 Task: Engineering: Sprint Retrospective Template | Trello.
Action: Mouse moved to (78, 236)
Screenshot: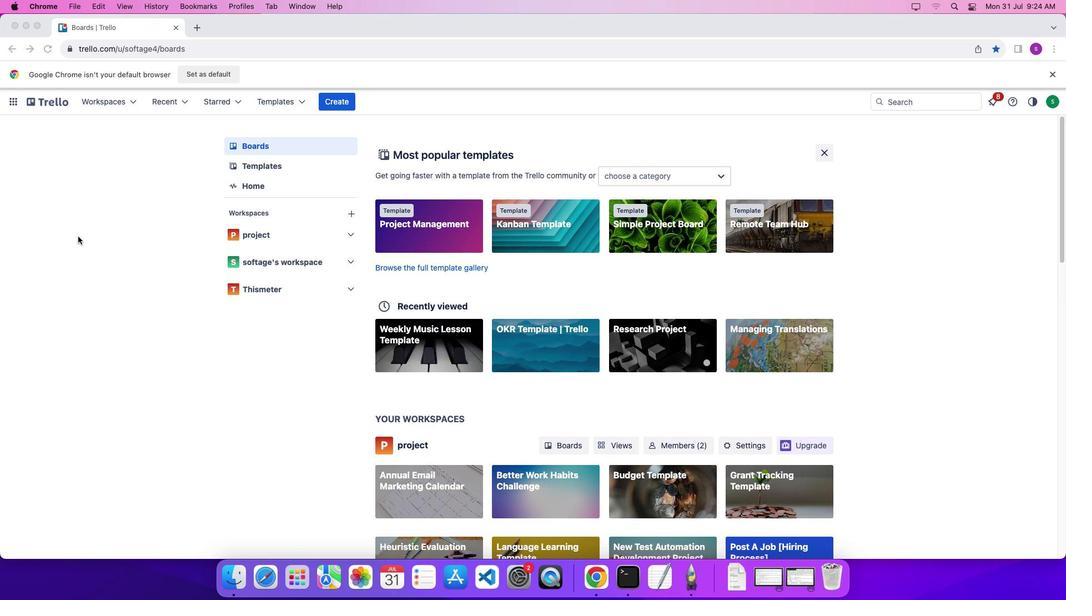 
Action: Mouse pressed left at (78, 236)
Screenshot: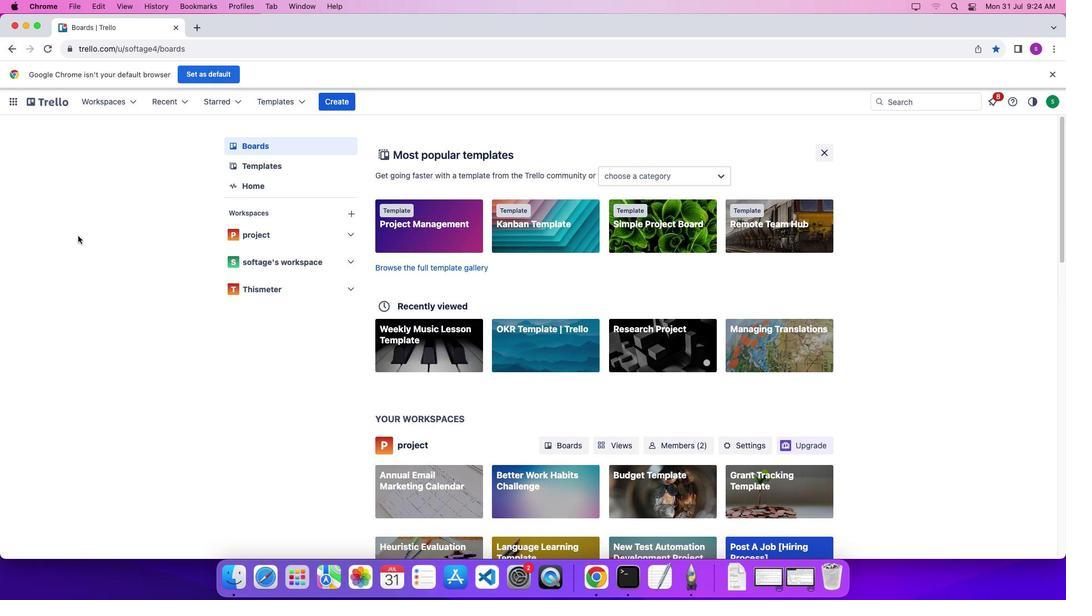 
Action: Mouse moved to (62, 97)
Screenshot: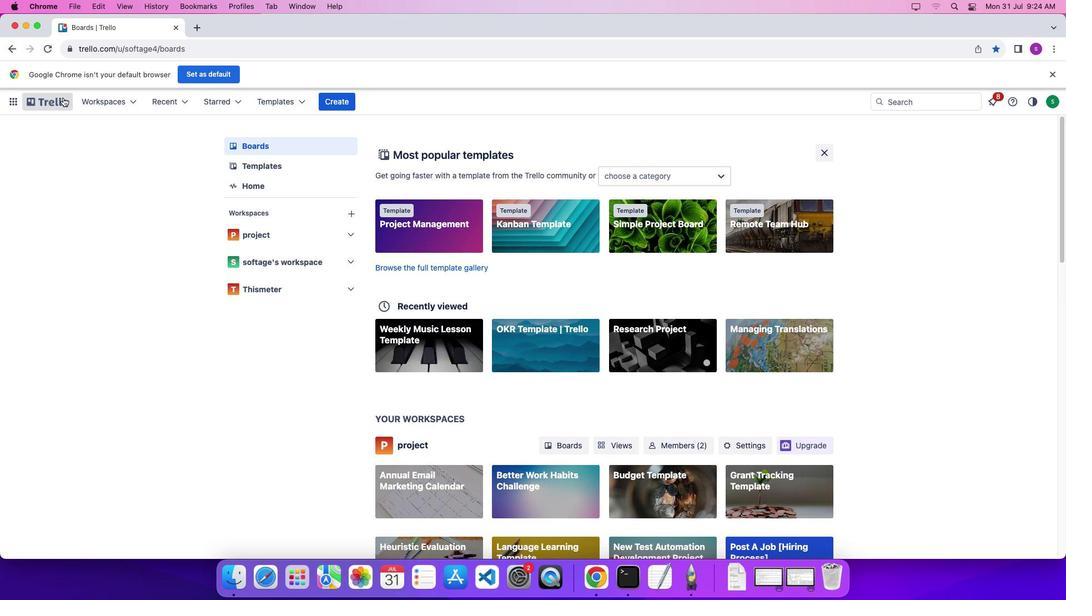 
Action: Mouse pressed left at (62, 97)
Screenshot: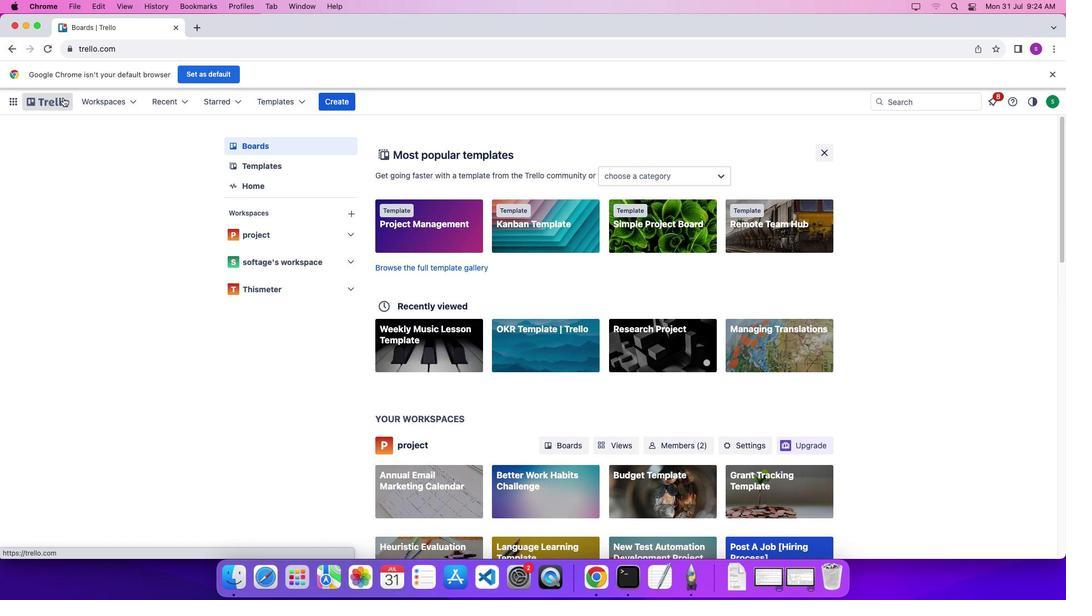 
Action: Mouse moved to (276, 98)
Screenshot: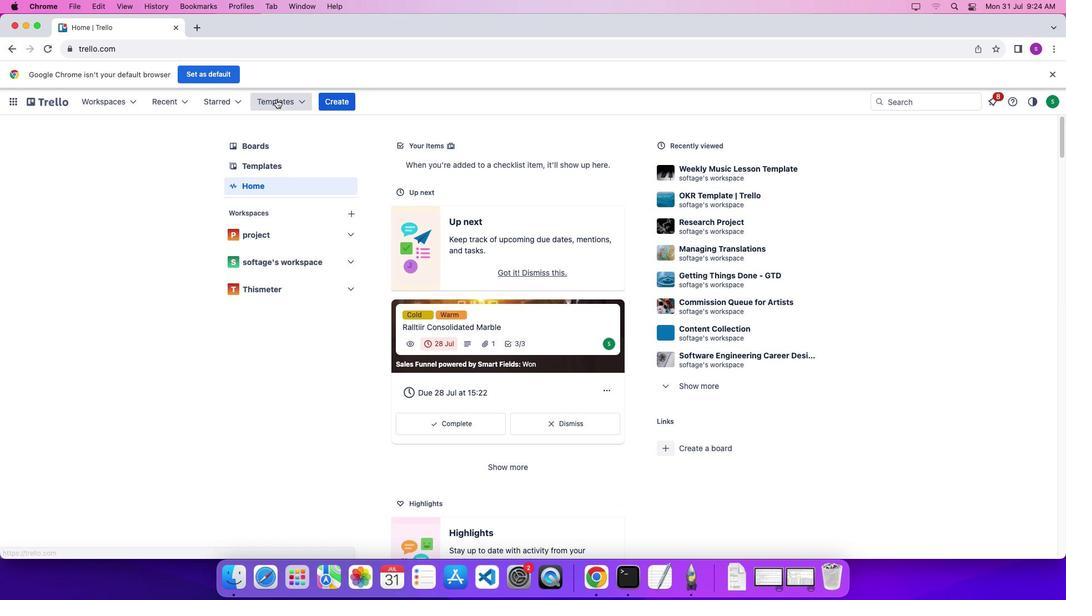 
Action: Mouse pressed left at (276, 98)
Screenshot: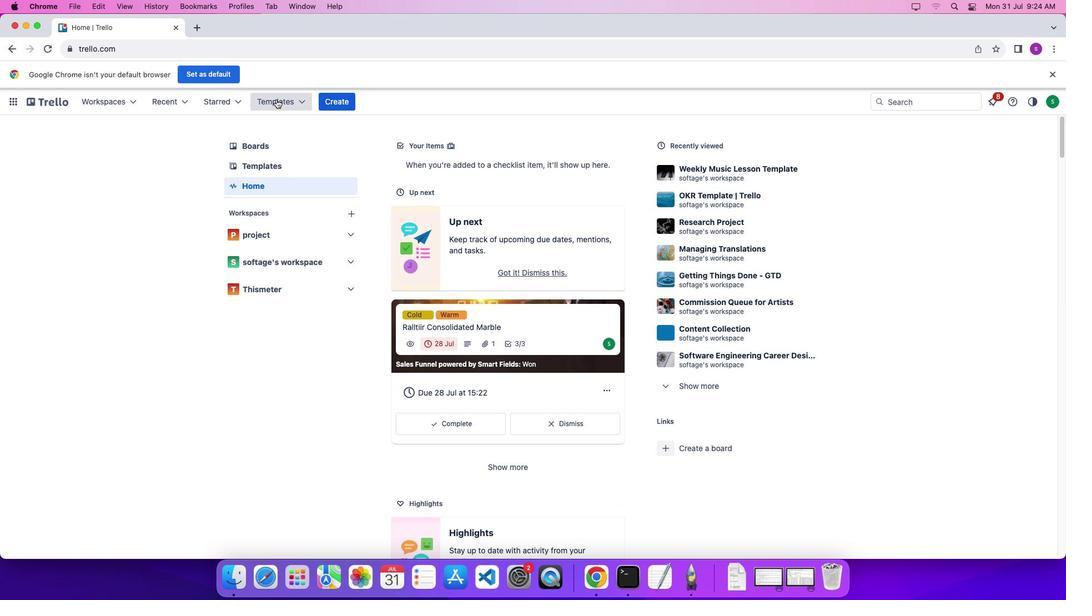 
Action: Mouse moved to (313, 449)
Screenshot: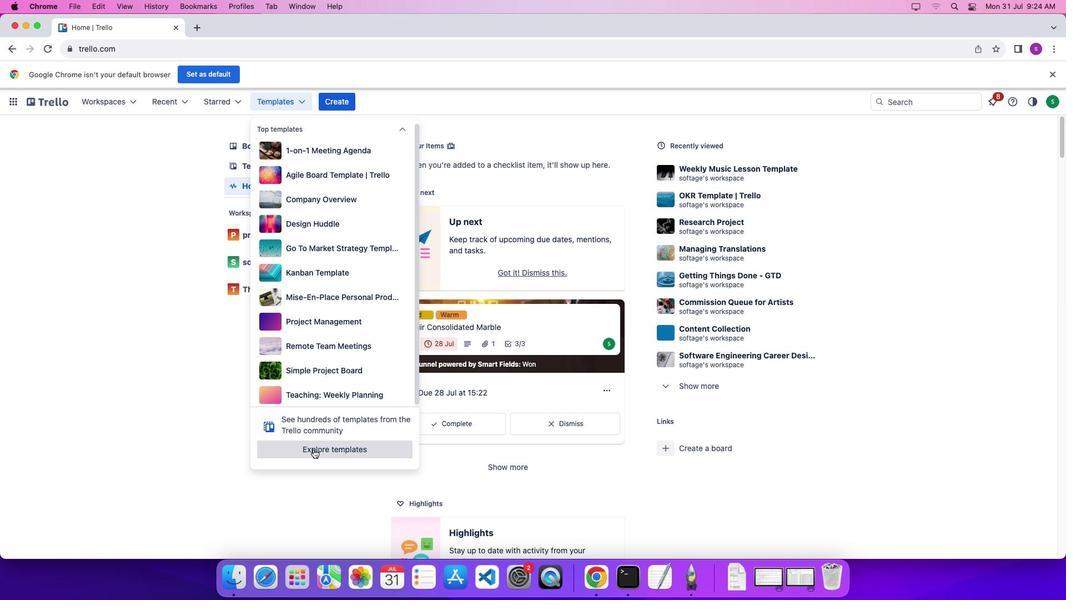 
Action: Mouse pressed left at (313, 449)
Screenshot: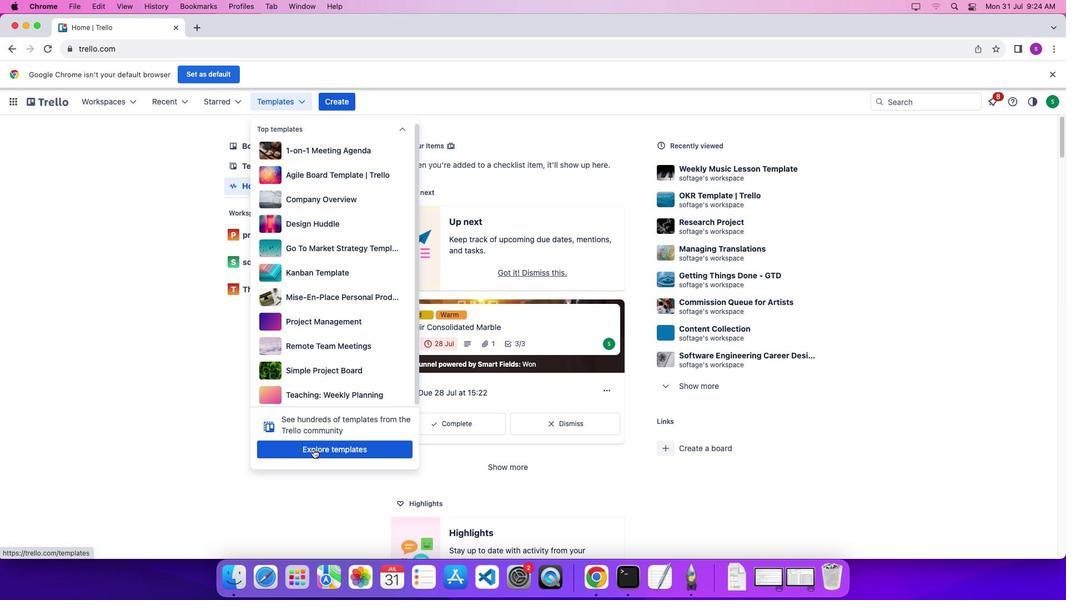 
Action: Mouse moved to (1053, 73)
Screenshot: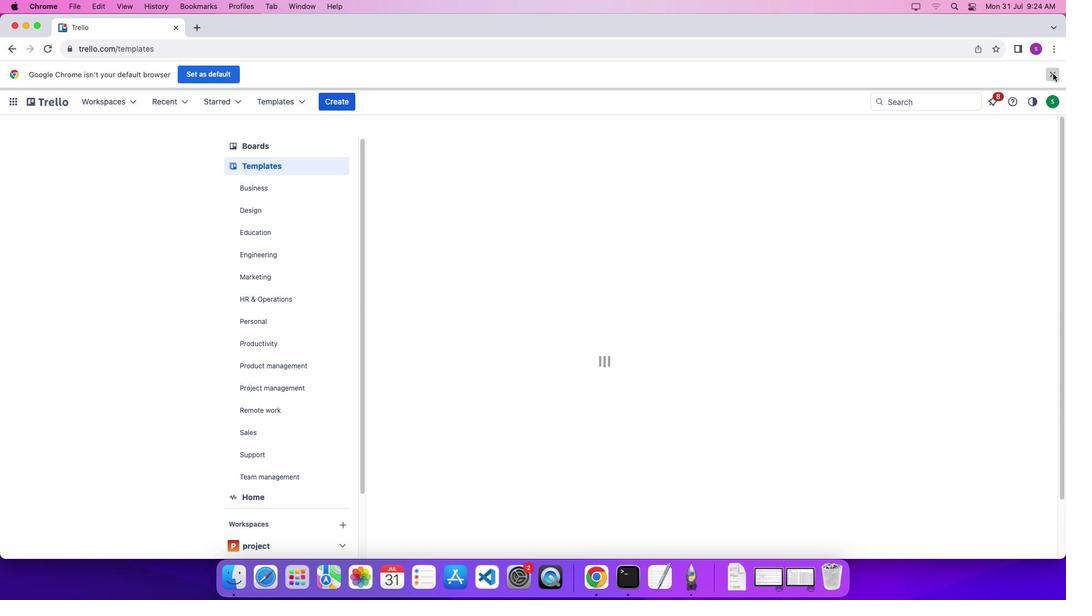 
Action: Mouse pressed left at (1053, 73)
Screenshot: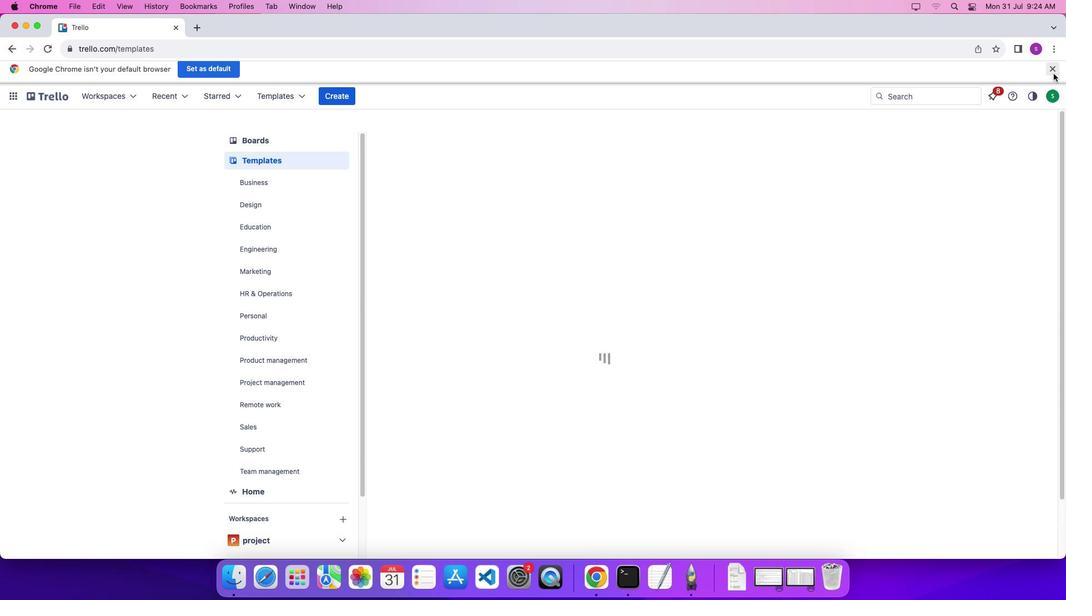 
Action: Mouse moved to (793, 124)
Screenshot: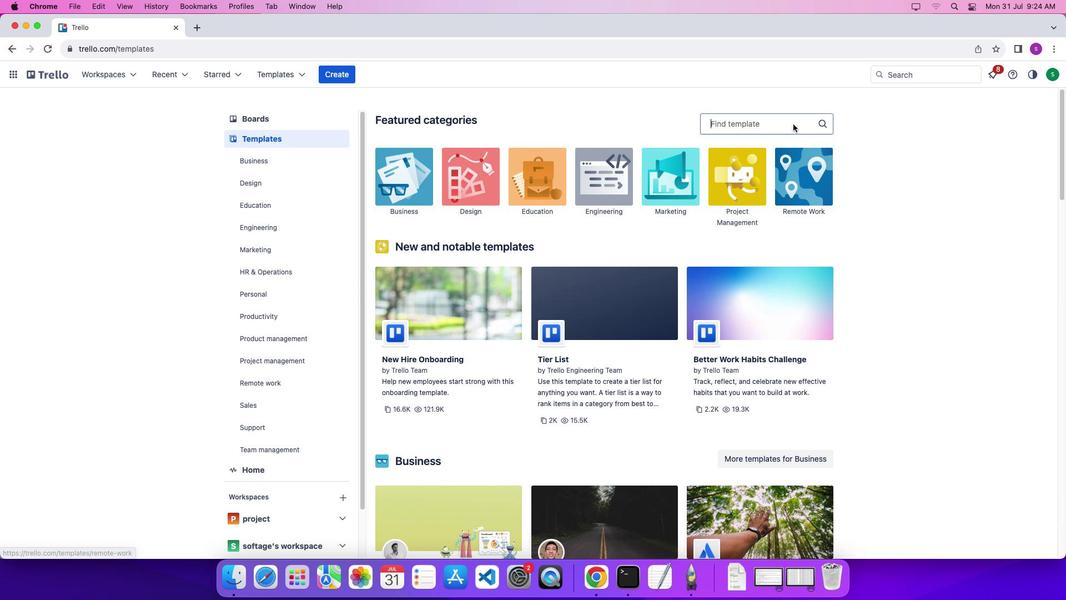 
Action: Mouse pressed left at (793, 124)
Screenshot: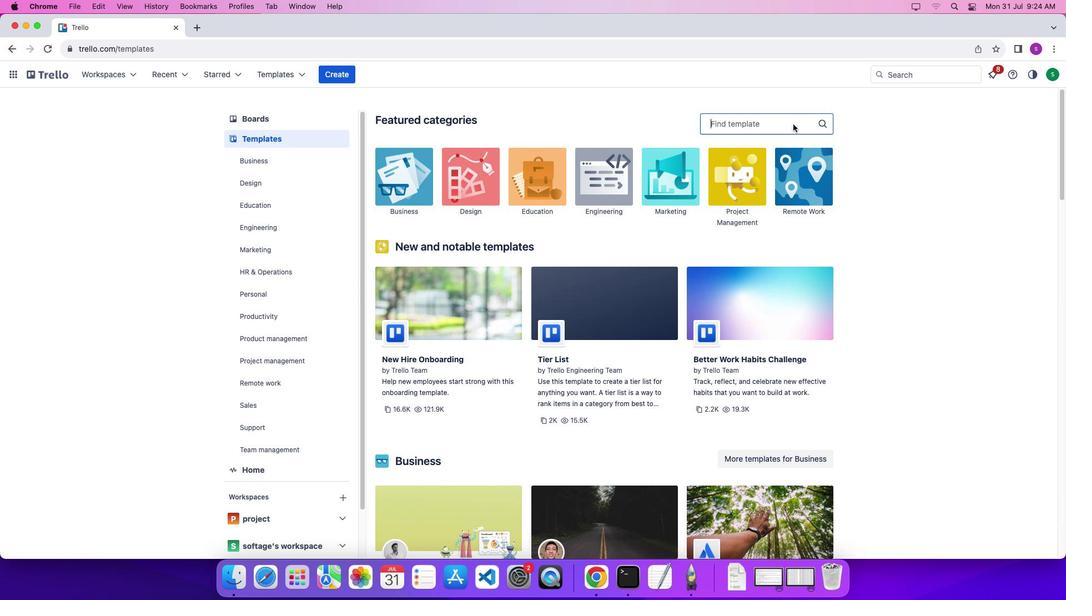 
Action: Mouse moved to (787, 122)
Screenshot: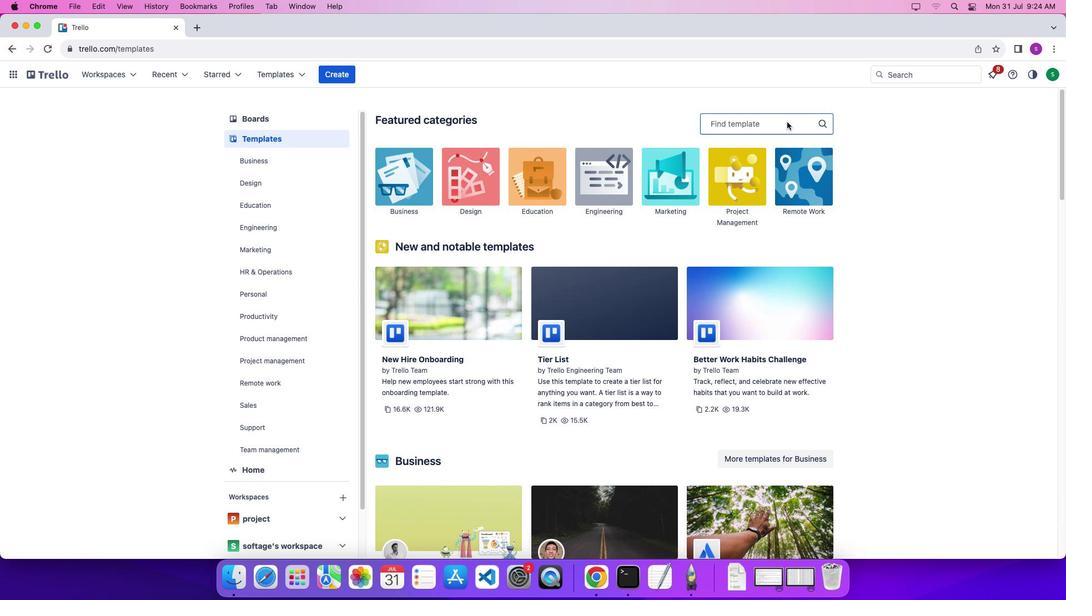 
Action: Mouse pressed left at (787, 122)
Screenshot: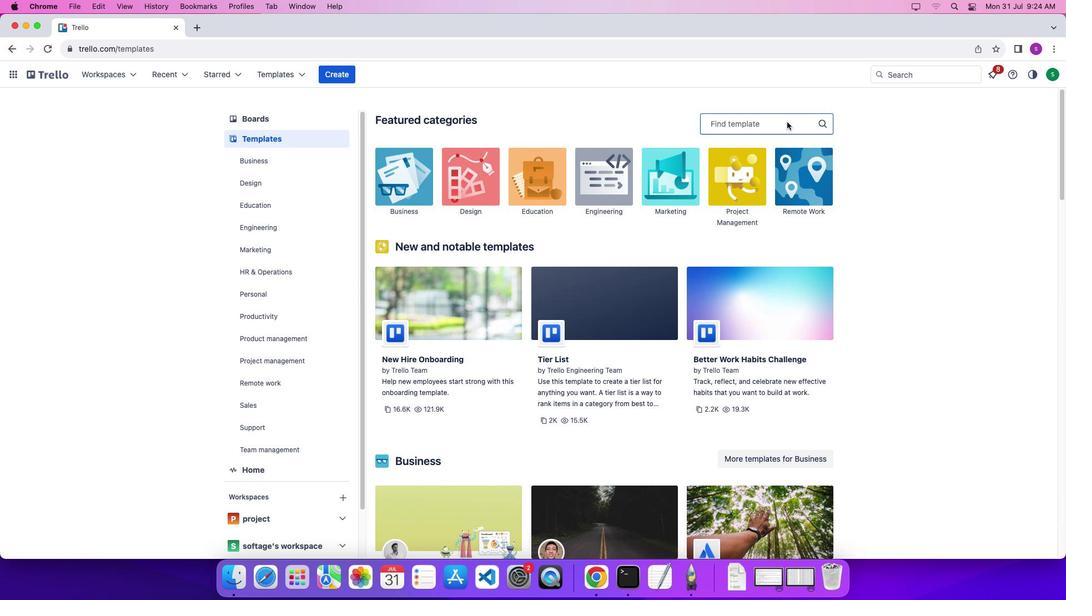 
Action: Key pressed Key.shift'S''p''r''i''n''t'Key.spaceKey.shift'T''e''s''t''r''o'
Screenshot: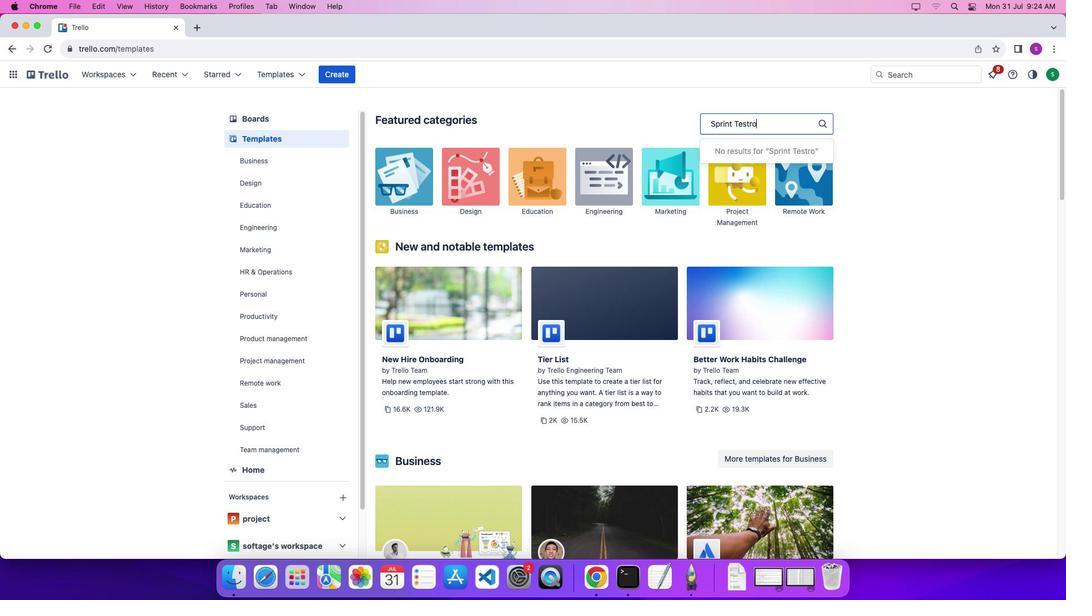 
Action: Mouse moved to (773, 122)
Screenshot: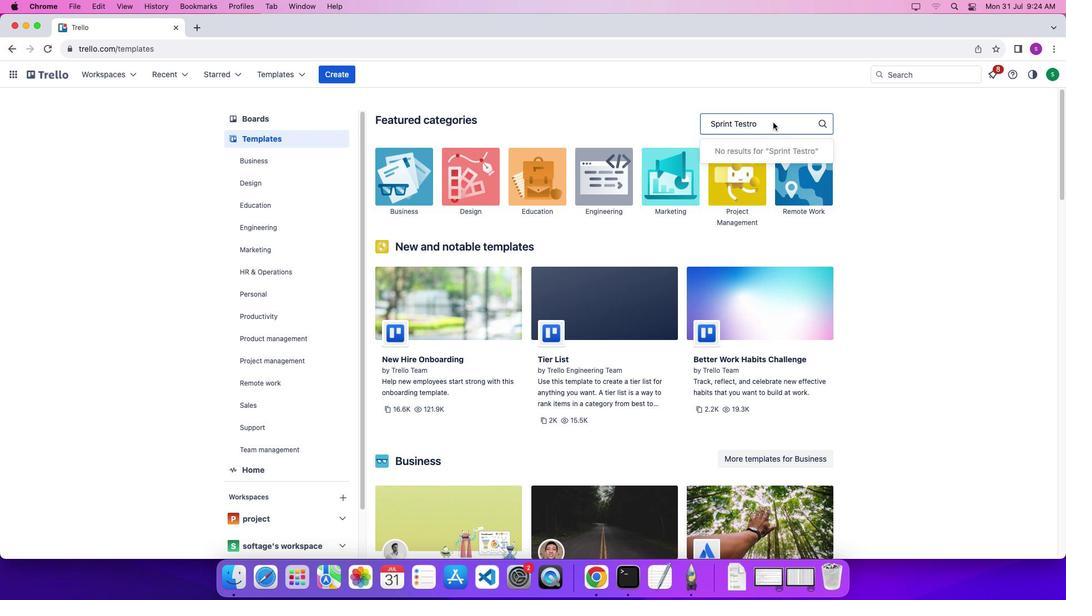 
Action: Key pressed Key.backspaceKey.backspaceKey.backspaceKey.backspaceKey.backspaceKey.backspaceKey.shift'R''e''s'Key.backspace
Screenshot: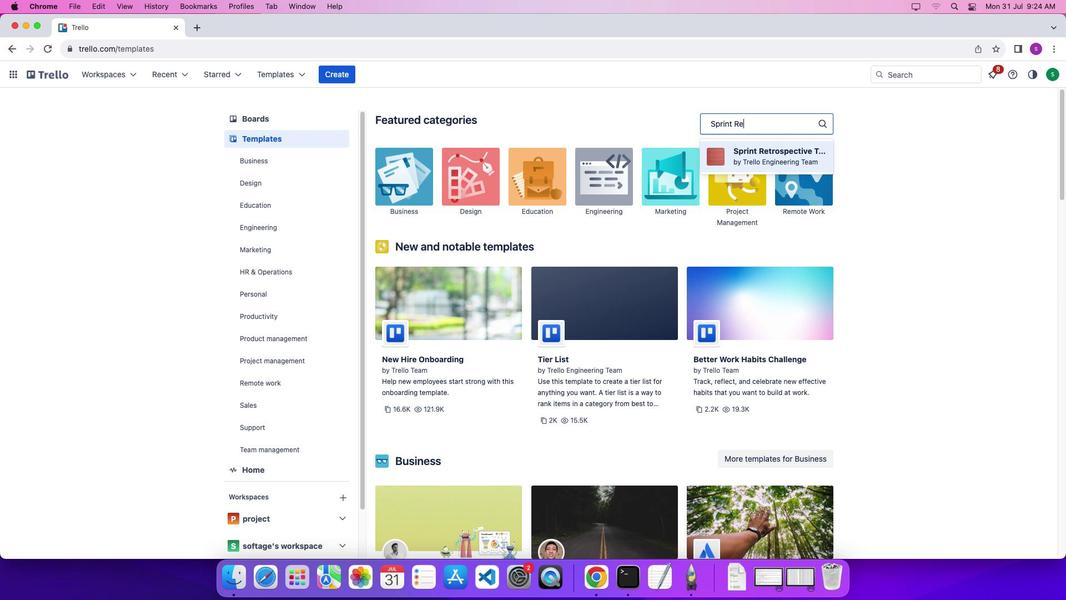 
Action: Mouse moved to (778, 150)
Screenshot: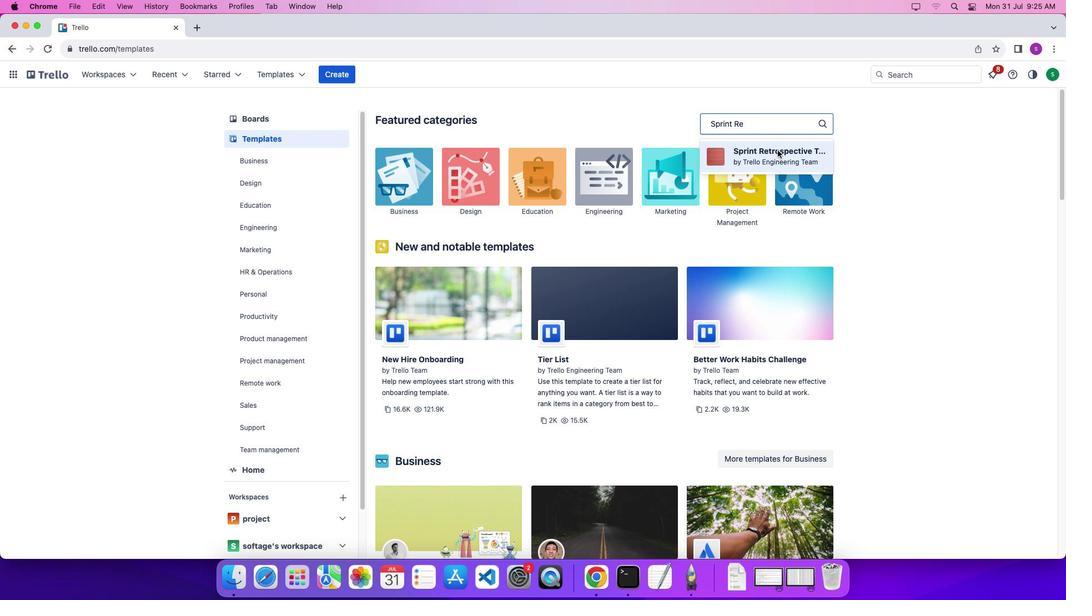 
Action: Mouse pressed left at (778, 150)
Screenshot: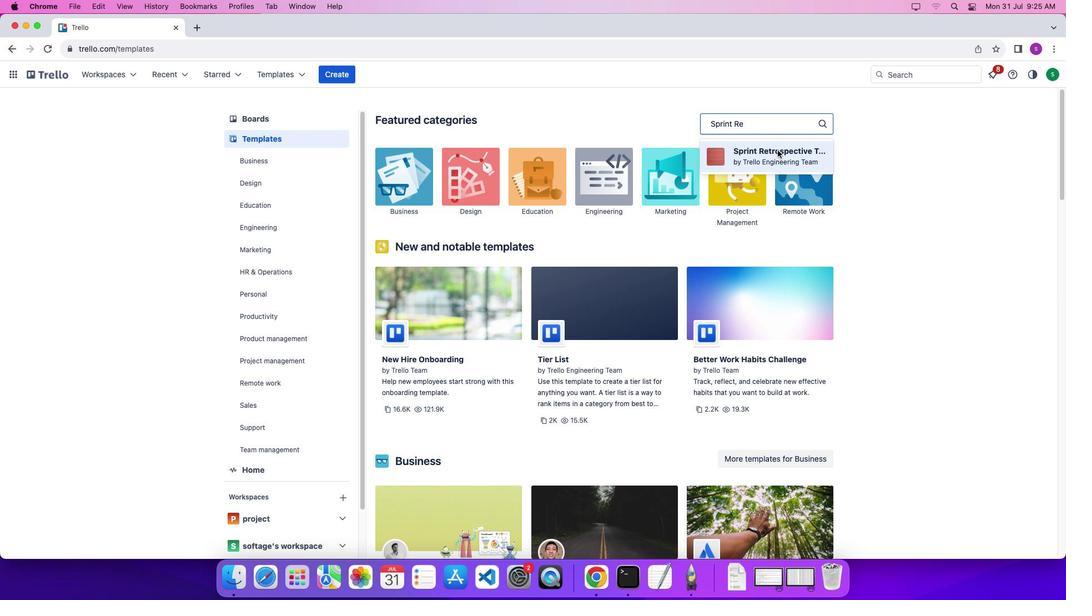 
Action: Mouse moved to (808, 280)
Screenshot: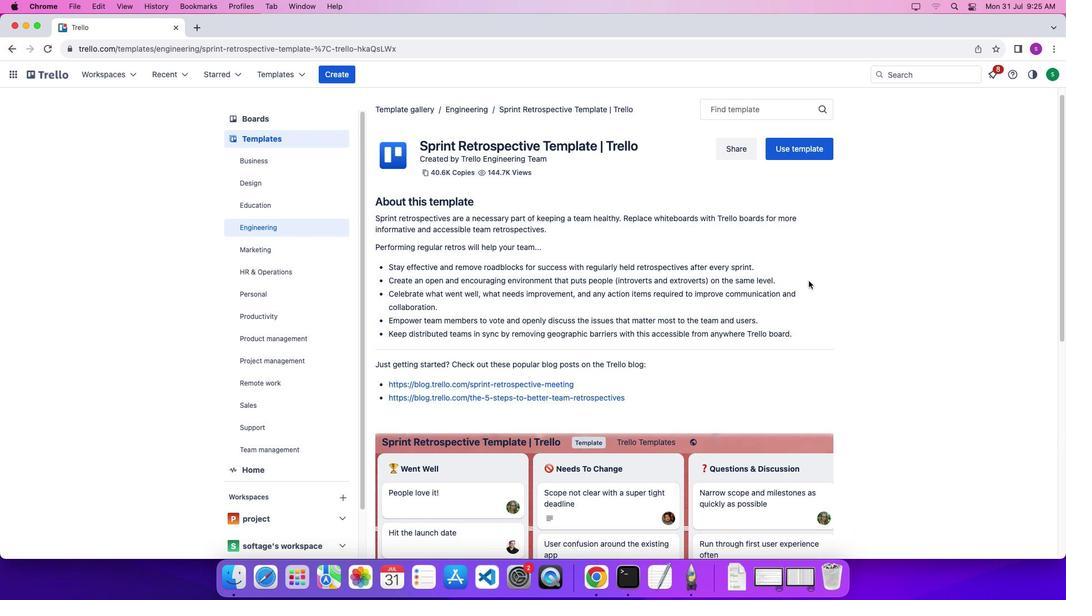 
Action: Mouse scrolled (808, 280) with delta (0, 0)
Screenshot: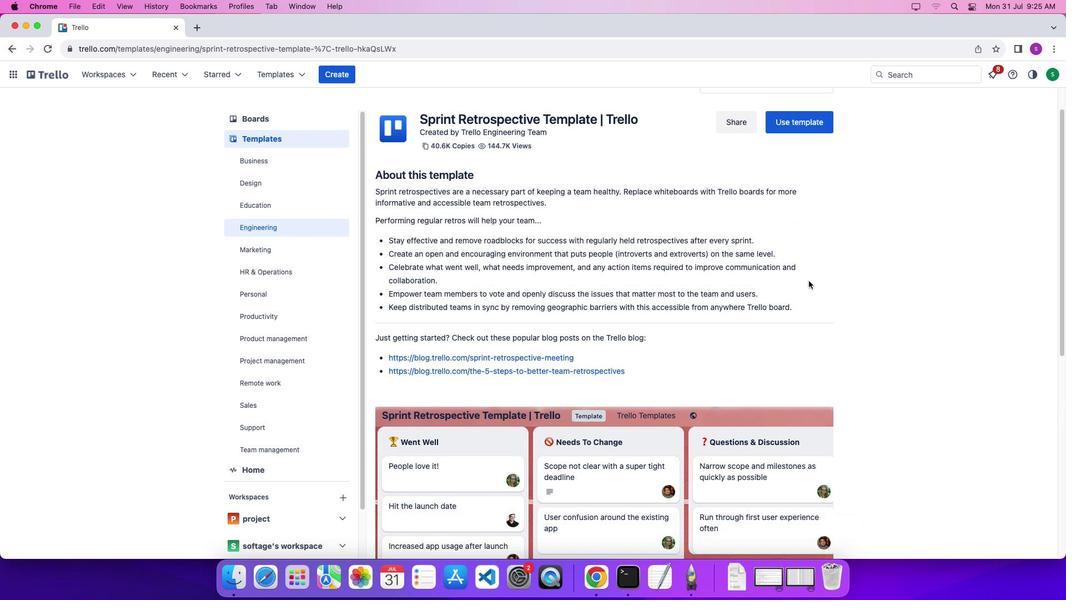 
Action: Mouse scrolled (808, 280) with delta (0, 0)
Screenshot: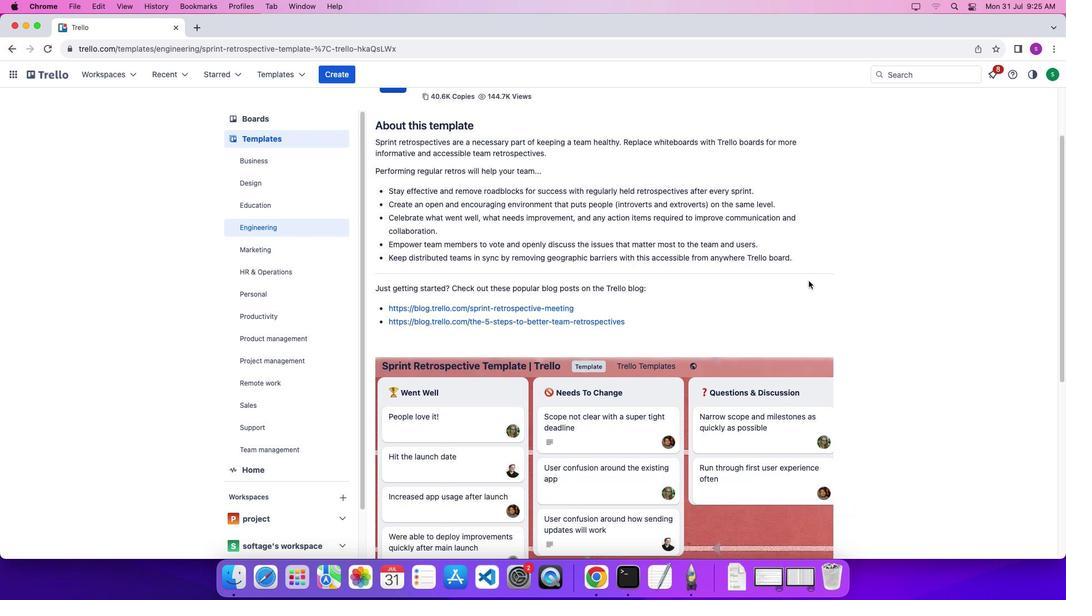 
Action: Mouse moved to (808, 280)
Screenshot: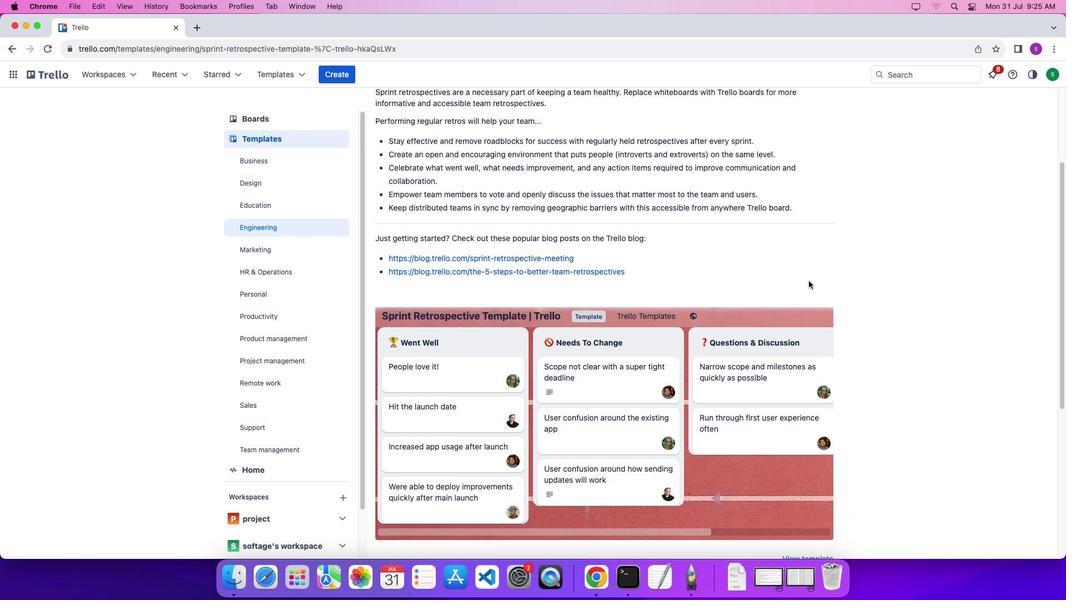 
Action: Mouse scrolled (808, 280) with delta (0, -2)
Screenshot: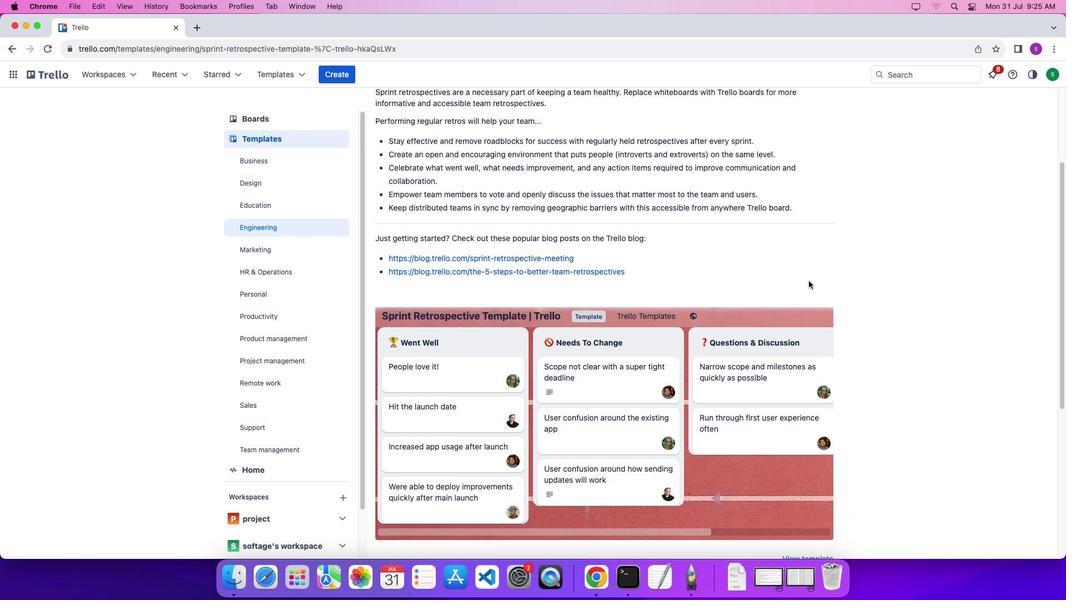 
Action: Mouse scrolled (808, 280) with delta (0, 0)
Screenshot: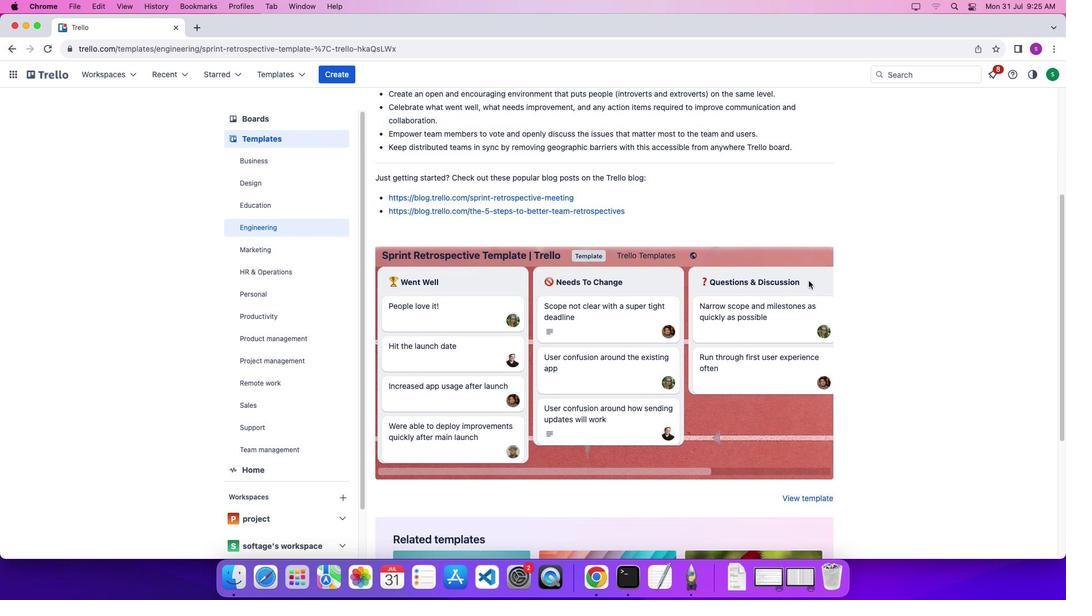 
Action: Mouse scrolled (808, 280) with delta (0, 0)
Screenshot: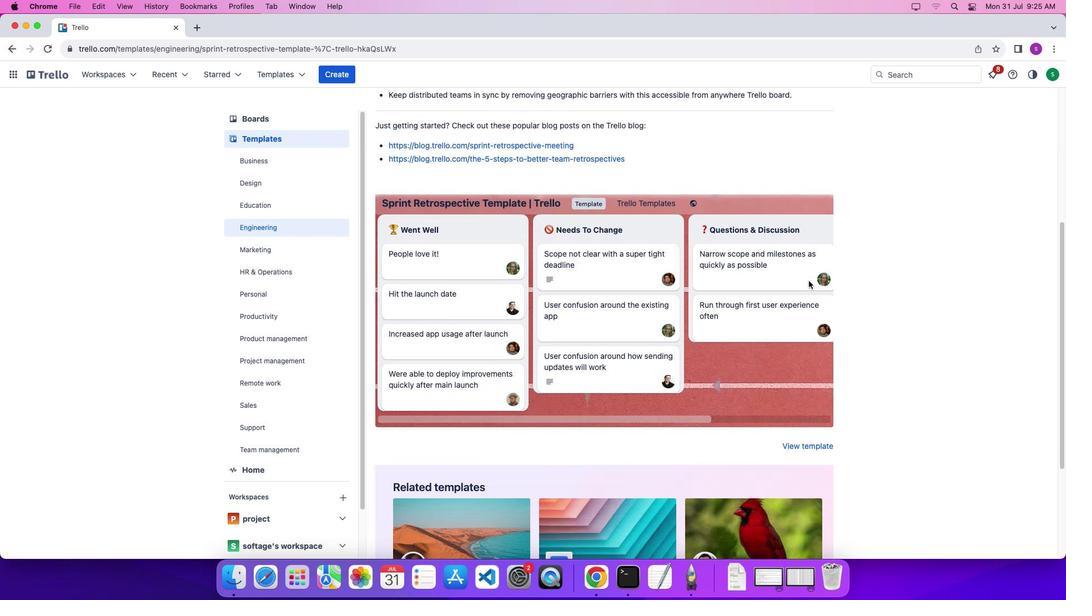 
Action: Mouse scrolled (808, 280) with delta (0, -3)
Screenshot: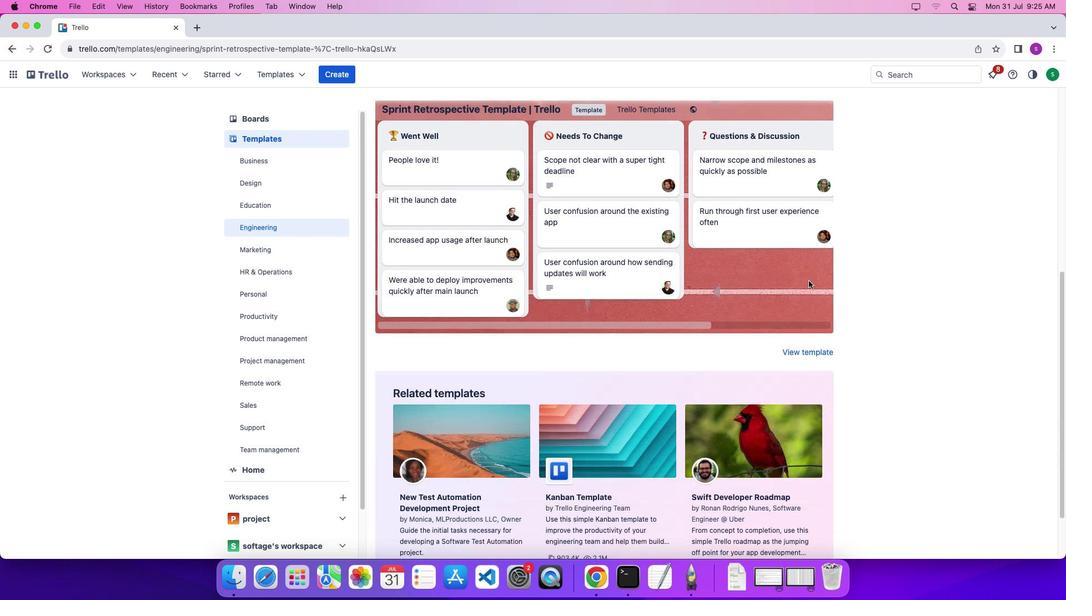 
Action: Mouse moved to (815, 280)
Screenshot: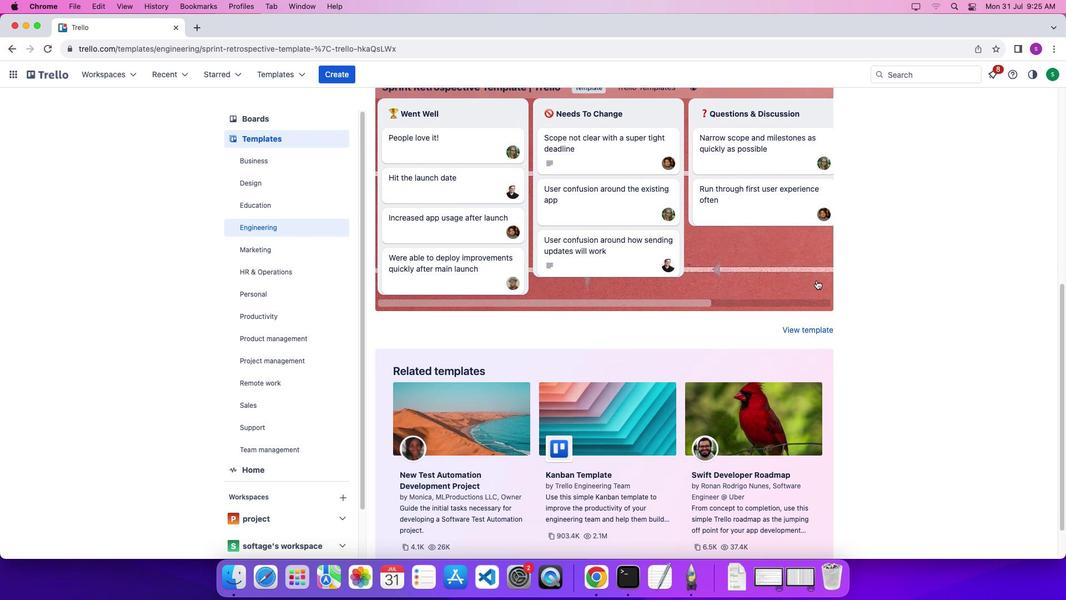 
Action: Mouse scrolled (815, 280) with delta (0, 0)
Screenshot: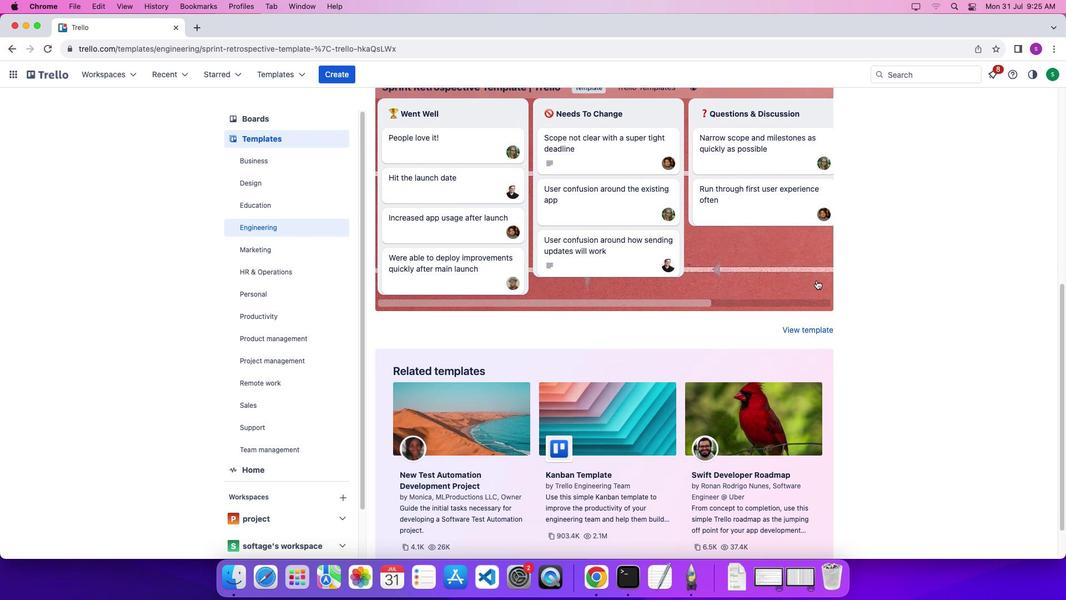 
Action: Mouse moved to (815, 280)
Screenshot: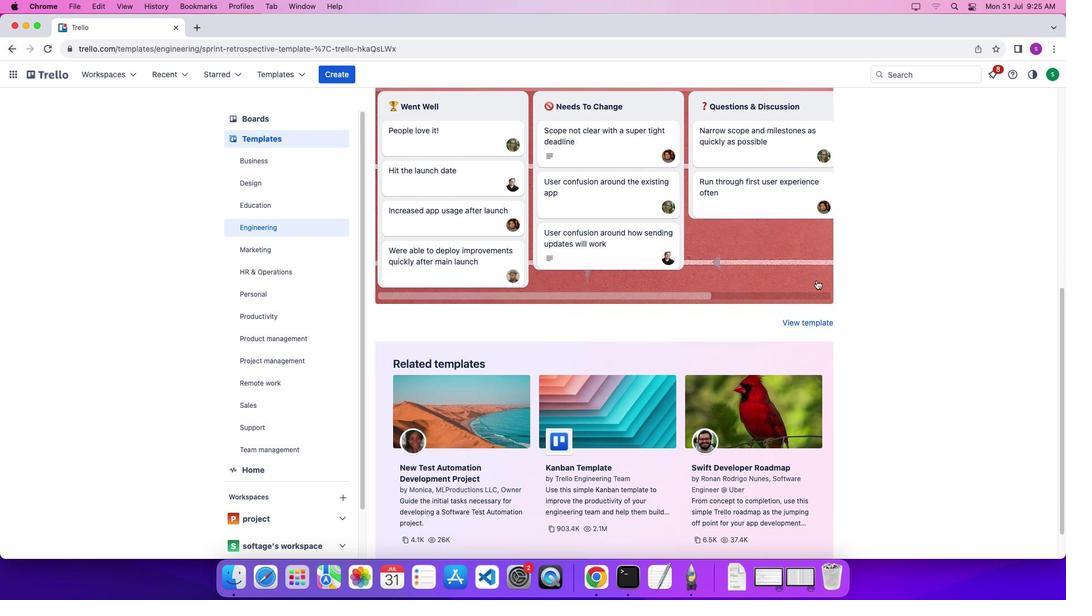 
Action: Mouse scrolled (815, 280) with delta (0, 0)
Screenshot: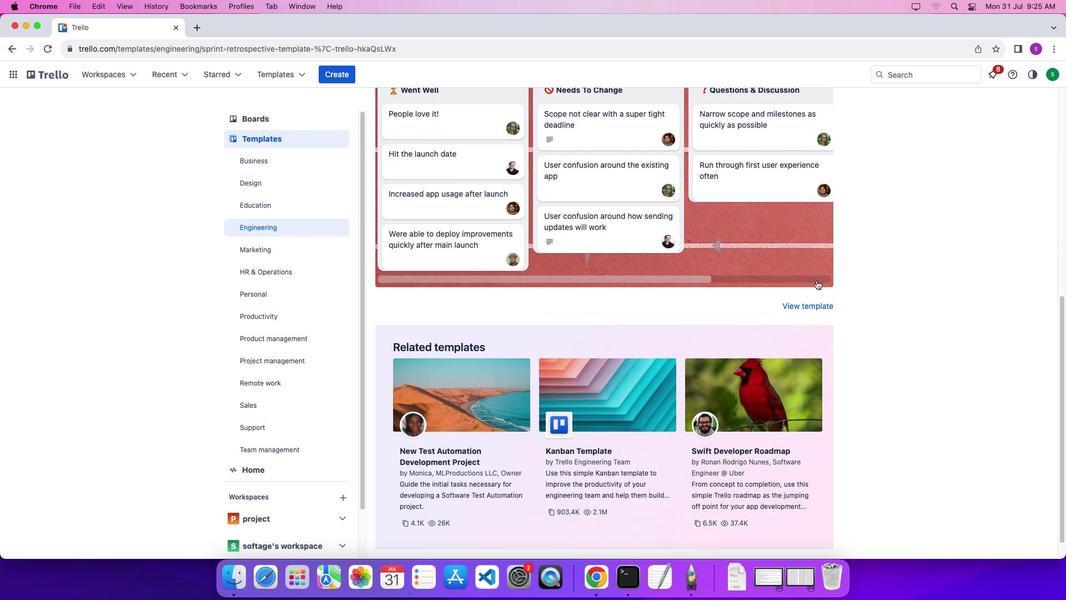 
Action: Mouse moved to (816, 280)
Screenshot: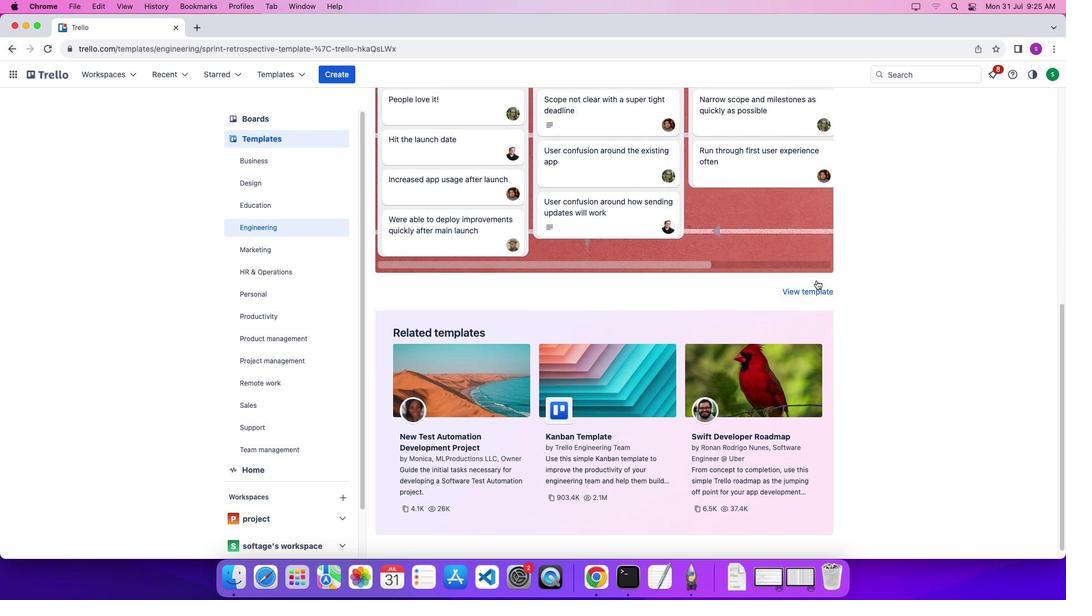 
Action: Mouse scrolled (816, 280) with delta (0, -3)
Screenshot: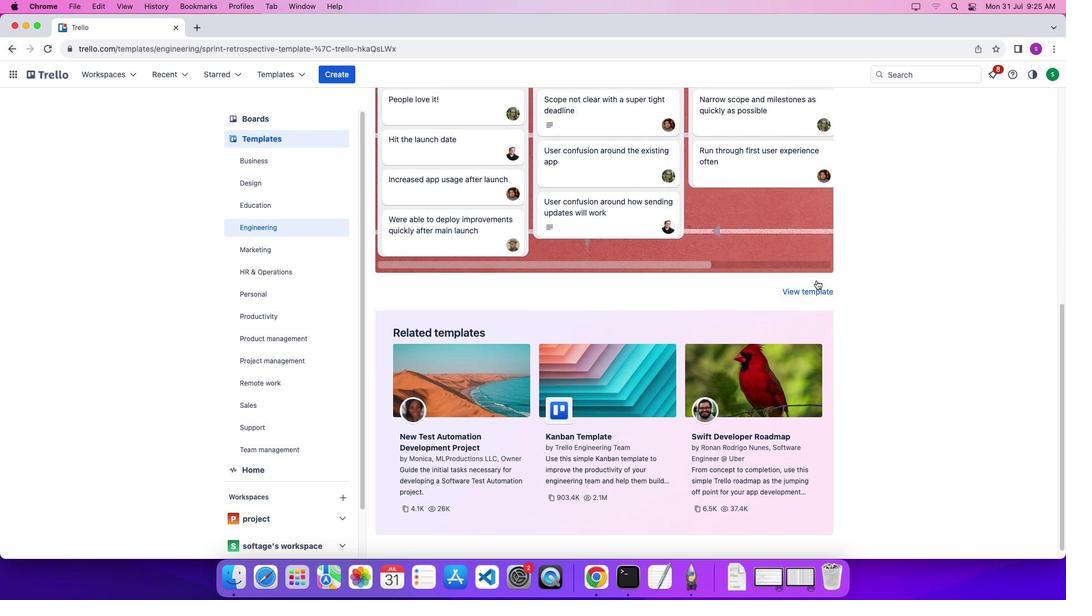 
Action: Mouse scrolled (816, 280) with delta (0, 0)
Screenshot: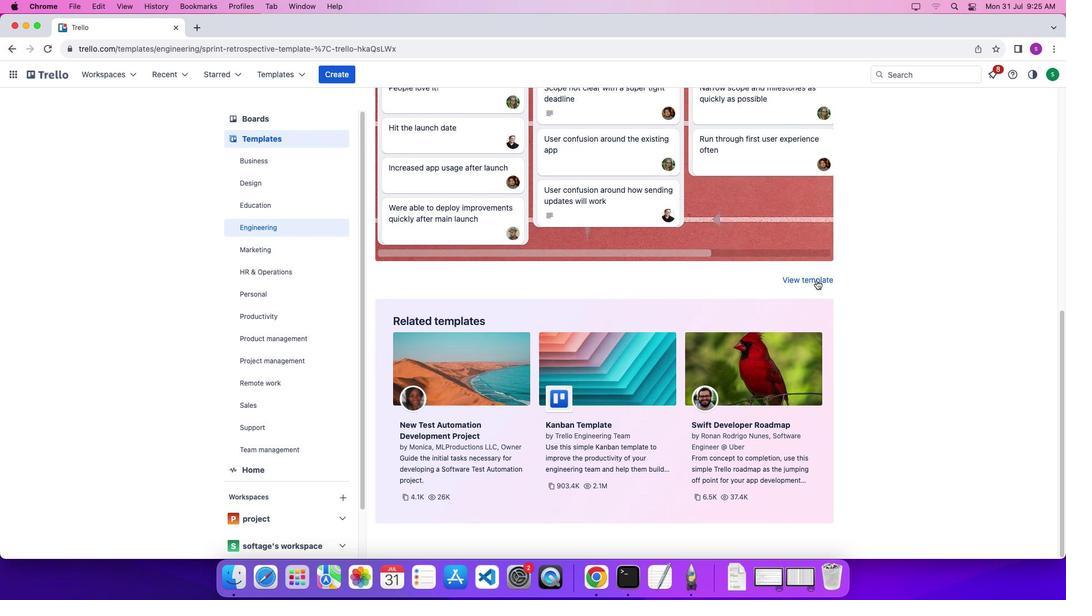 
Action: Mouse scrolled (816, 280) with delta (0, 0)
Screenshot: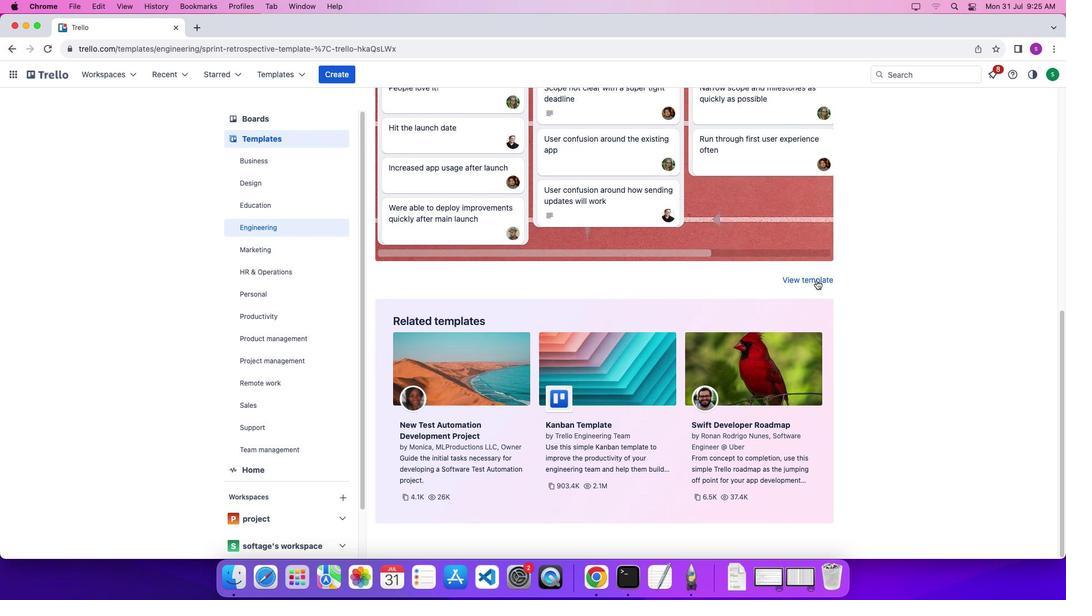 
Action: Mouse scrolled (816, 280) with delta (0, -2)
Screenshot: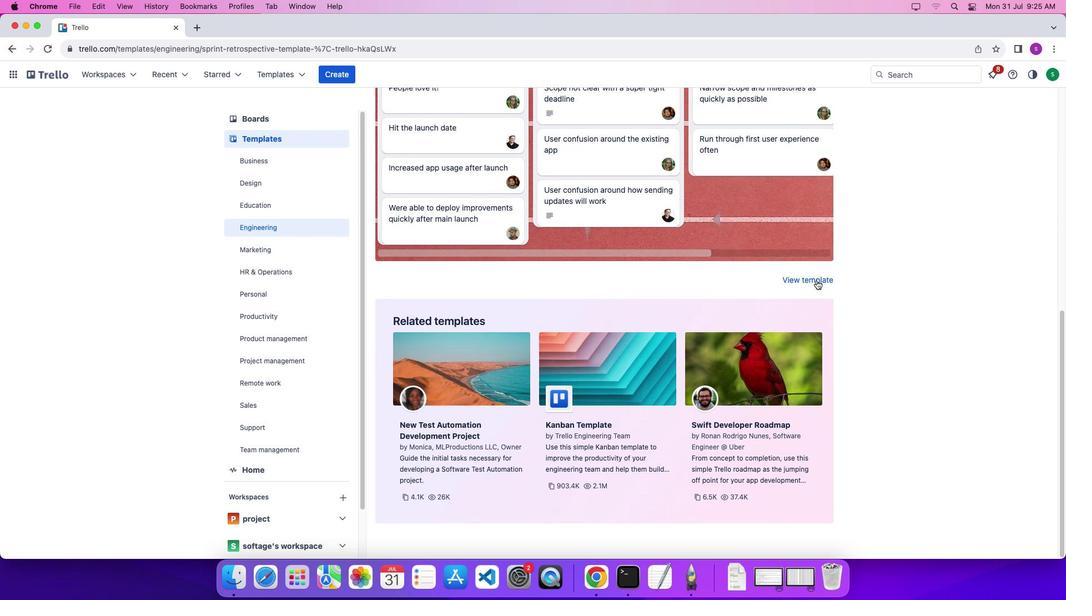 
Action: Mouse scrolled (816, 280) with delta (0, 0)
Screenshot: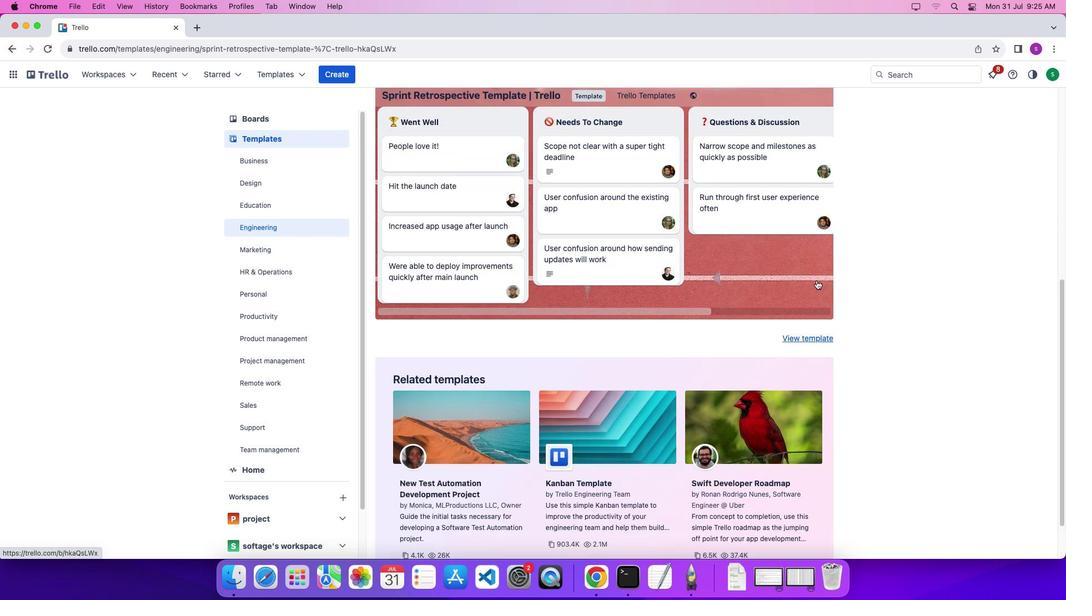 
Action: Mouse scrolled (816, 280) with delta (0, 0)
Screenshot: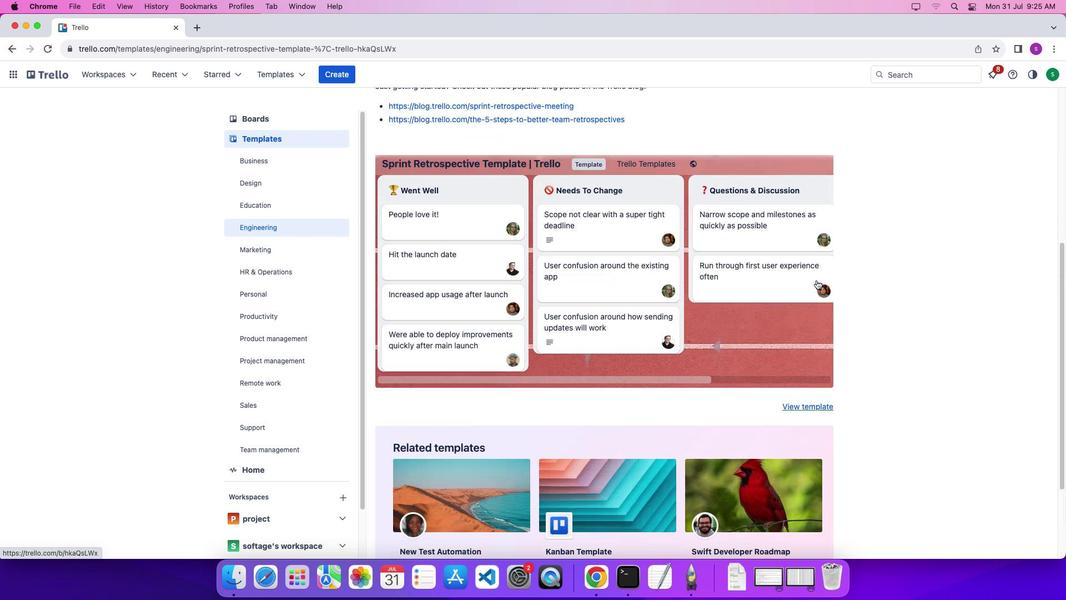 
Action: Mouse scrolled (816, 280) with delta (0, 3)
Screenshot: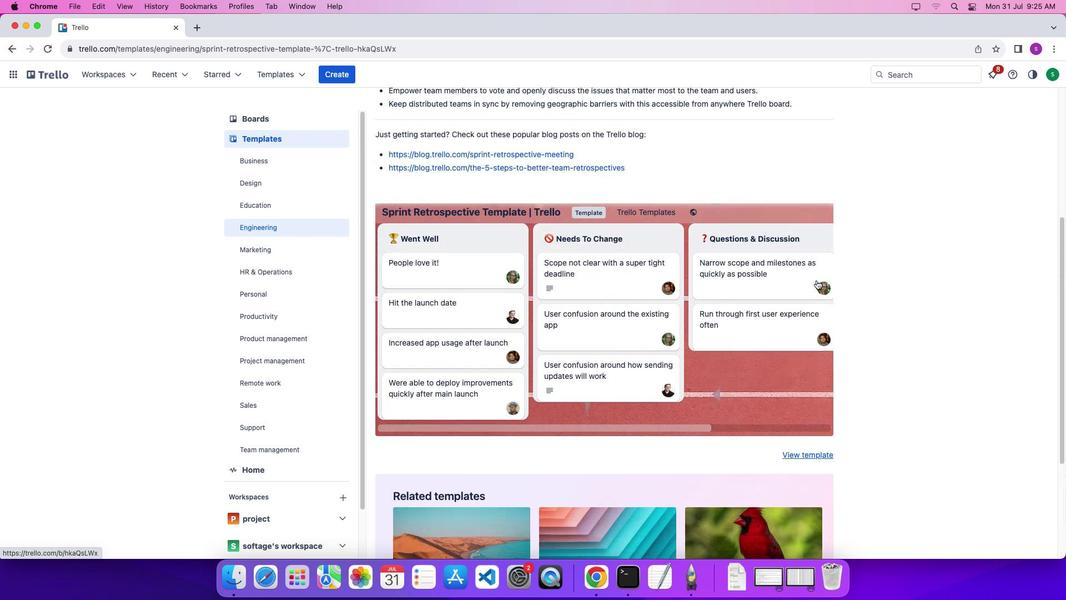 
Action: Mouse scrolled (816, 280) with delta (0, 0)
Screenshot: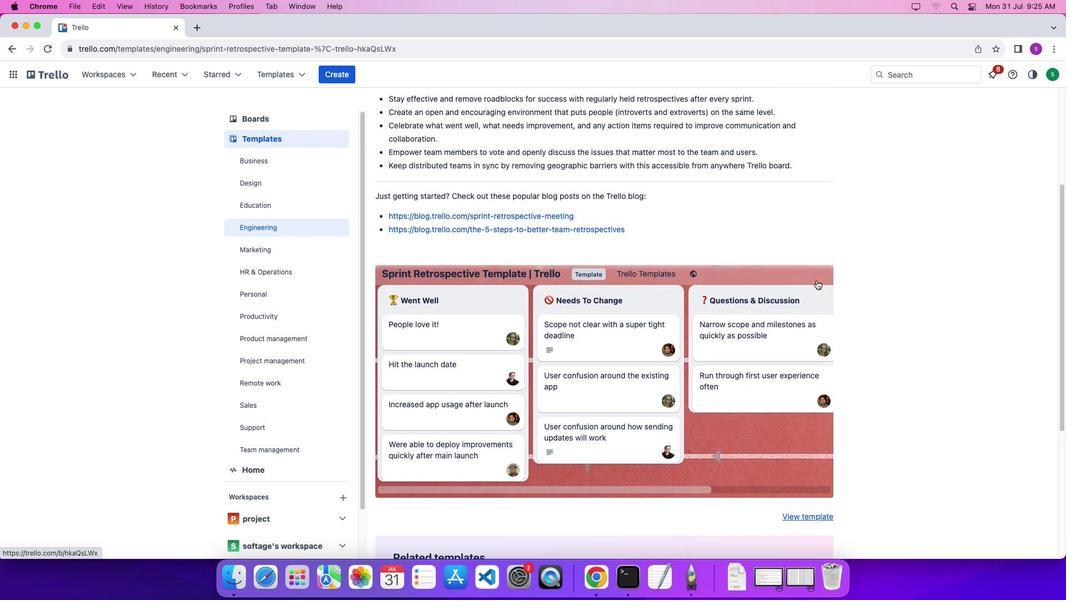 
Action: Mouse scrolled (816, 280) with delta (0, 0)
Screenshot: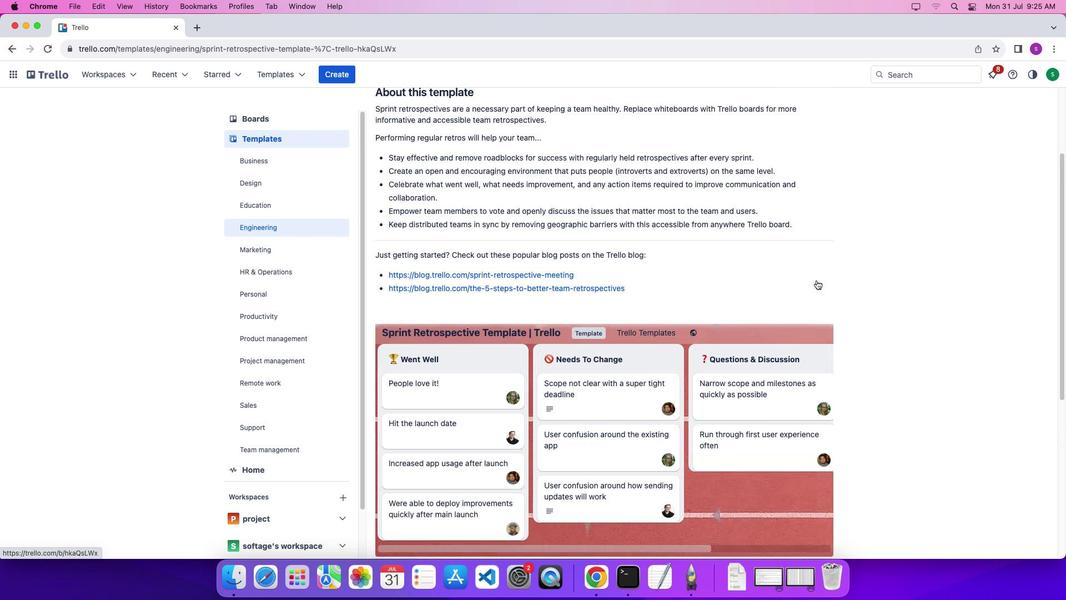 
Action: Mouse scrolled (816, 280) with delta (0, 3)
Screenshot: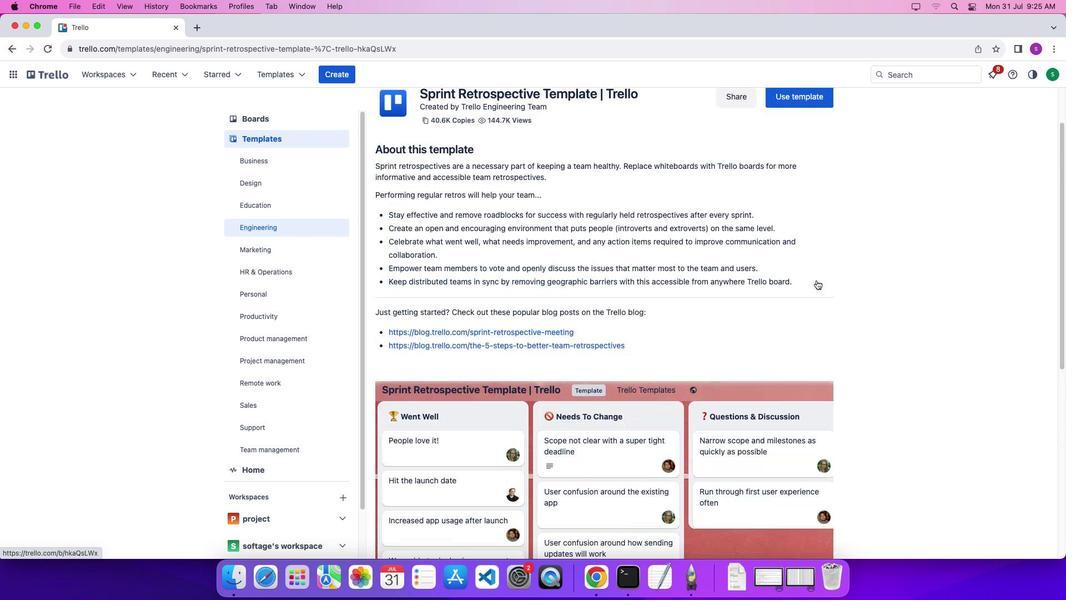 
Action: Mouse scrolled (816, 280) with delta (0, 5)
Screenshot: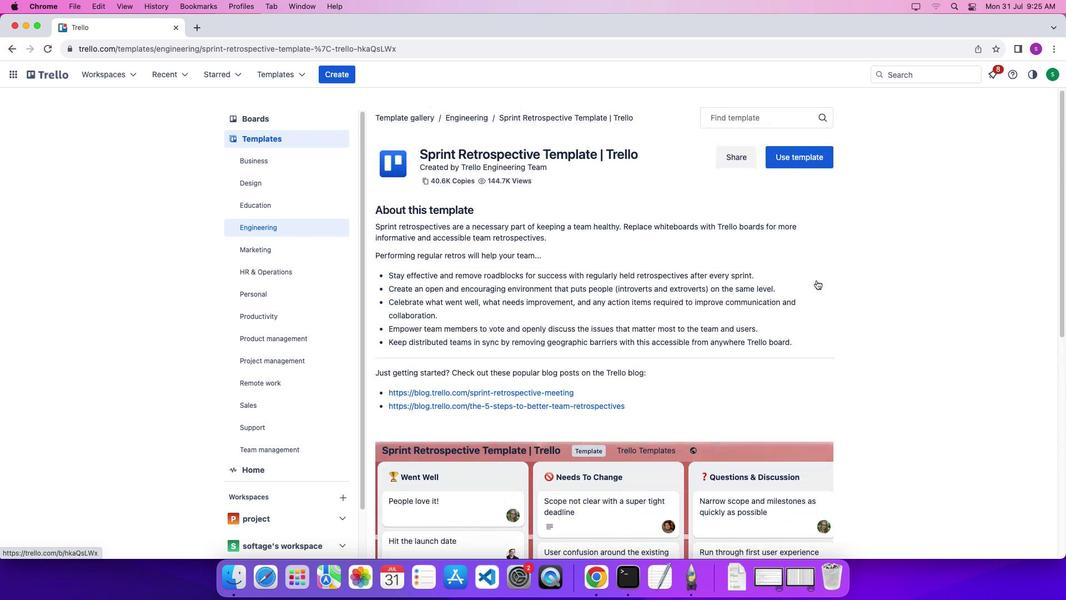 
Action: Mouse scrolled (816, 280) with delta (0, 0)
Screenshot: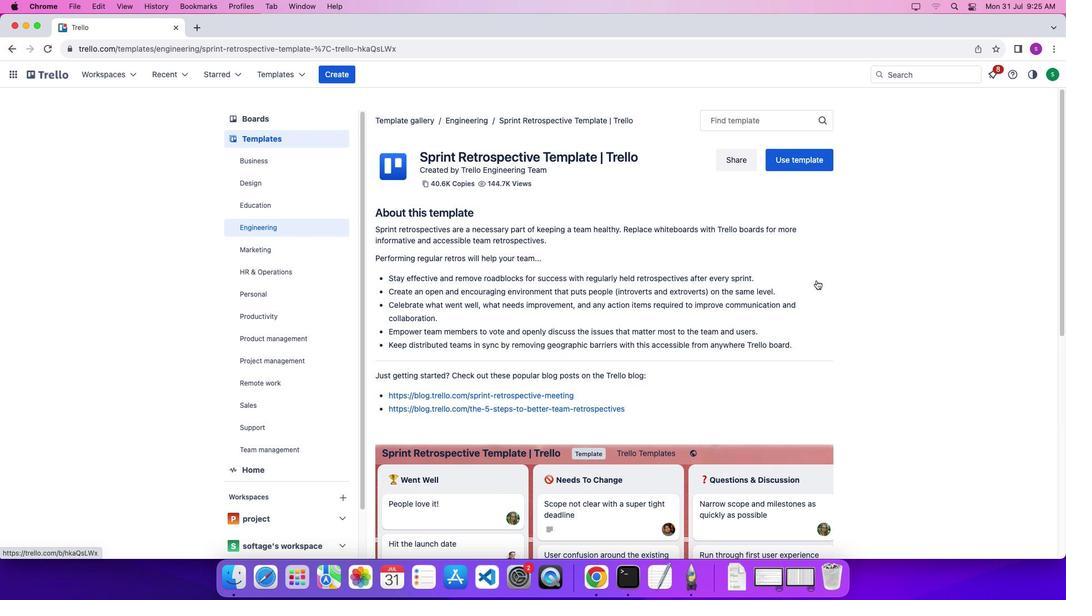 
Action: Mouse scrolled (816, 280) with delta (0, 0)
Screenshot: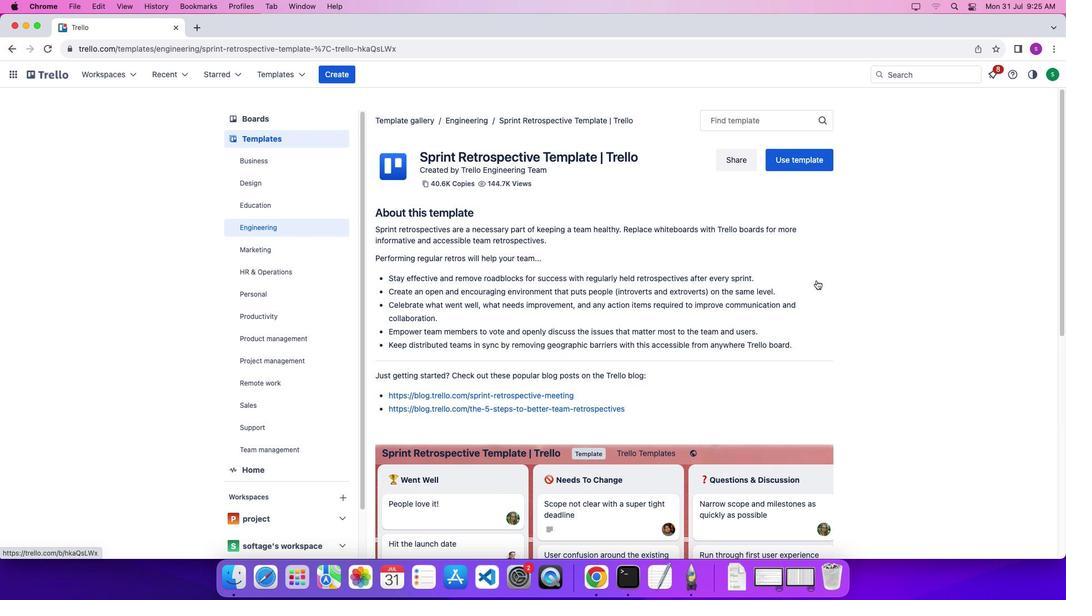
Action: Mouse scrolled (816, 280) with delta (0, 3)
Screenshot: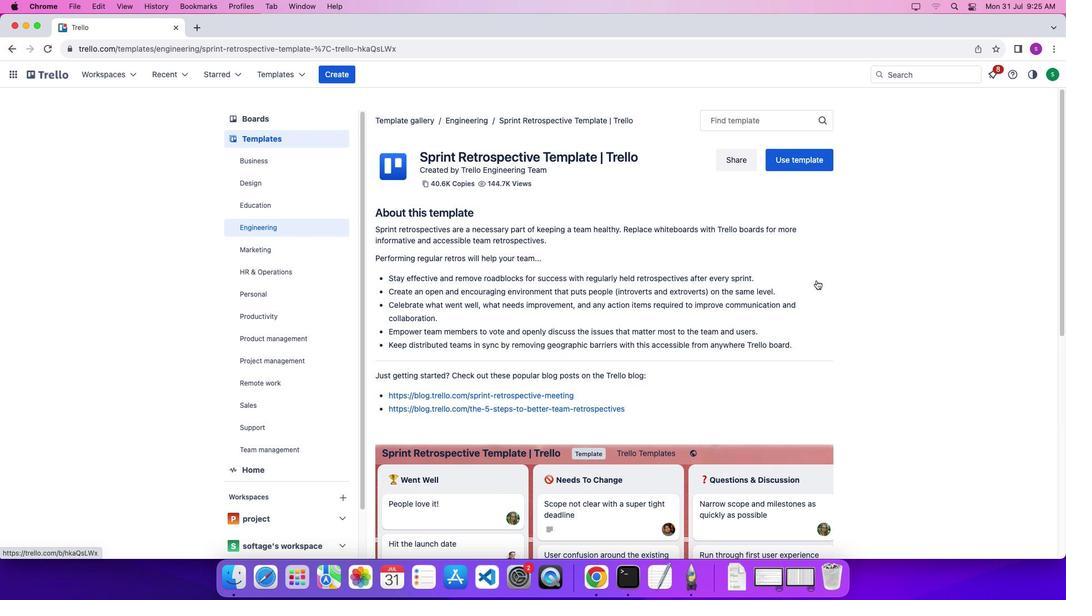 
Action: Mouse moved to (801, 162)
Screenshot: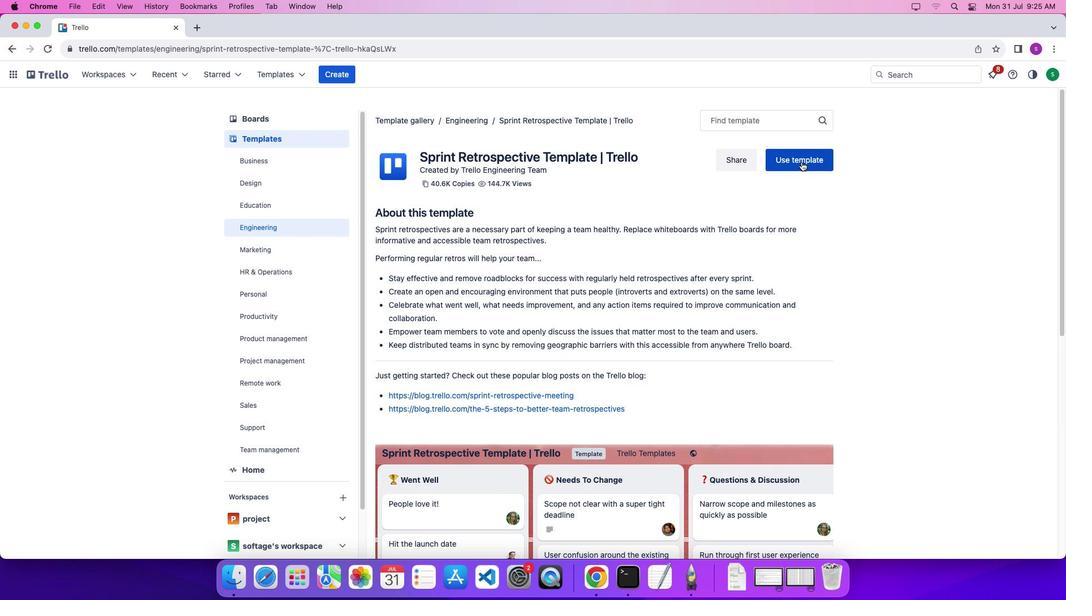 
Action: Mouse pressed left at (801, 162)
Screenshot: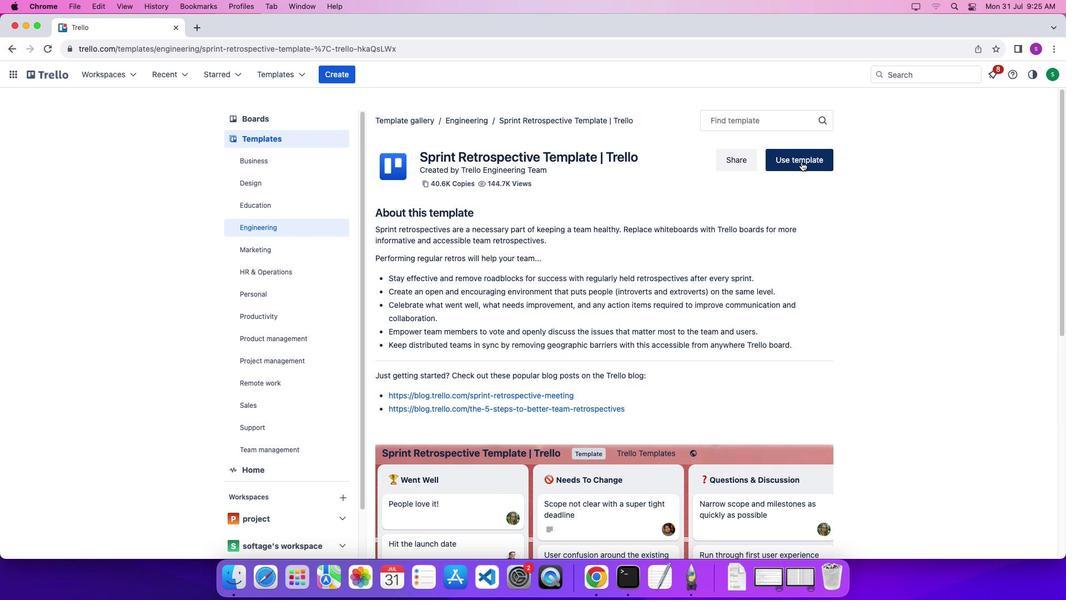 
Action: Mouse moved to (805, 257)
Screenshot: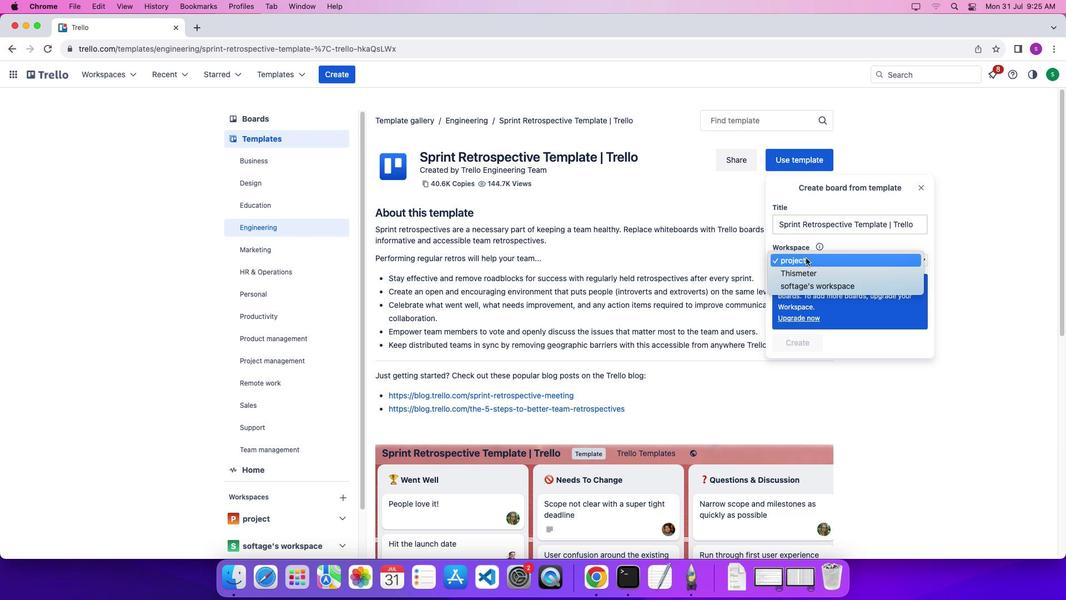 
Action: Mouse pressed left at (805, 257)
Screenshot: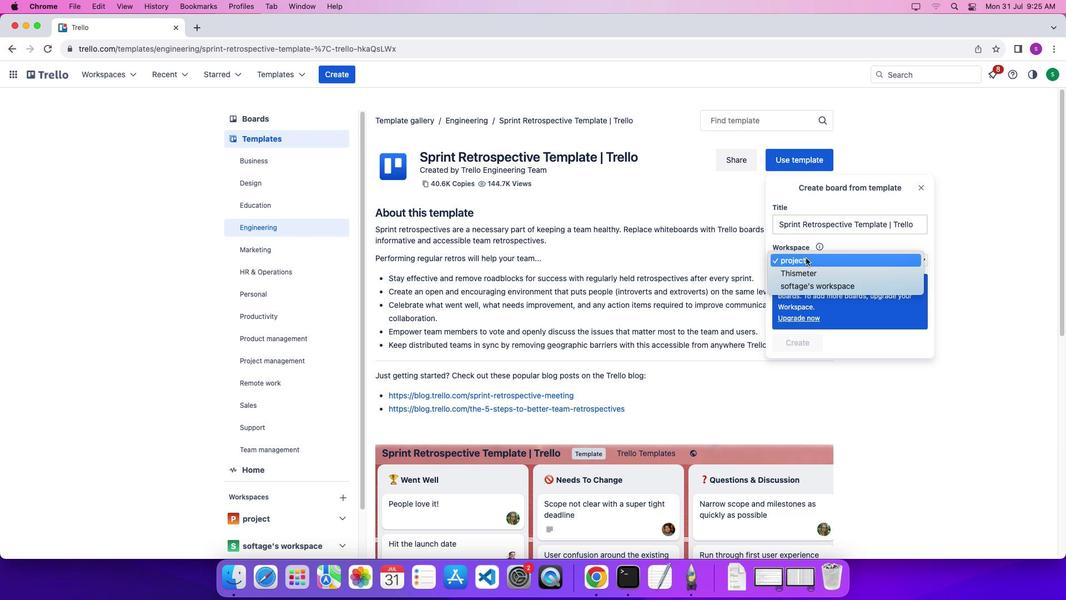 
Action: Mouse moved to (813, 269)
Screenshot: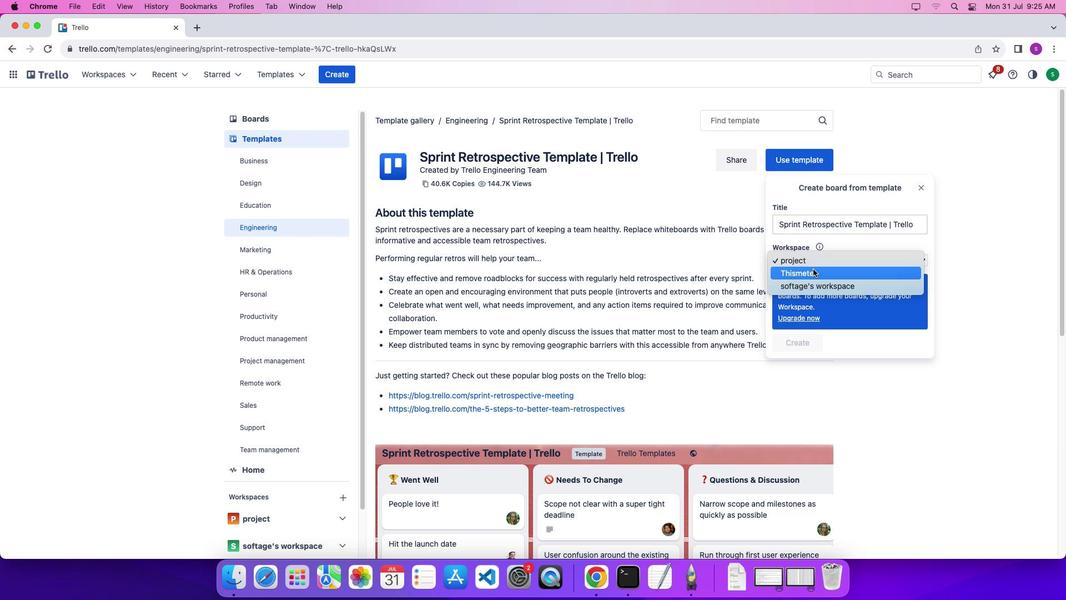 
Action: Mouse pressed left at (813, 269)
Screenshot: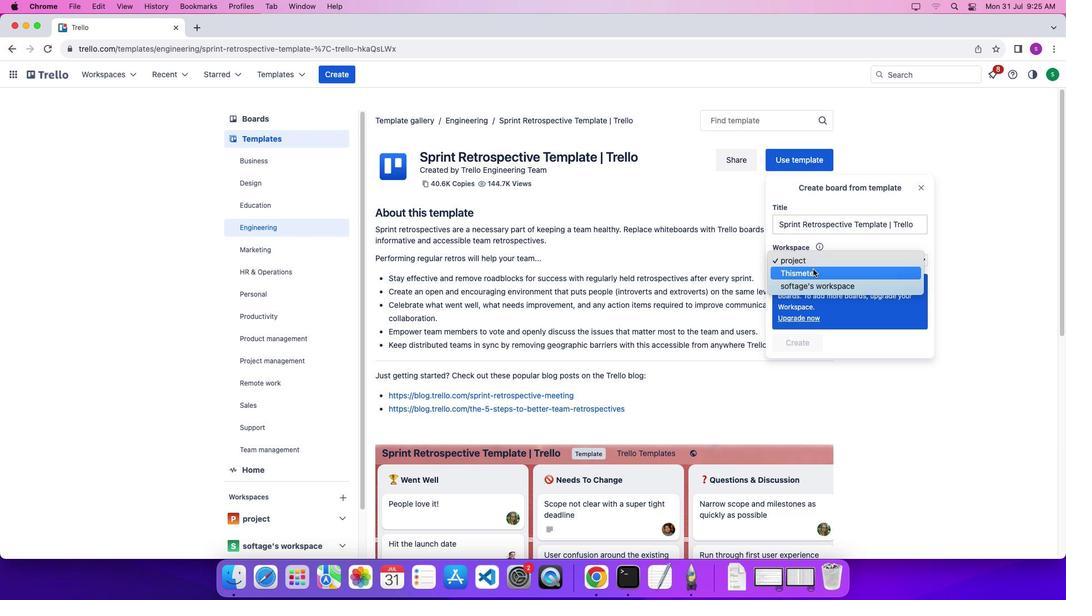 
Action: Mouse moved to (808, 391)
Screenshot: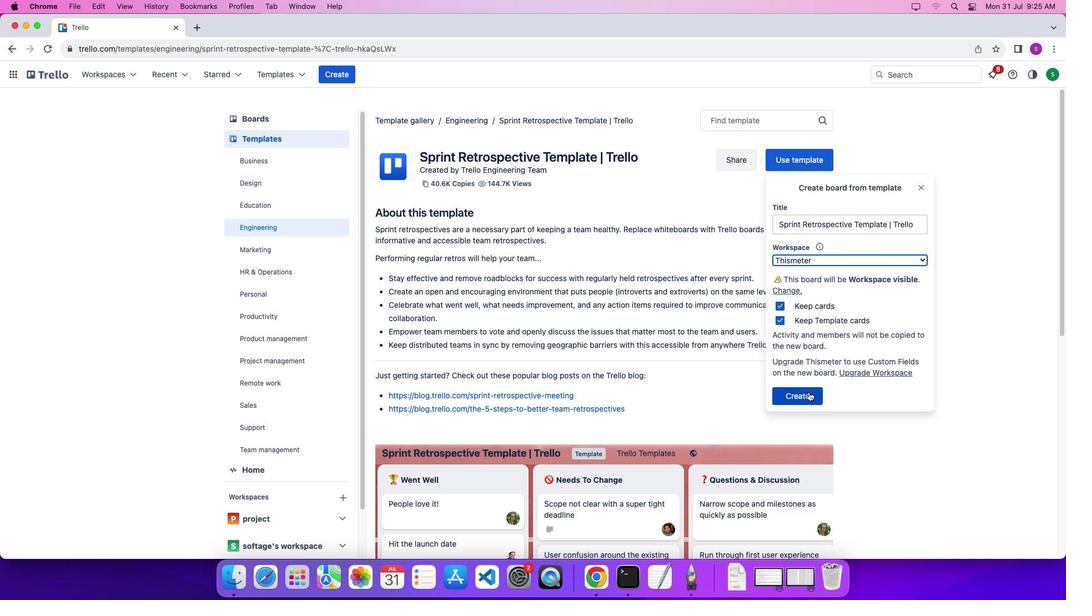 
Action: Mouse pressed left at (808, 391)
Screenshot: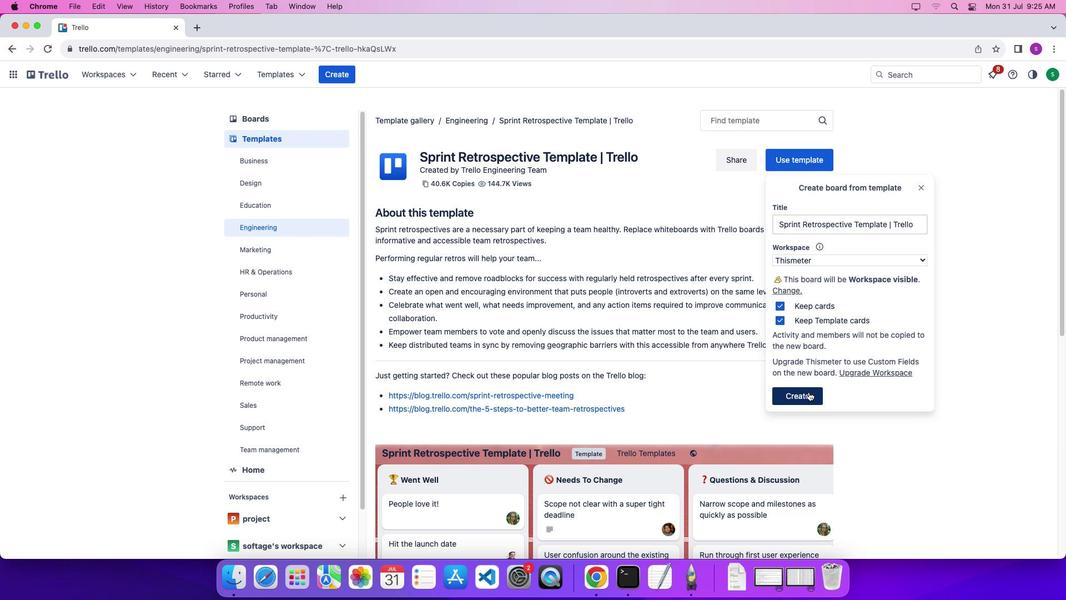 
Action: Mouse moved to (465, 441)
Screenshot: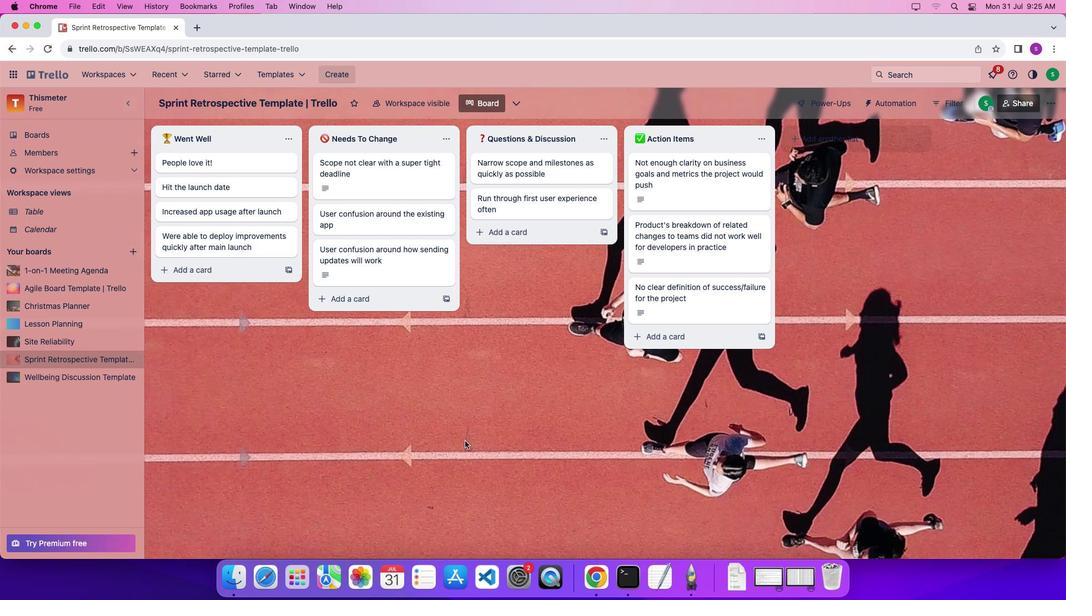 
Action: Mouse pressed left at (465, 441)
Screenshot: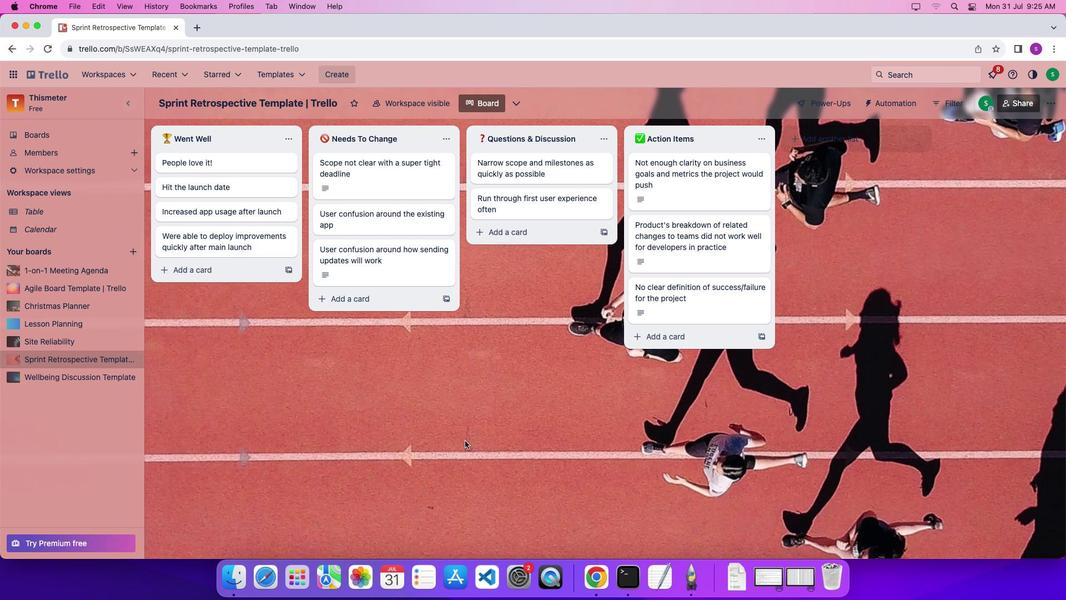 
Action: Mouse moved to (887, 512)
Screenshot: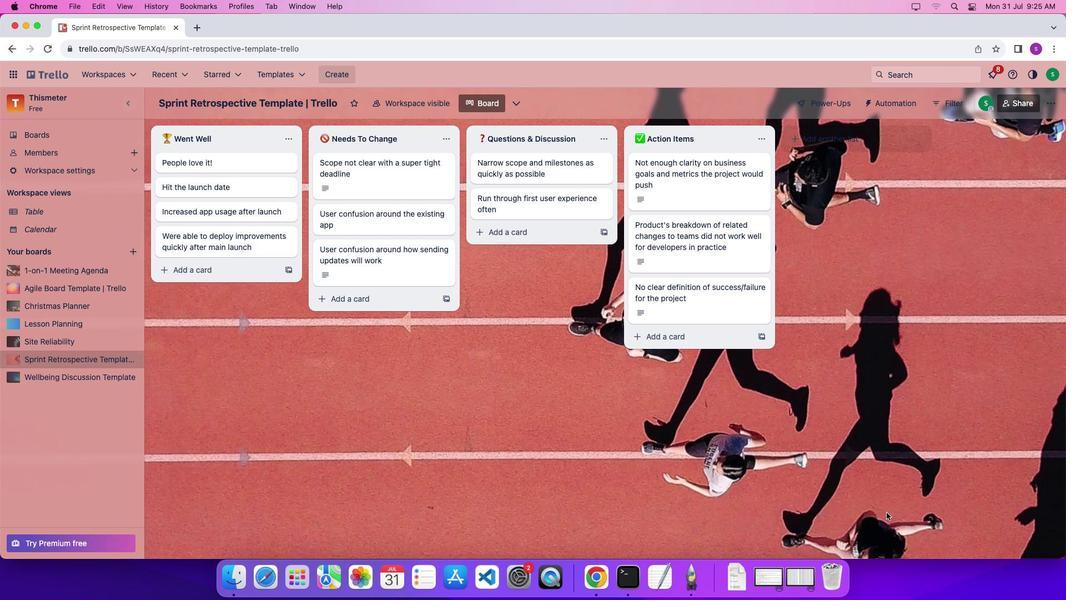 
Action: Mouse pressed left at (887, 512)
Screenshot: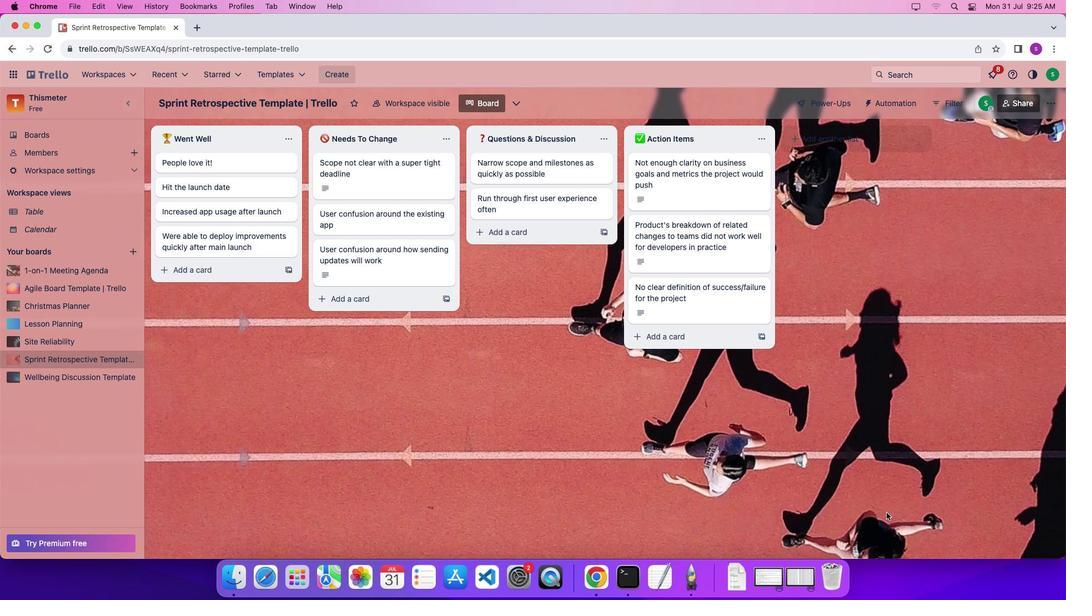
Action: Mouse moved to (751, 182)
Screenshot: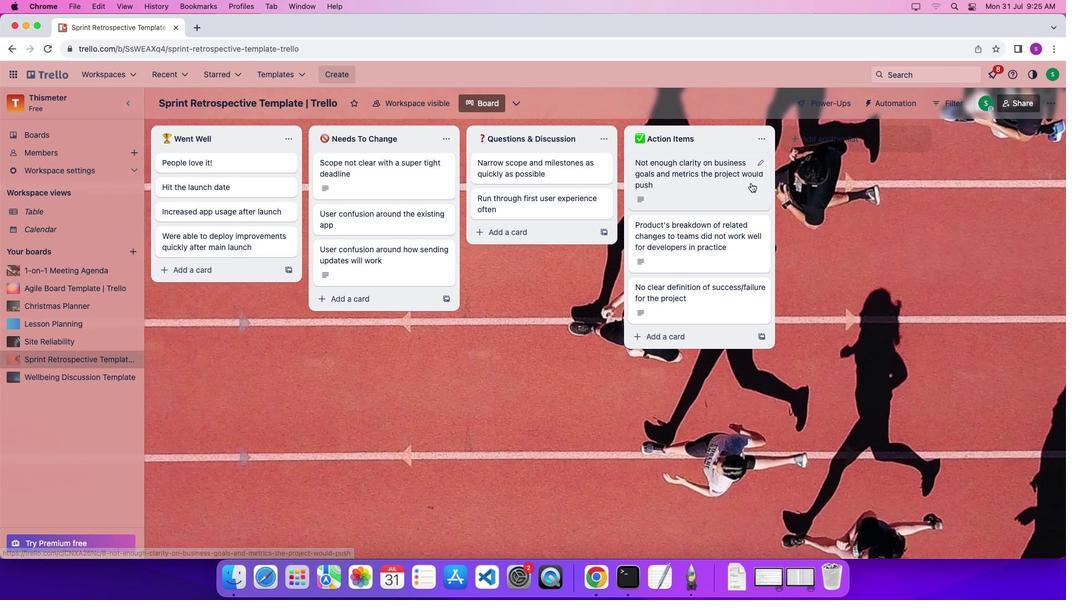
Action: Mouse pressed left at (751, 182)
Screenshot: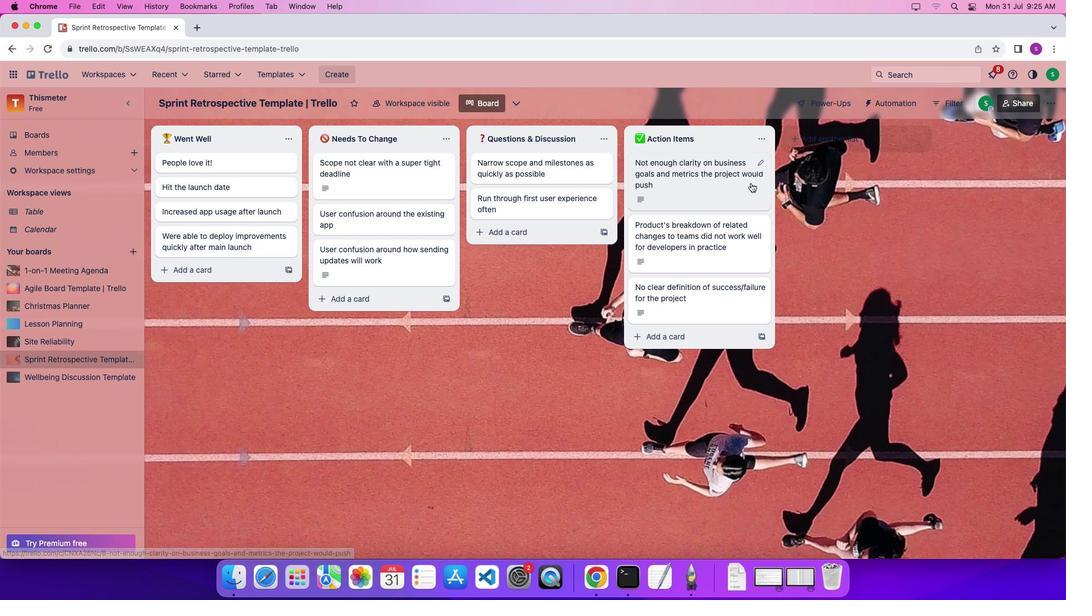 
Action: Mouse moved to (683, 297)
Screenshot: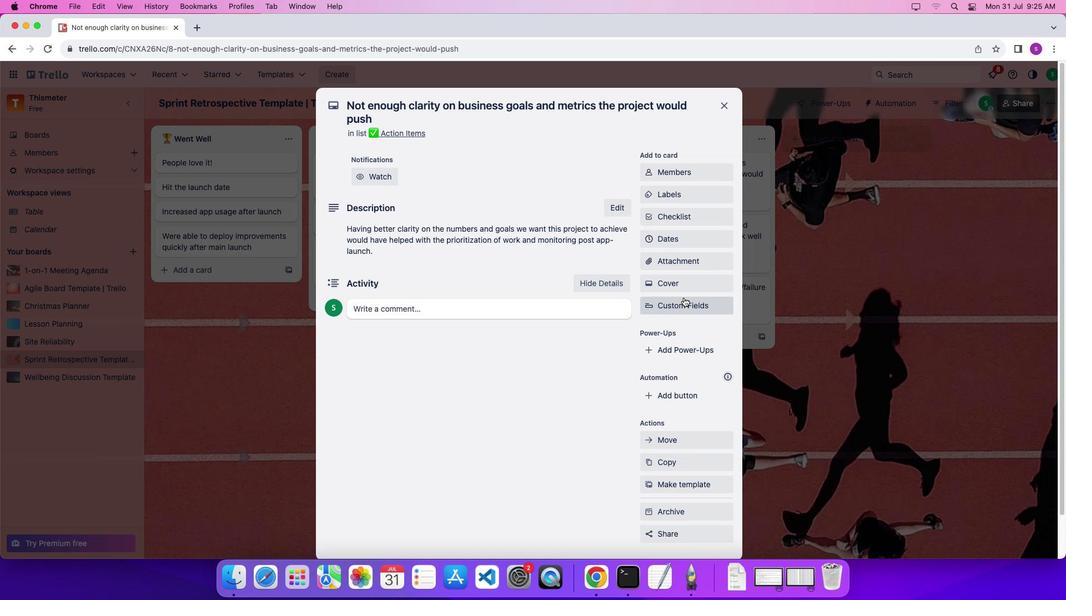 
Action: Mouse scrolled (683, 297) with delta (0, 0)
Screenshot: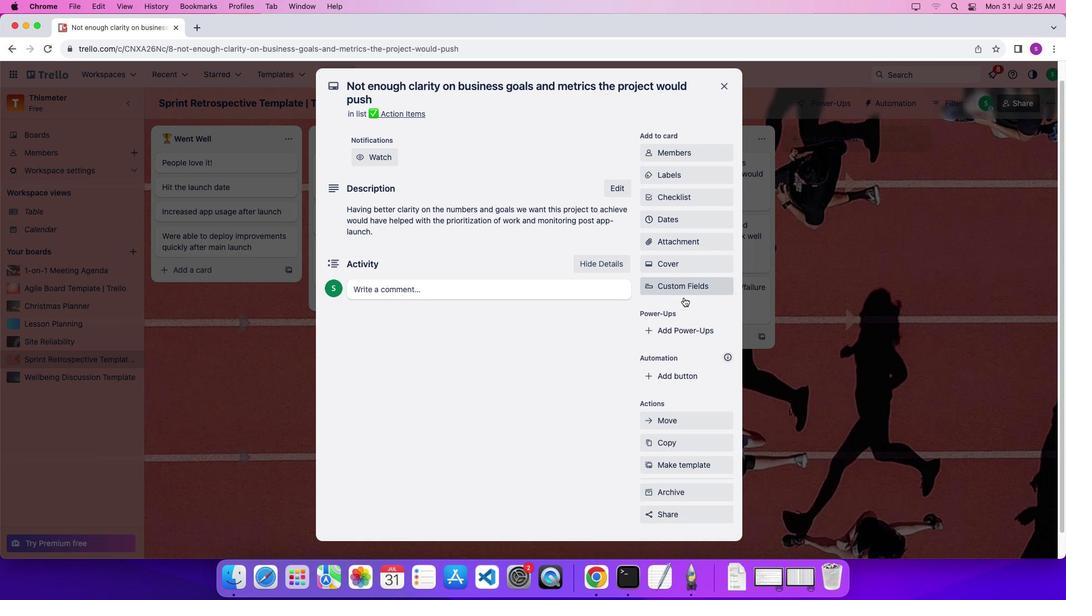 
Action: Mouse scrolled (683, 297) with delta (0, 0)
Screenshot: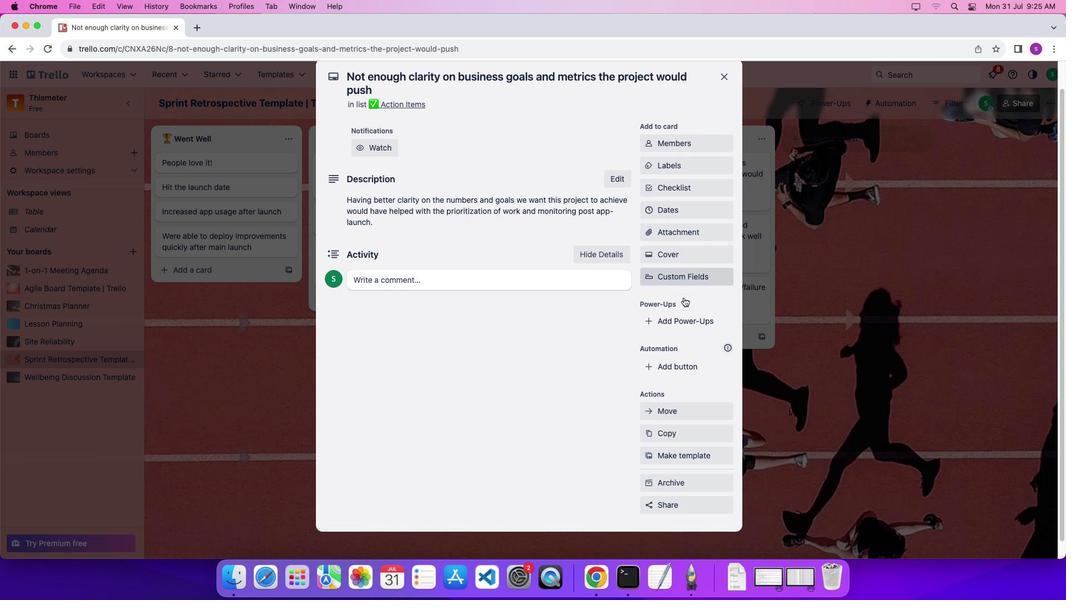 
Action: Mouse scrolled (683, 297) with delta (0, -2)
Screenshot: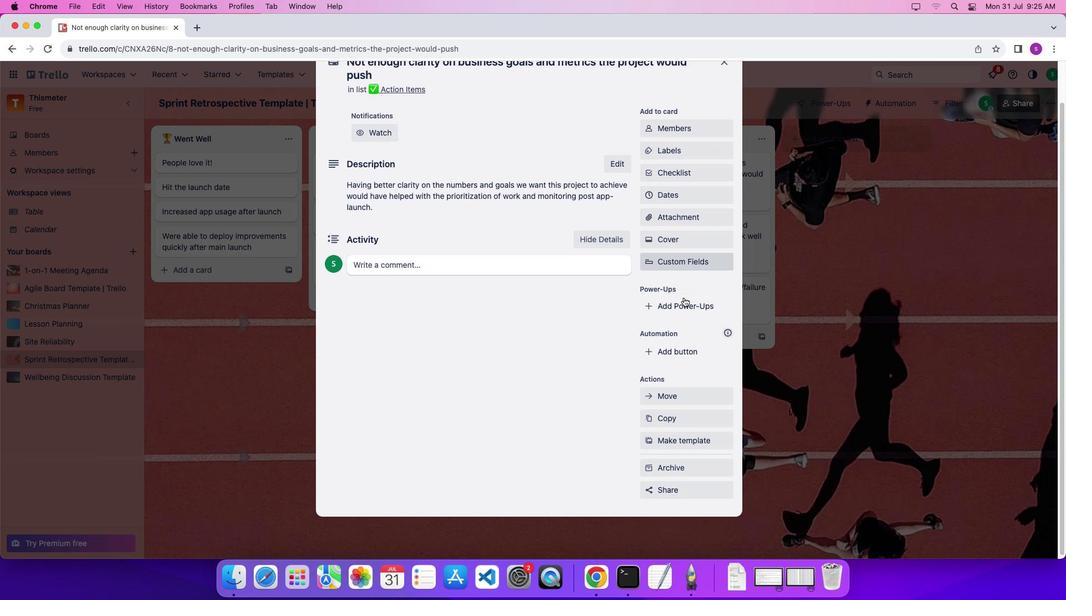
Action: Mouse scrolled (683, 297) with delta (0, 0)
Screenshot: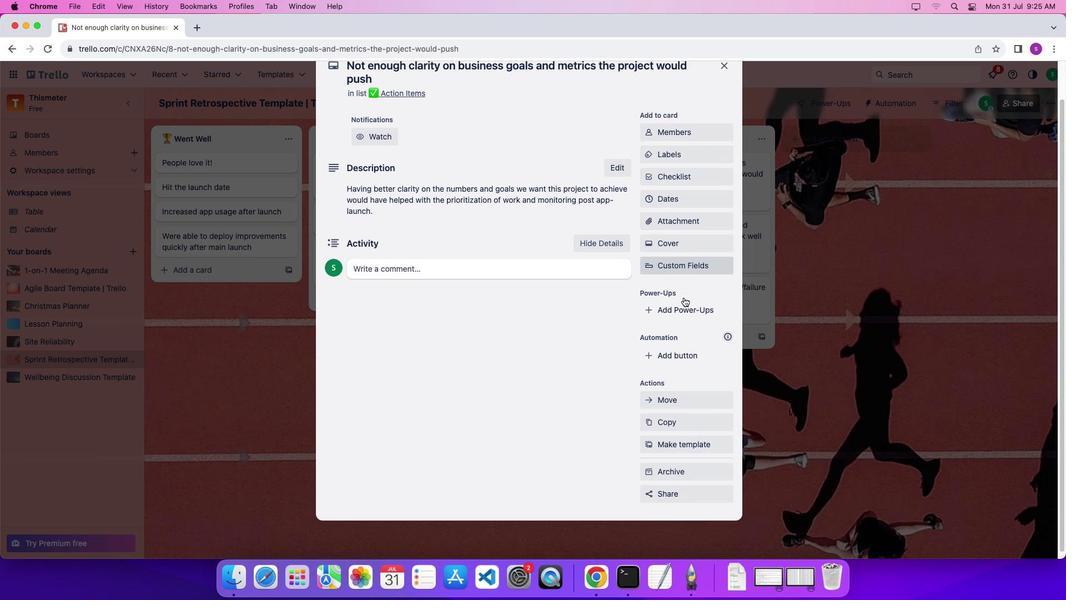 
Action: Mouse scrolled (683, 297) with delta (0, 0)
Screenshot: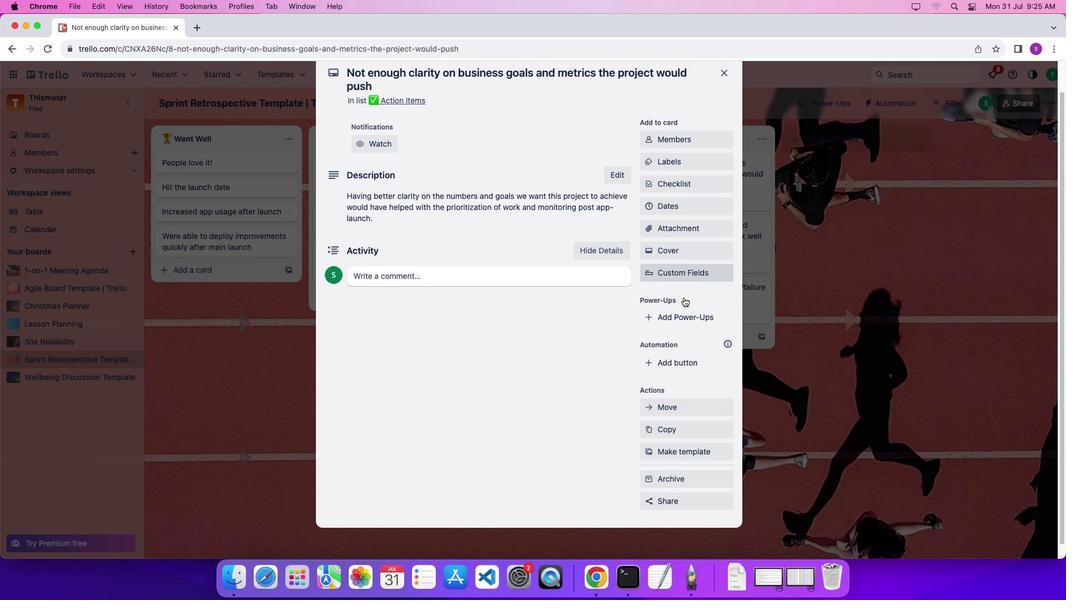 
Action: Mouse scrolled (683, 297) with delta (0, 3)
Screenshot: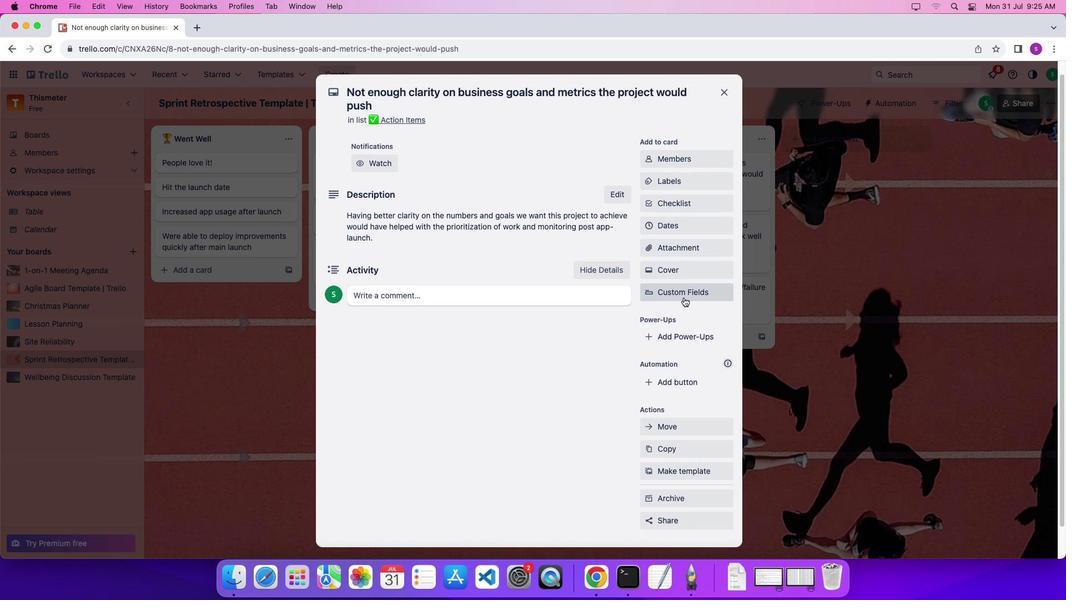 
Action: Mouse moved to (725, 102)
Screenshot: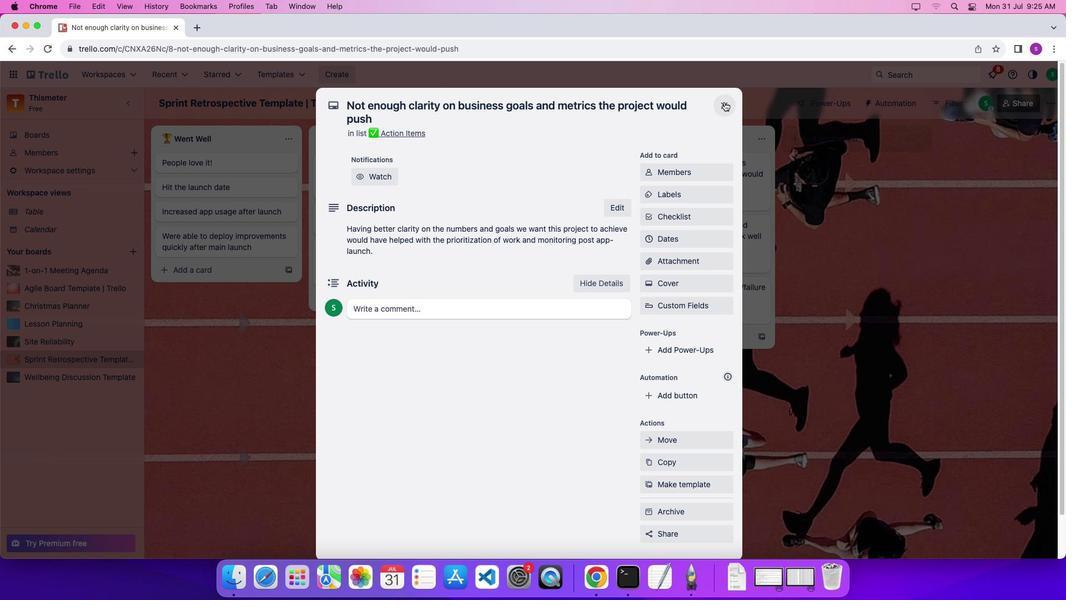 
Action: Mouse pressed left at (725, 102)
Screenshot: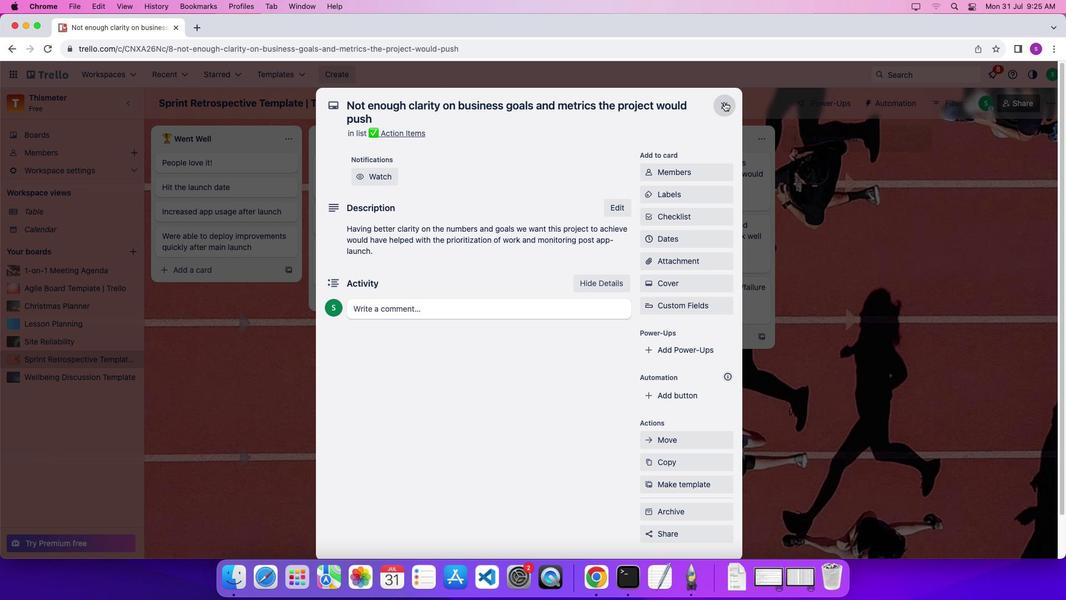 
Action: Mouse moved to (733, 239)
Screenshot: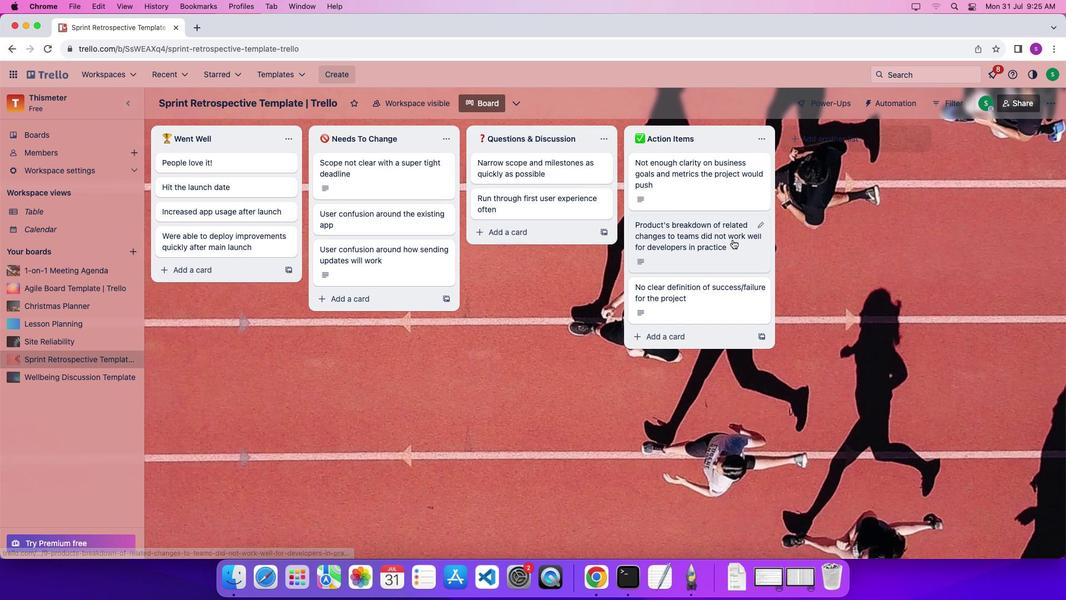 
Action: Mouse pressed left at (733, 239)
Screenshot: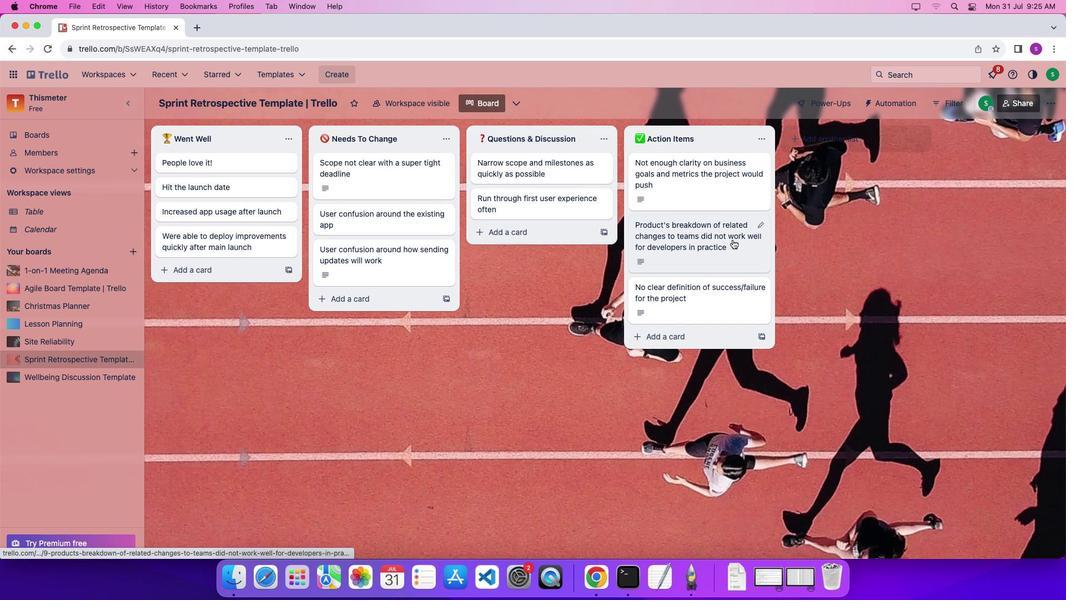 
Action: Mouse moved to (705, 278)
Screenshot: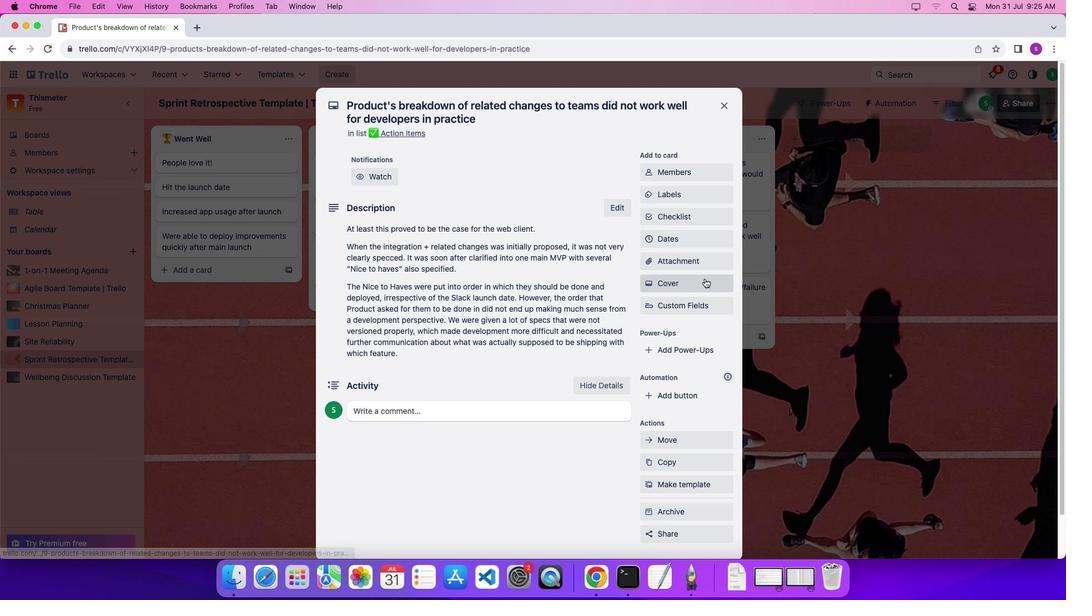 
Action: Mouse scrolled (705, 278) with delta (0, 0)
Screenshot: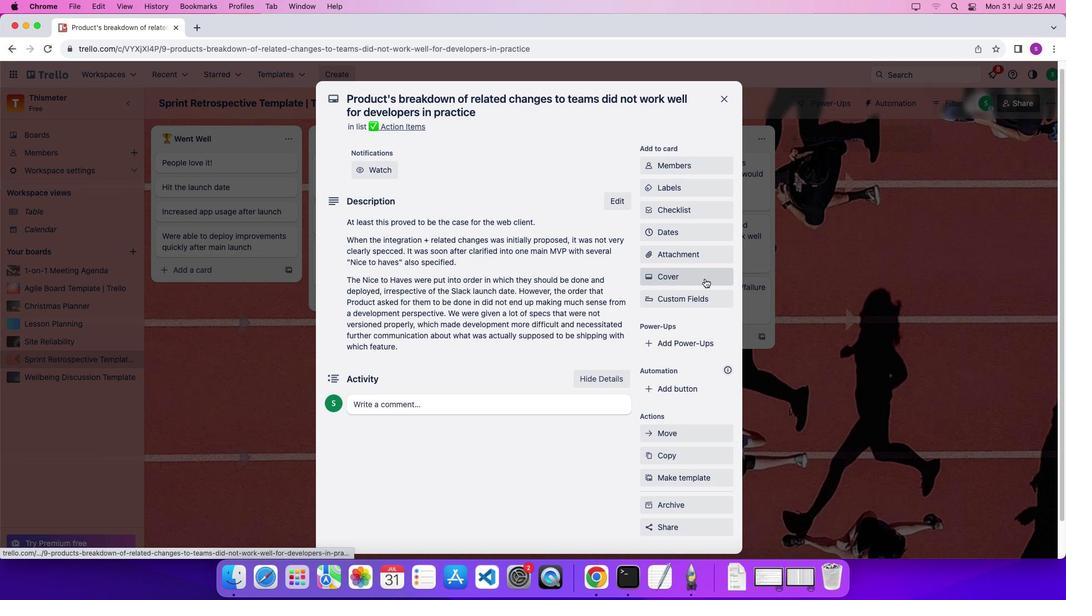 
Action: Mouse scrolled (705, 278) with delta (0, 0)
Screenshot: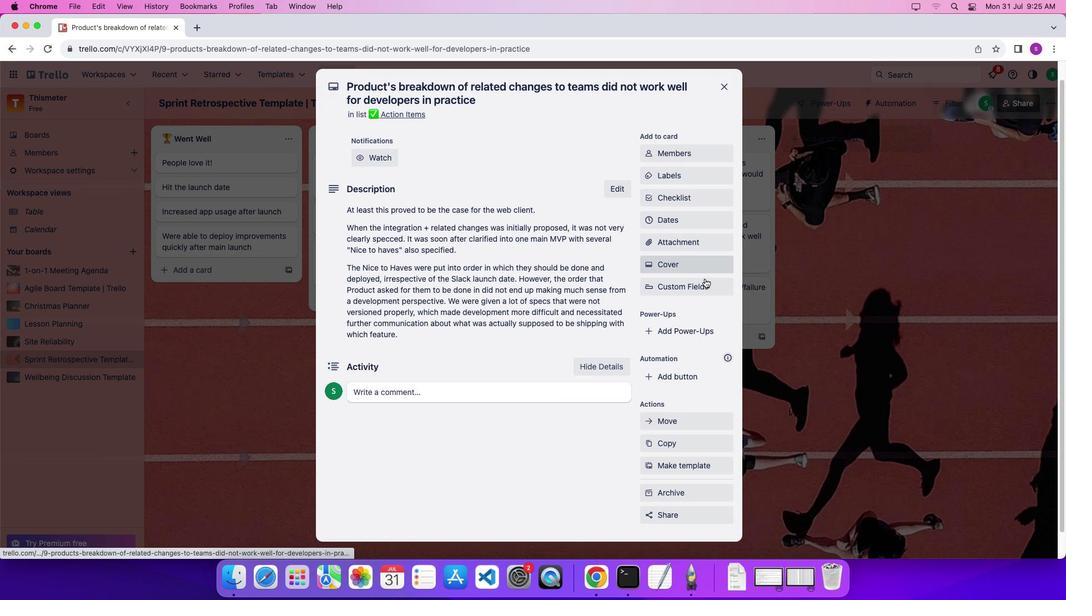 
Action: Mouse scrolled (705, 278) with delta (0, -2)
Screenshot: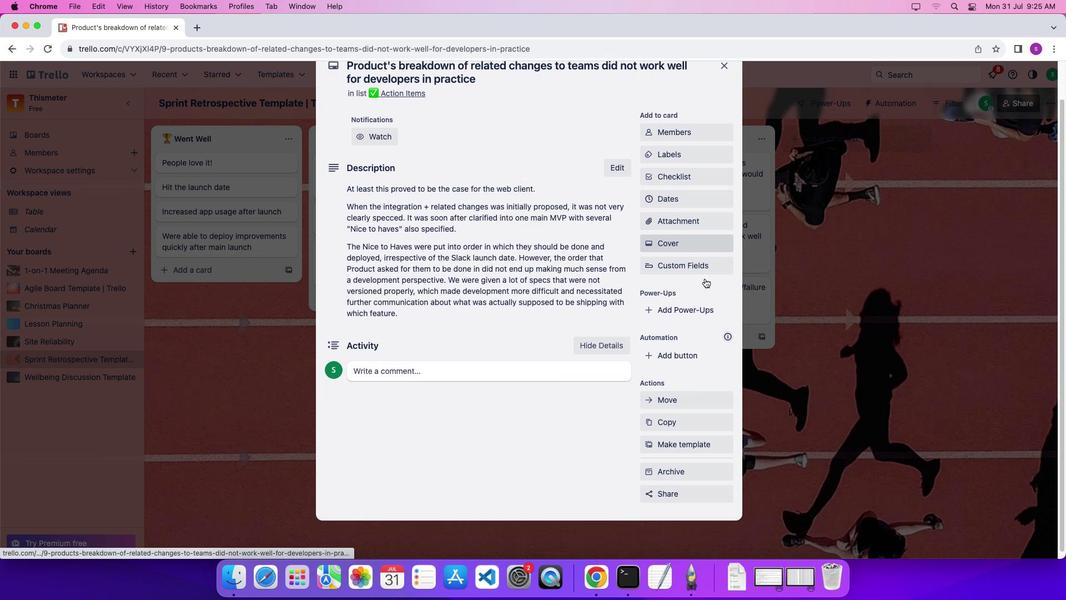 
Action: Mouse moved to (703, 276)
Screenshot: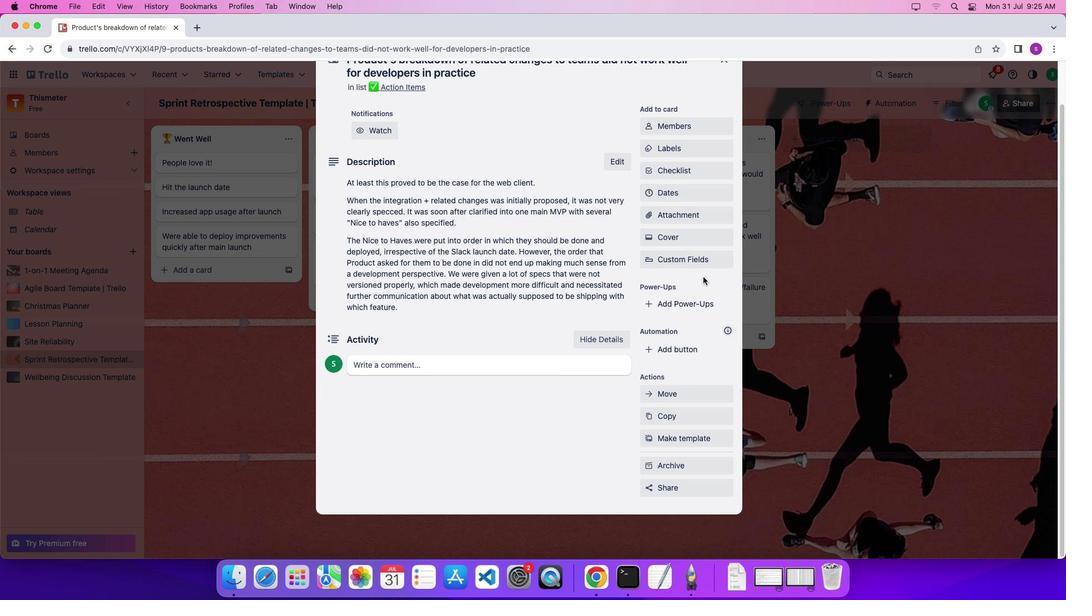
Action: Mouse scrolled (703, 276) with delta (0, 0)
Screenshot: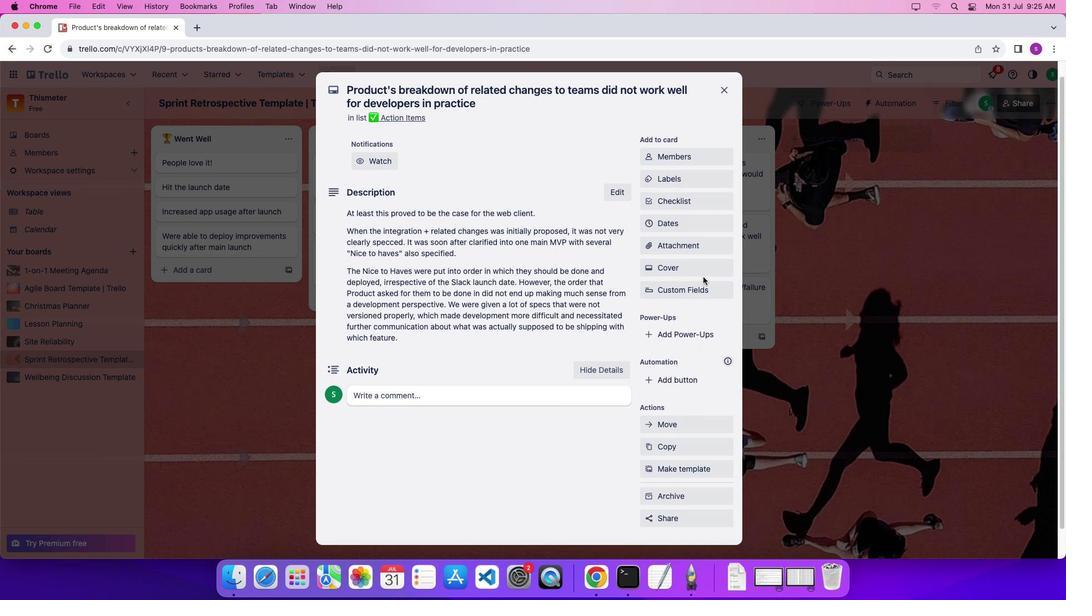 
Action: Mouse scrolled (703, 276) with delta (0, 1)
Screenshot: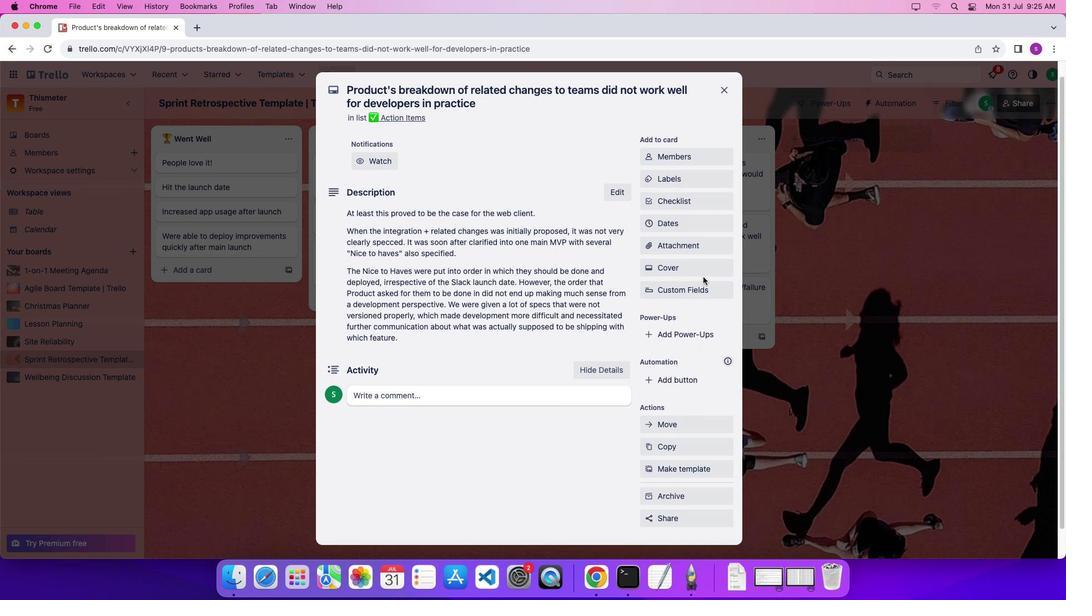 
Action: Mouse scrolled (703, 276) with delta (0, 5)
Screenshot: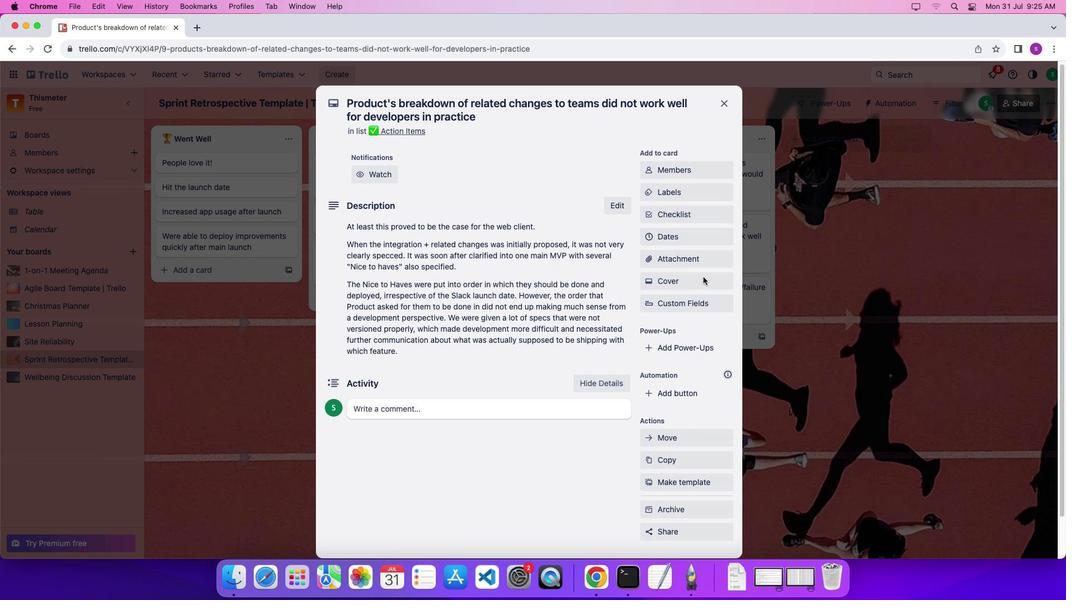 
Action: Mouse moved to (726, 109)
Screenshot: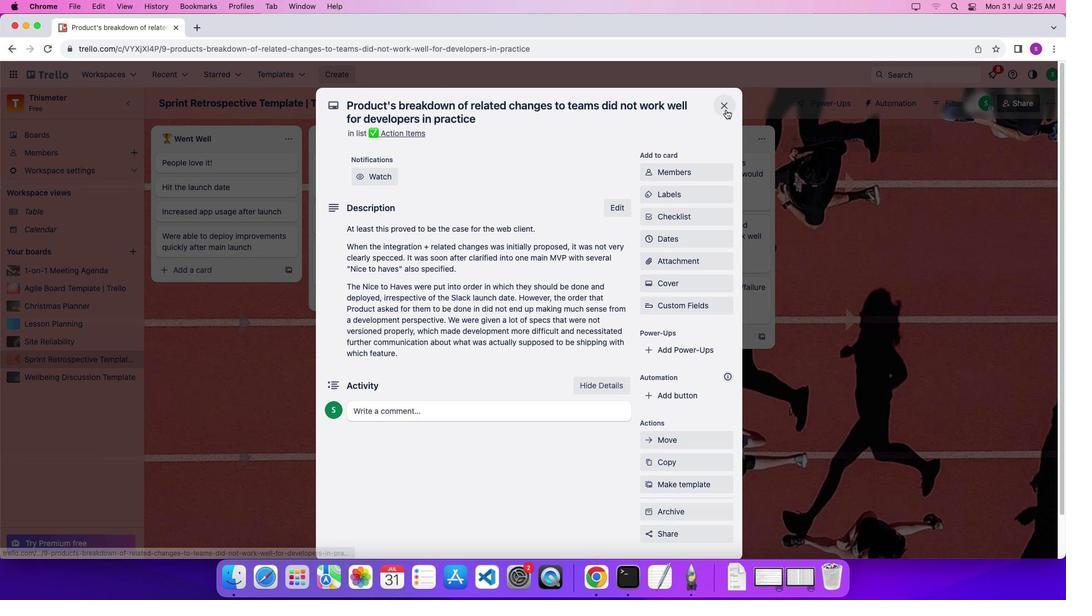 
Action: Mouse pressed left at (726, 109)
Screenshot: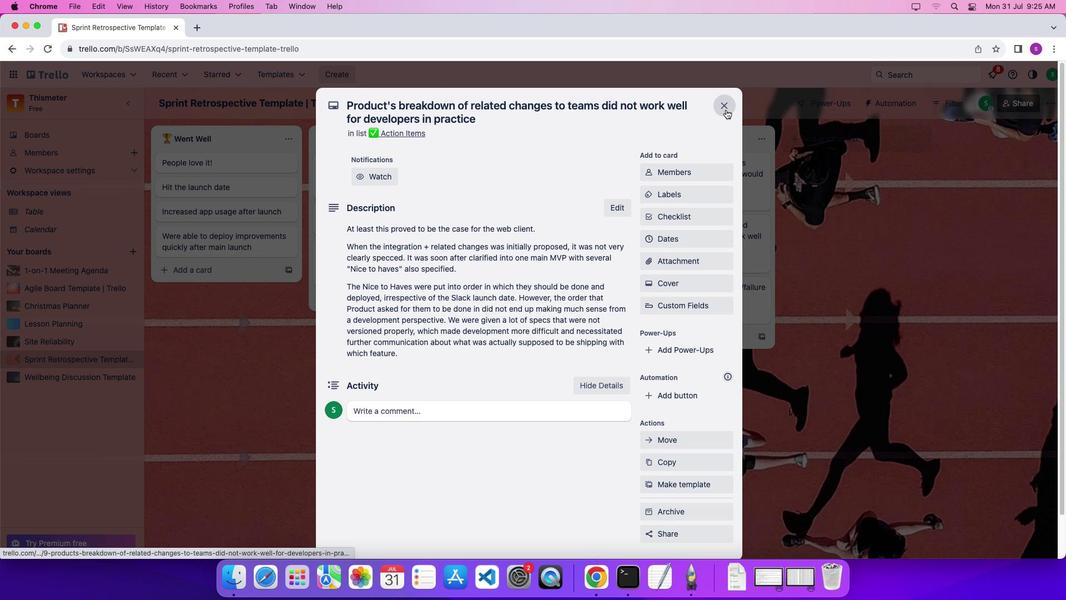 
Action: Mouse moved to (571, 176)
Screenshot: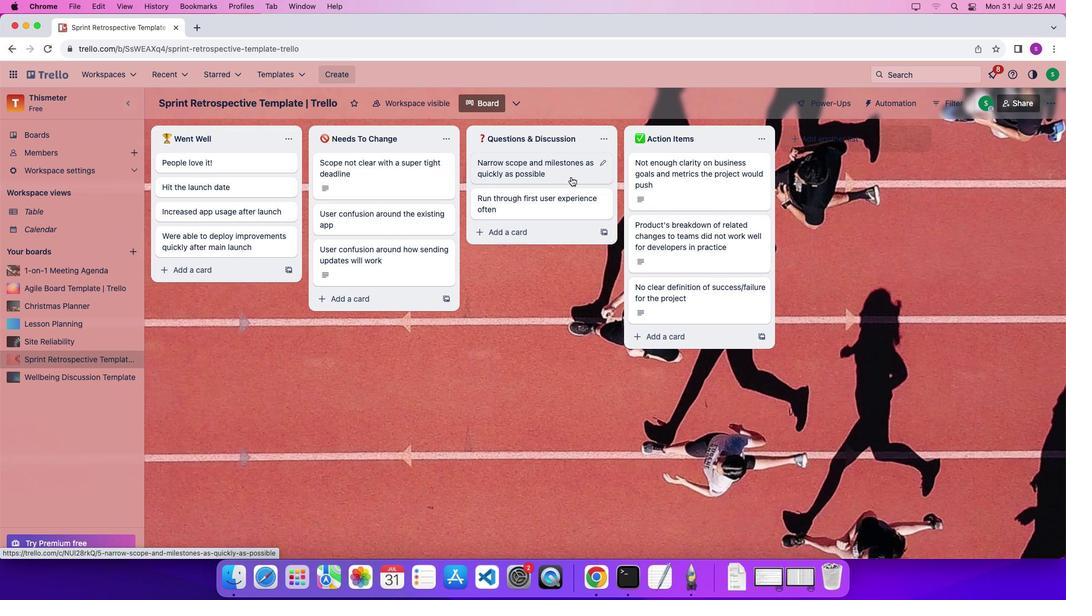 
Action: Mouse pressed left at (571, 176)
Screenshot: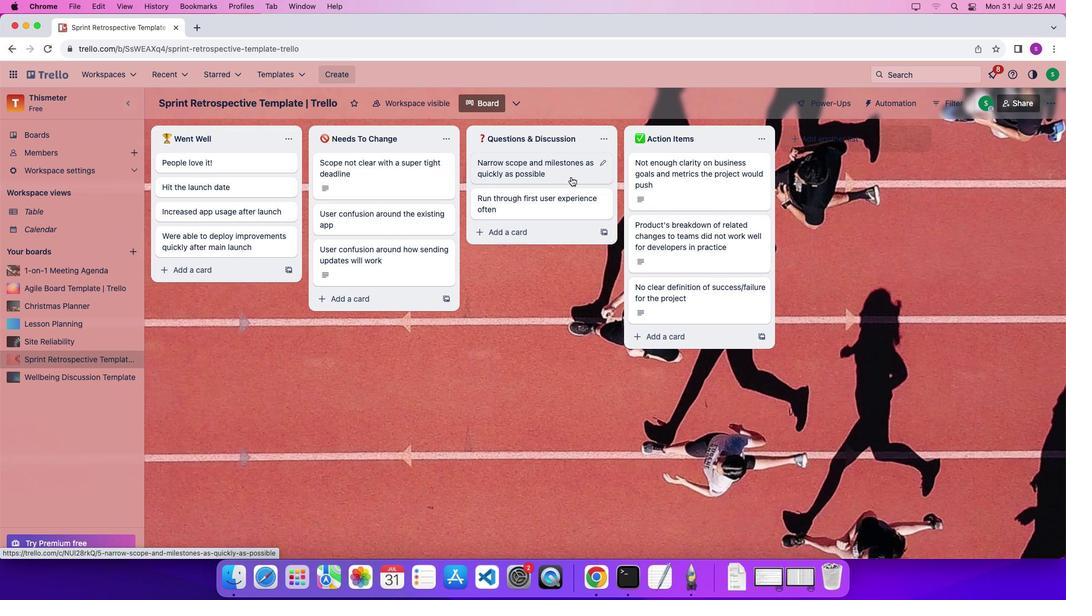 
Action: Mouse moved to (725, 108)
Screenshot: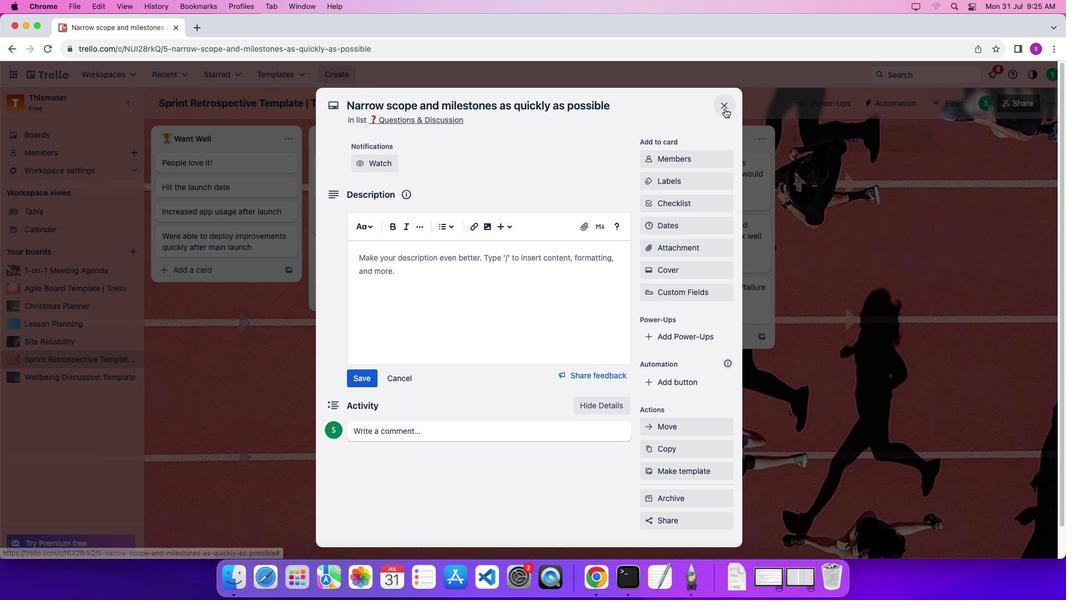 
Action: Mouse pressed left at (725, 108)
Screenshot: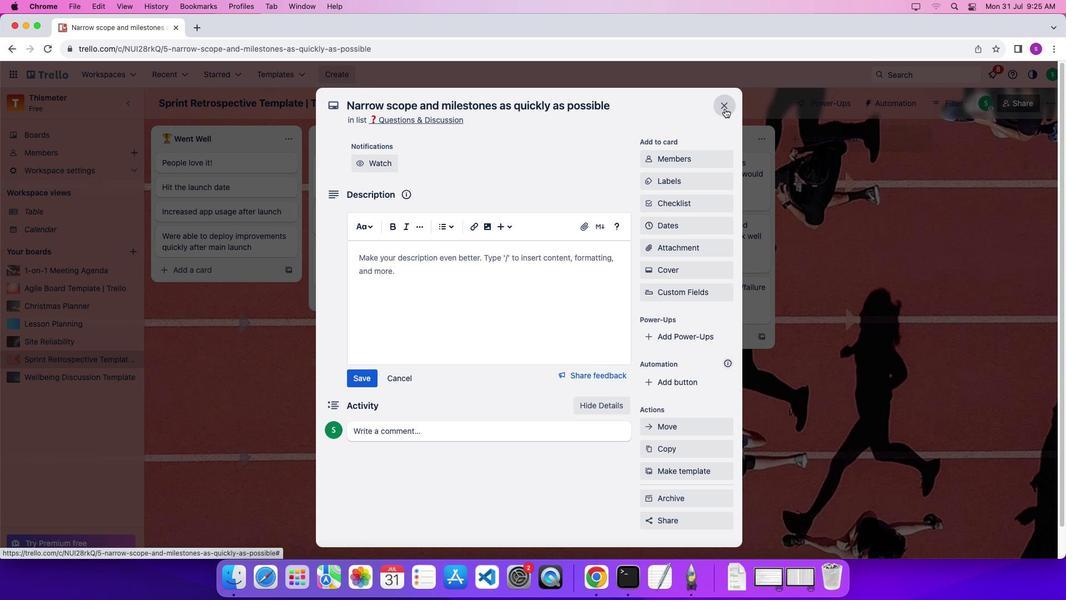 
Action: Mouse moved to (602, 135)
Screenshot: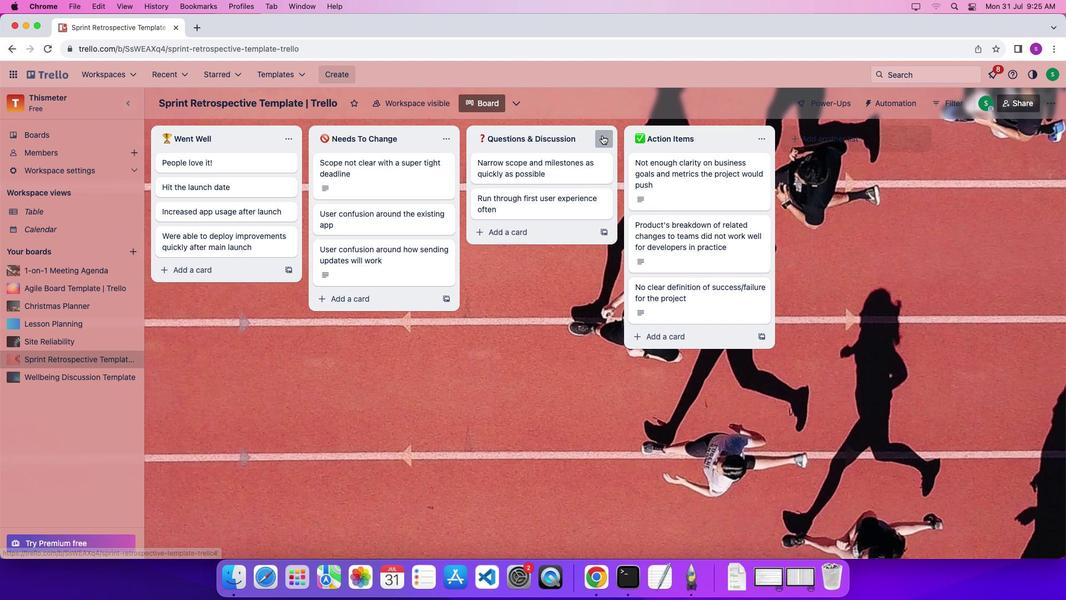 
Action: Mouse pressed left at (602, 135)
Screenshot: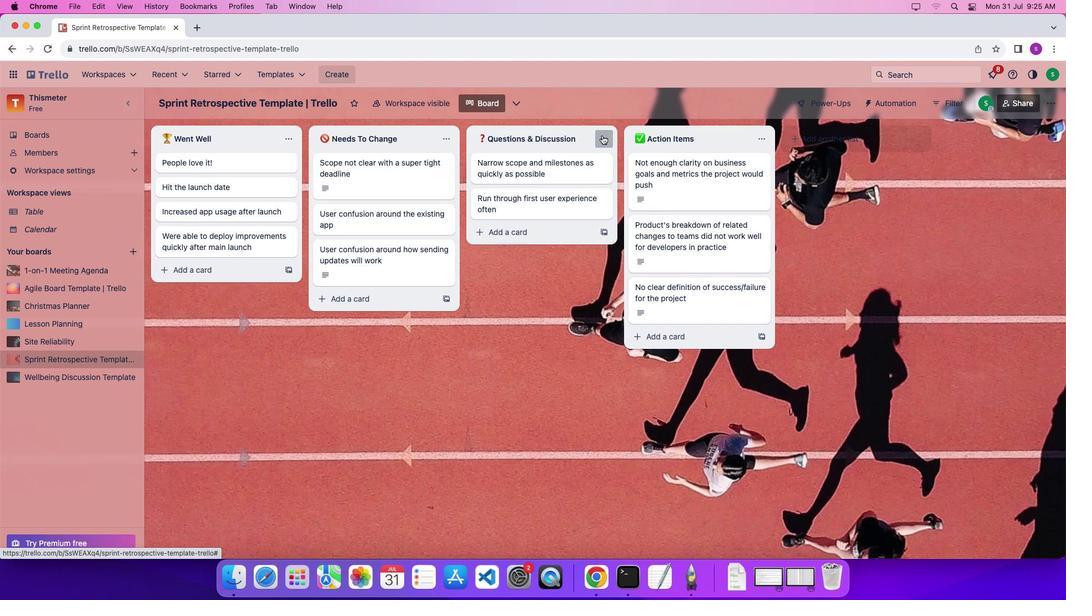 
Action: Mouse moved to (623, 441)
Screenshot: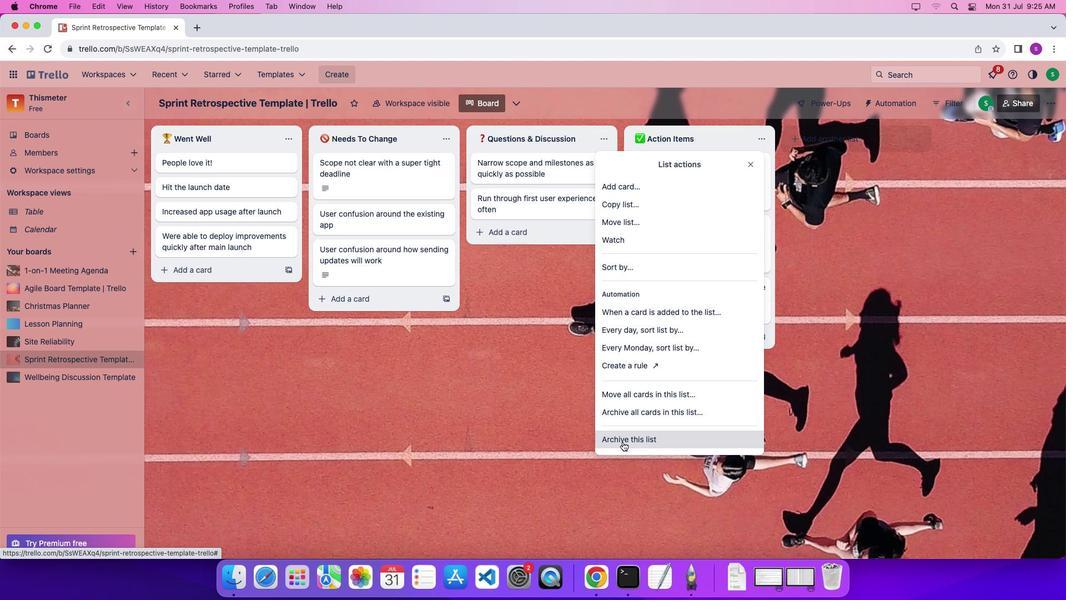 
Action: Mouse pressed left at (623, 441)
Screenshot: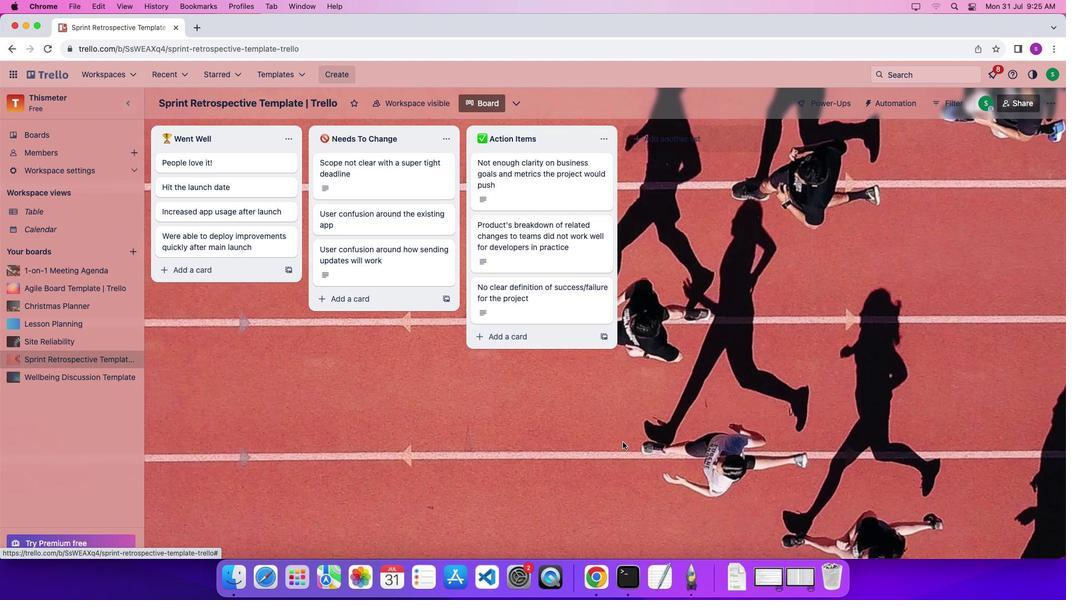 
Action: Mouse moved to (645, 142)
Screenshot: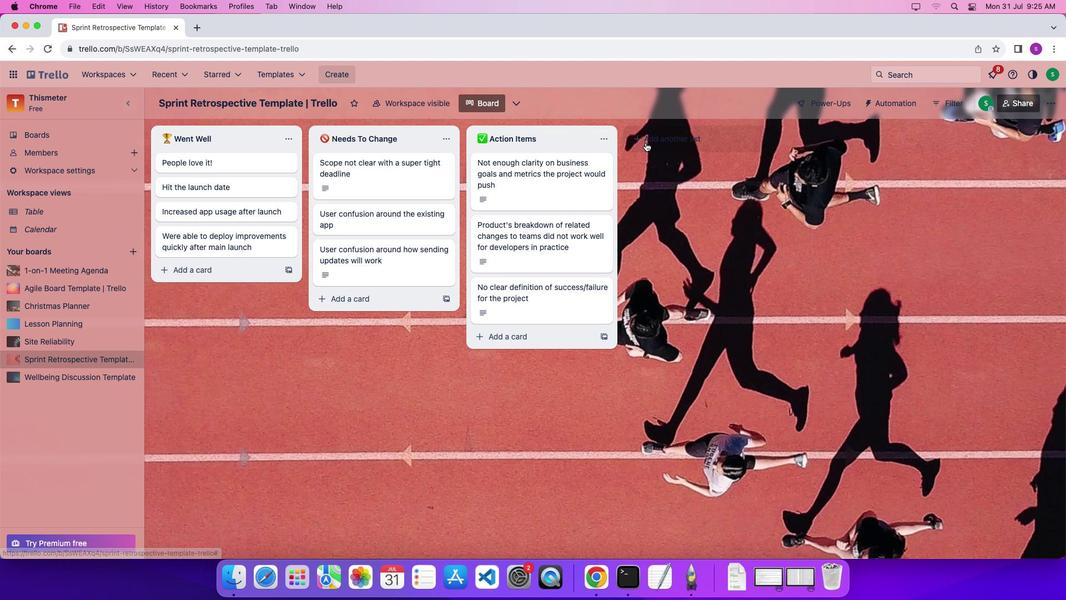 
Action: Mouse pressed left at (645, 142)
Screenshot: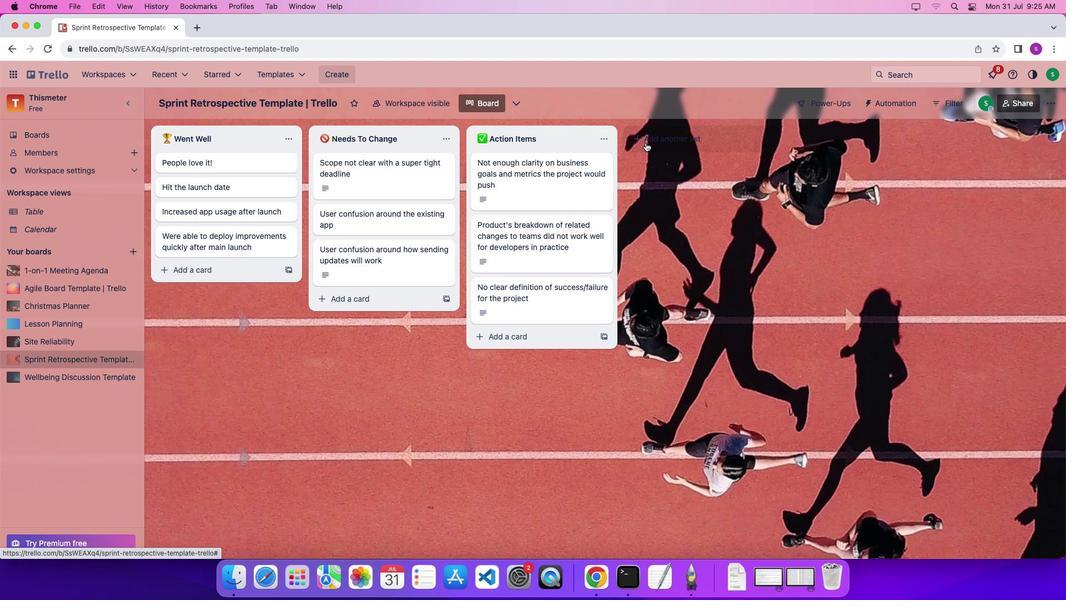 
Action: Mouse moved to (650, 136)
Screenshot: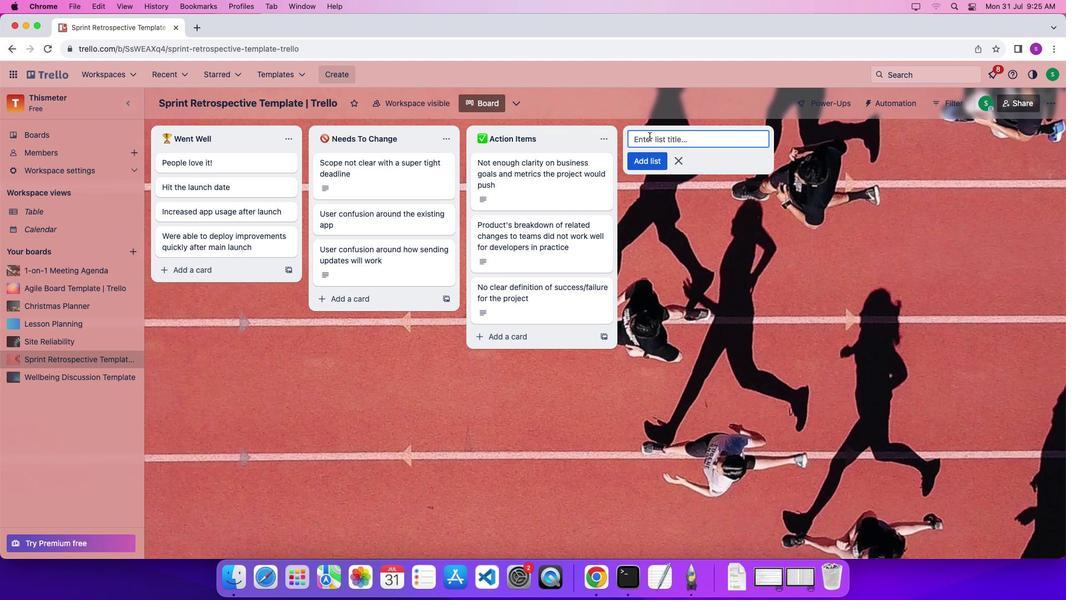 
Action: Mouse pressed left at (650, 136)
Screenshot: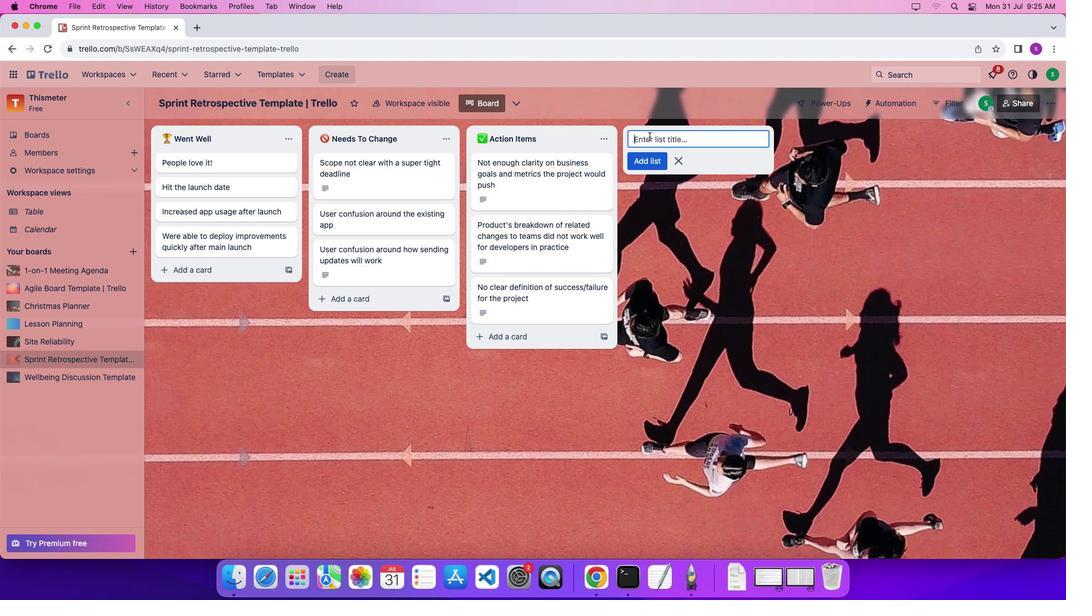 
Action: Key pressed Key.shift'N''e''w'Key.spaceKey.shift'T''e''s''t'Key.spaceKey.shift'A''u''t''o''m''a''t''i''o''n'Key.enterKey.shift'K''a''n''b''a''n'Key.spaceKey.shift'T''e''m''p''l''a''t''e'Key.enterKey.shift'S''w''i''f''t'Key.spaceKey.shift'D''e''v''e''l''o''p''e''r'Key.spaceKey.shift'R''o''a''d''m''a''p'Key.enter
Screenshot: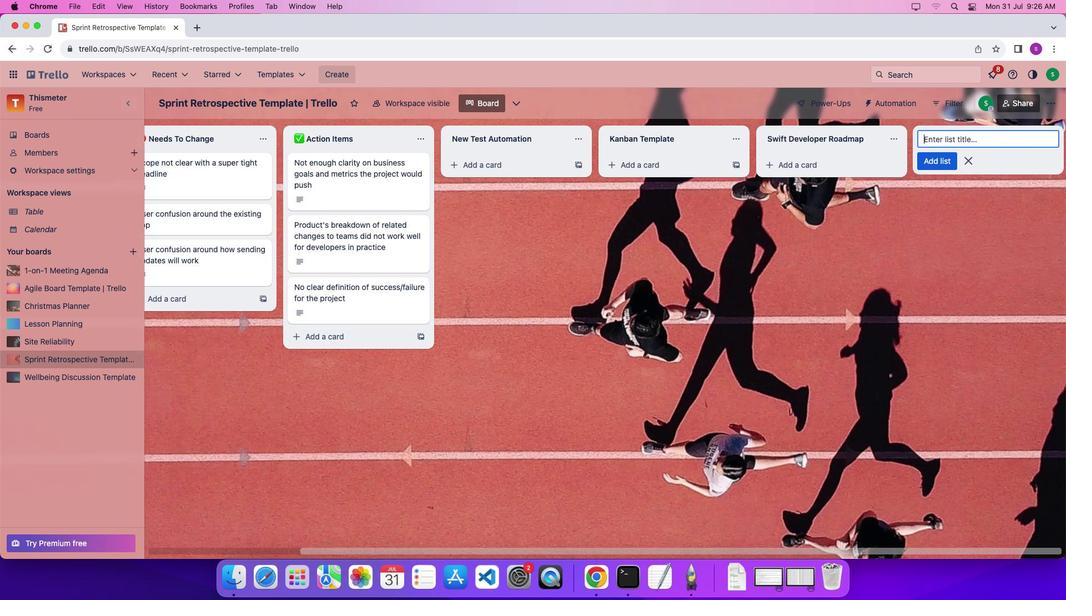 
Action: Mouse moved to (969, 158)
Screenshot: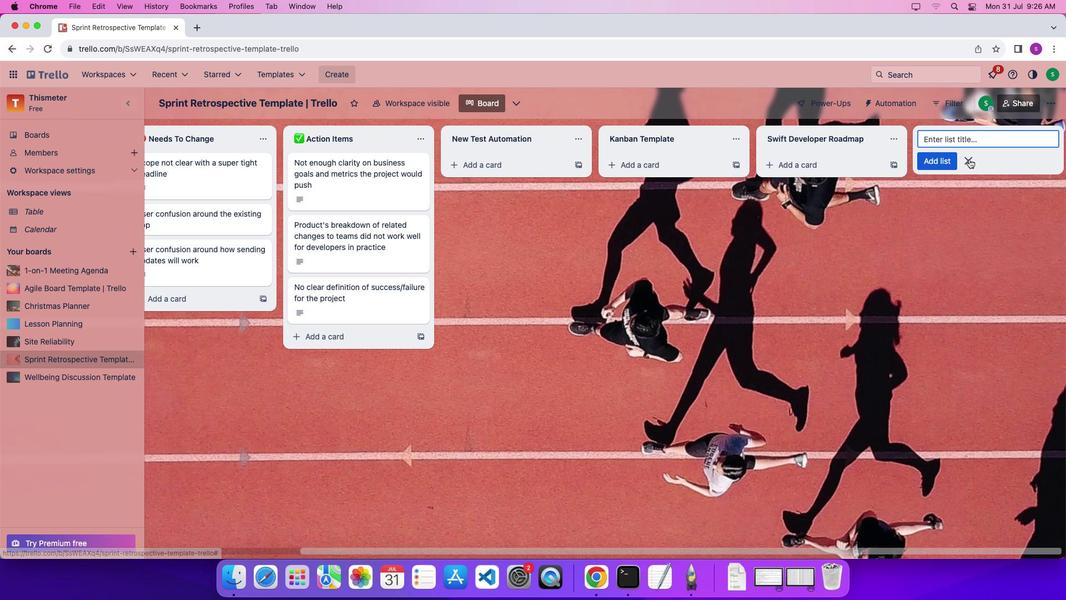 
Action: Mouse pressed left at (969, 158)
Screenshot: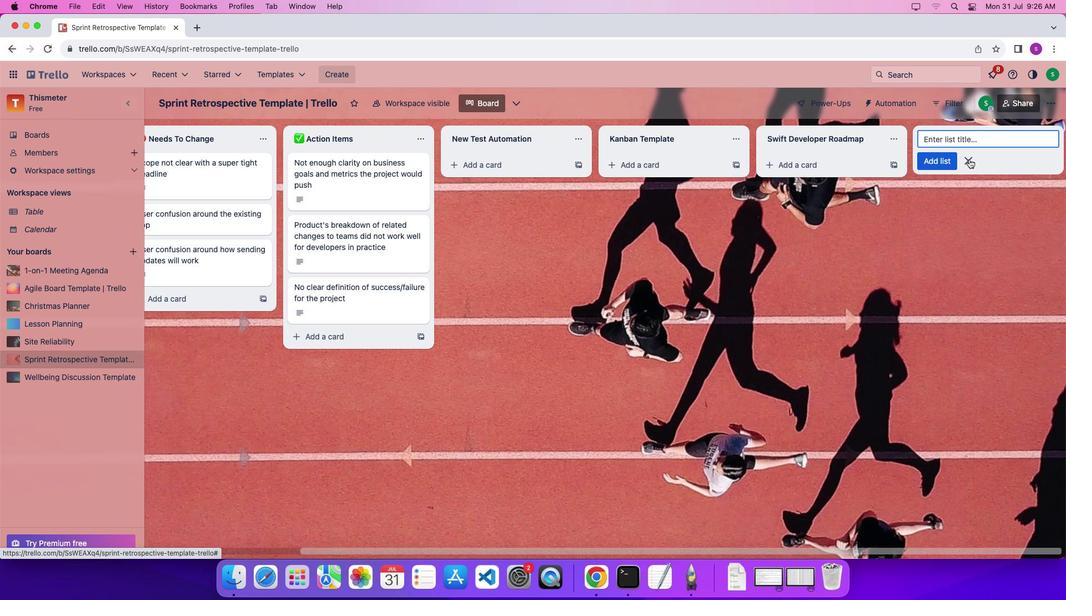 
Action: Mouse moved to (934, 291)
Screenshot: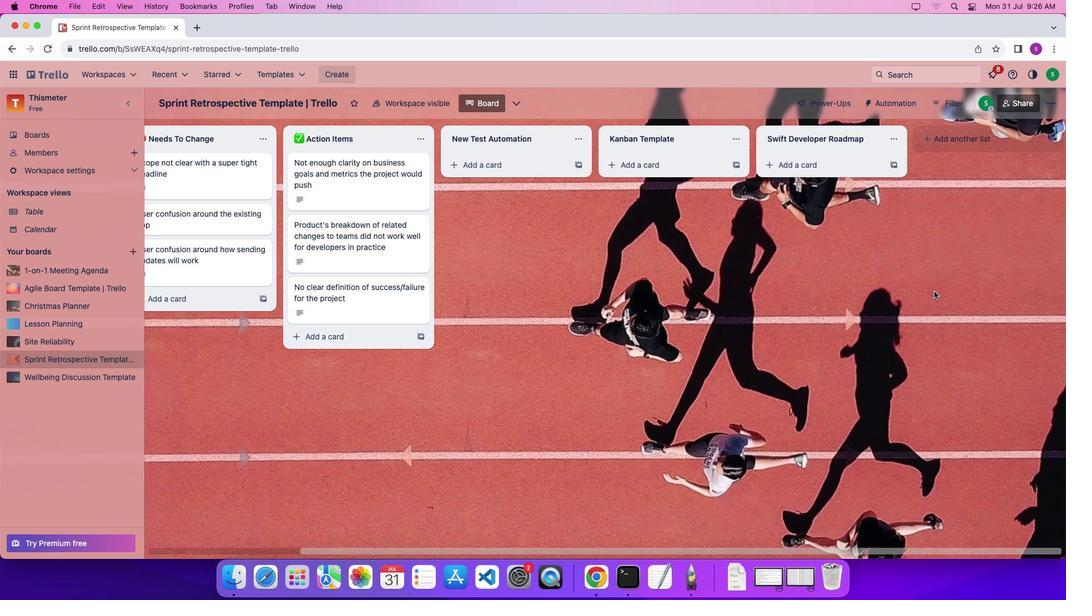 
Action: Mouse pressed left at (934, 291)
Screenshot: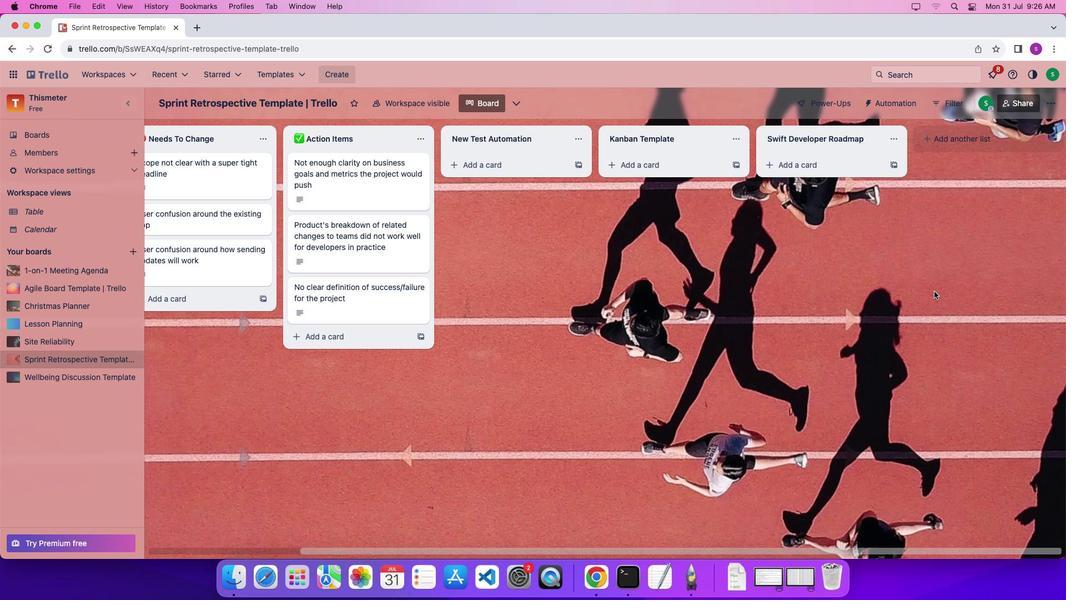 
Action: Mouse moved to (516, 159)
Screenshot: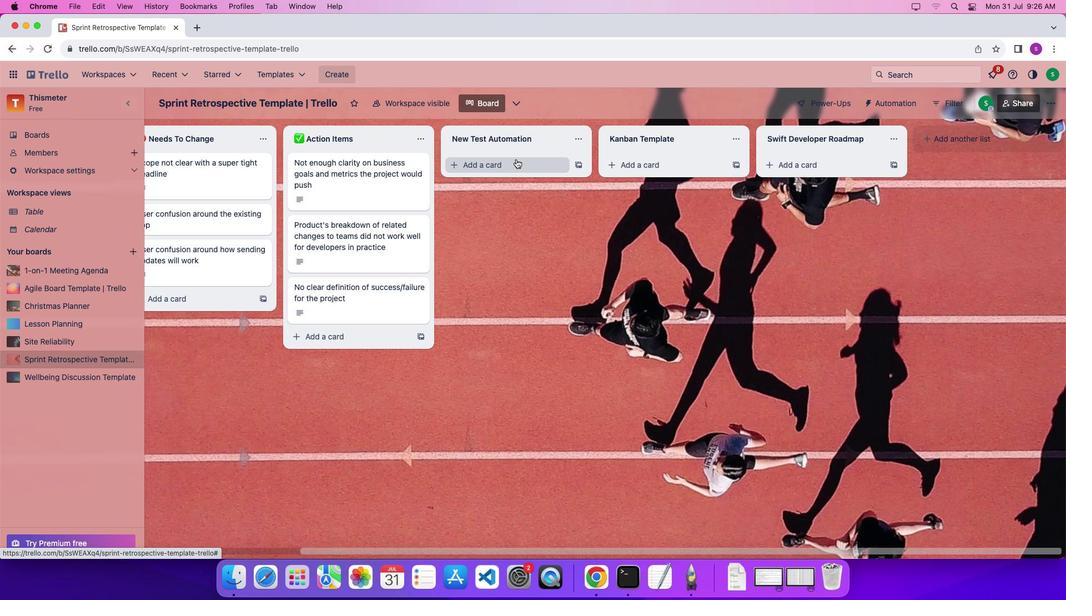 
Action: Mouse pressed left at (516, 159)
Screenshot: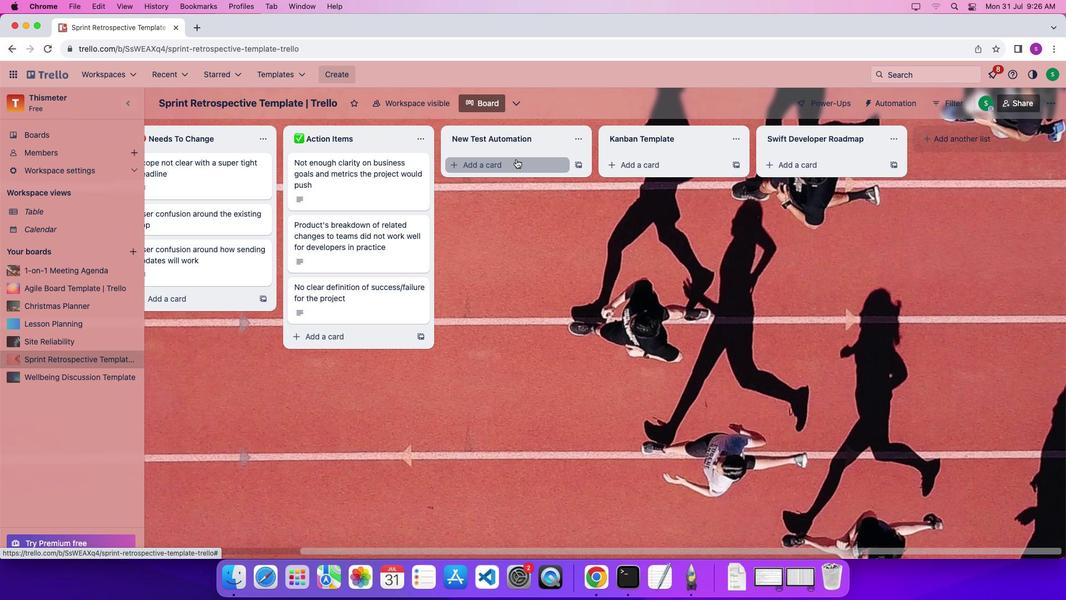 
Action: Mouse moved to (520, 173)
Screenshot: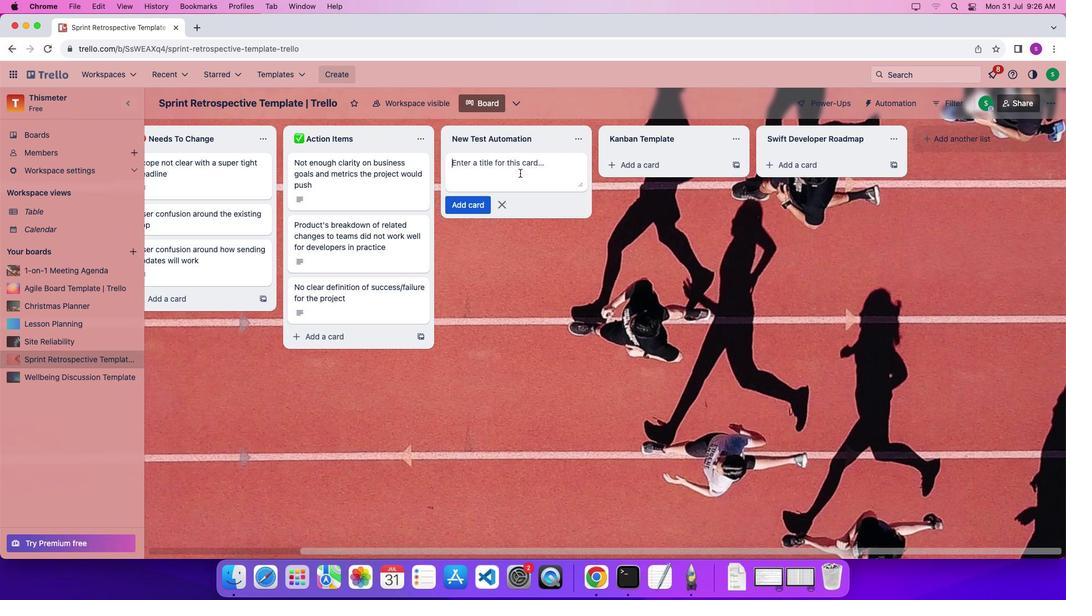 
Action: Mouse pressed left at (520, 173)
Screenshot: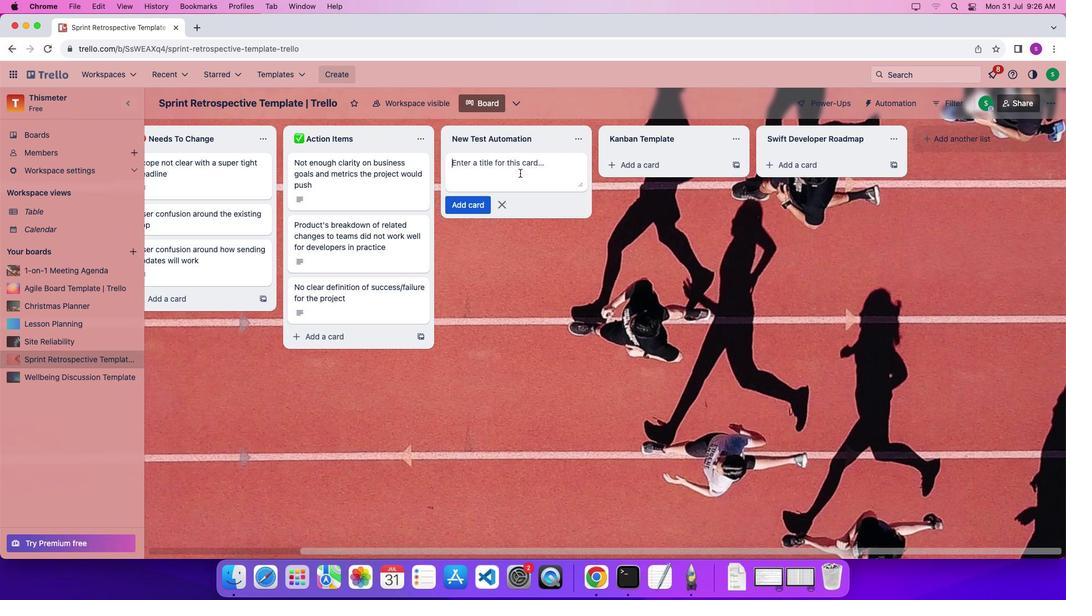 
Action: Mouse moved to (525, 175)
Screenshot: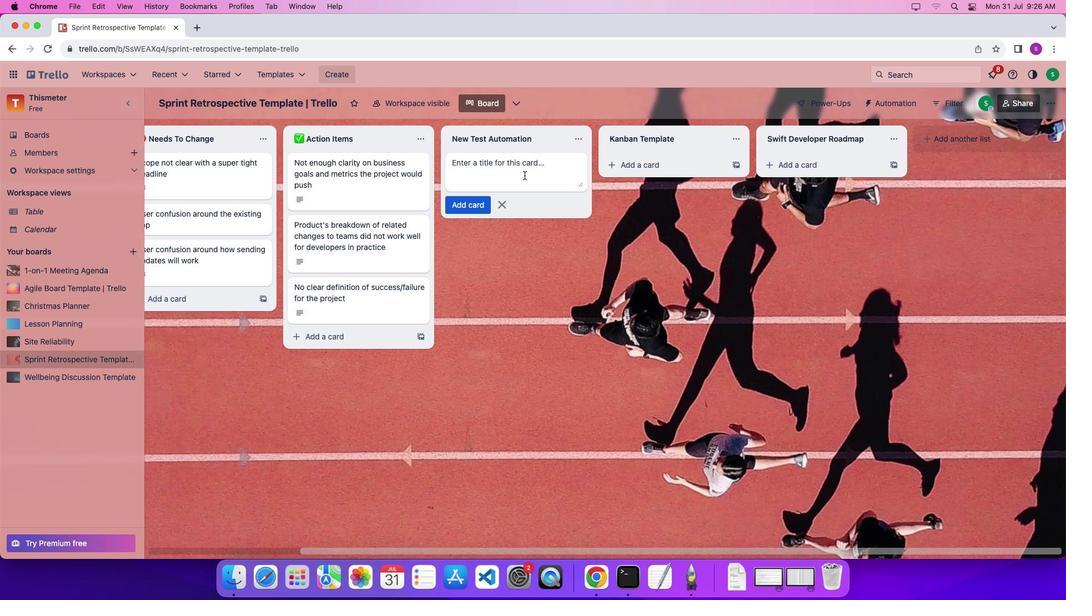 
Action: Key pressed Key.shift'P''r''o''j''e''c''t'Key.spaceKey.shift'D''e''v''e''l''o''p''m''e''n''t'Key.enter
Screenshot: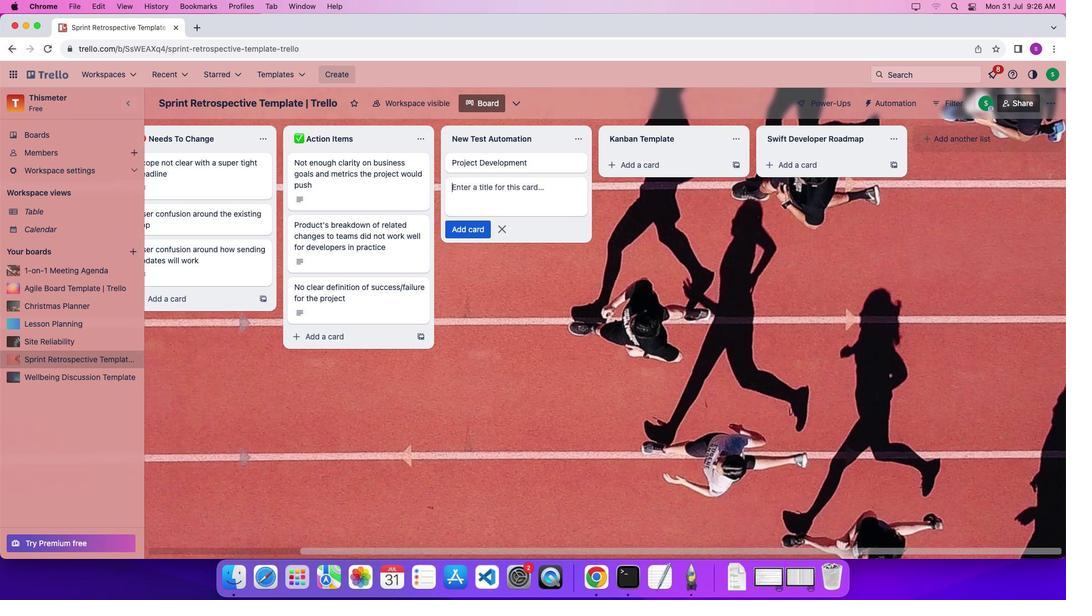 
Action: Mouse moved to (622, 163)
Screenshot: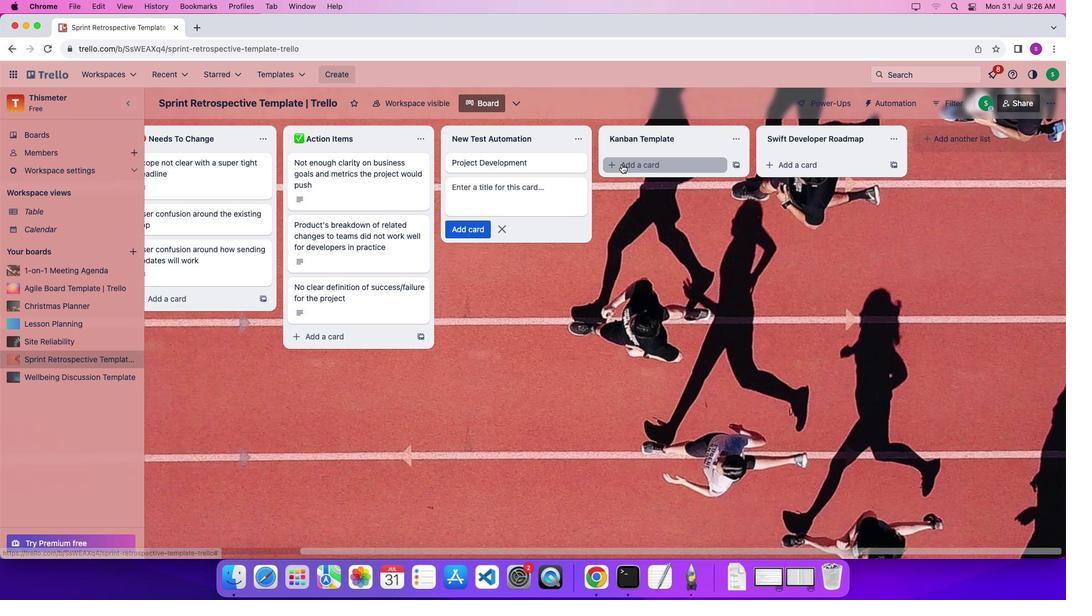 
Action: Mouse pressed left at (622, 163)
Screenshot: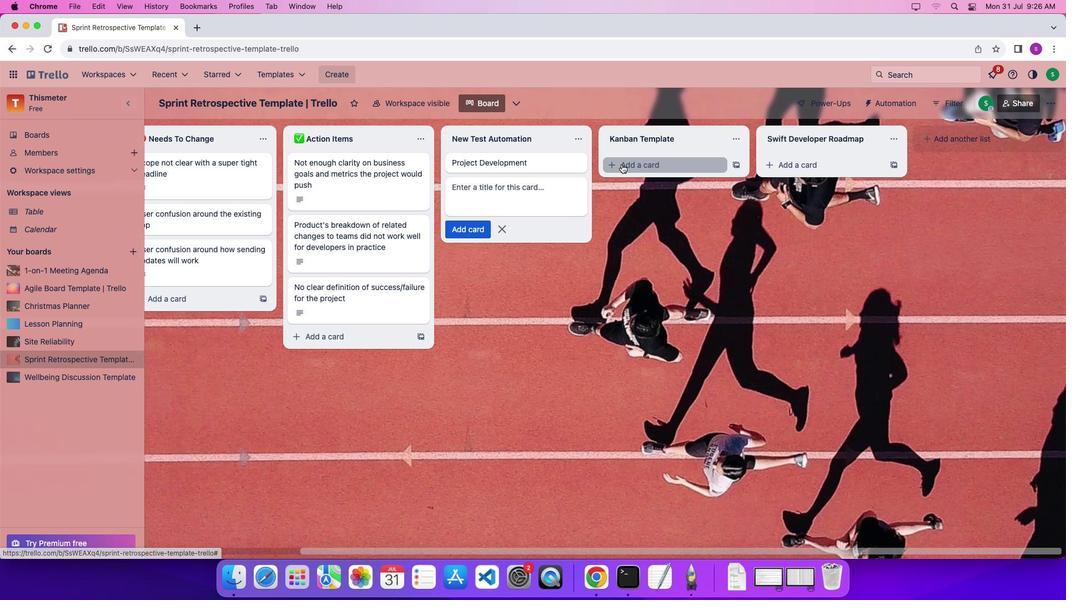 
Action: Mouse moved to (622, 166)
Screenshot: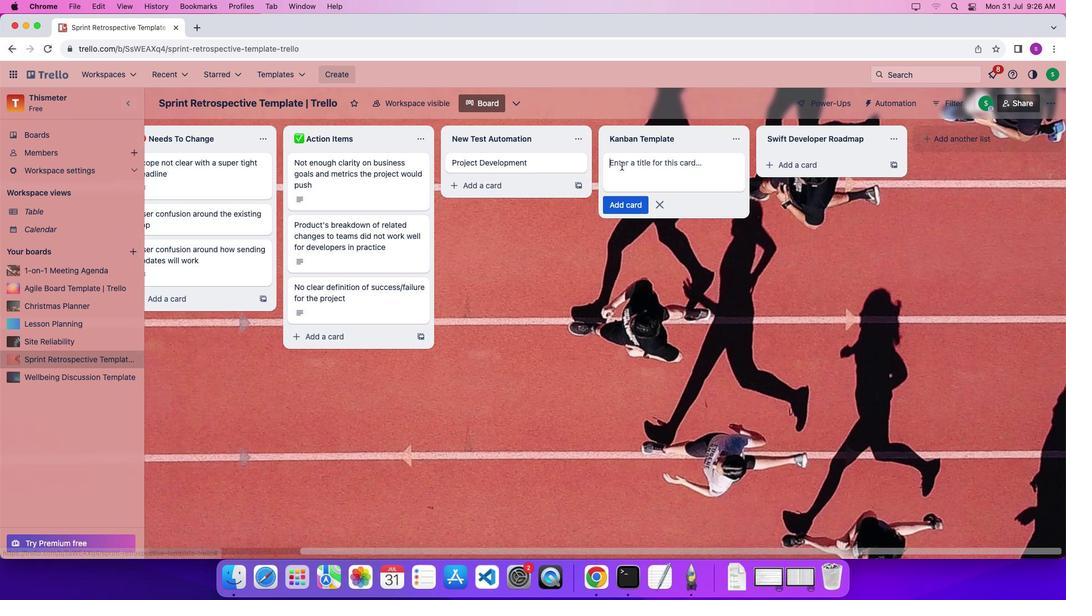 
Action: Mouse pressed left at (622, 166)
Screenshot: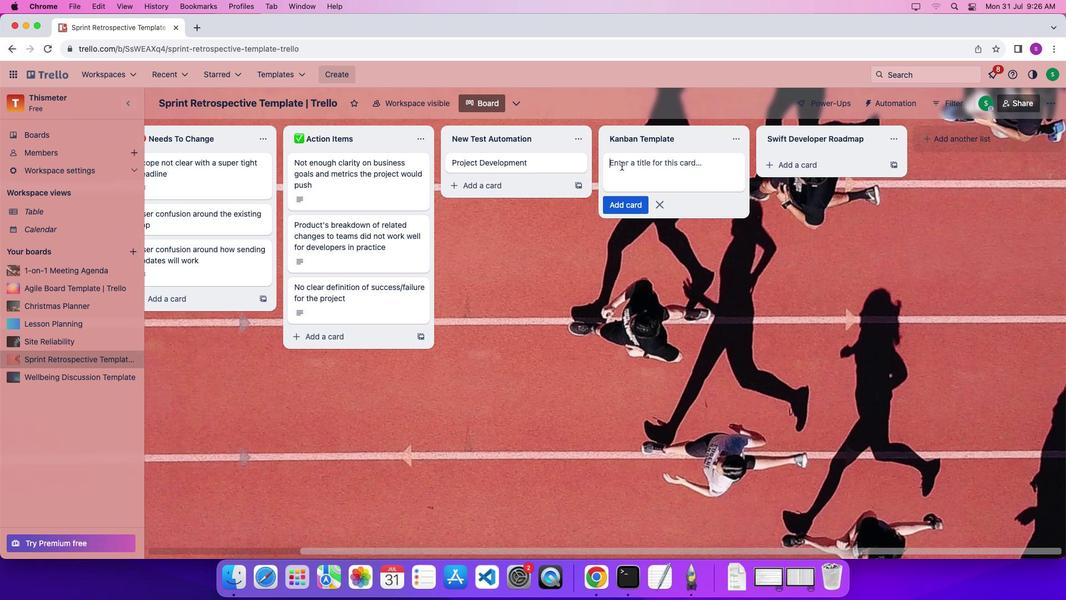
Action: Mouse moved to (685, 193)
Screenshot: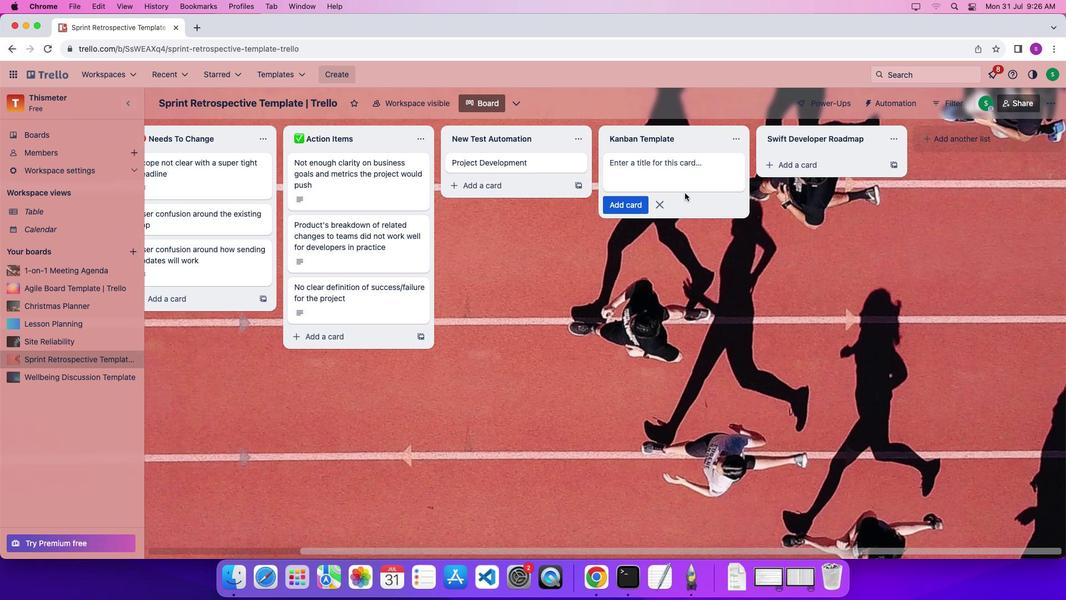 
Action: Key pressed Key.shift'K''a''n''b''a''n'Key.enter
Screenshot: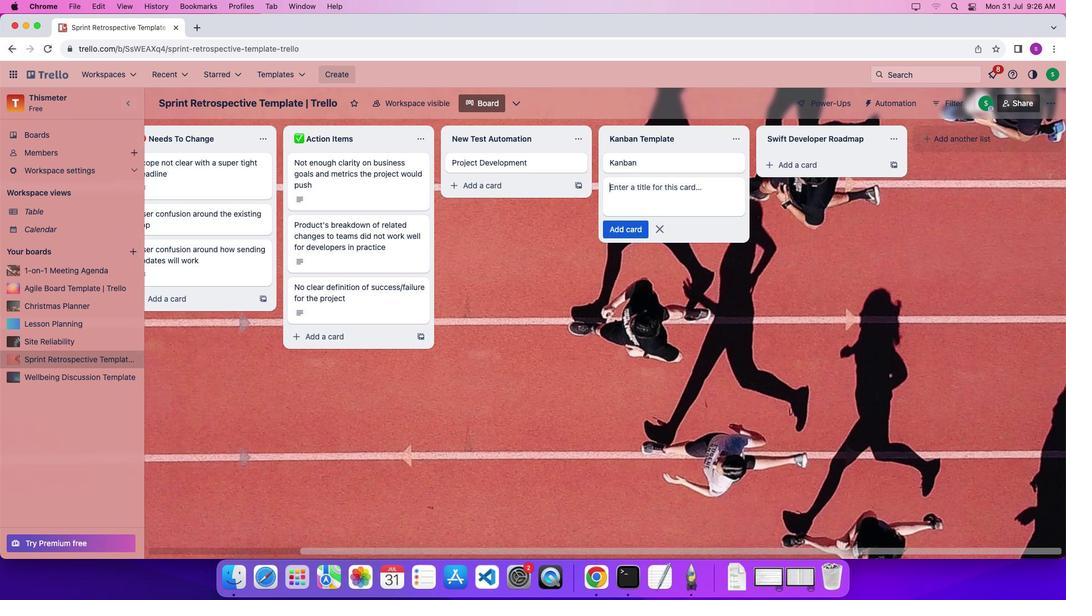 
Action: Mouse moved to (784, 165)
Screenshot: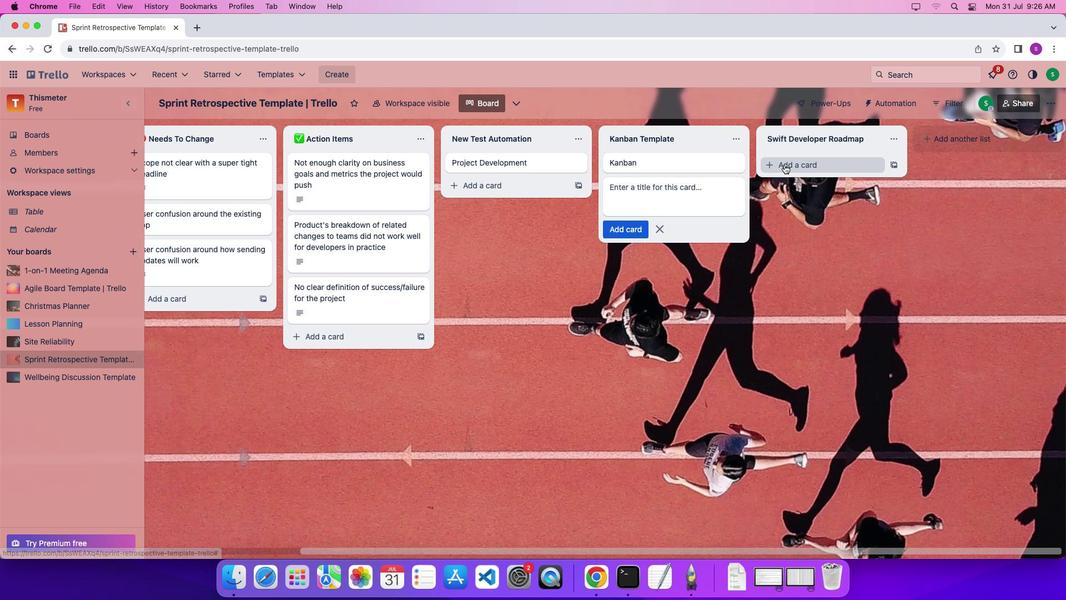 
Action: Mouse pressed left at (784, 165)
Screenshot: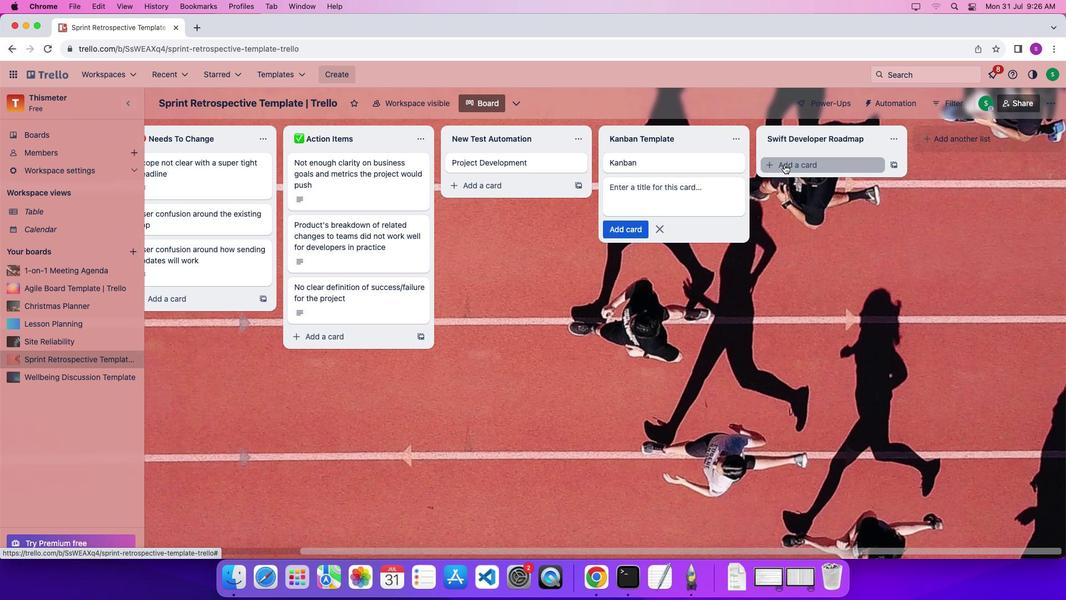 
Action: Mouse moved to (791, 175)
Screenshot: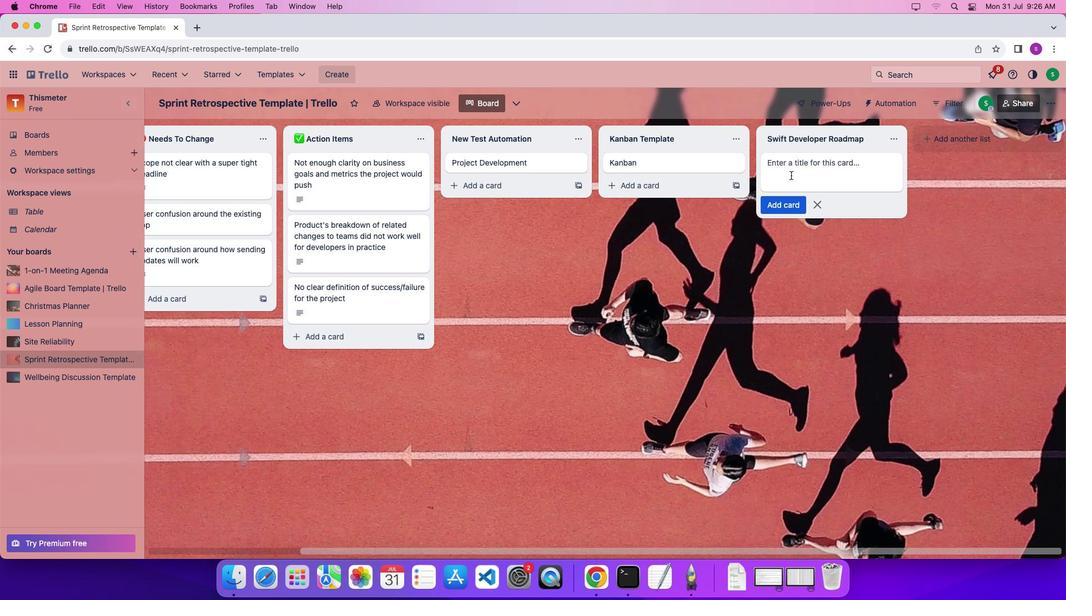 
Action: Mouse pressed left at (791, 175)
Screenshot: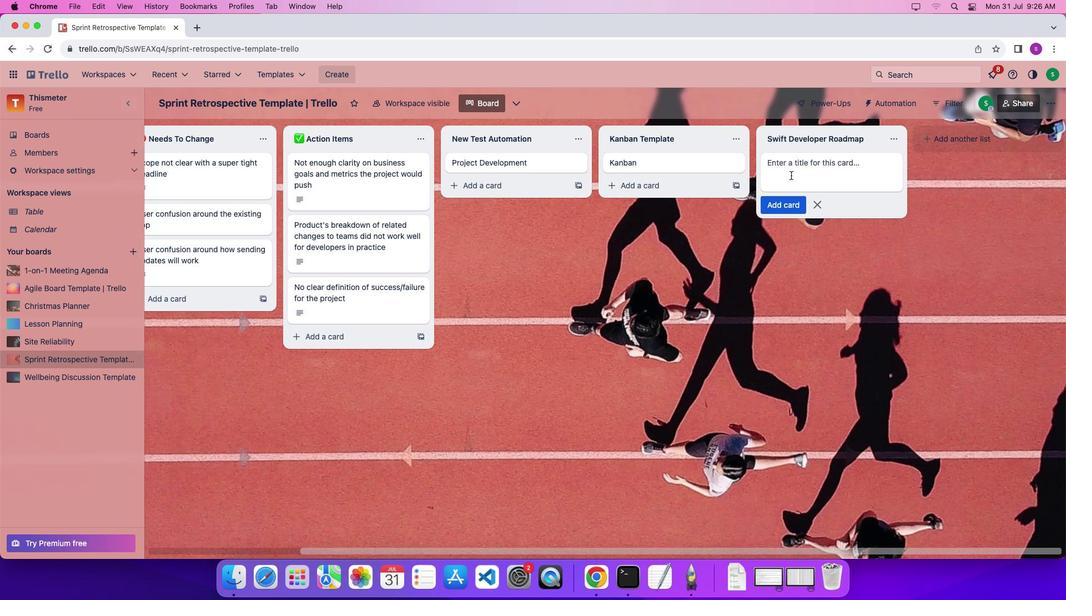 
Action: Mouse moved to (853, 173)
Screenshot: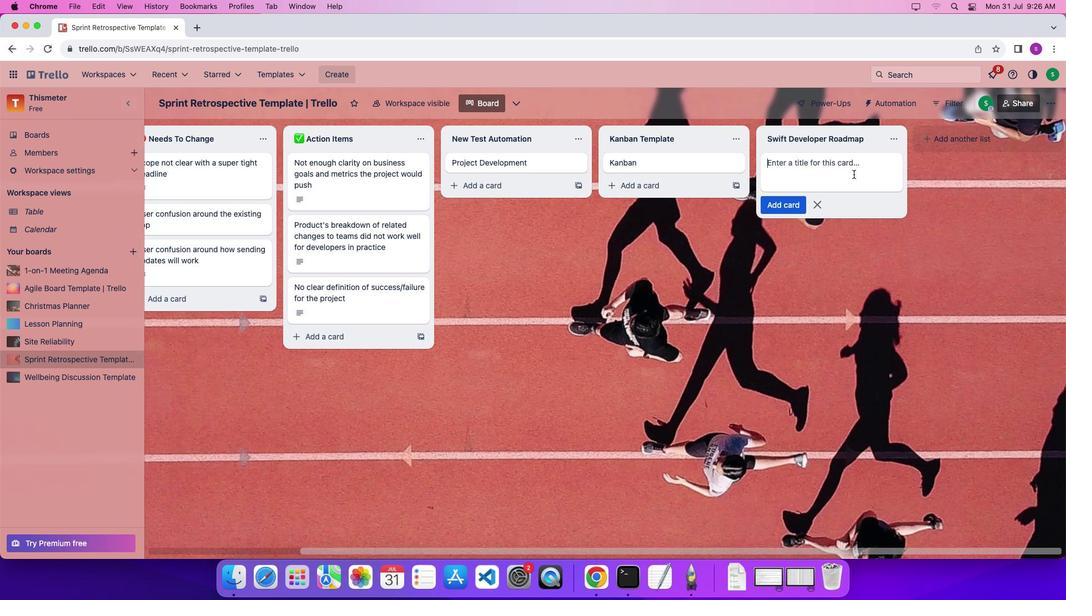 
Action: Key pressed Key.shift'S''w''i''f''t'Key.spaceKey.shift'D''e''v''e''l''o''p''e''r'Key.enter
Screenshot: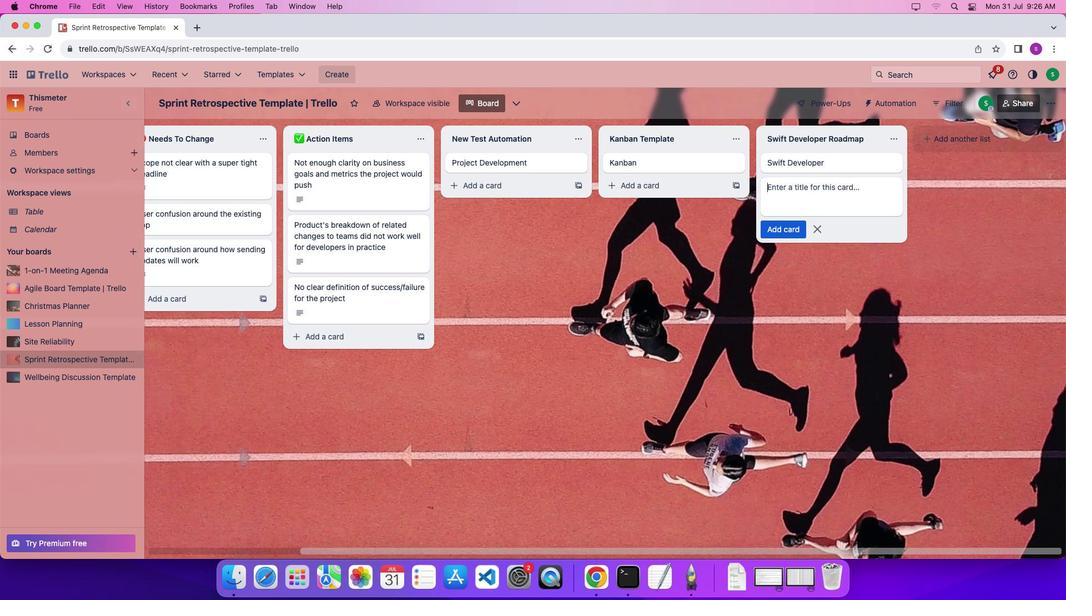 
Action: Mouse moved to (818, 228)
Screenshot: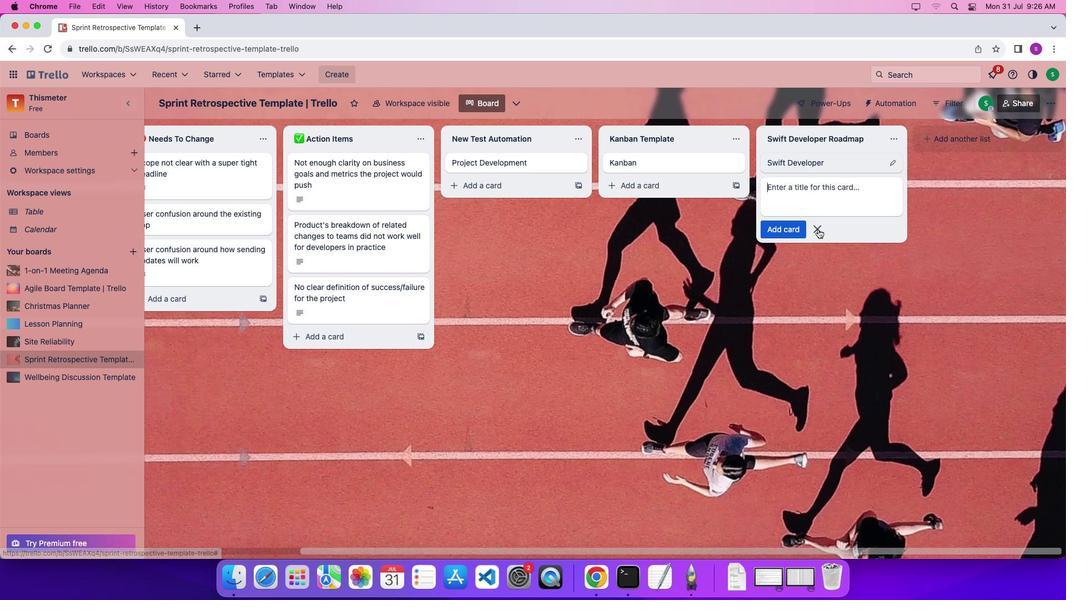 
Action: Mouse pressed left at (818, 228)
Screenshot: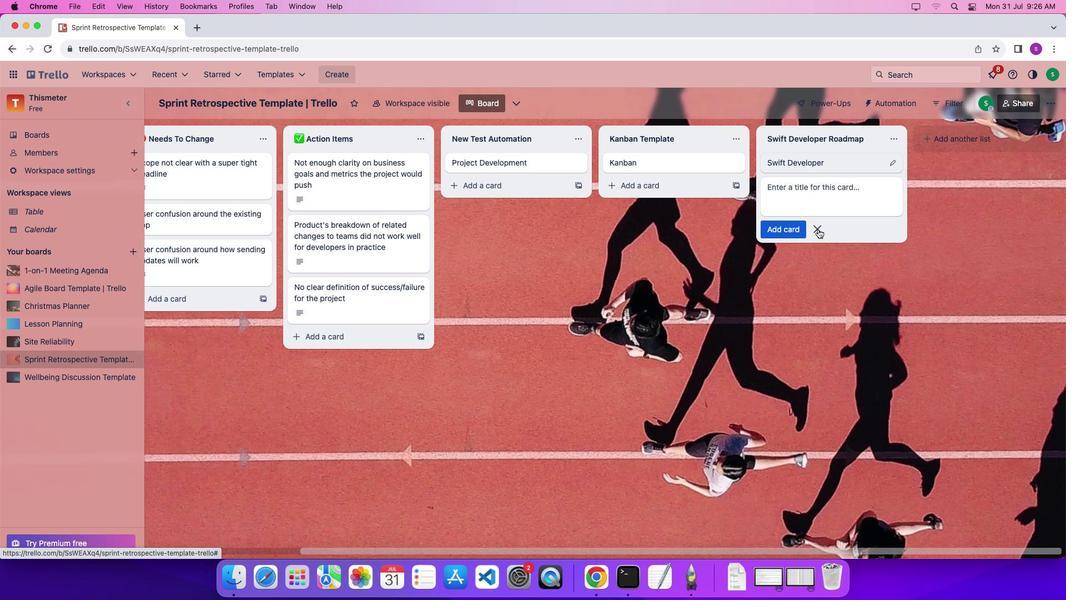 
Action: Mouse moved to (511, 161)
Screenshot: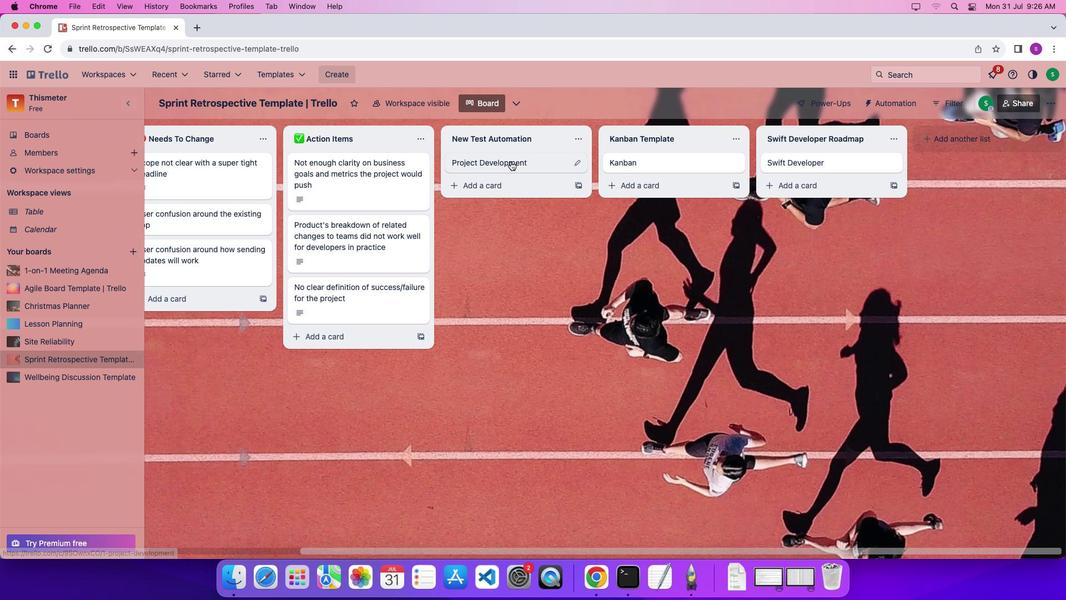 
Action: Mouse pressed left at (511, 161)
Screenshot: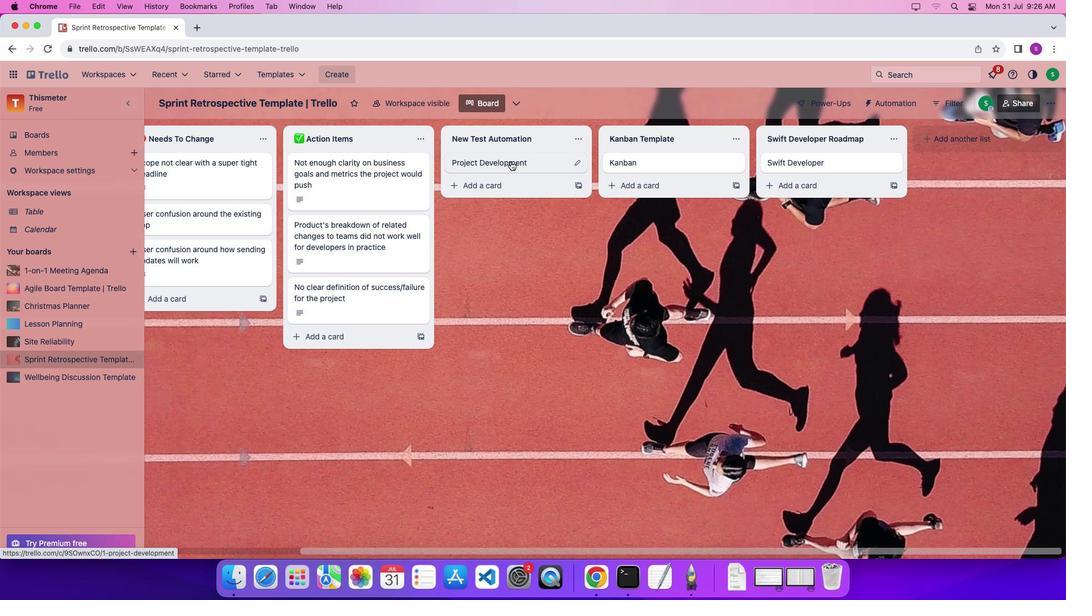 
Action: Mouse moved to (381, 158)
Screenshot: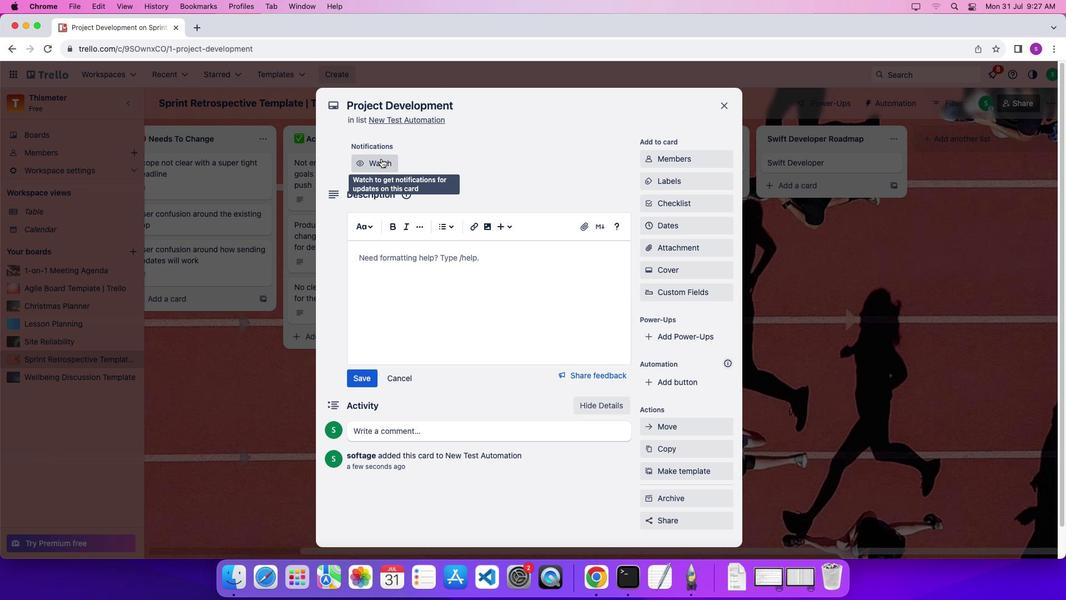 
Action: Mouse pressed left at (381, 158)
Screenshot: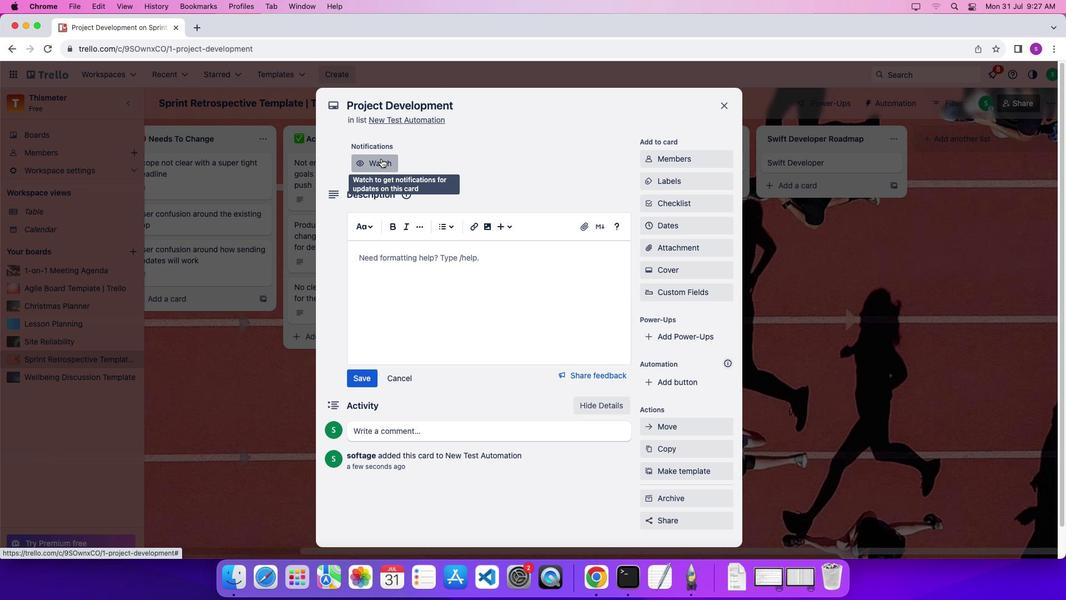 
Action: Mouse moved to (661, 158)
Screenshot: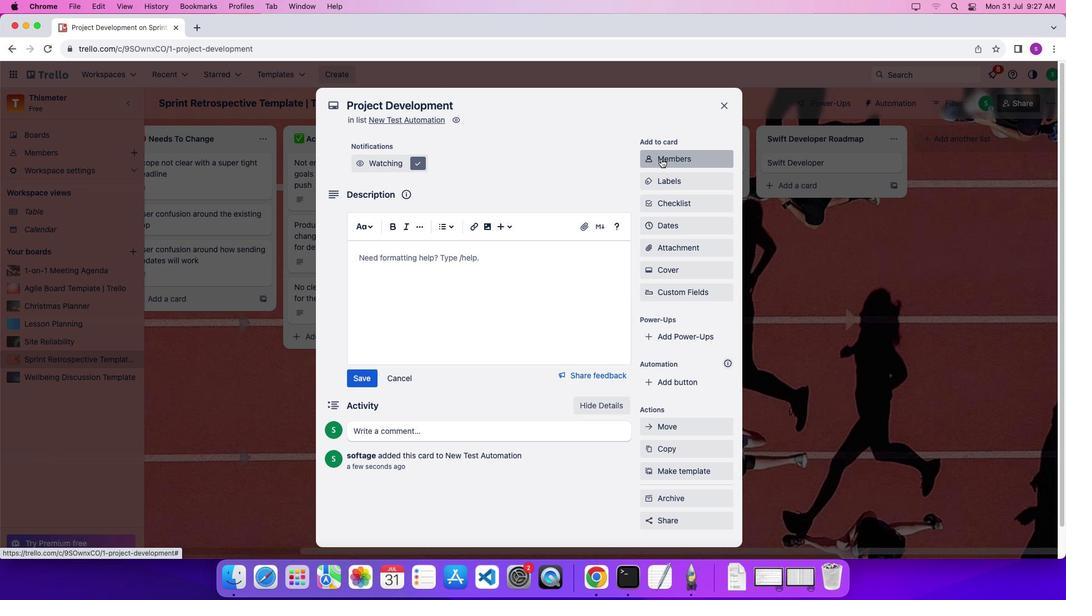 
Action: Mouse pressed left at (661, 158)
Screenshot: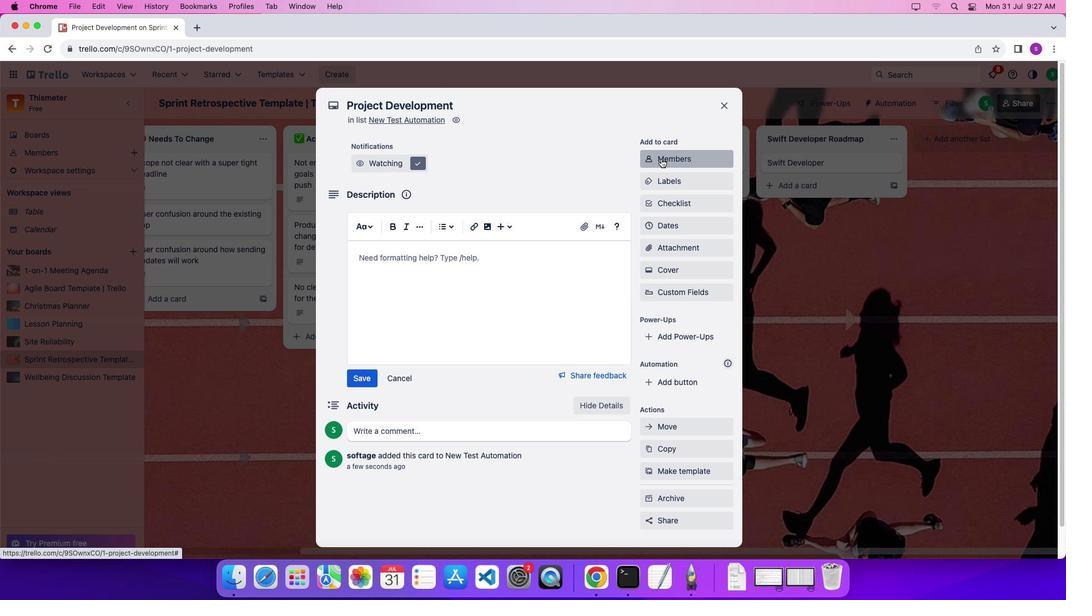 
Action: Mouse moved to (666, 168)
Screenshot: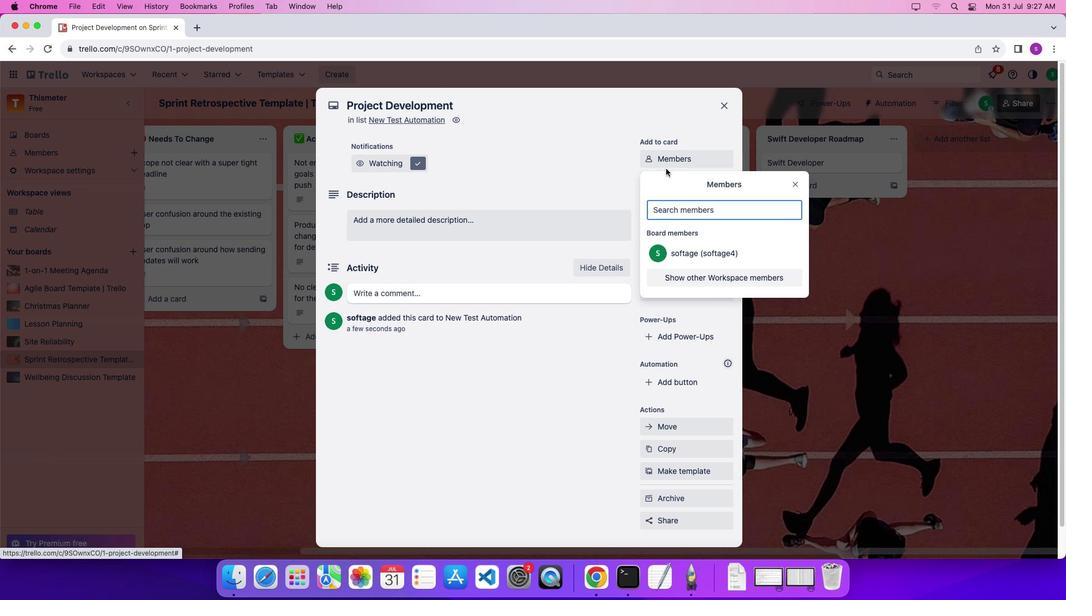 
Action: Key pressed 's''o''f''t''a''g''e''.''2'Key.shift'@''s''o''f''t''a''g''e''.''n''e''t'
Screenshot: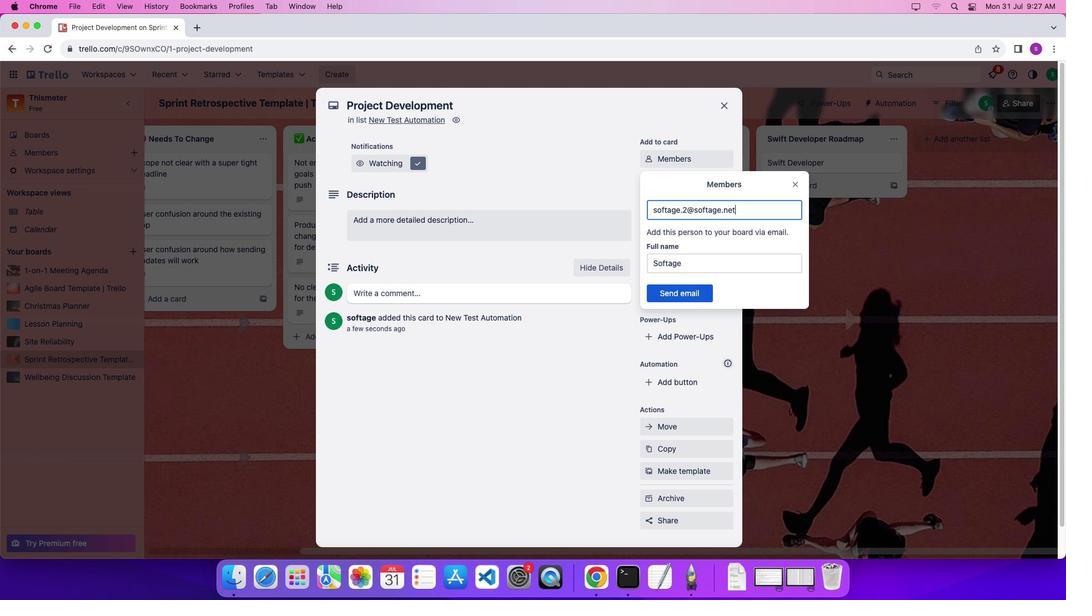 
Action: Mouse moved to (676, 289)
Screenshot: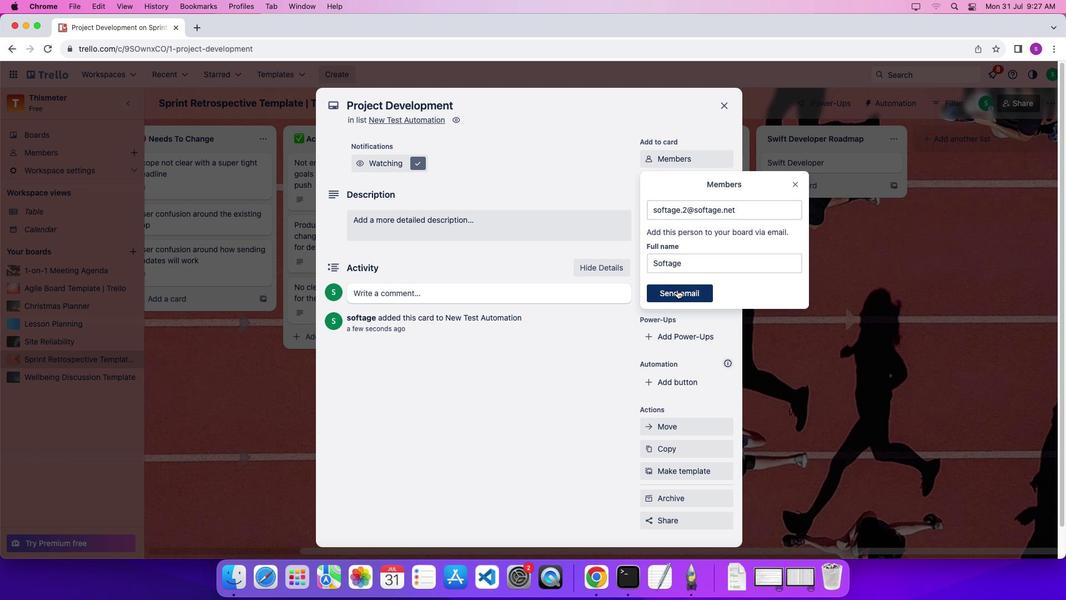 
Action: Mouse pressed left at (676, 289)
Screenshot: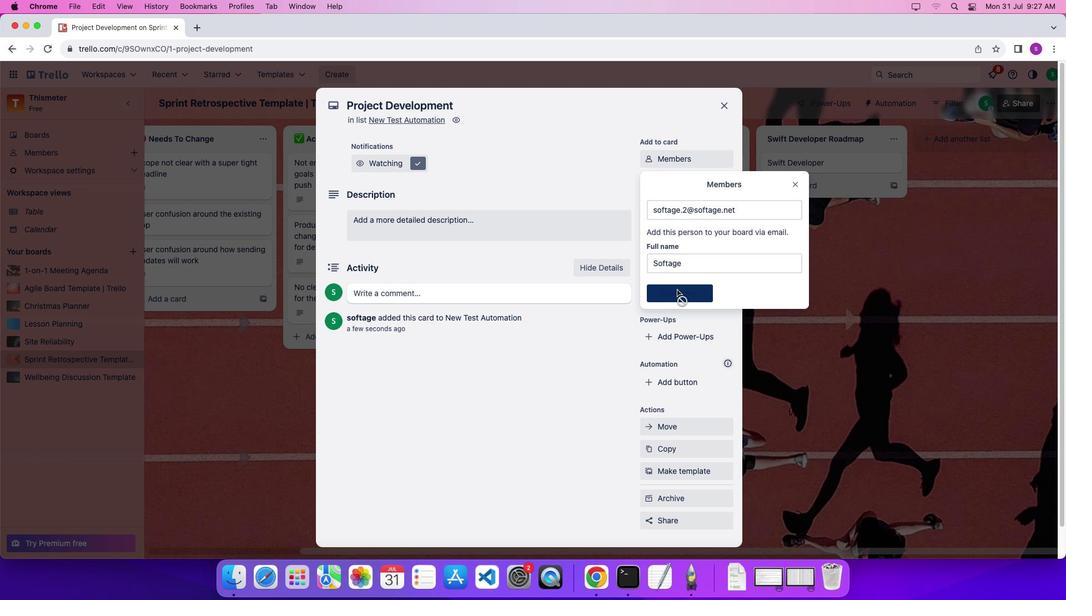 
Action: Mouse moved to (674, 184)
Screenshot: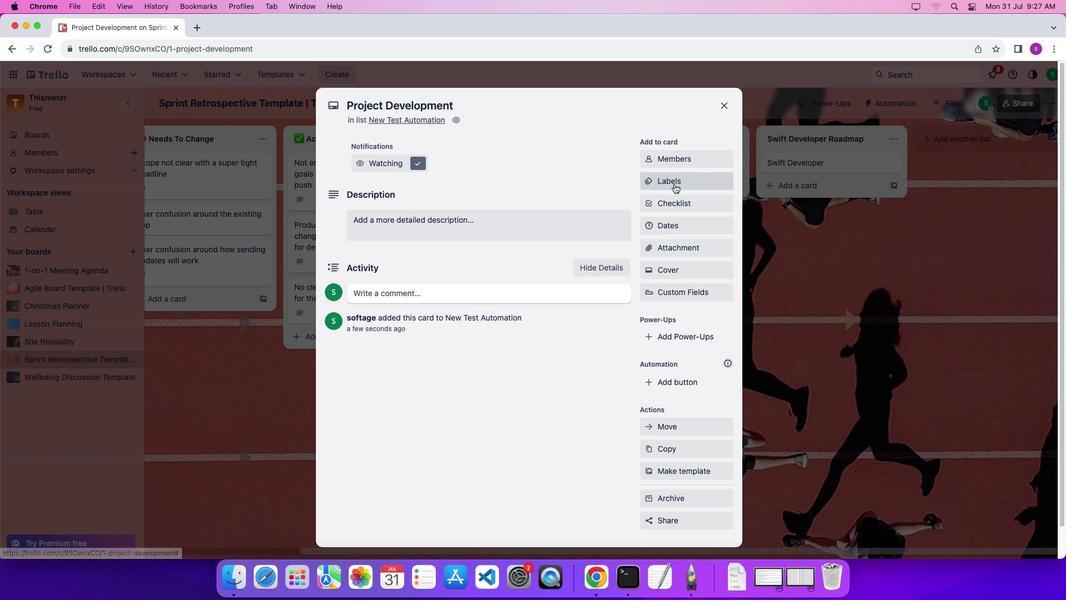 
Action: Mouse pressed left at (674, 184)
Screenshot: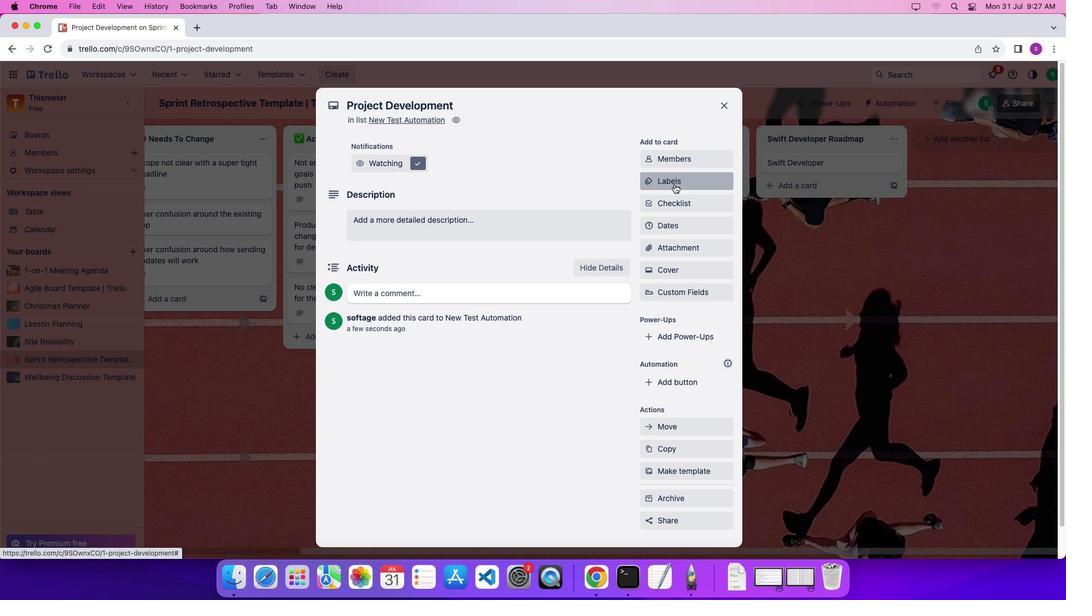 
Action: Mouse moved to (692, 272)
Screenshot: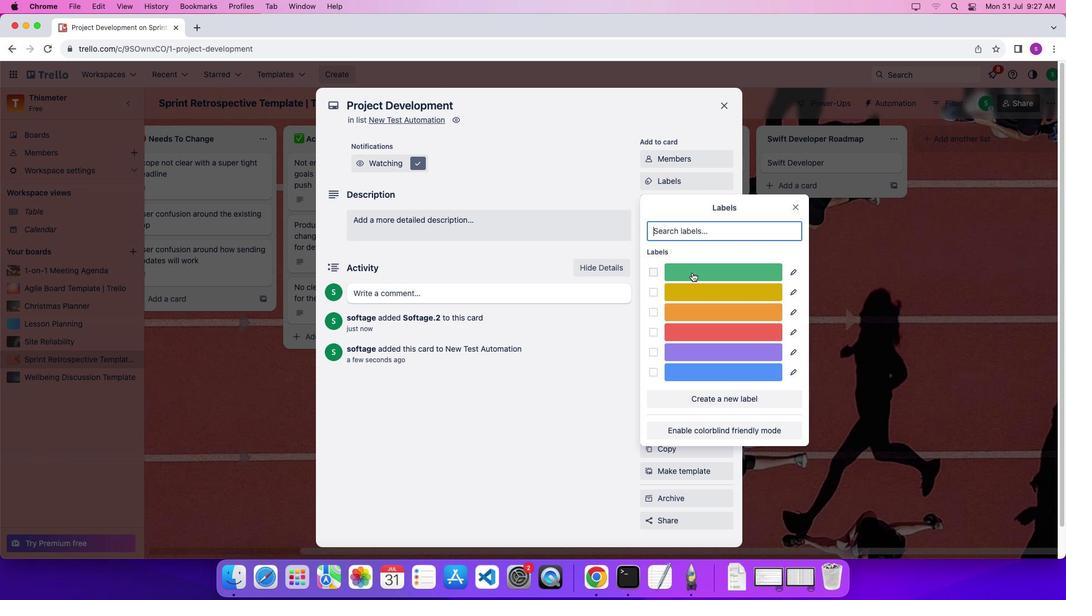 
Action: Mouse pressed left at (692, 272)
Screenshot: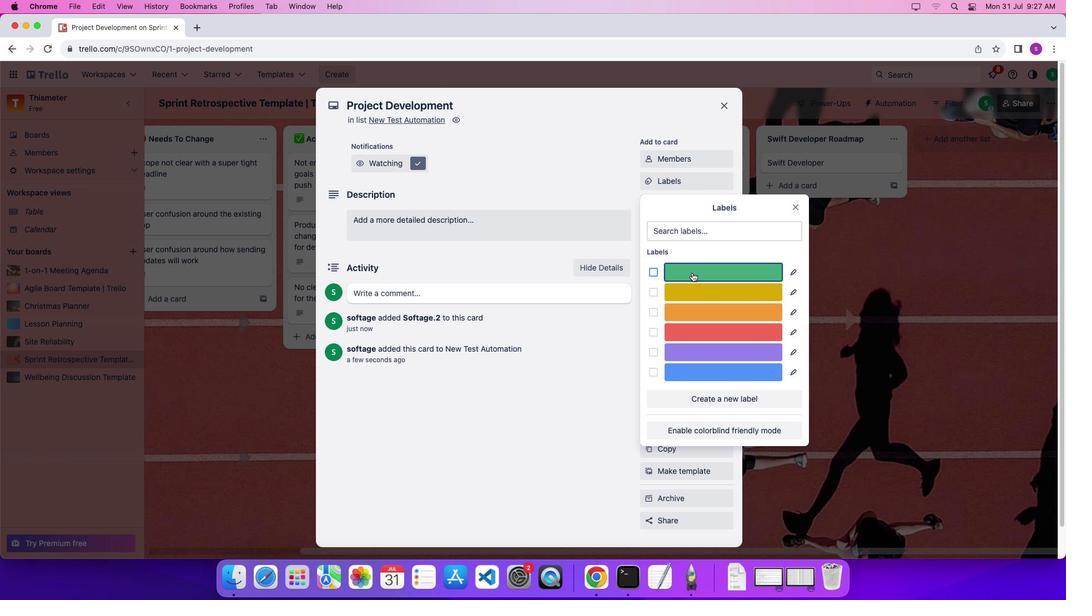 
Action: Mouse moved to (793, 209)
Screenshot: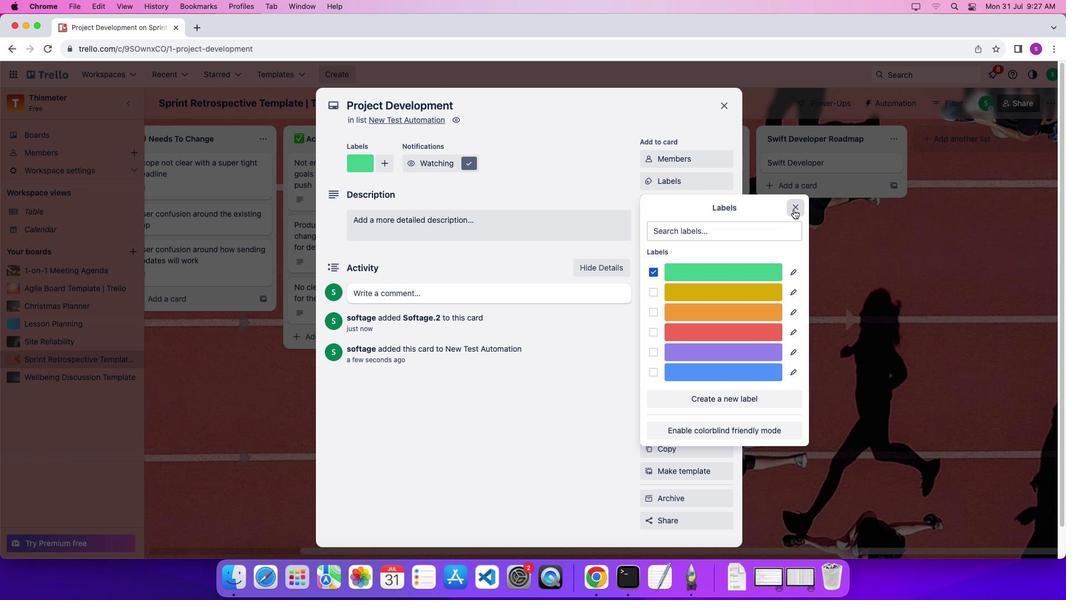 
Action: Mouse pressed left at (793, 209)
Screenshot: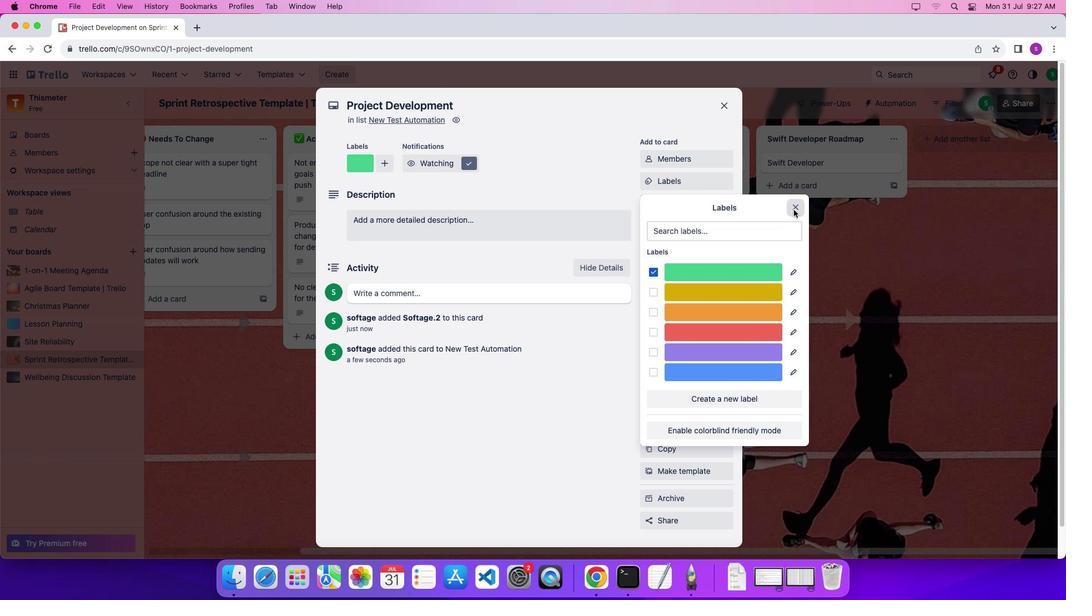 
Action: Mouse moved to (725, 201)
Screenshot: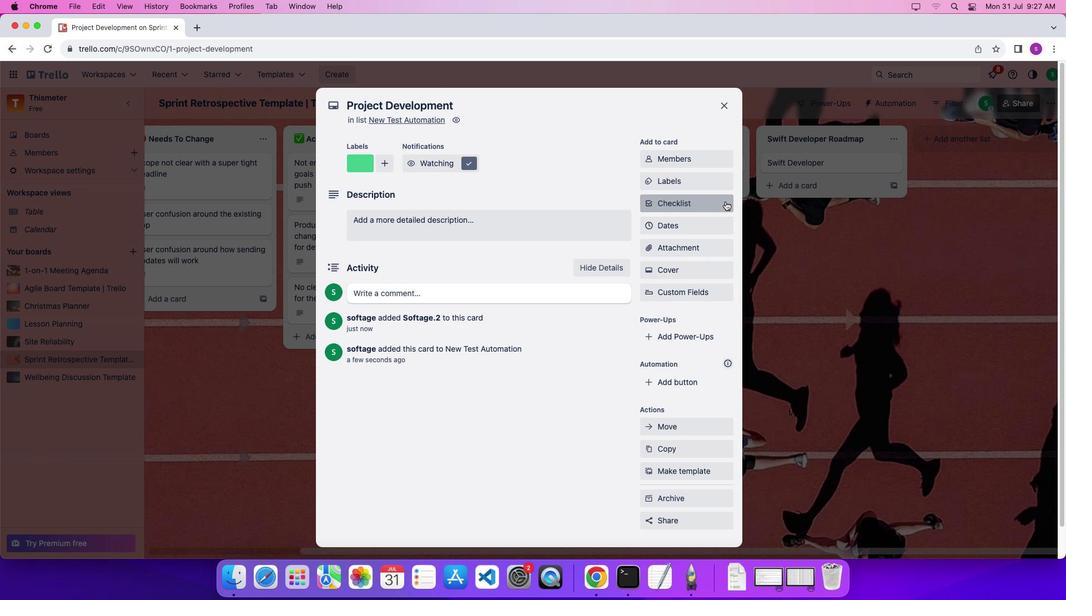 
Action: Mouse pressed left at (725, 201)
Screenshot: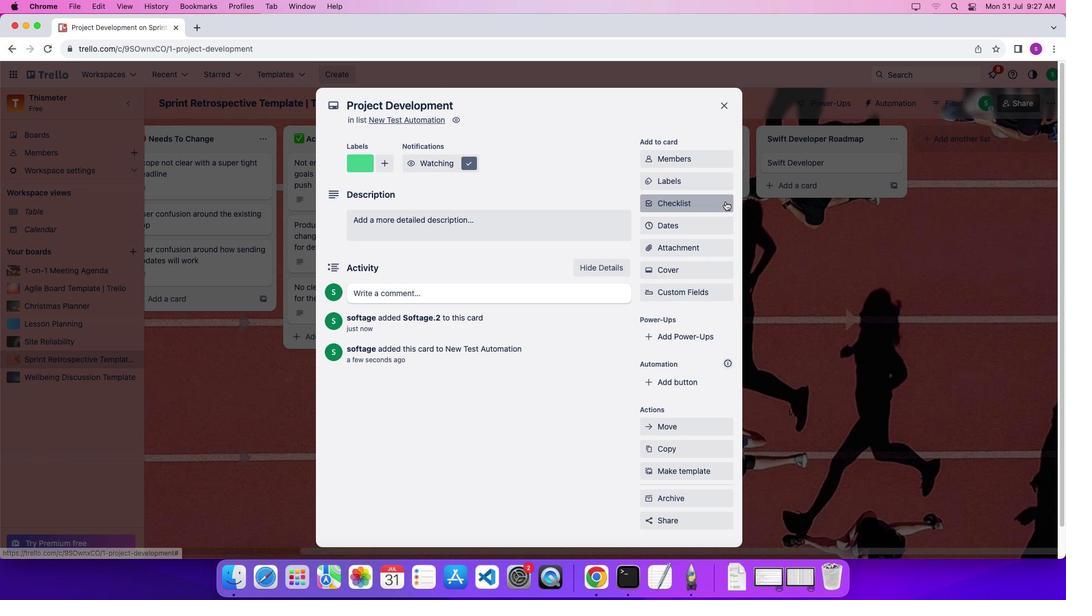 
Action: Mouse moved to (731, 263)
Screenshot: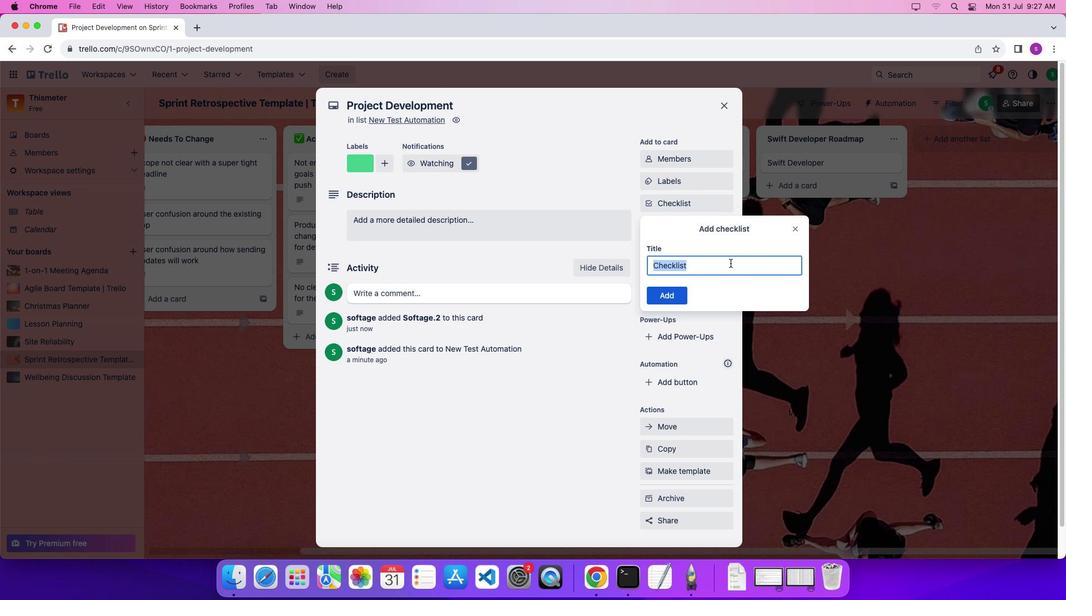 
Action: Mouse pressed left at (731, 263)
Screenshot: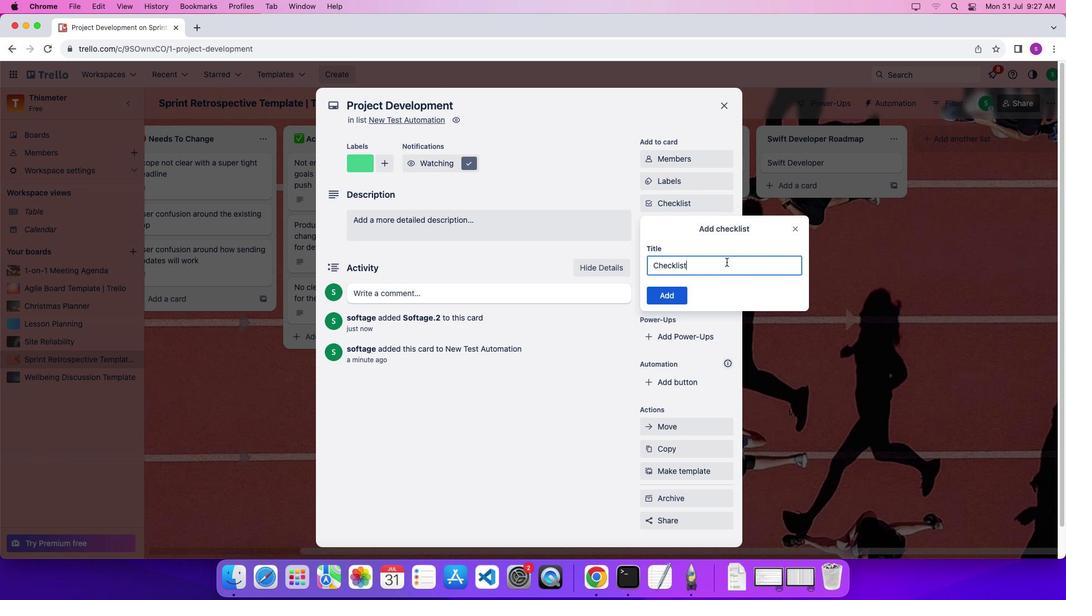 
Action: Mouse moved to (730, 273)
Screenshot: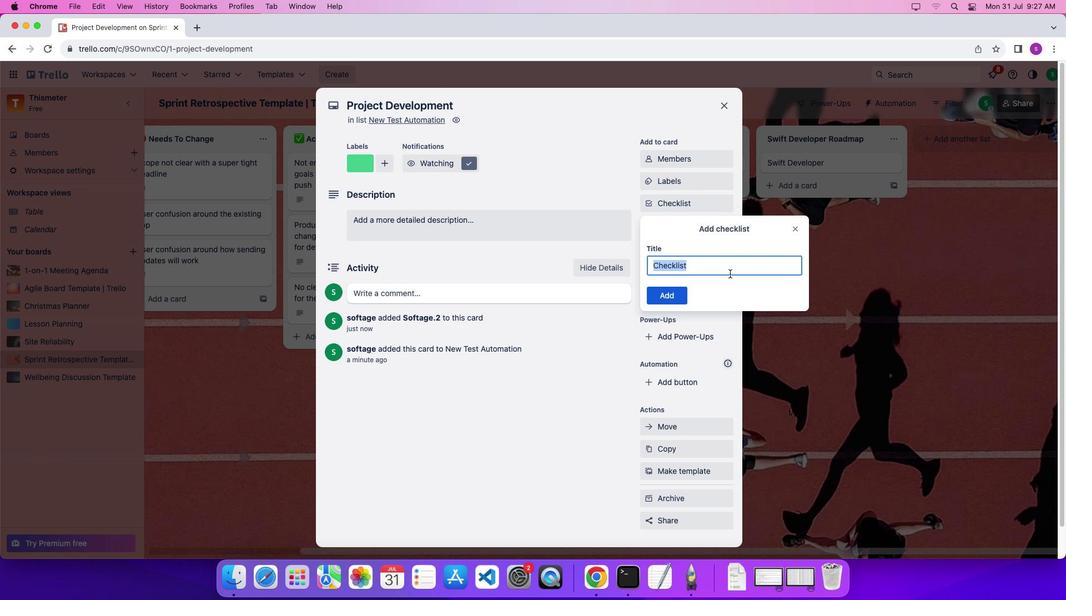 
Action: Key pressed Key.shift'P''r''o''j''e''c''t'Key.spaceKey.shift'C''r''e''a''t''i''o''n'Key.enter
Screenshot: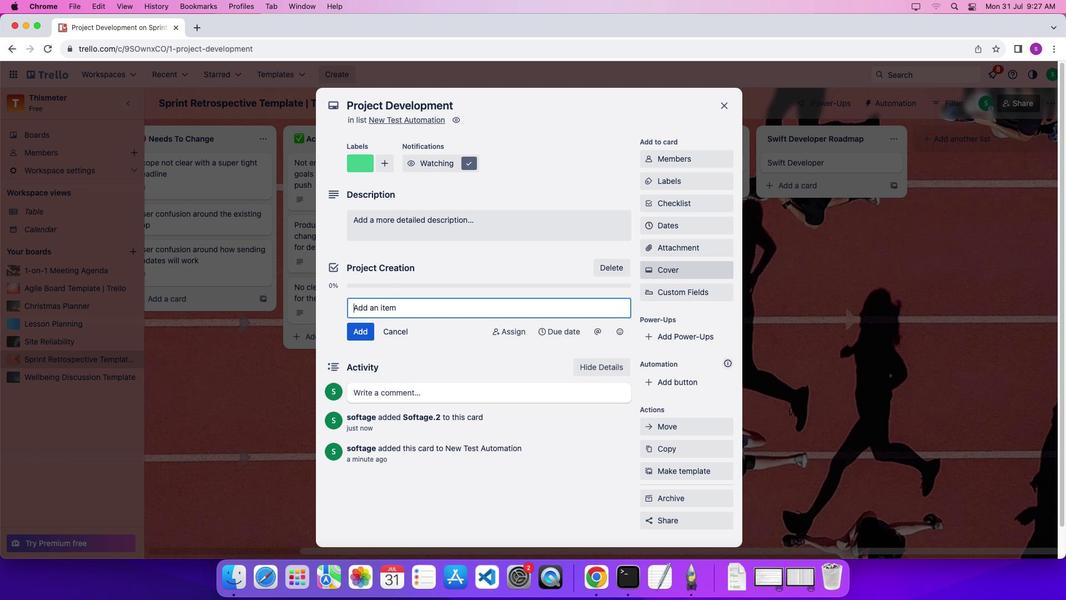 
Action: Mouse moved to (708, 261)
Screenshot: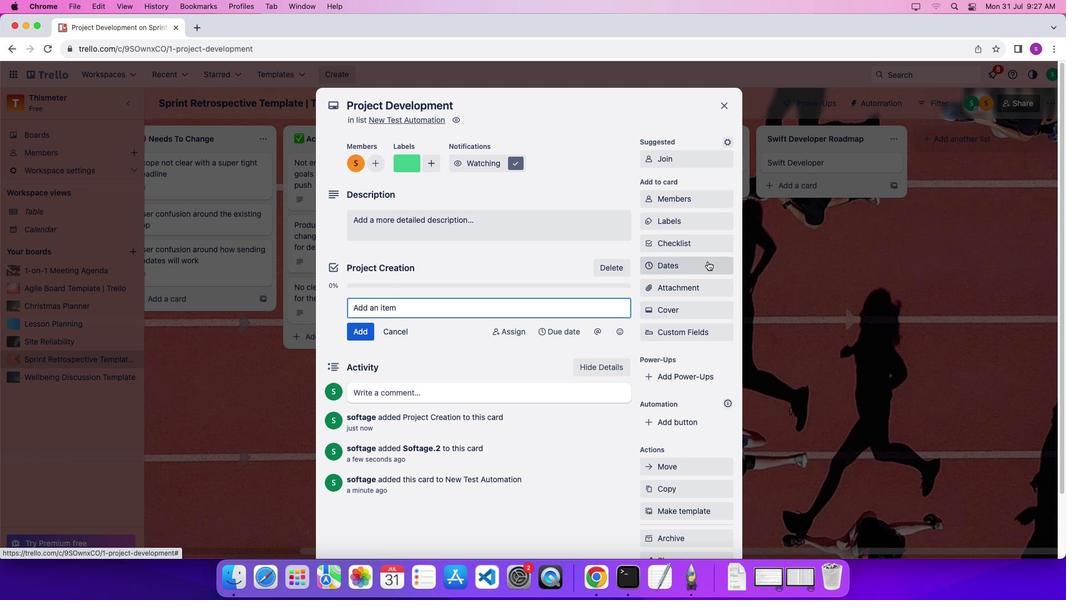 
Action: Mouse pressed left at (708, 261)
Screenshot: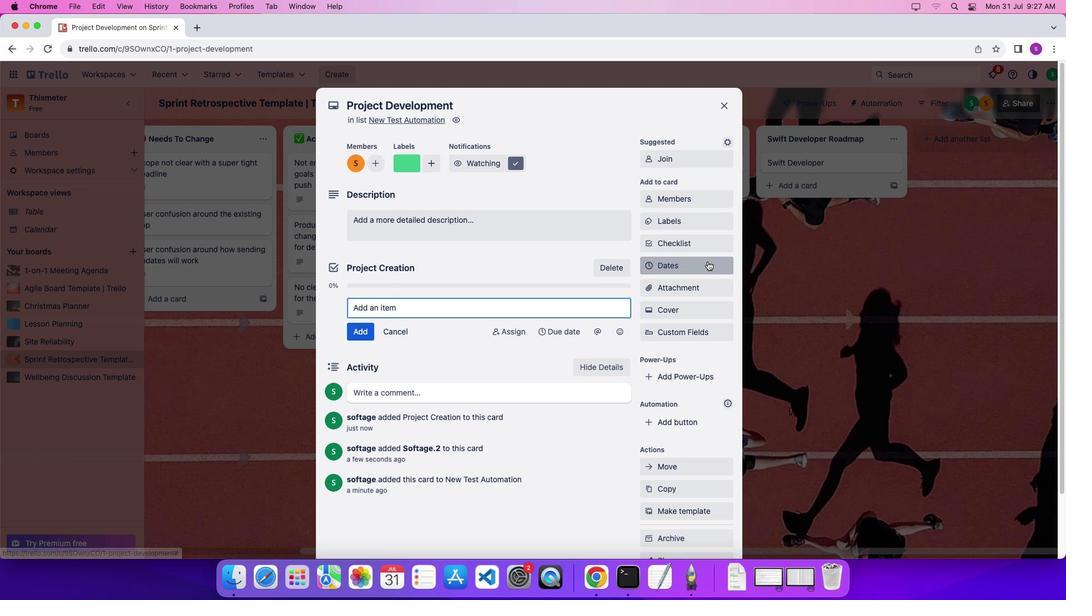 
Action: Mouse moved to (701, 171)
Screenshot: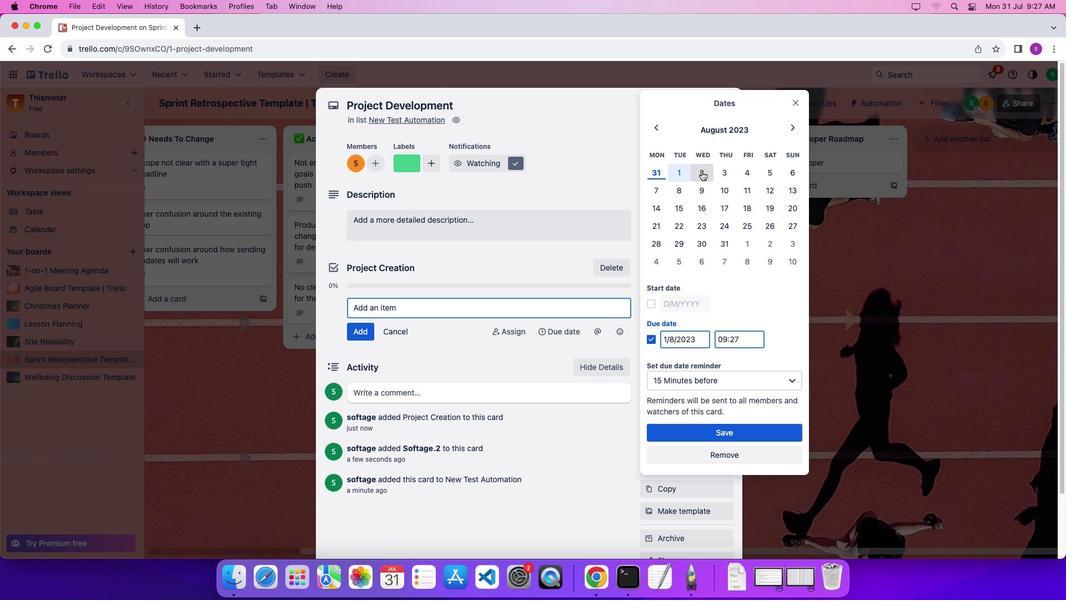 
Action: Mouse pressed left at (701, 171)
Screenshot: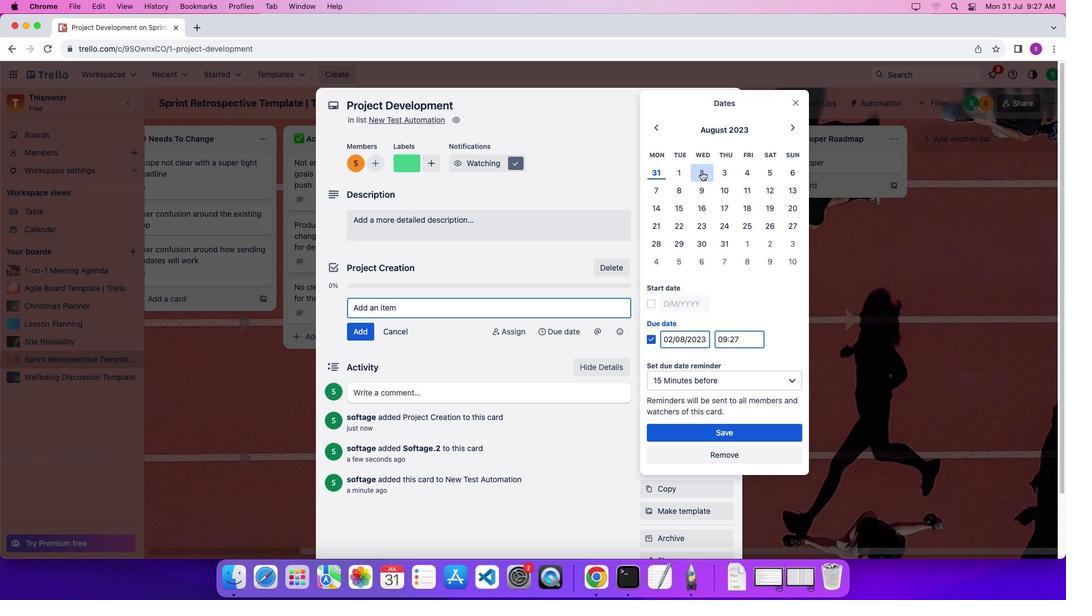 
Action: Mouse moved to (655, 302)
Screenshot: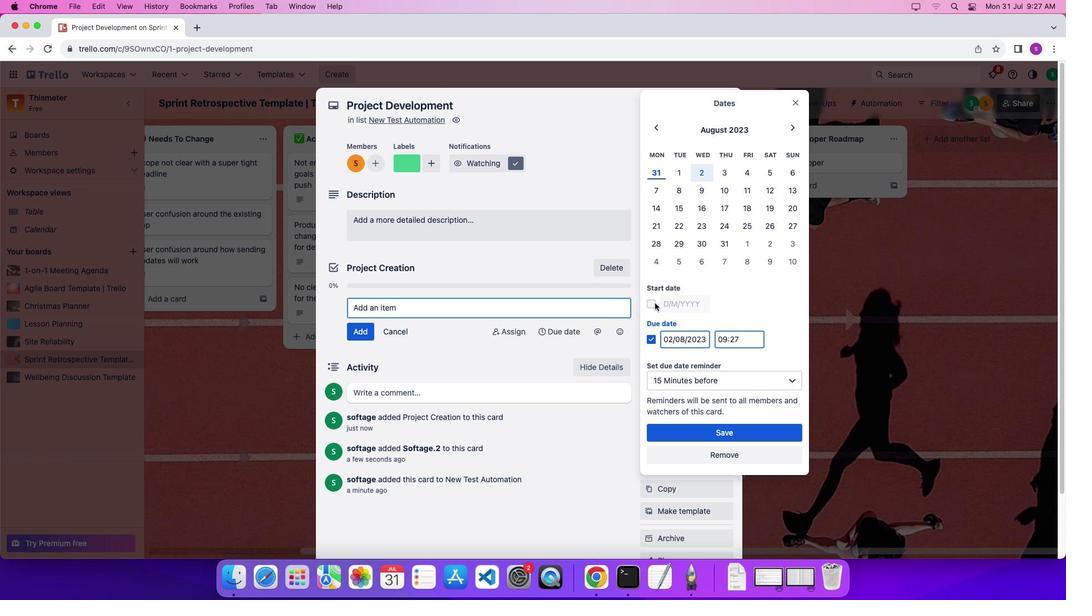
Action: Mouse pressed left at (655, 302)
Screenshot: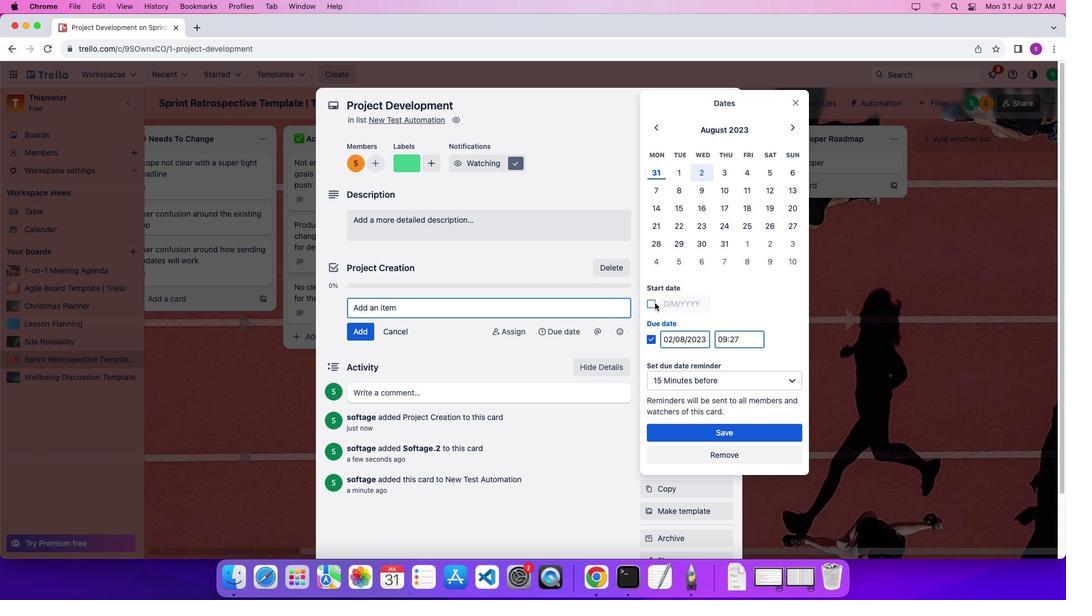 
Action: Mouse moved to (661, 426)
Screenshot: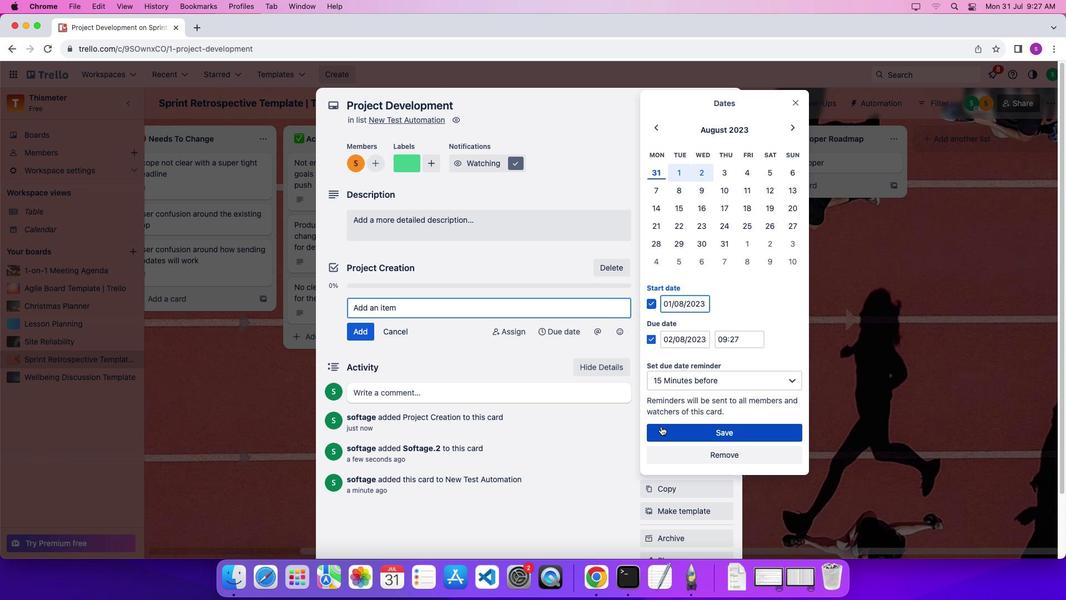 
Action: Mouse pressed left at (661, 426)
Screenshot: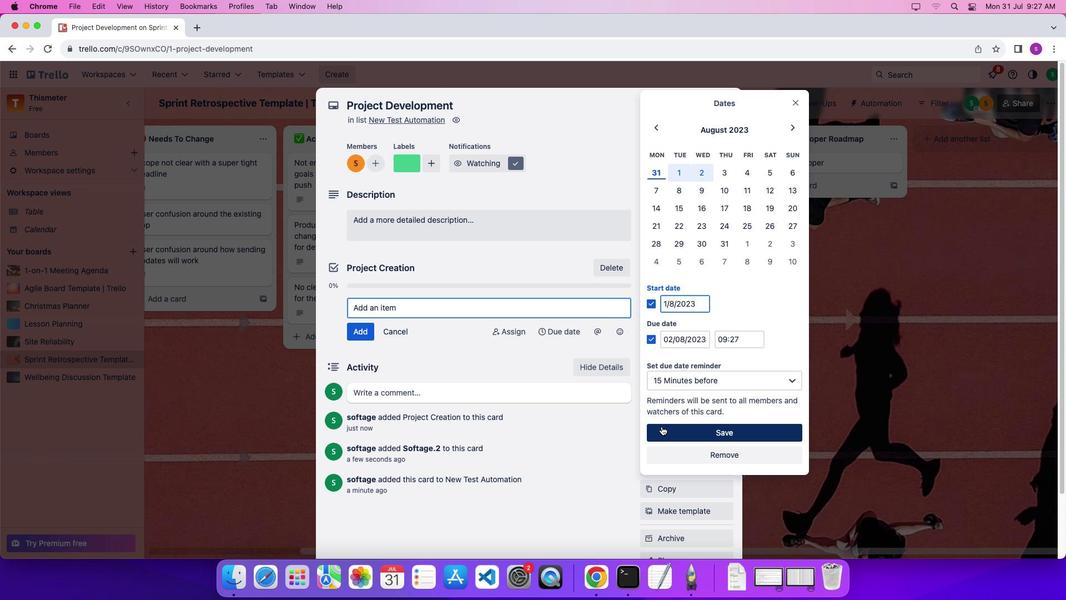 
Action: Mouse moved to (678, 286)
Screenshot: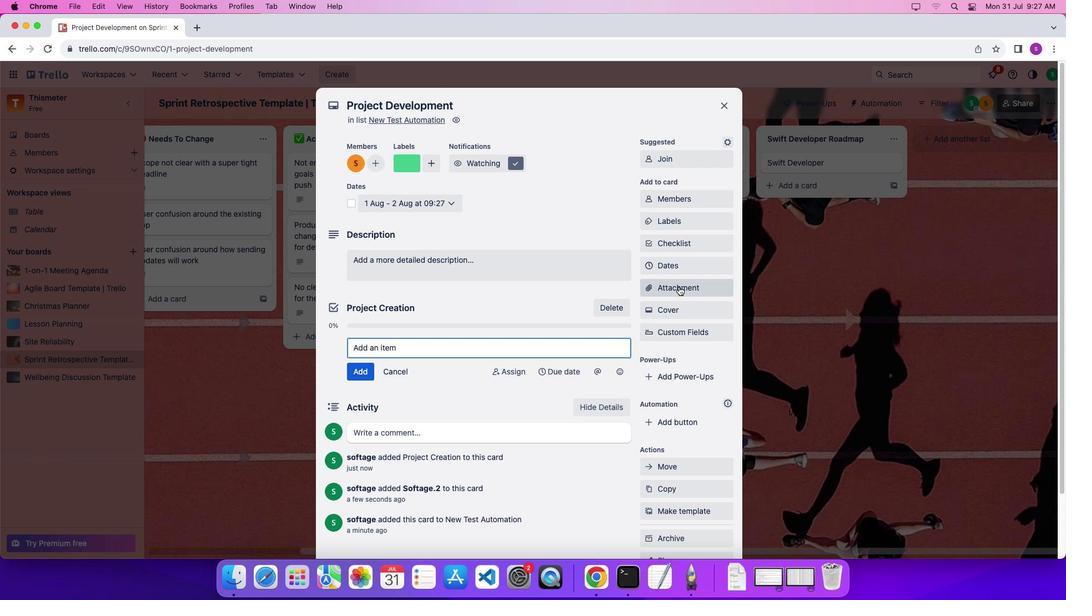 
Action: Mouse pressed left at (678, 286)
Screenshot: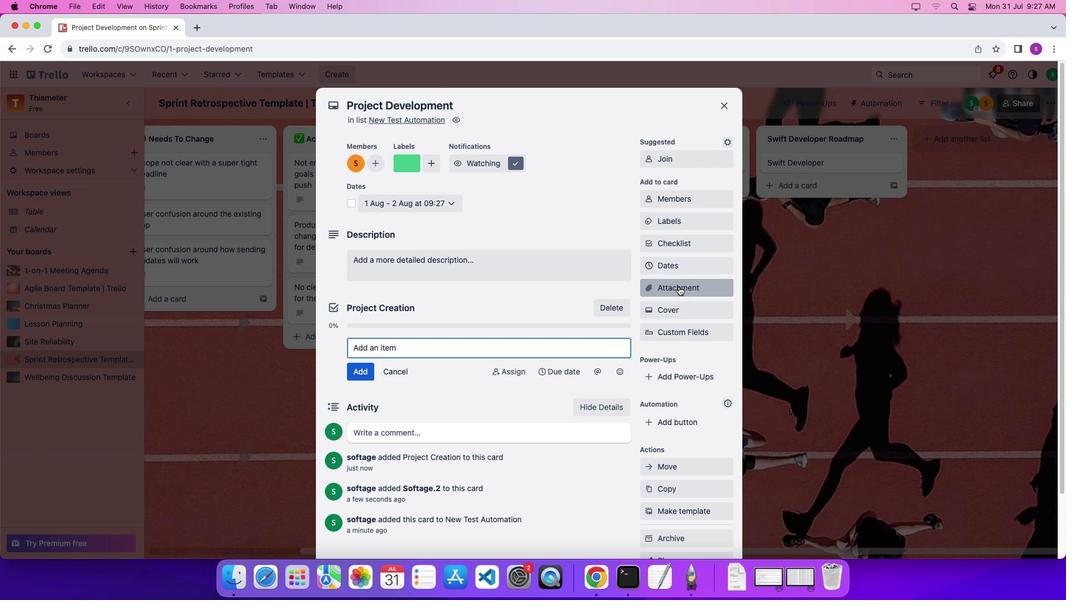 
Action: Mouse moved to (680, 305)
Screenshot: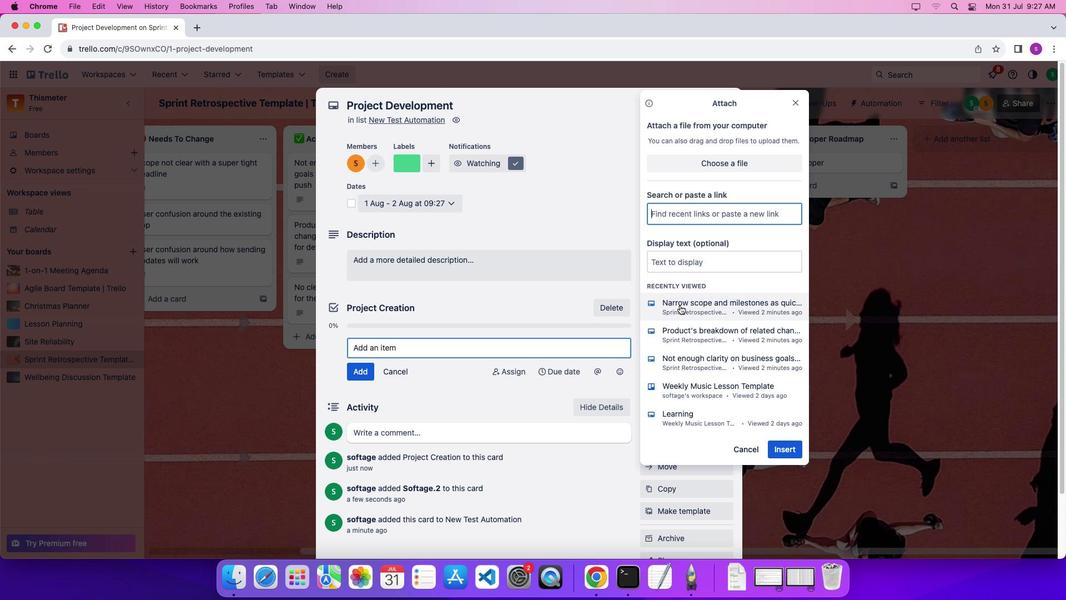 
Action: Mouse pressed left at (680, 305)
Screenshot: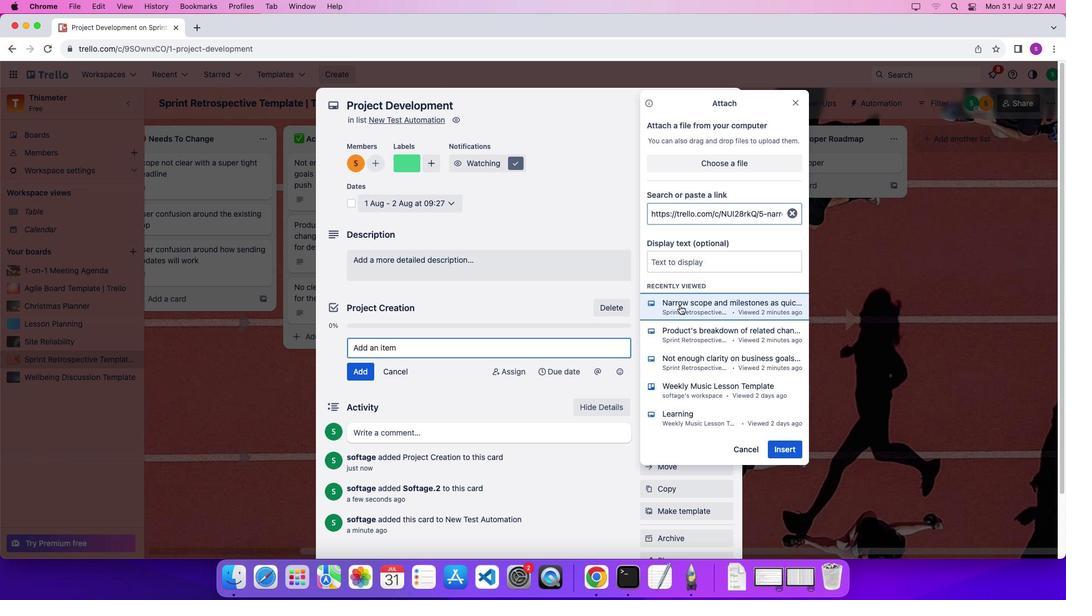
Action: Mouse moved to (683, 307)
Screenshot: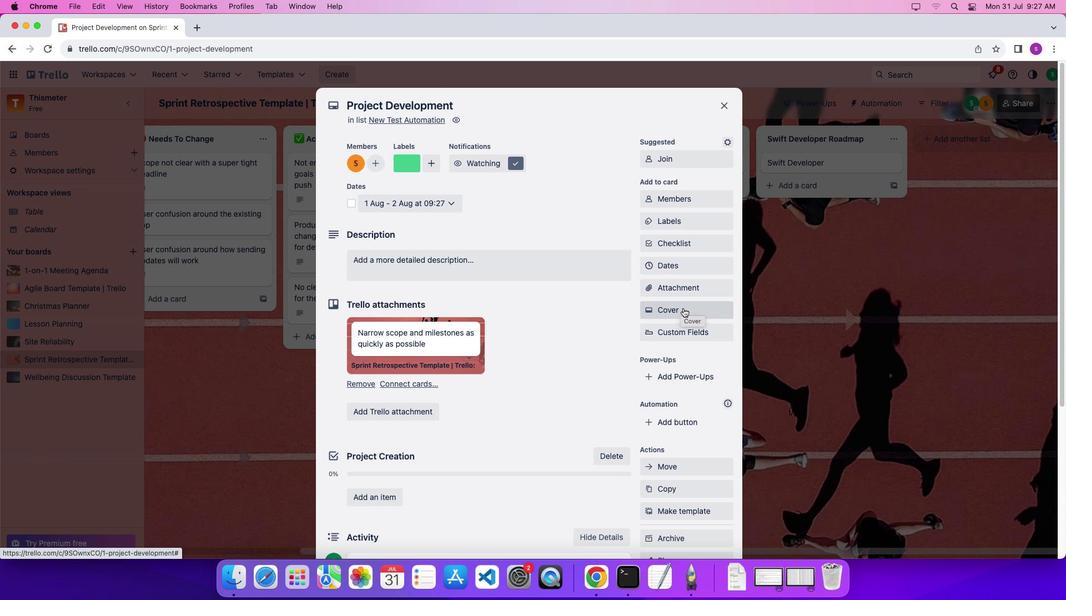 
Action: Mouse pressed left at (683, 307)
Screenshot: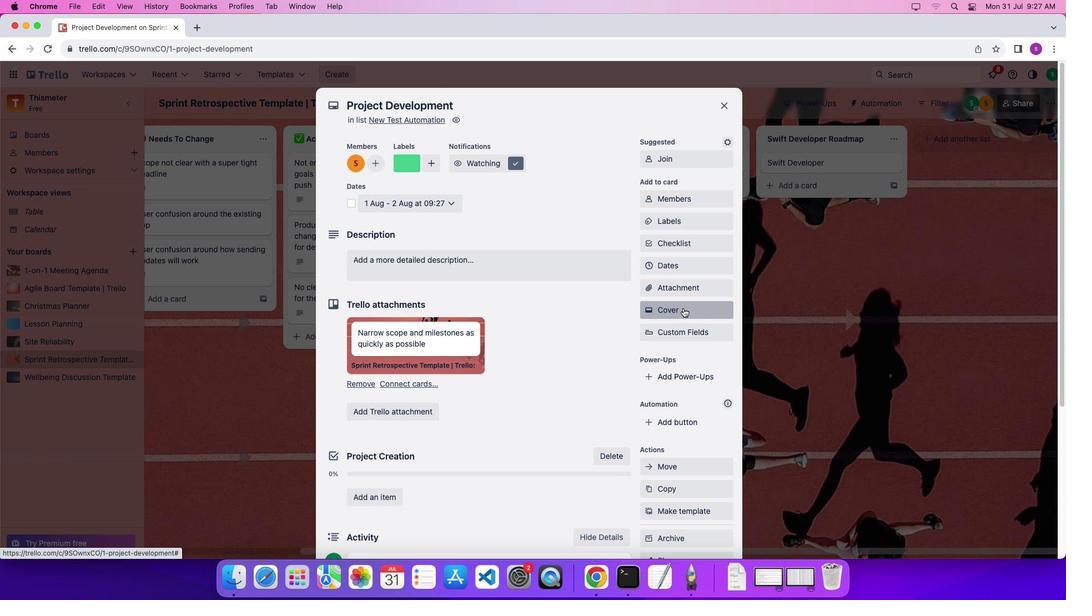 
Action: Mouse moved to (646, 333)
Screenshot: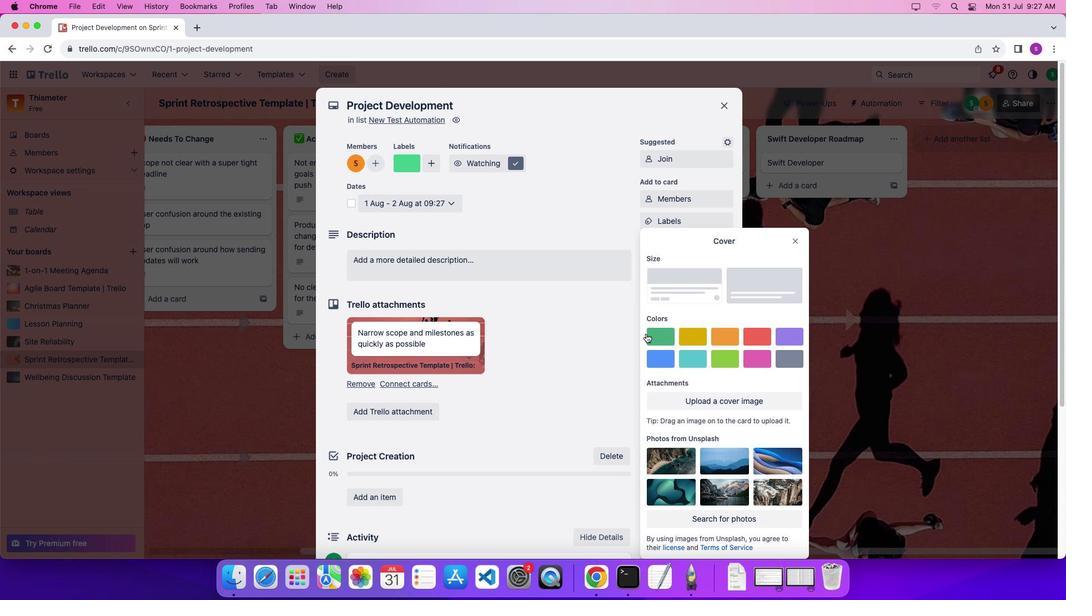 
Action: Mouse pressed left at (646, 333)
Screenshot: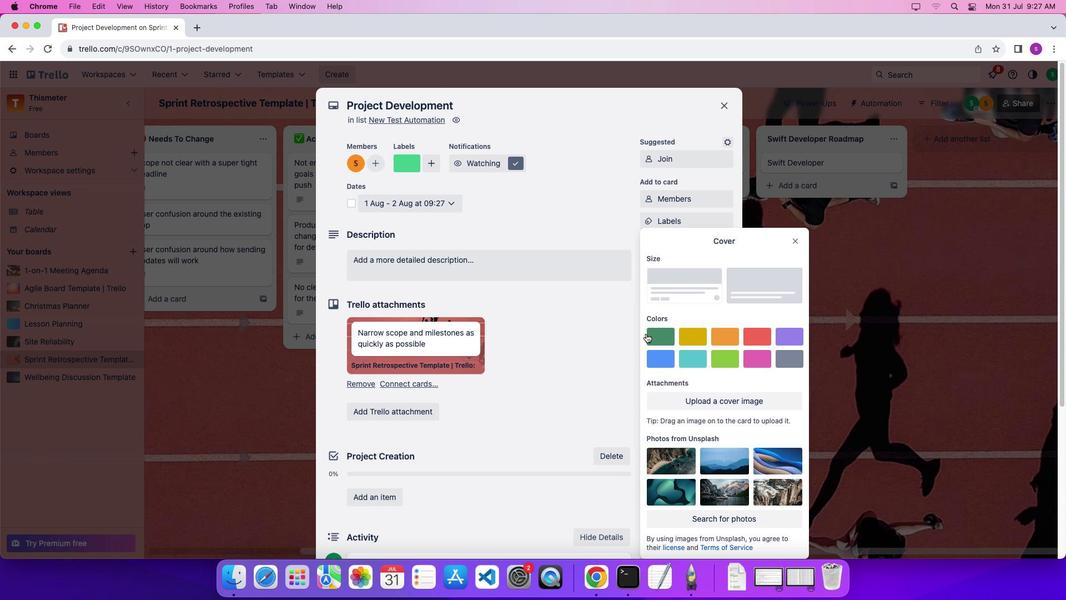 
Action: Mouse moved to (797, 221)
Screenshot: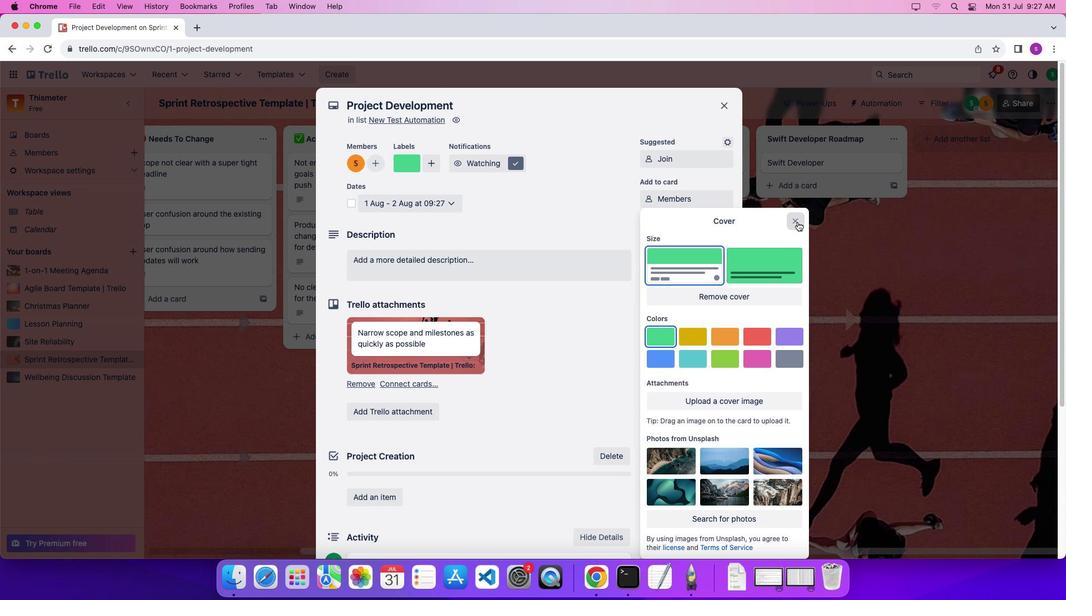 
Action: Mouse pressed left at (797, 221)
Screenshot: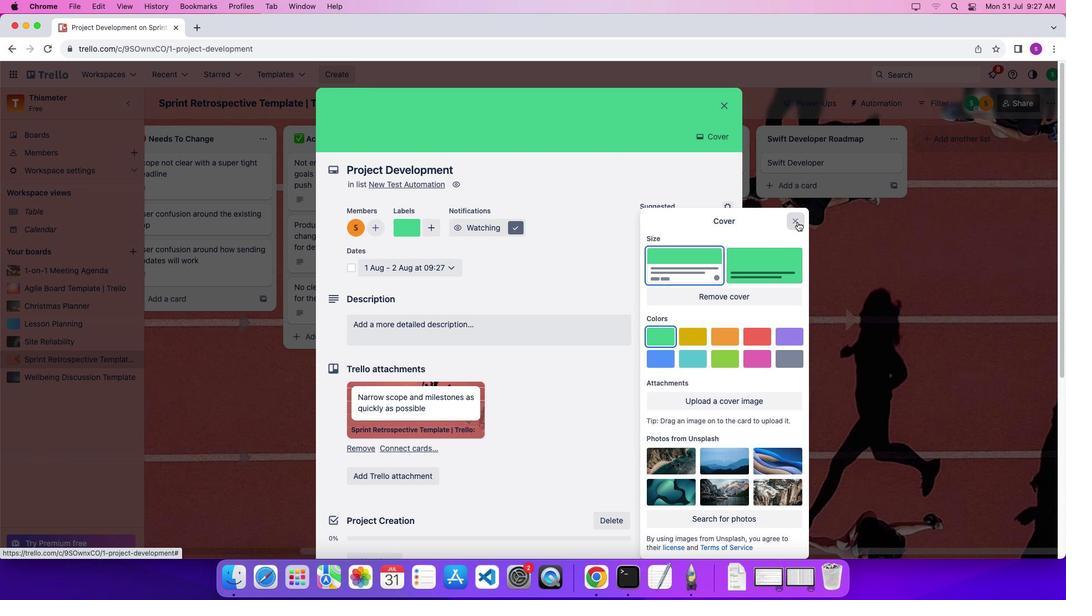 
Action: Mouse moved to (351, 268)
Screenshot: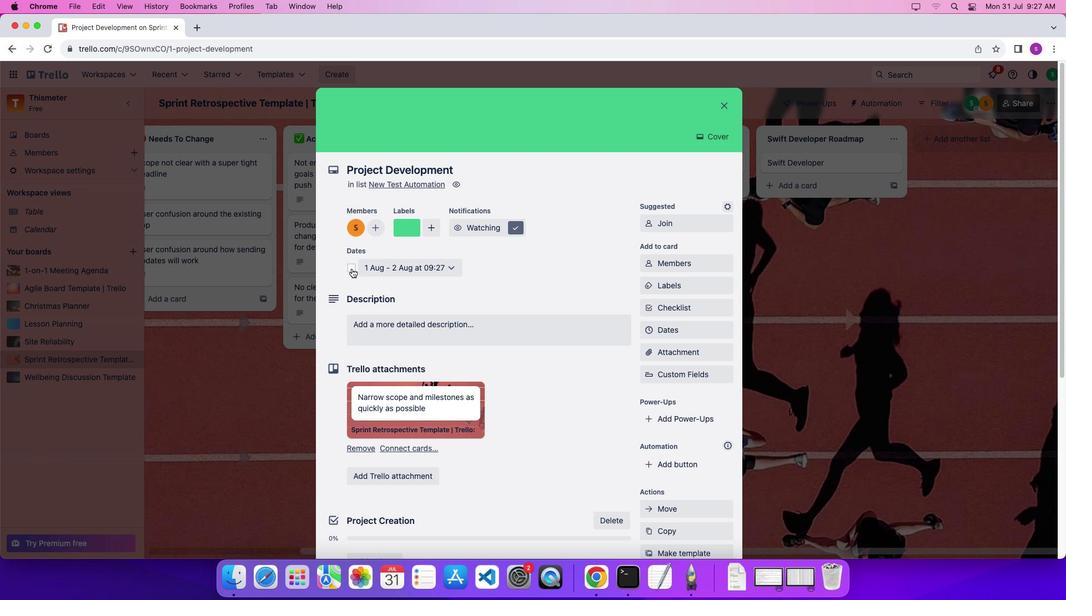 
Action: Mouse pressed left at (351, 268)
Screenshot: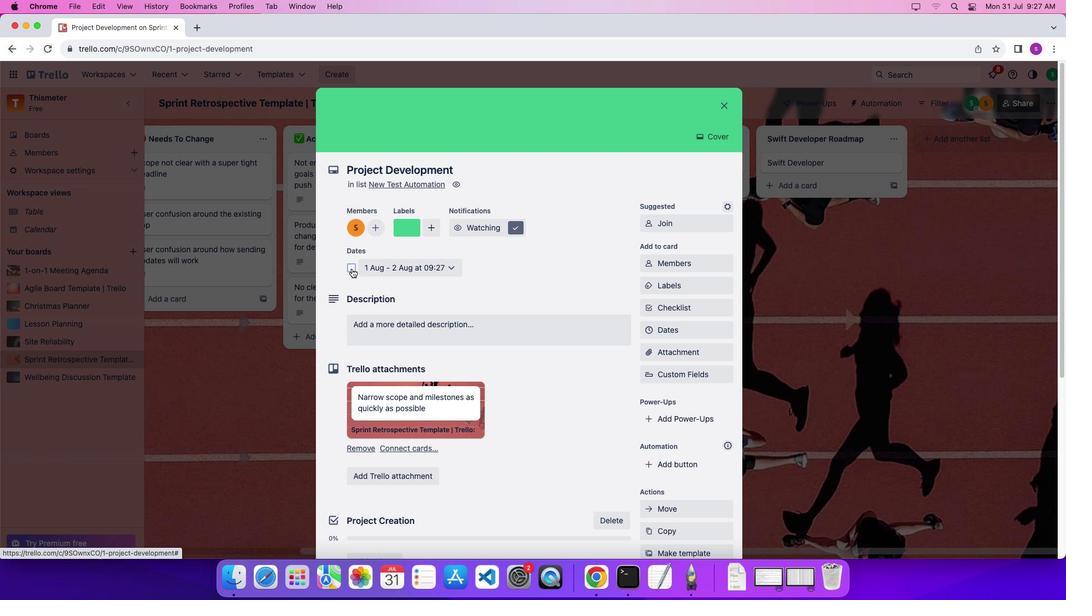 
Action: Mouse moved to (405, 325)
Screenshot: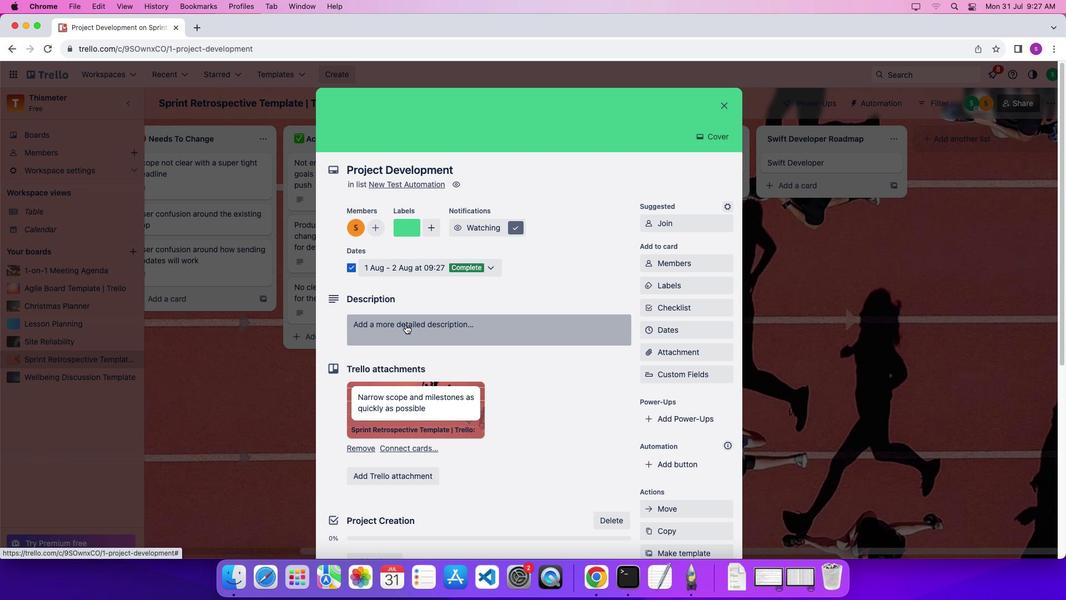
Action: Mouse pressed left at (405, 325)
Screenshot: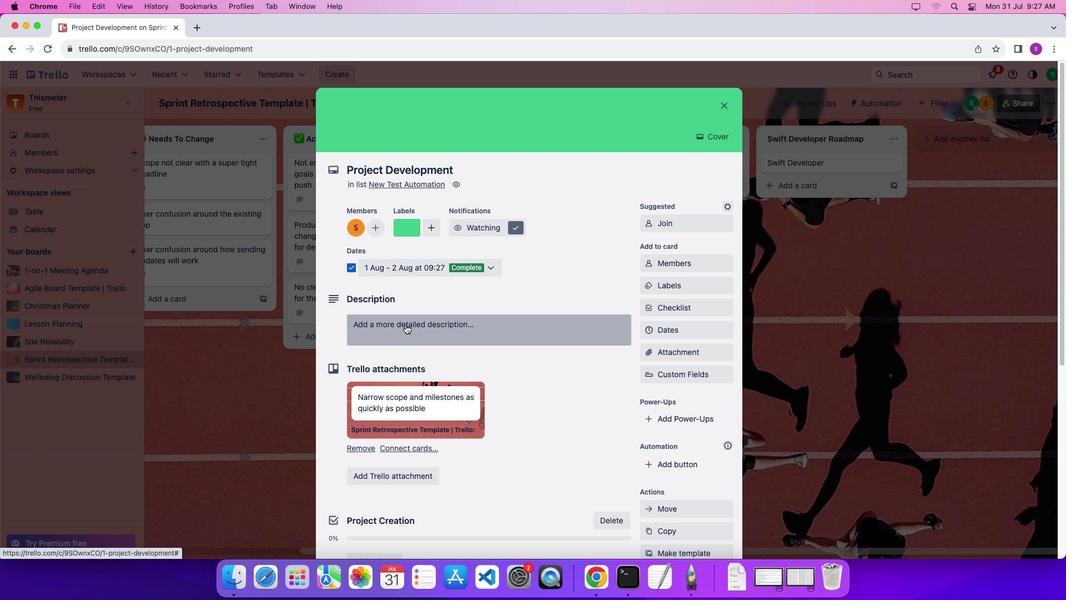 
Action: Mouse moved to (414, 368)
Screenshot: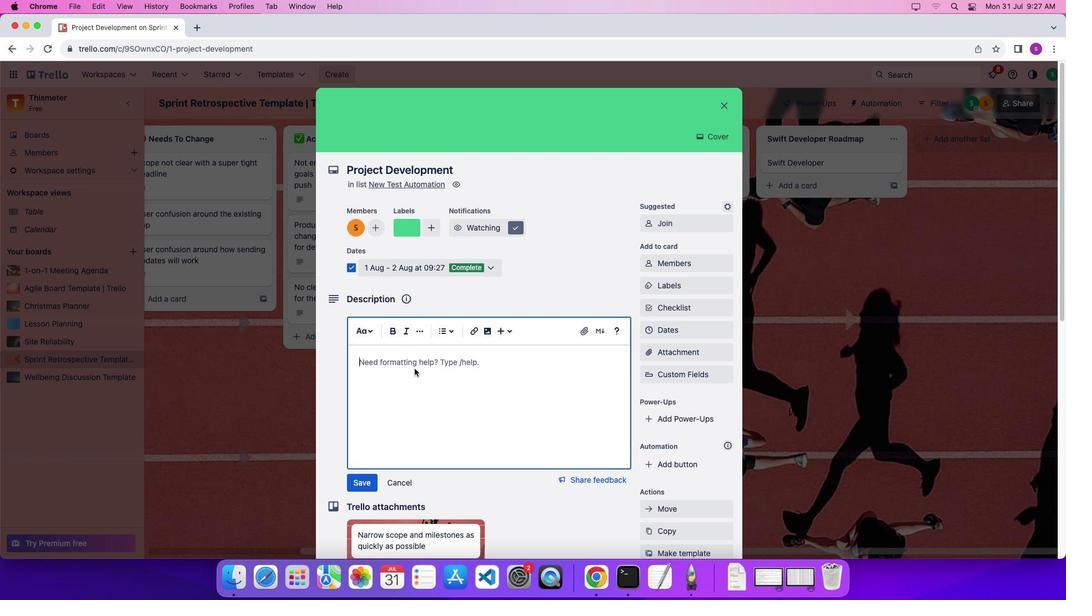 
Action: Mouse pressed left at (414, 368)
Screenshot: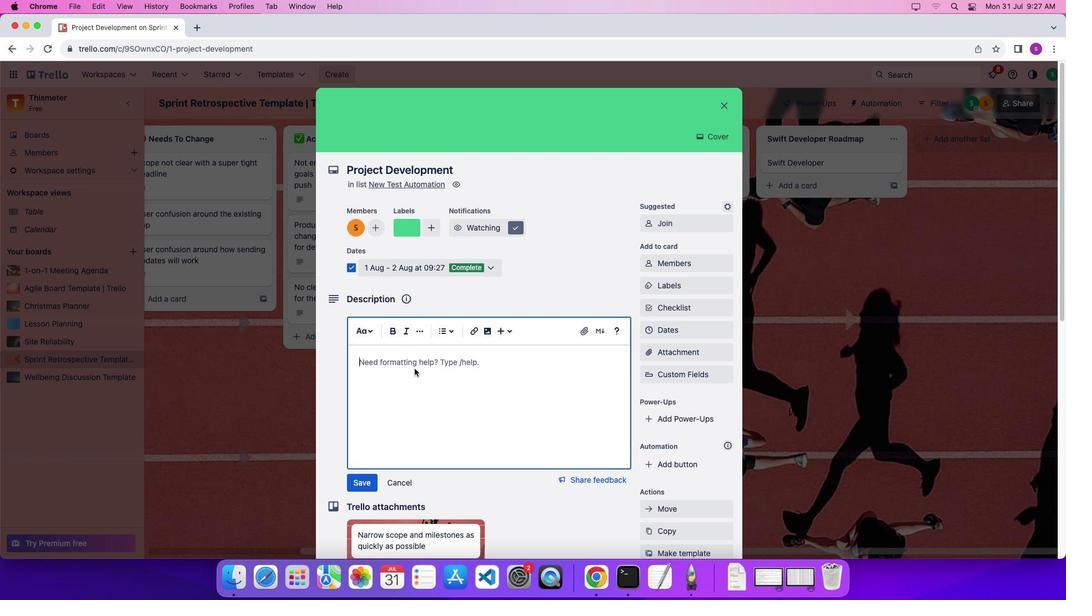 
Action: Mouse moved to (412, 368)
Screenshot: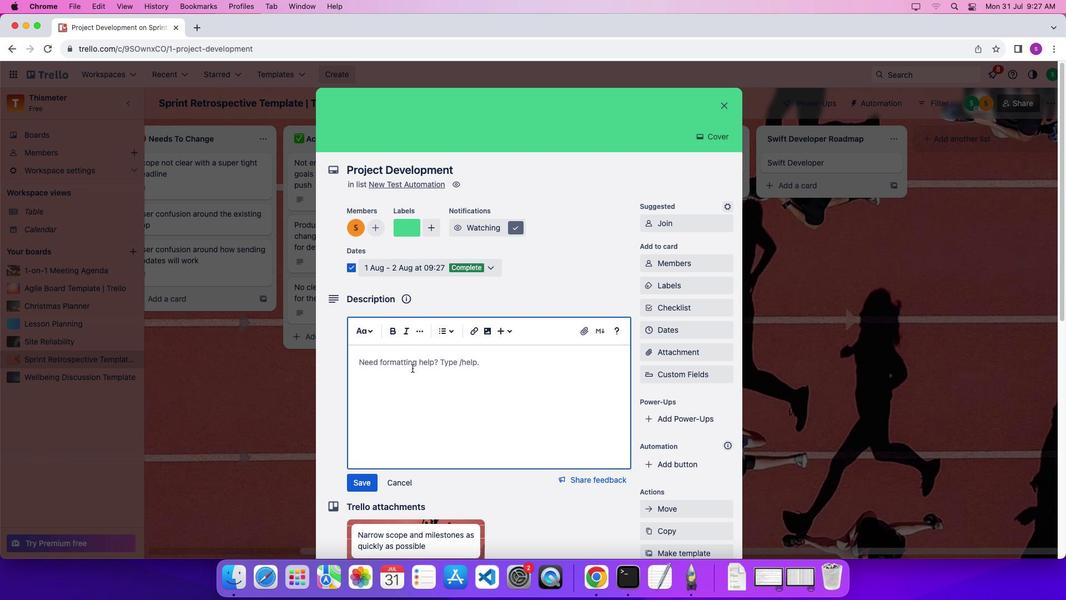 
Action: Key pressed Key.shift'G''u''i''d''e'Key.space't''h''e'Key.space'i''n''i''t''i''a''l'Key.space'p''r''o''d''u''c''t''i''o''n'Key.spaceKey.shift'L''L''C'','Key.spaceKey.shift'O''w''w''n''e''r'Key.space'd''e''v''e''l''o''p''i''n''g'Key.space'a'Key.space's''o''f''t''w''a''r''e'Key.space't''e''s''t'Key.space'a''u''t''o''m''a''t''o''n'Key.space'p''r''o''j''e''c''t''.'Key.enterKey.shift'W''r''i''t''e'Key.space'd''o''w''n'Key.space't''h''e'Key.space'i''d''e''a''s'Key.space'w''i''t''h''i''n'Key.space't''t''h''e'Key.space'a''r''e''a'Key.space'o''f'Key.space'r''i''s''k''s'Key.space'a''s'Key.space'w''e''l''l''.'
Screenshot: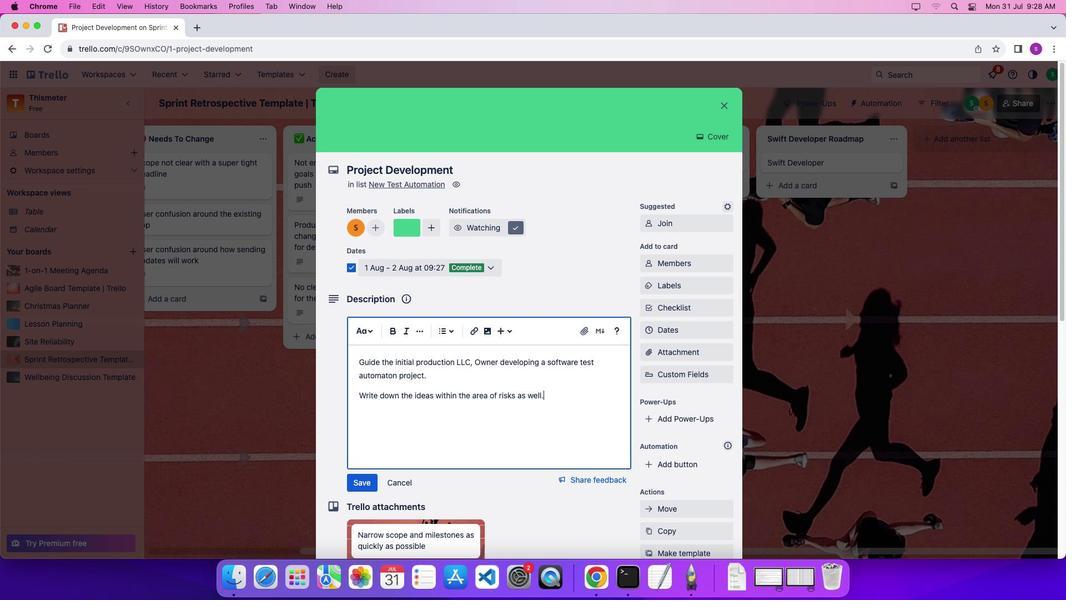 
Action: Mouse moved to (553, 400)
Screenshot: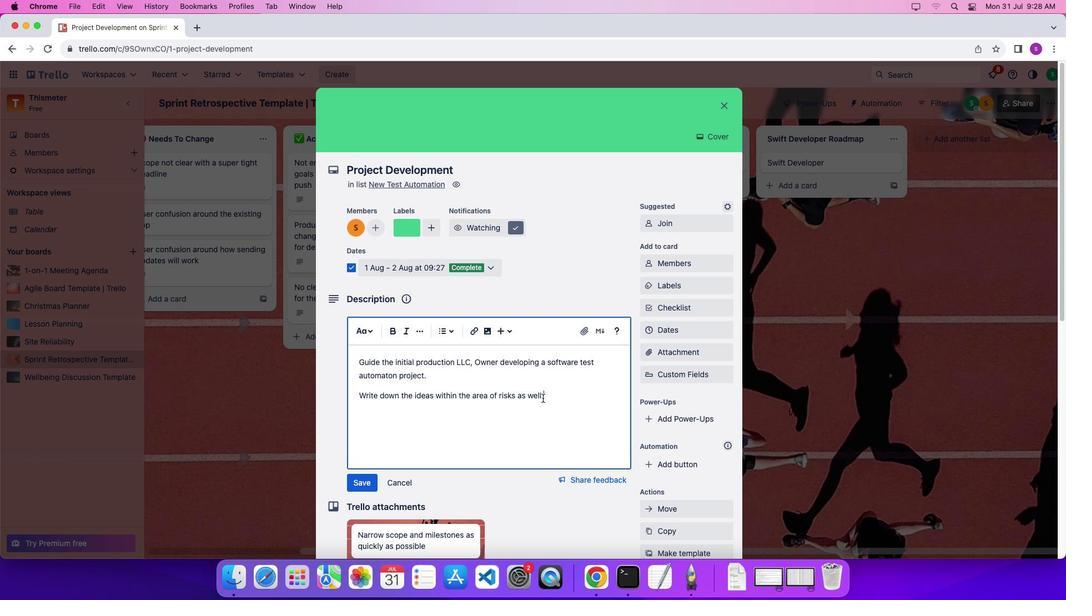 
Action: Mouse pressed left at (553, 400)
Screenshot: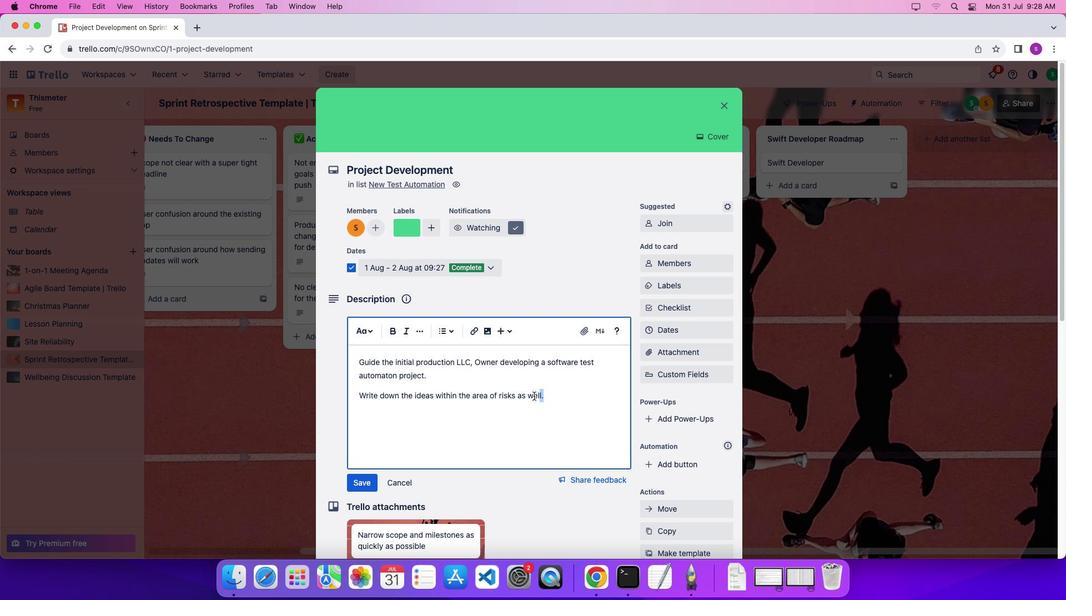 
Action: Mouse moved to (369, 336)
Screenshot: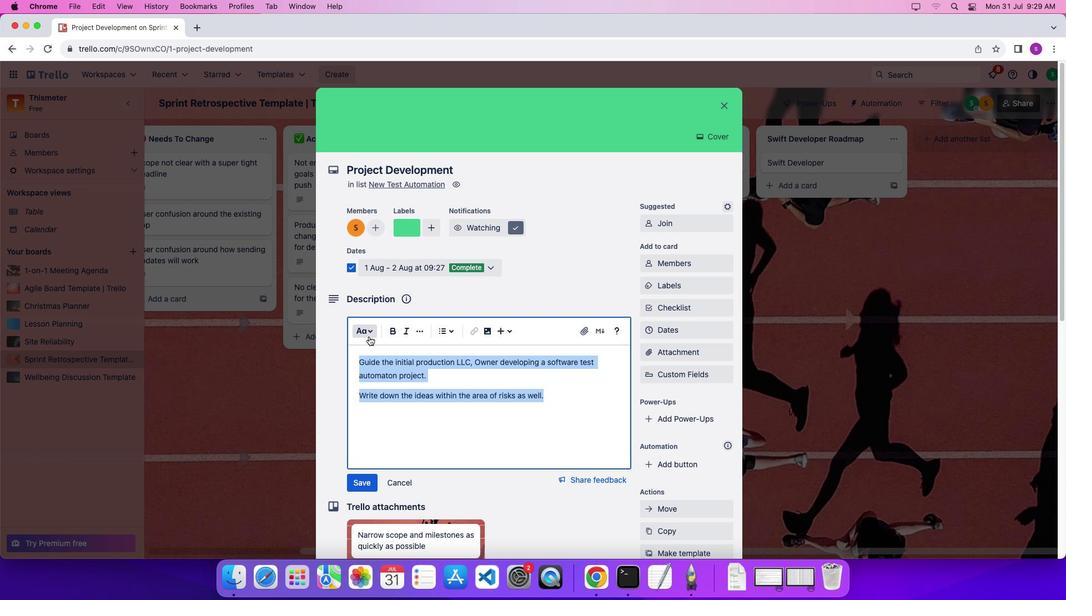 
Action: Mouse pressed left at (369, 336)
Screenshot: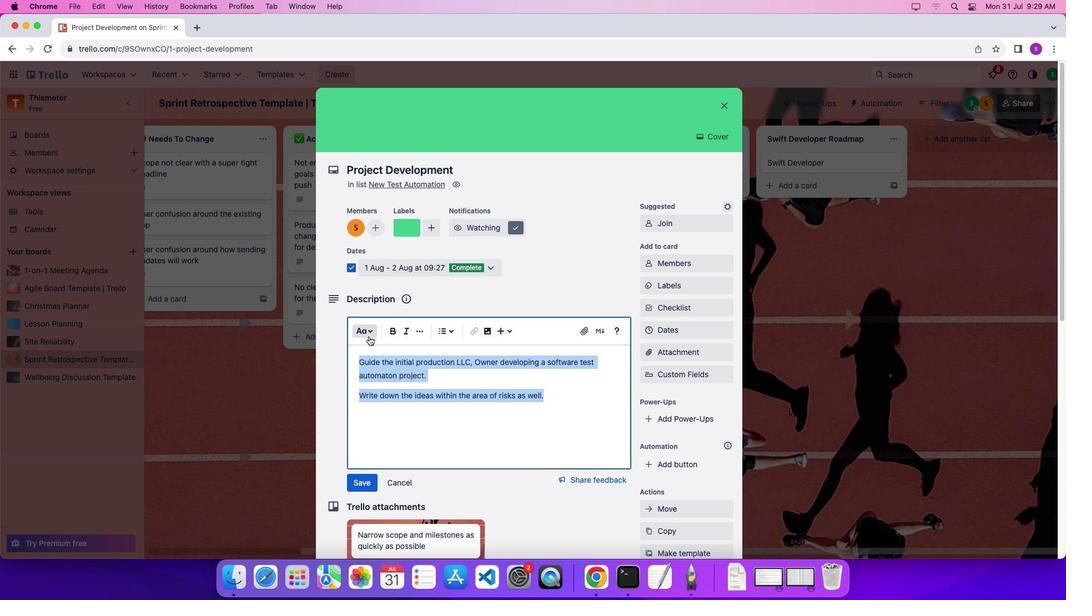 
Action: Mouse moved to (378, 423)
Screenshot: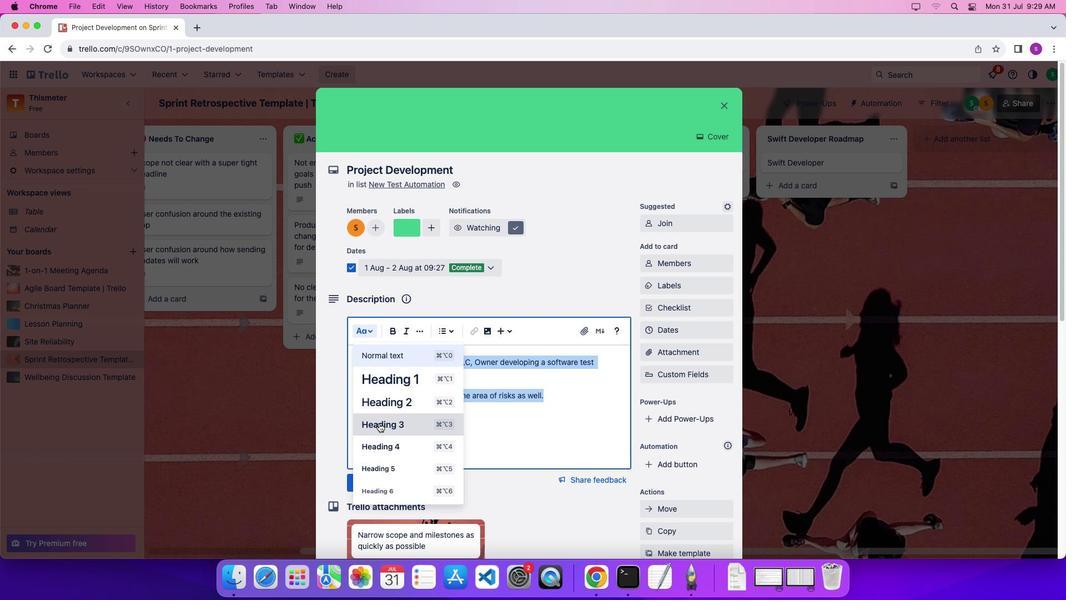 
Action: Mouse pressed left at (378, 423)
Screenshot: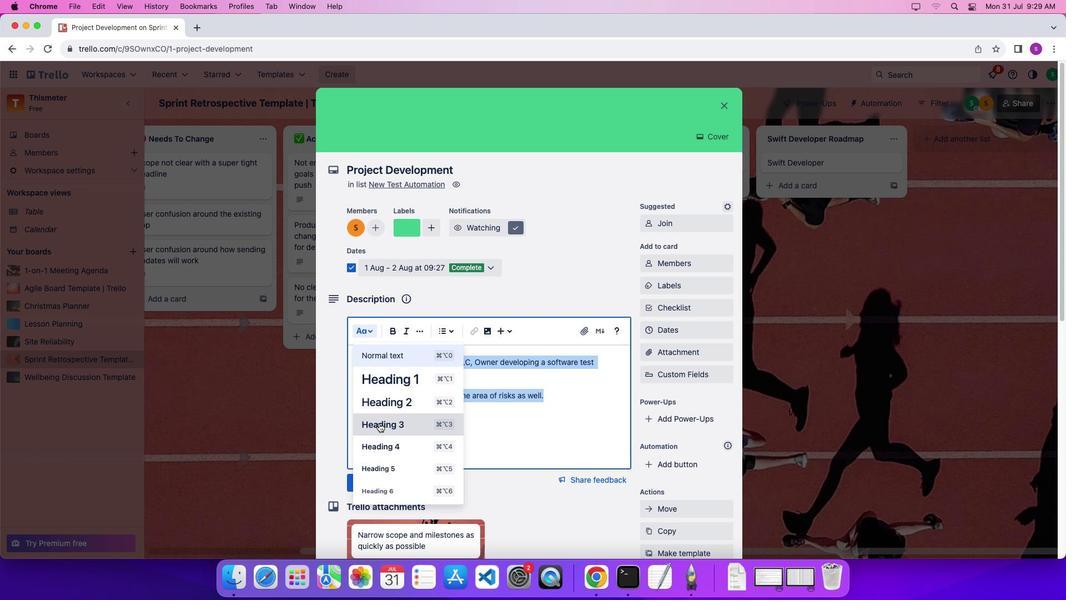
Action: Mouse moved to (405, 332)
Screenshot: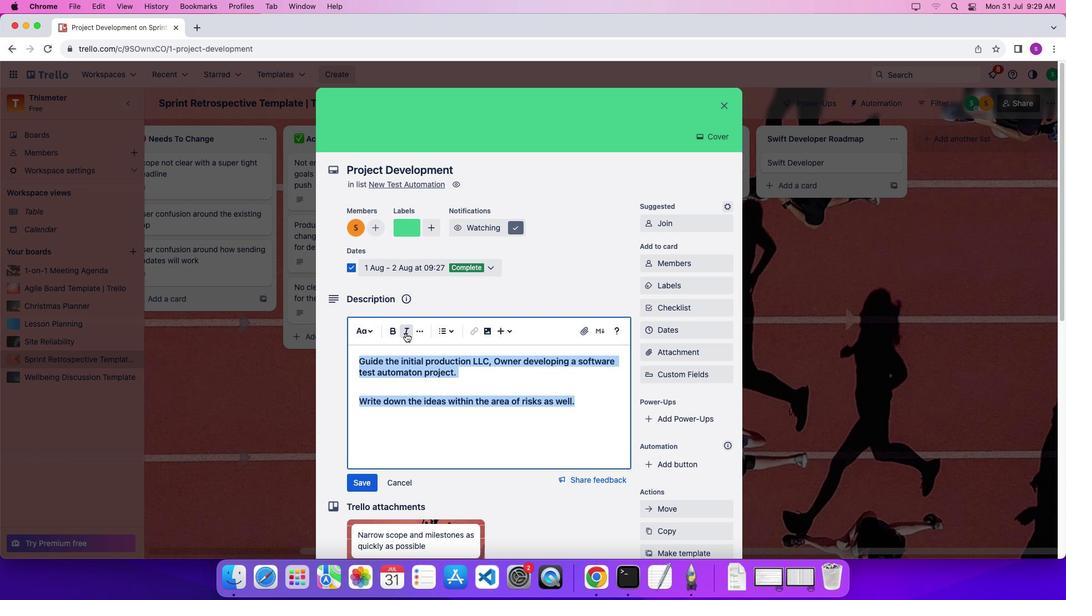 
Action: Mouse pressed left at (405, 332)
Screenshot: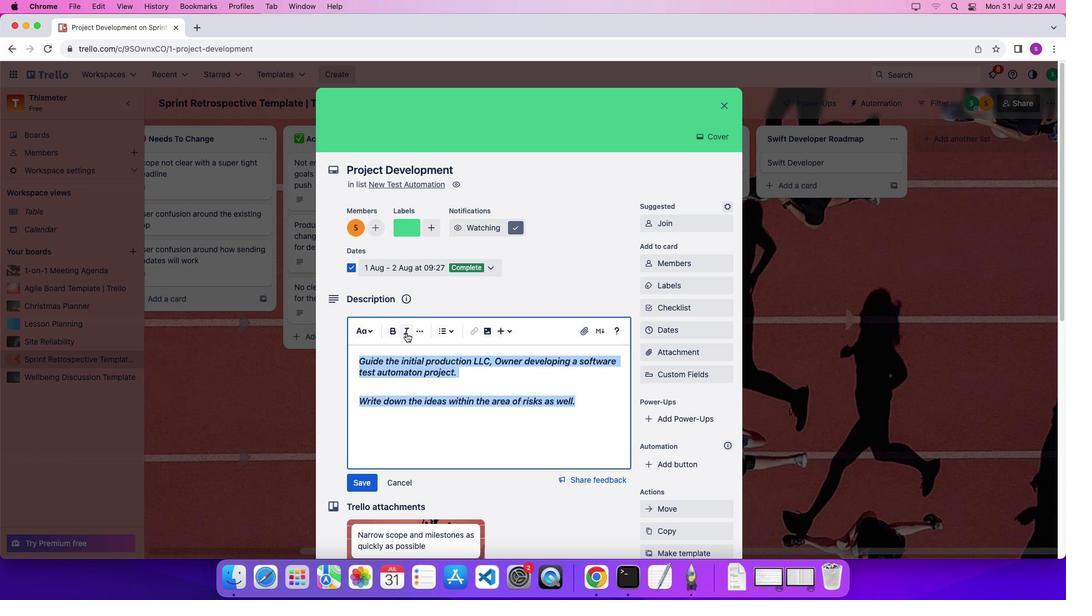 
Action: Mouse moved to (426, 450)
Screenshot: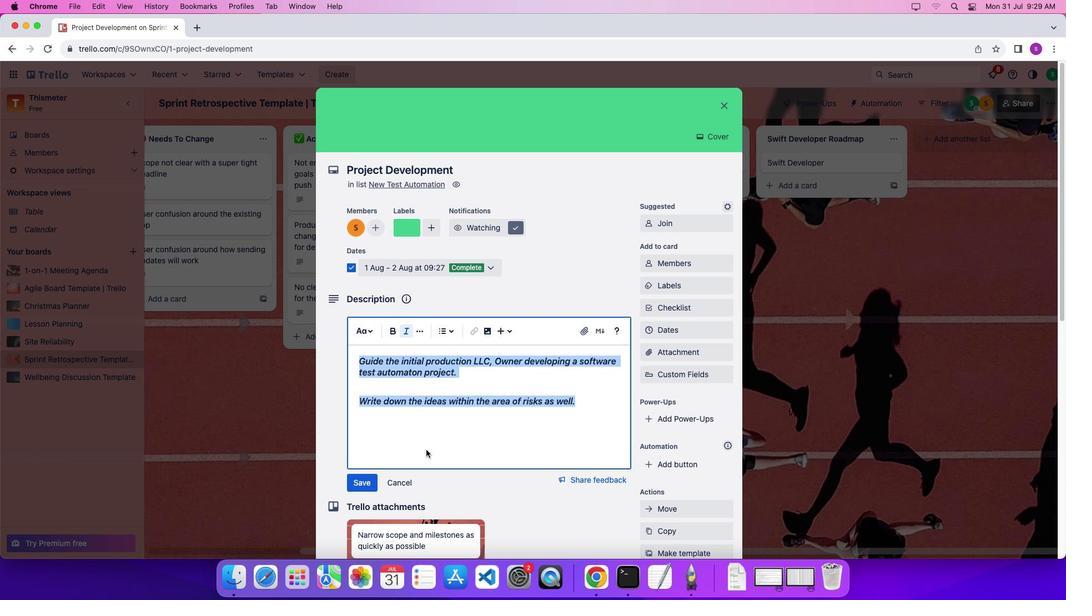 
Action: Mouse pressed left at (426, 450)
Screenshot: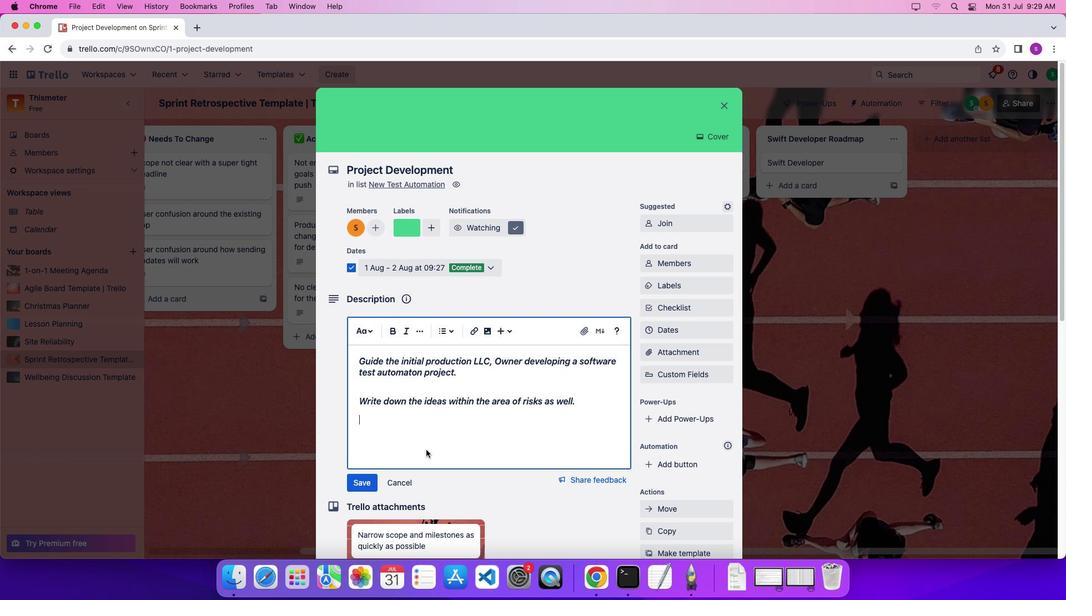 
Action: Mouse moved to (372, 478)
Screenshot: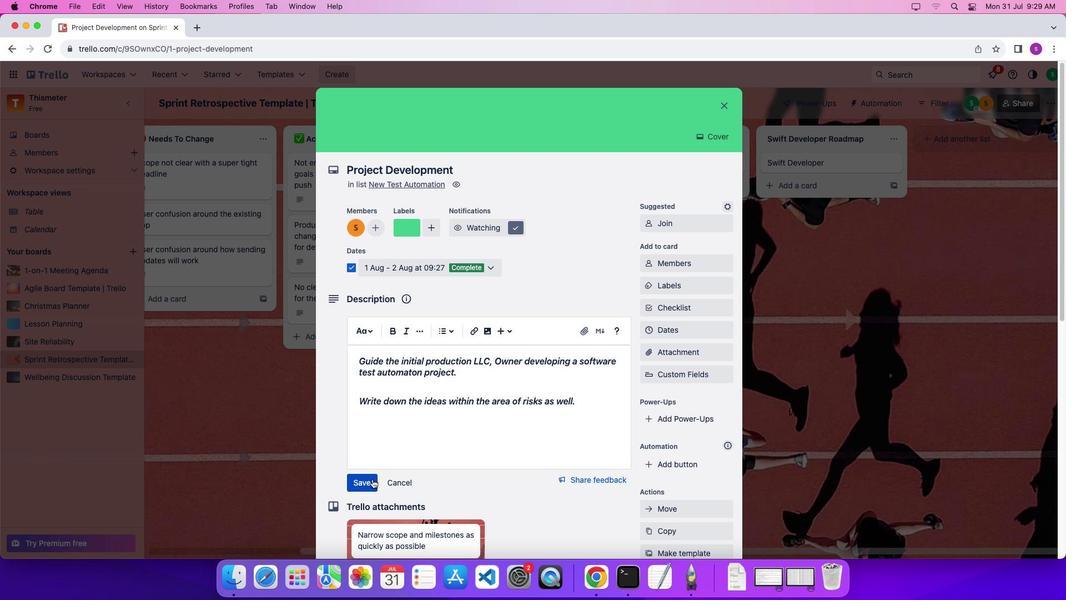 
Action: Mouse pressed left at (372, 478)
Screenshot: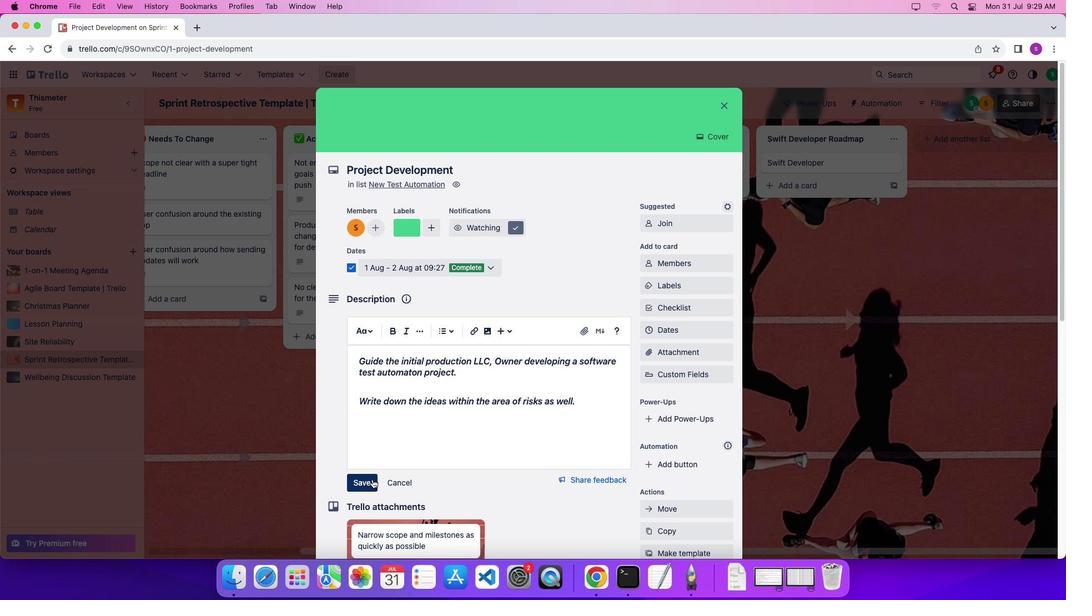 
Action: Mouse moved to (422, 442)
Screenshot: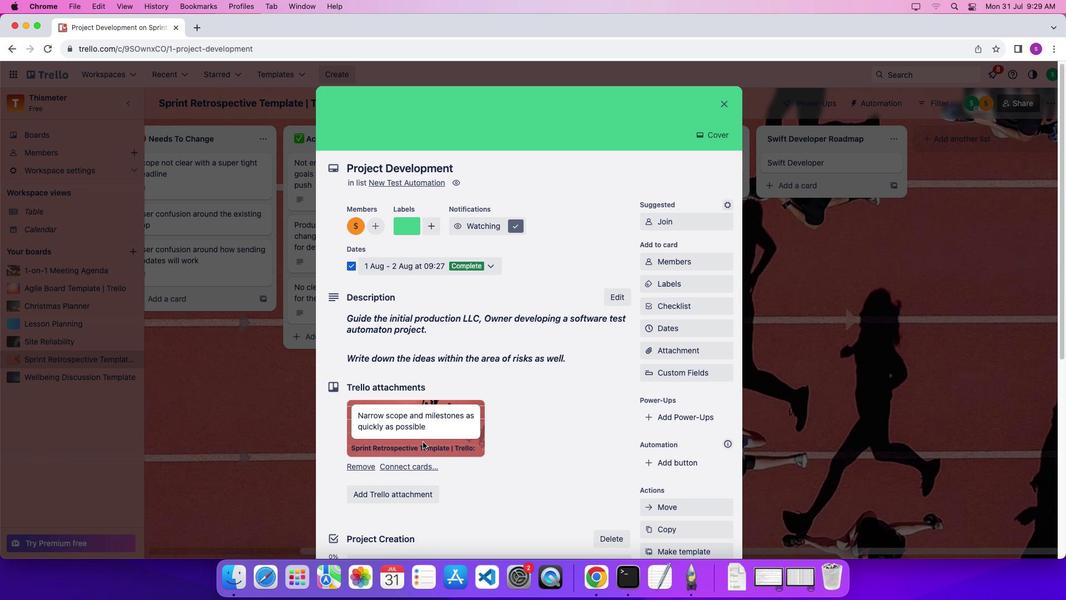 
Action: Mouse scrolled (422, 442) with delta (0, 0)
Screenshot: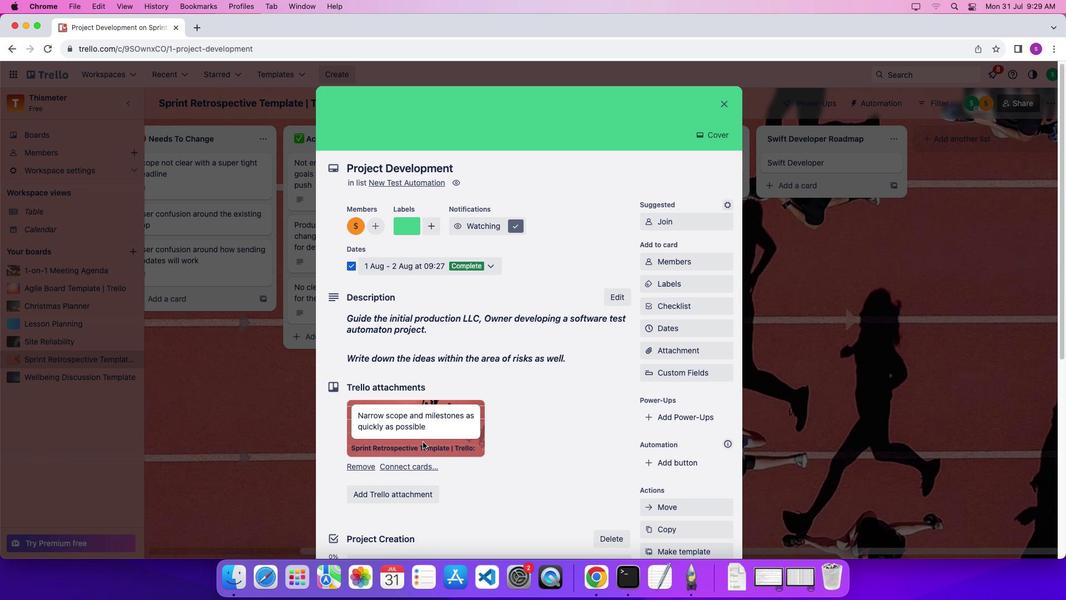 
Action: Mouse scrolled (422, 442) with delta (0, 0)
Screenshot: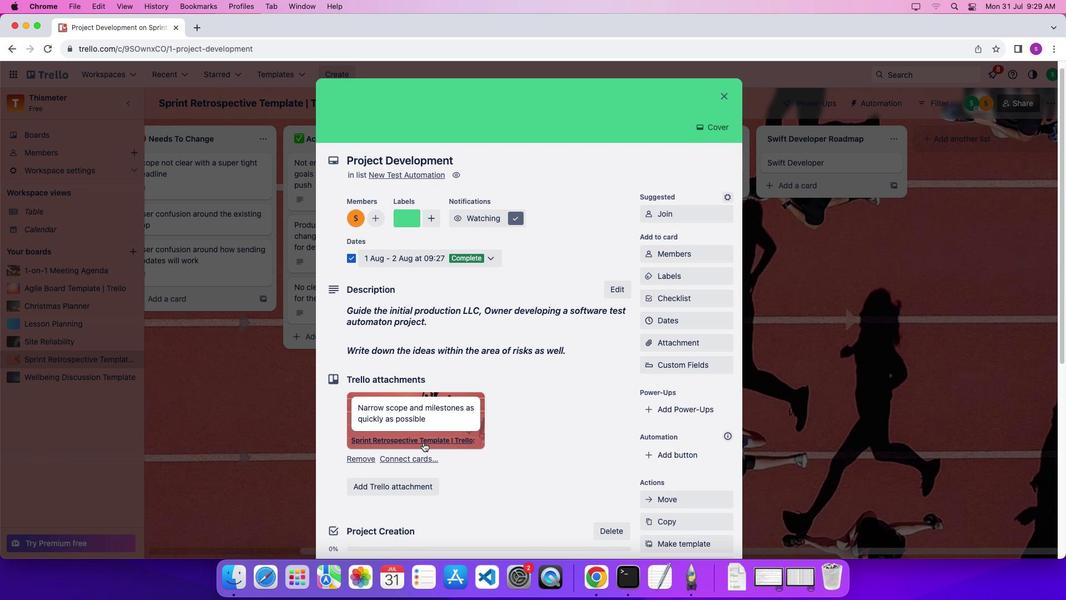 
Action: Mouse moved to (423, 442)
Screenshot: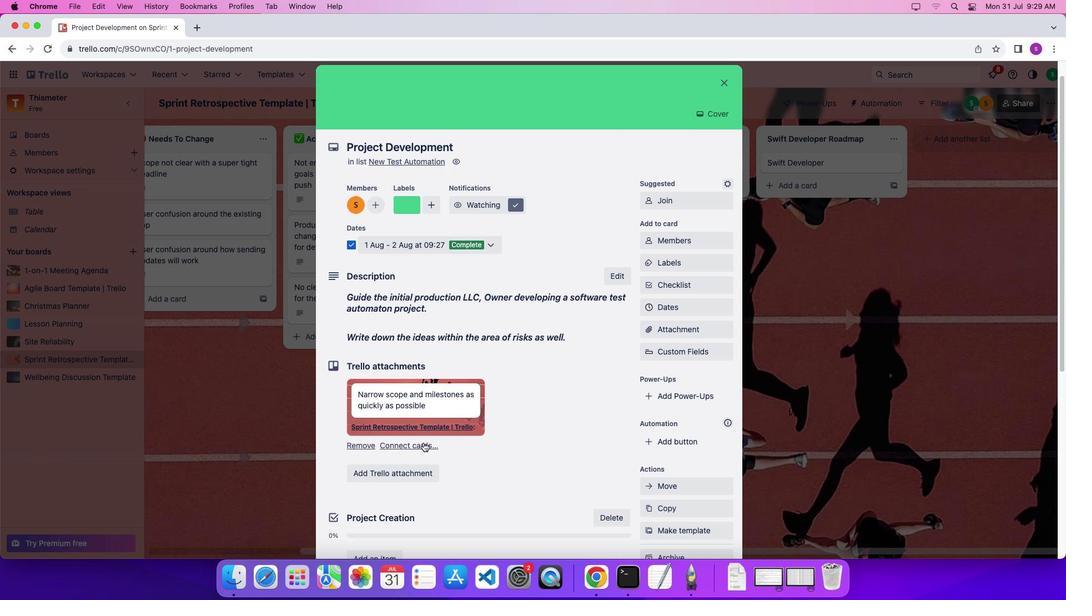 
Action: Mouse scrolled (423, 442) with delta (0, 0)
Screenshot: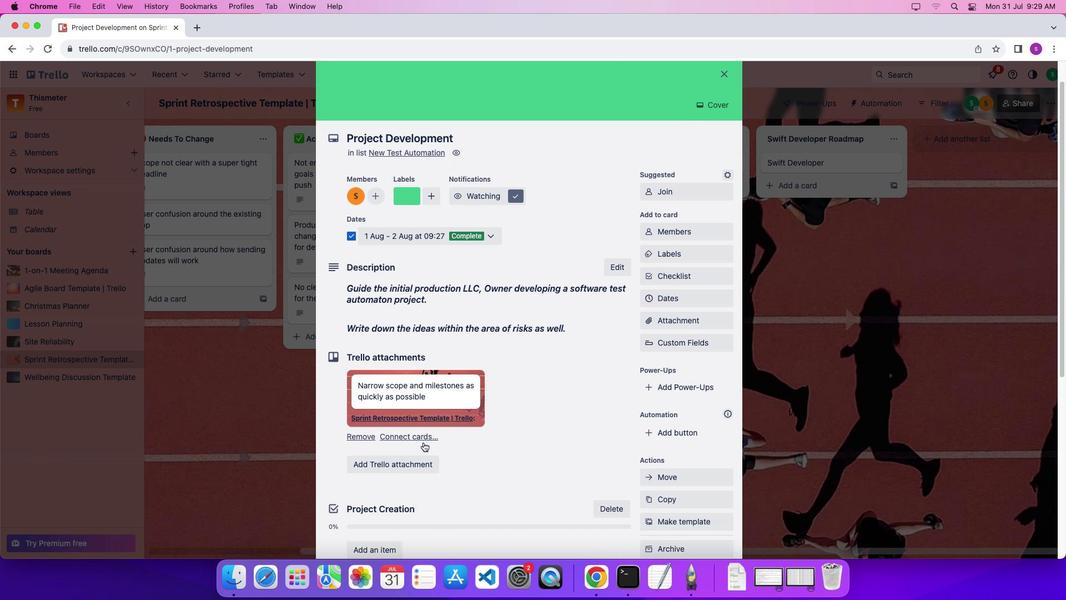 
Action: Mouse moved to (424, 442)
Screenshot: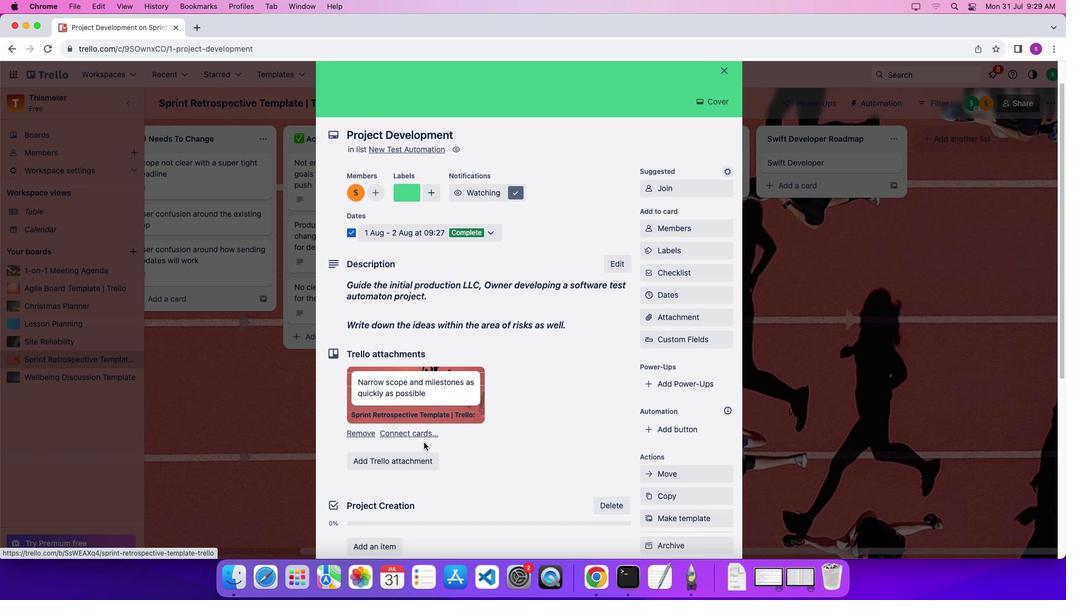 
Action: Mouse scrolled (424, 442) with delta (0, 0)
Screenshot: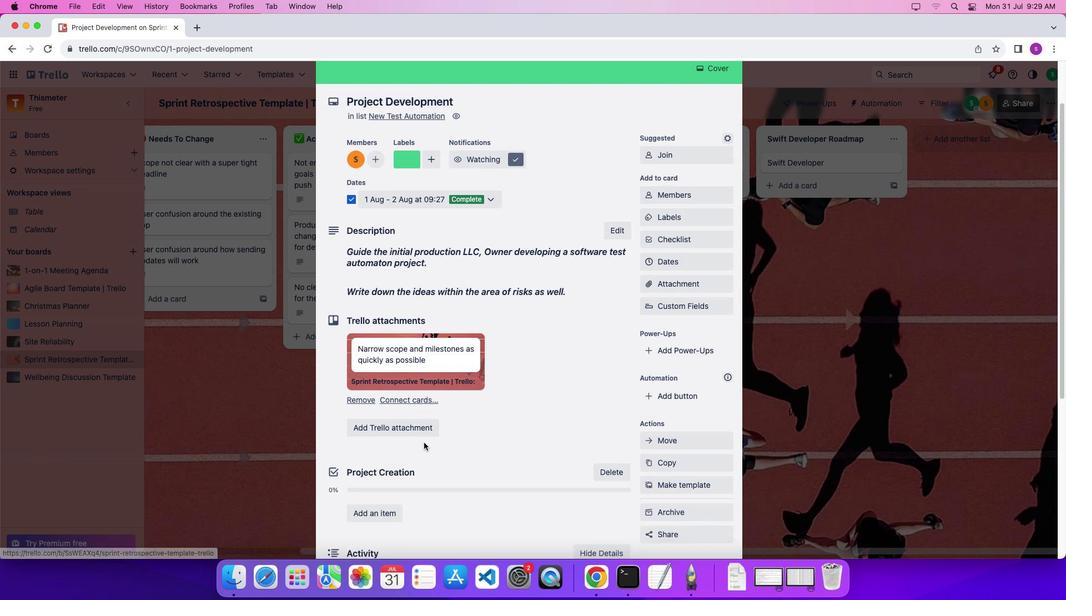 
Action: Mouse moved to (424, 442)
Screenshot: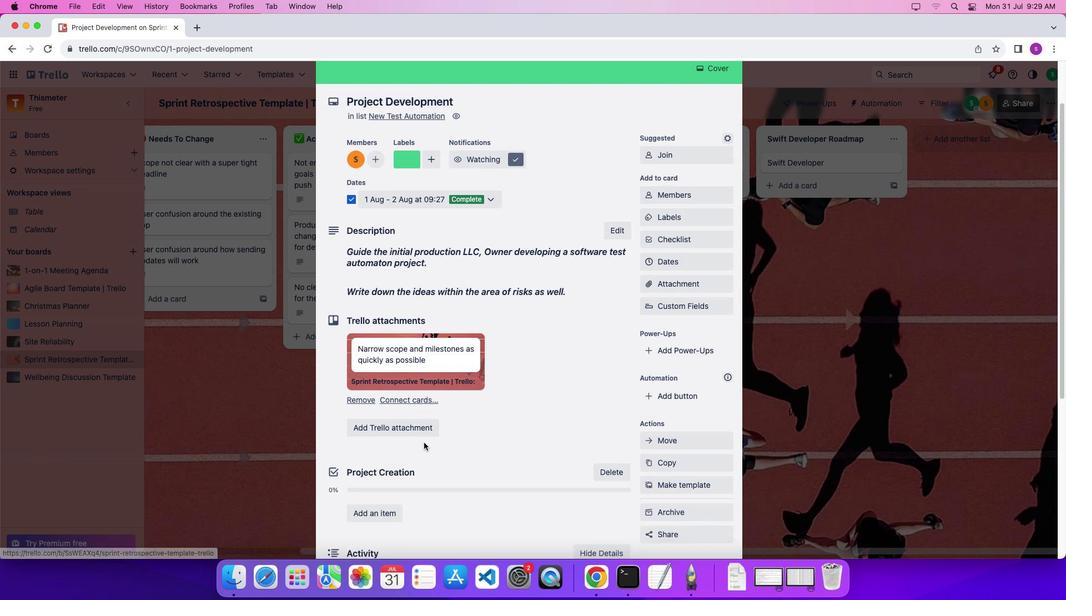 
Action: Mouse scrolled (424, 442) with delta (0, 0)
Screenshot: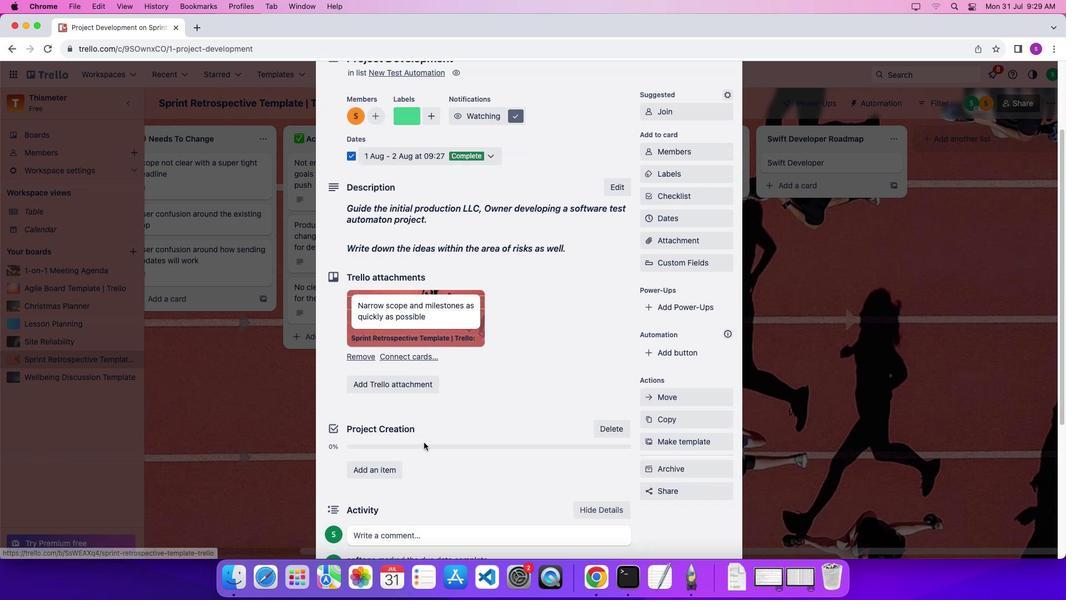 
Action: Mouse scrolled (424, 442) with delta (0, -2)
Screenshot: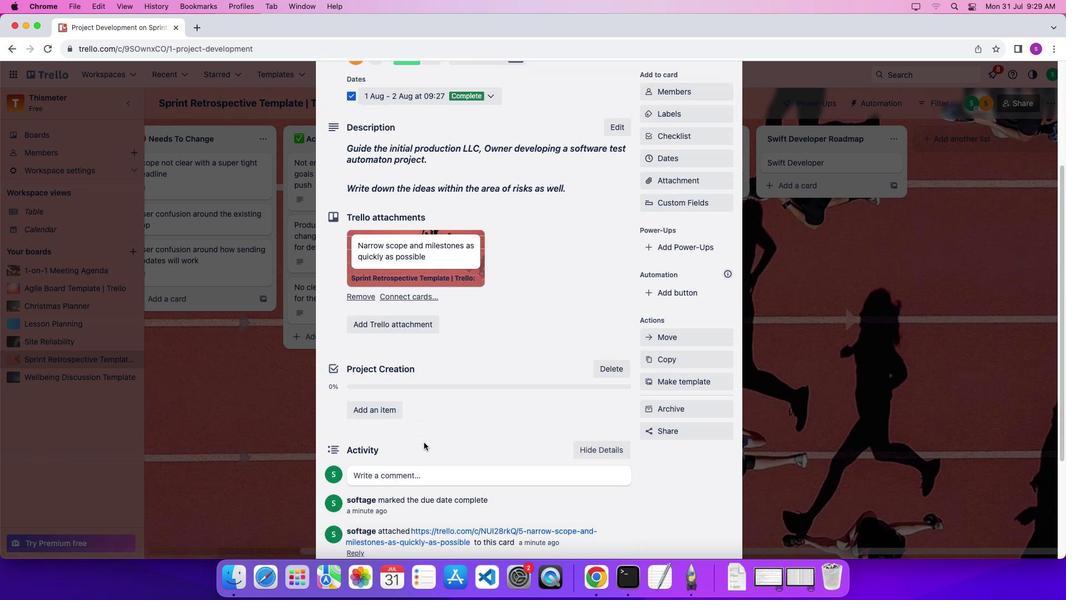 
Action: Mouse moved to (425, 443)
Screenshot: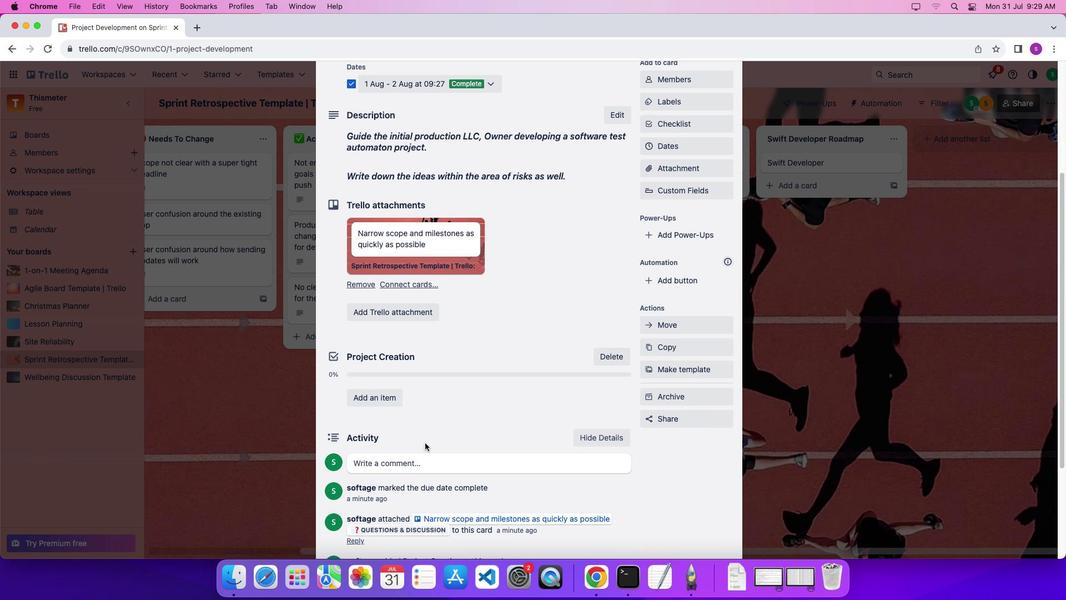 
Action: Mouse scrolled (425, 443) with delta (0, 0)
Screenshot: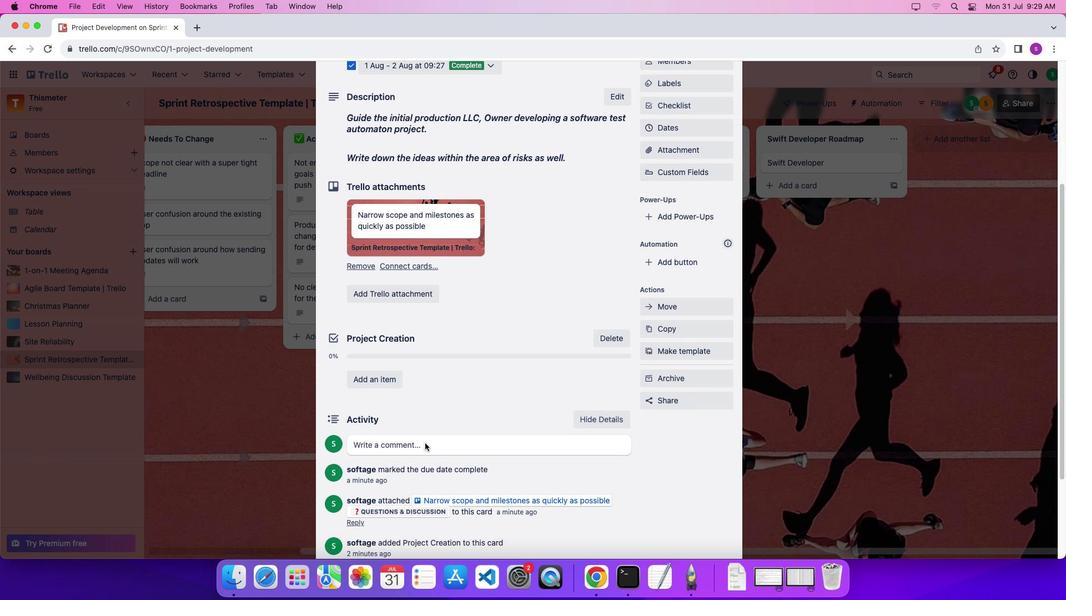 
Action: Mouse scrolled (425, 443) with delta (0, 0)
Screenshot: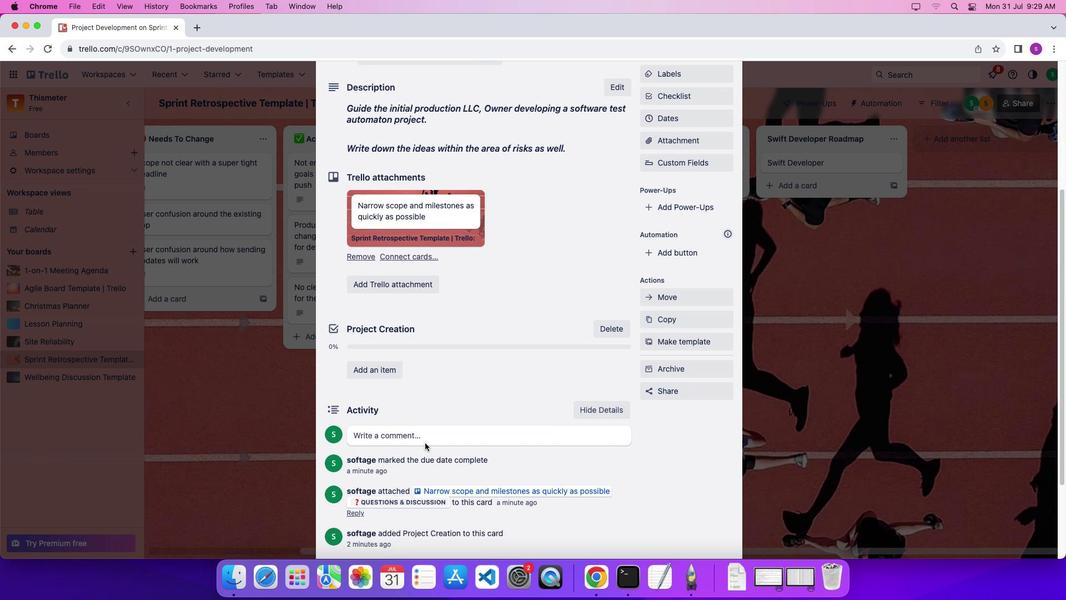
Action: Mouse scrolled (425, 443) with delta (0, 0)
Screenshot: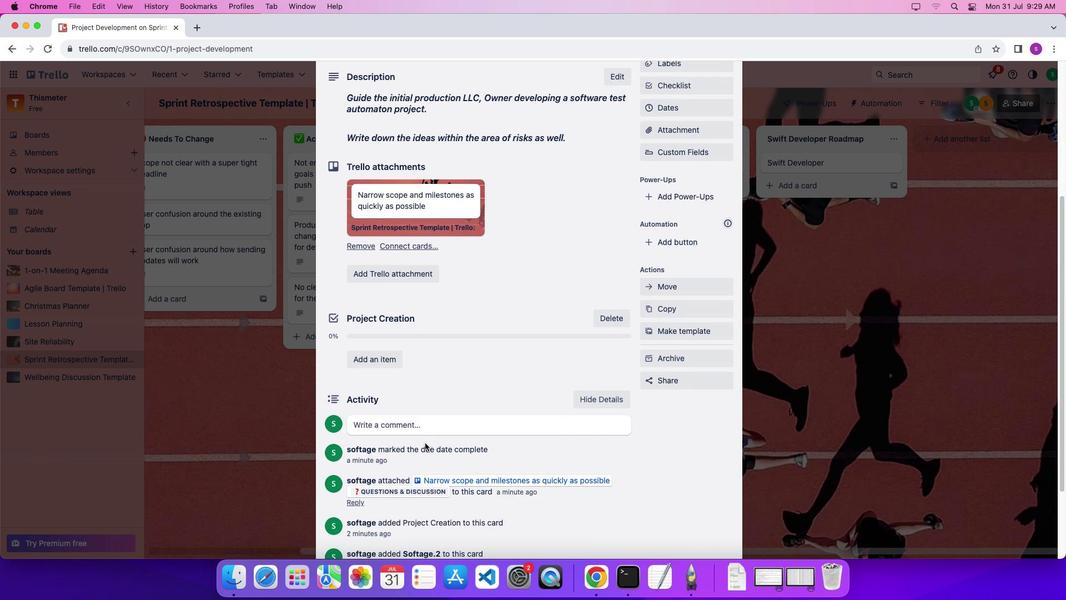 
Action: Mouse scrolled (425, 443) with delta (0, 0)
Screenshot: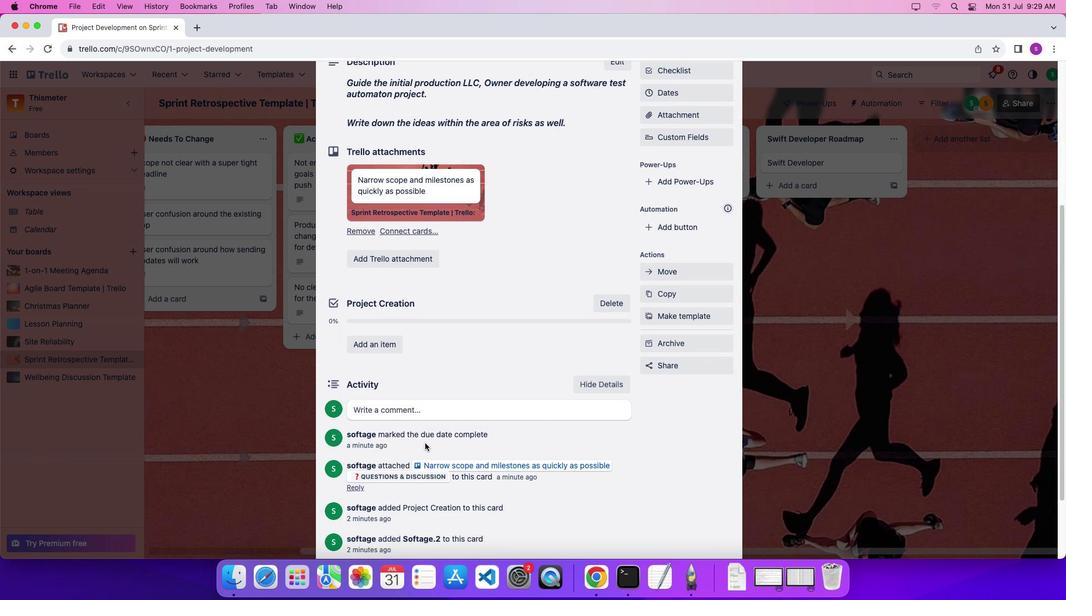 
Action: Mouse scrolled (425, 443) with delta (0, 0)
Screenshot: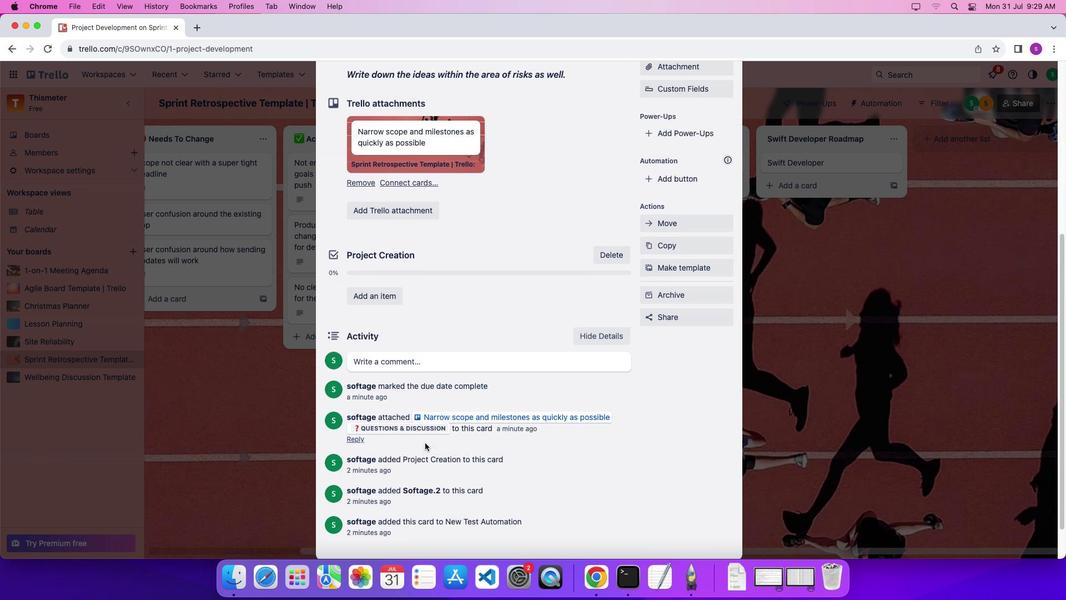 
Action: Mouse scrolled (425, 443) with delta (0, -2)
Screenshot: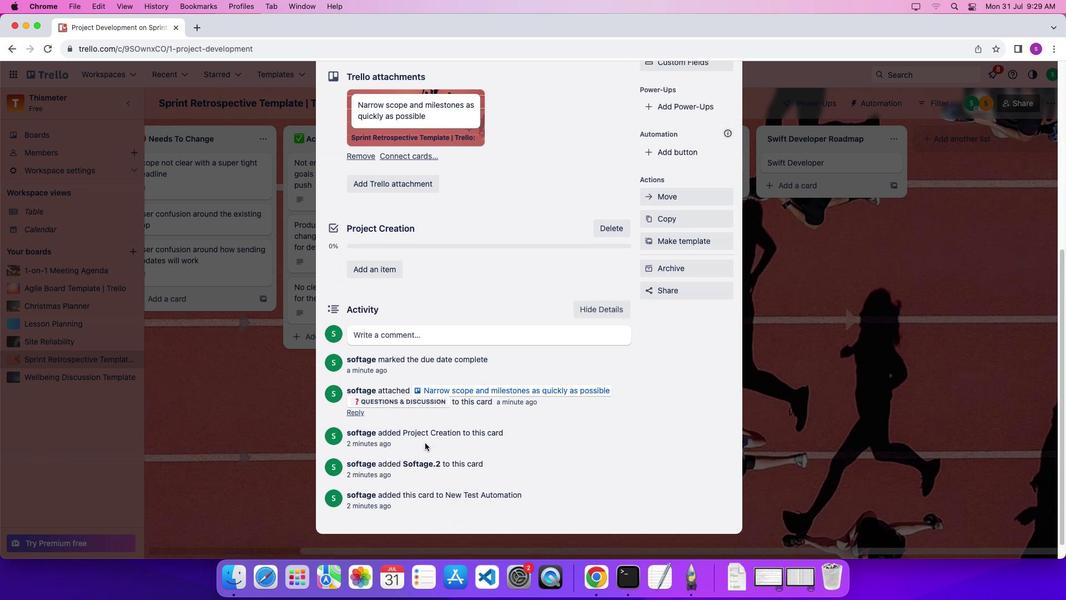 
Action: Mouse moved to (424, 320)
Screenshot: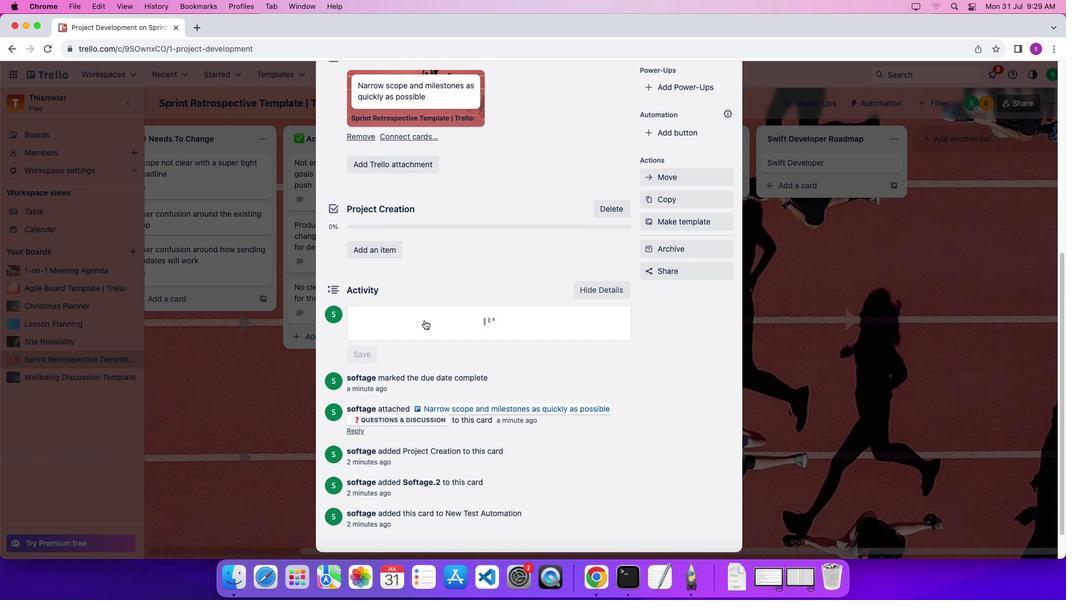 
Action: Mouse pressed left at (424, 320)
Screenshot: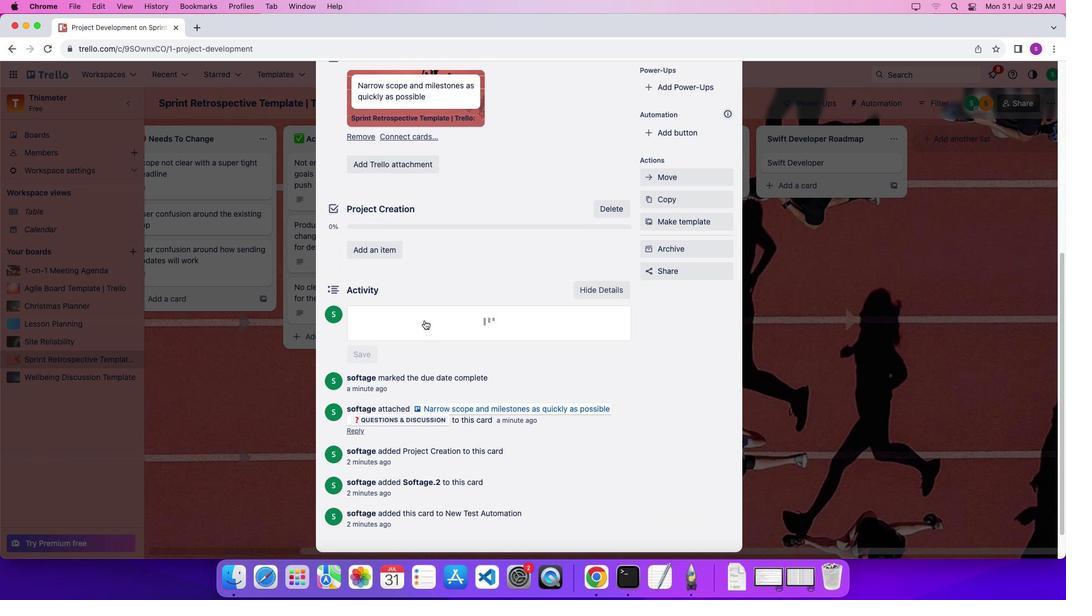 
Action: Mouse moved to (428, 352)
Screenshot: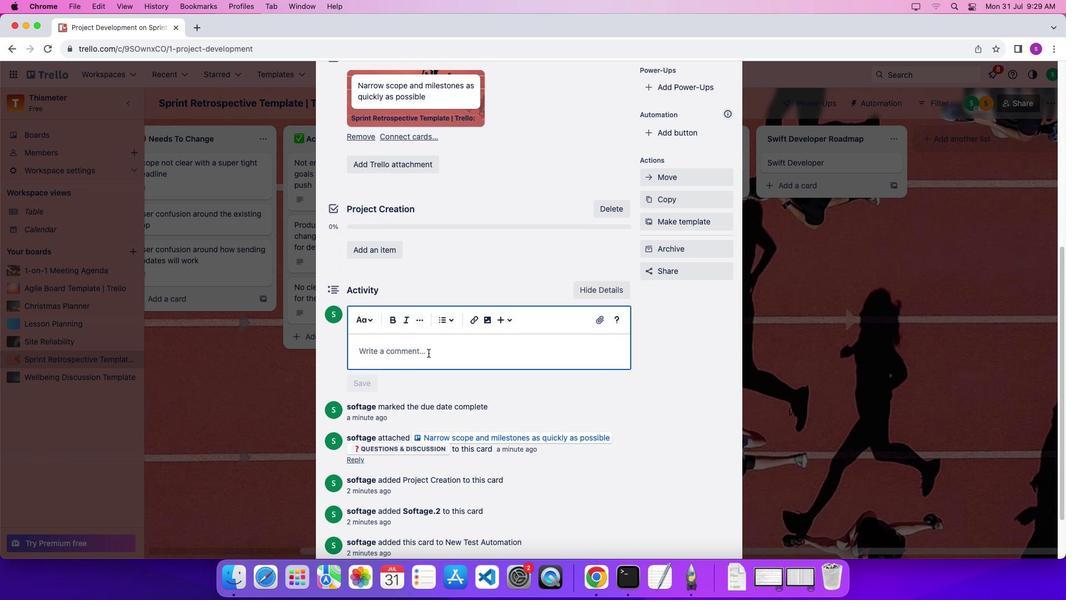 
Action: Mouse pressed left at (428, 352)
Screenshot: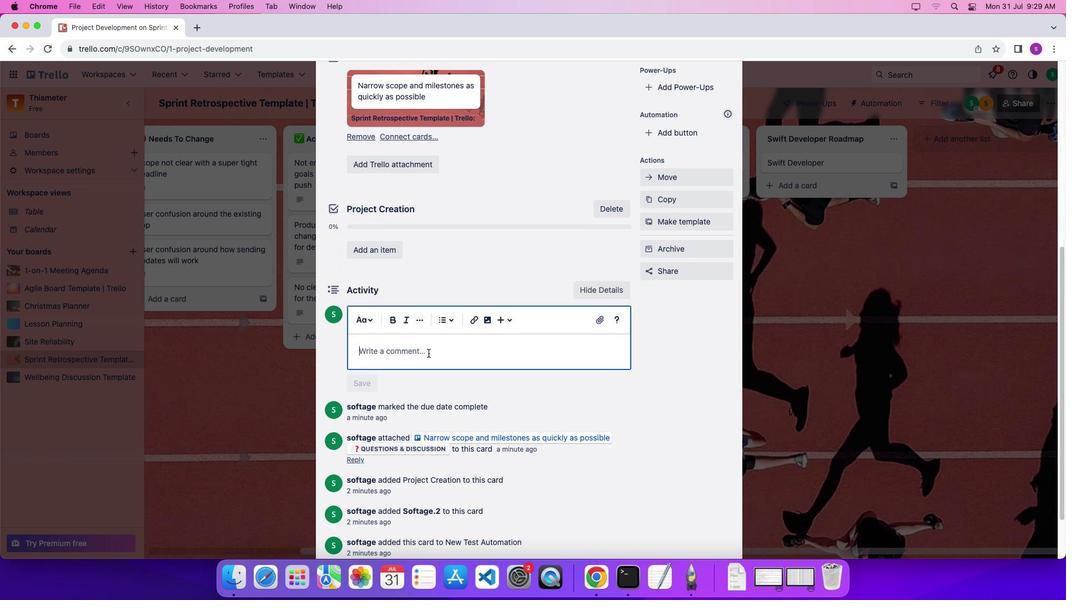 
Action: Mouse moved to (445, 368)
Screenshot: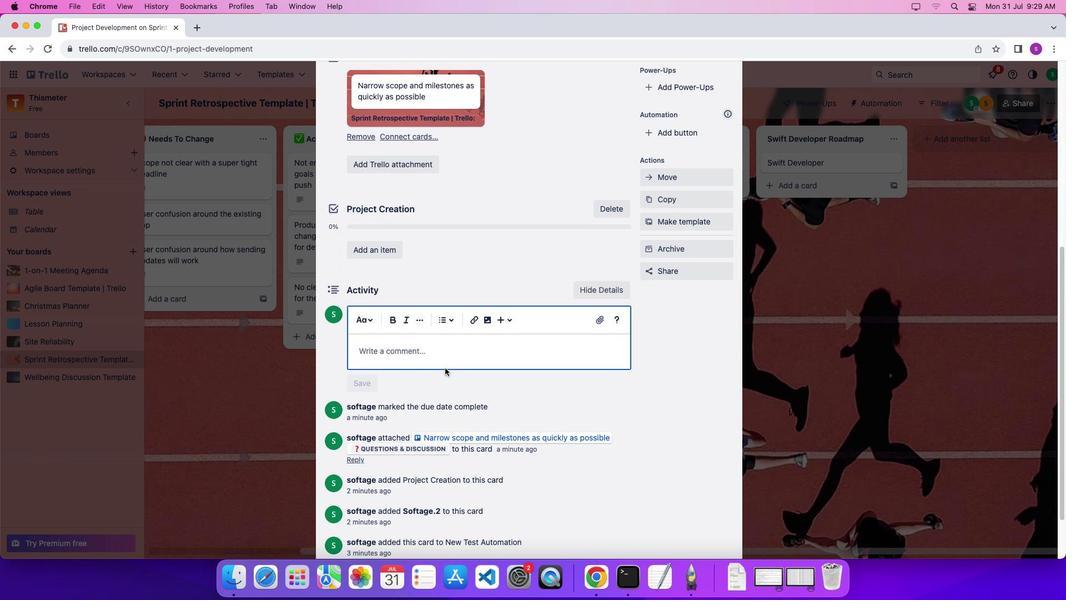 
Action: Key pressed Key.shift'B''y'Key.spaceKey.shift'M''o''n''i''c''a'','Key.spaceKey.shift'M''L'Key.space'p''r''o''d''u''c''t''o''n'Key.spaceKey.shift'L''L'Key.shift'C''.'
Screenshot: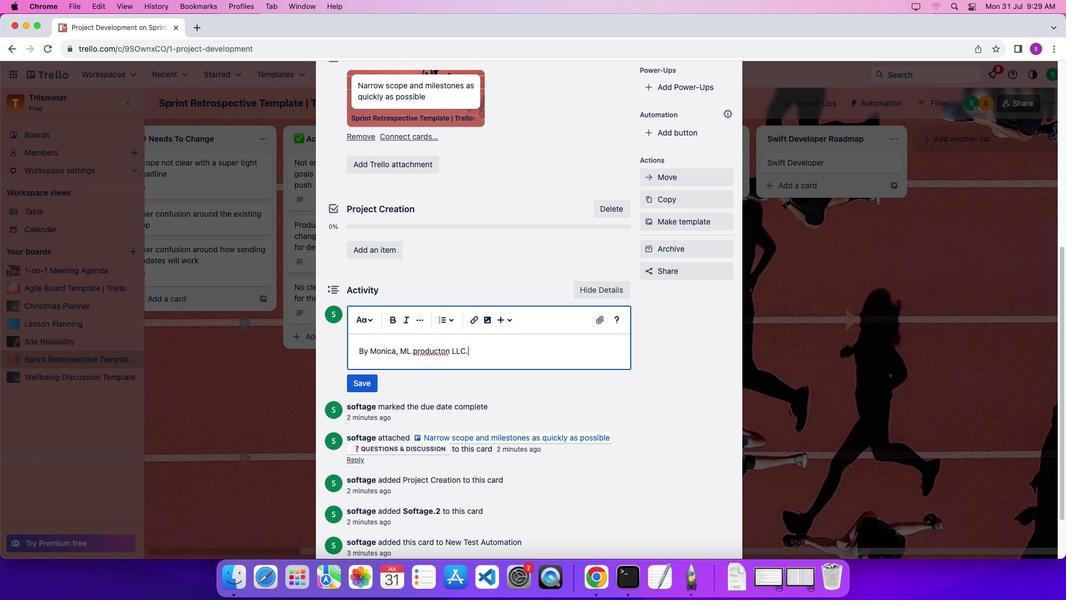 
Action: Mouse moved to (442, 354)
Screenshot: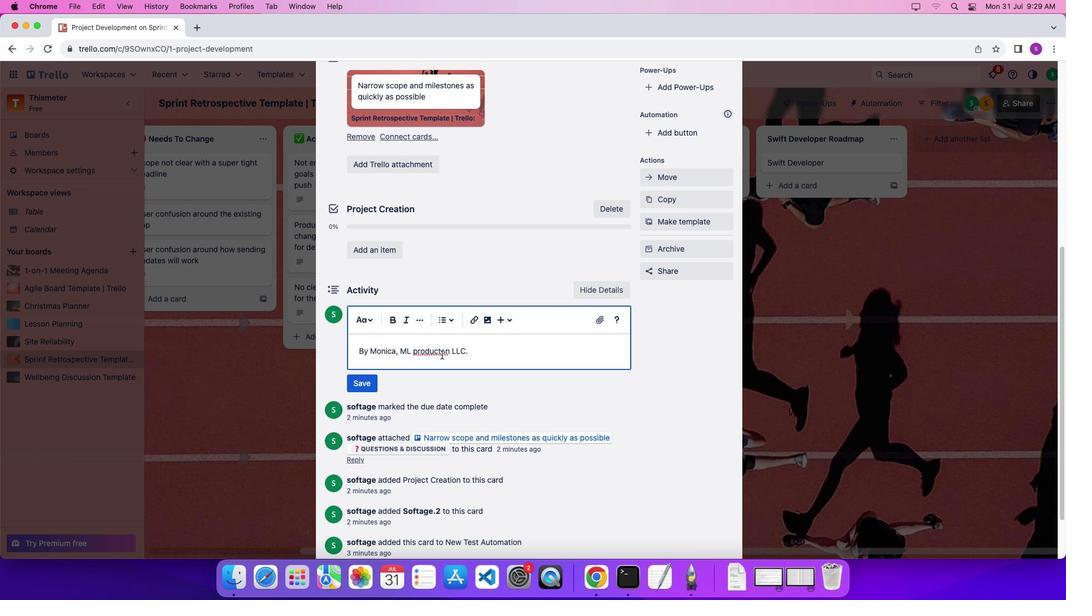 
Action: Mouse pressed left at (442, 354)
Screenshot: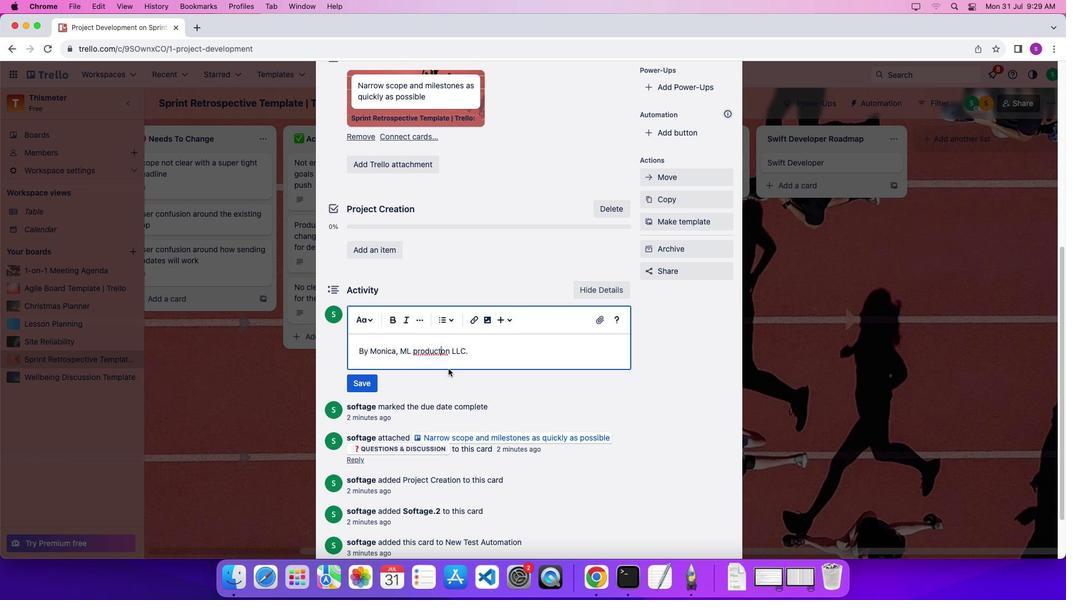 
Action: Mouse moved to (464, 407)
Screenshot: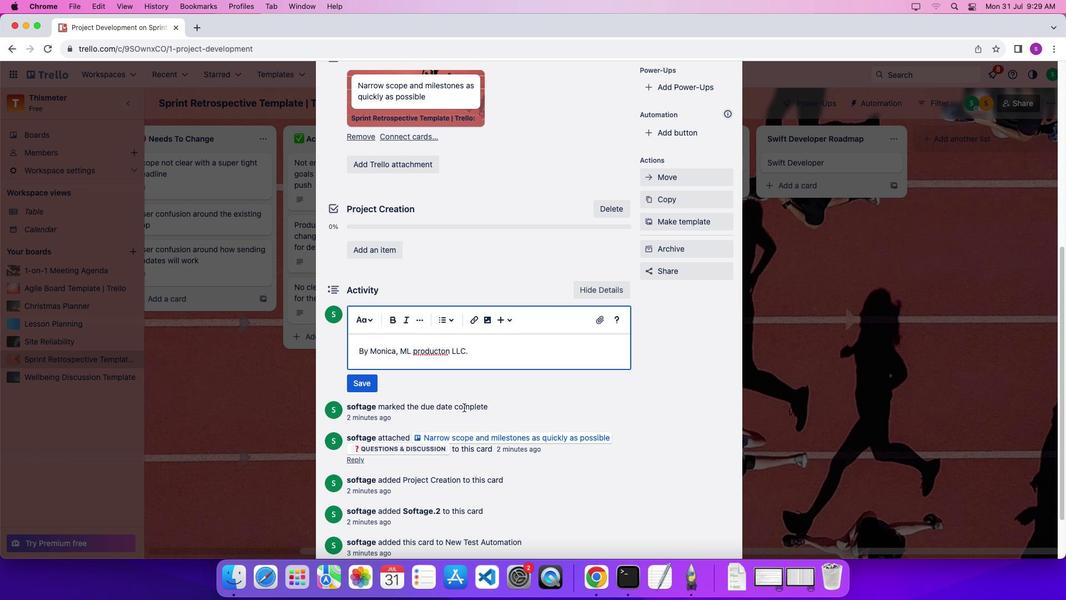 
Action: Key pressed 'i'
Screenshot: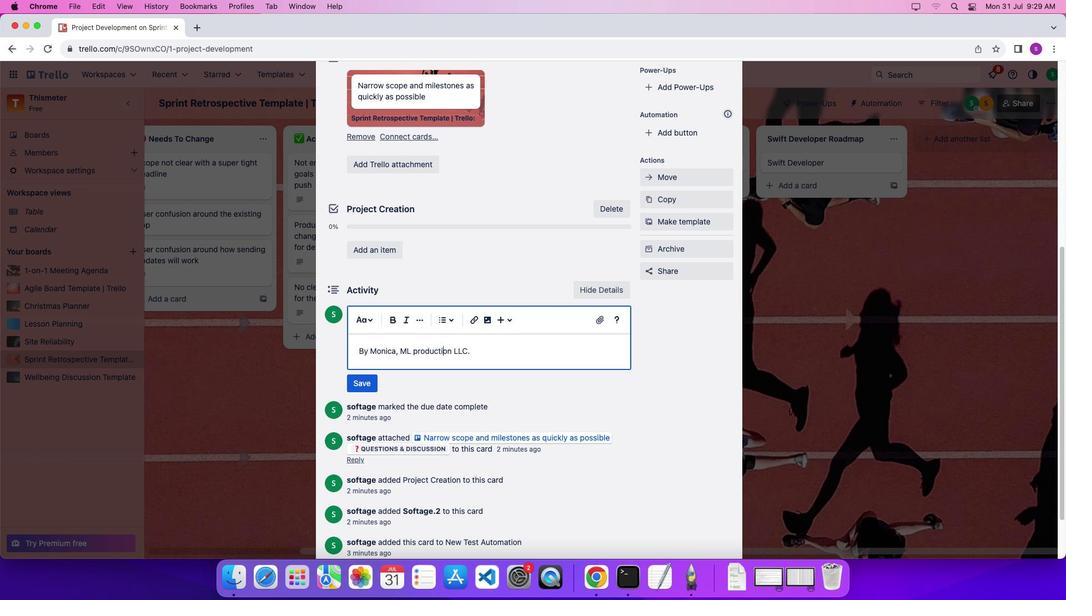 
Action: Mouse moved to (477, 347)
Screenshot: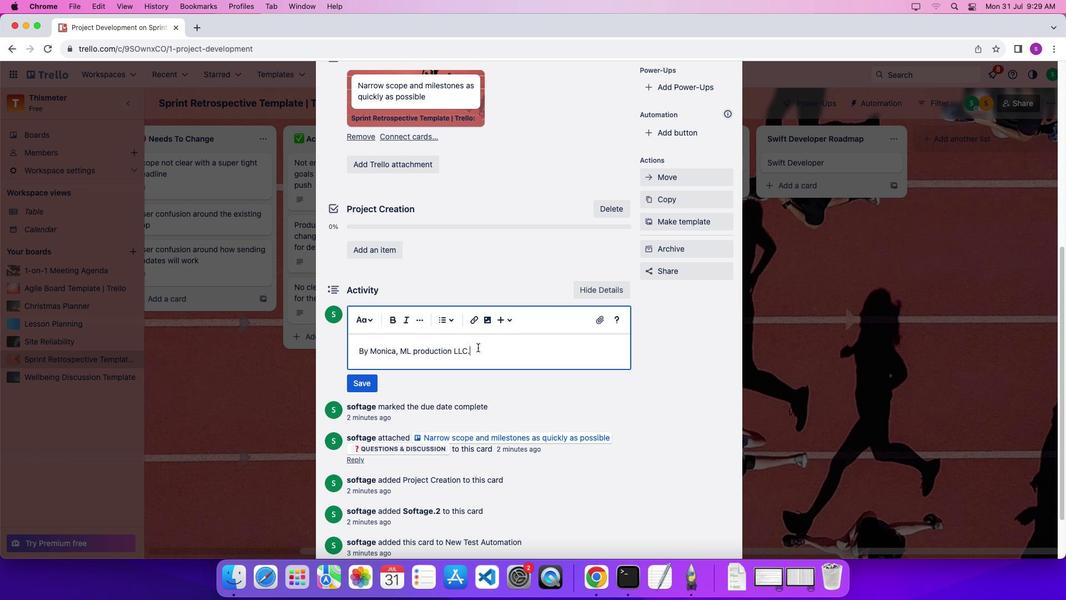 
Action: Mouse pressed left at (477, 347)
Screenshot: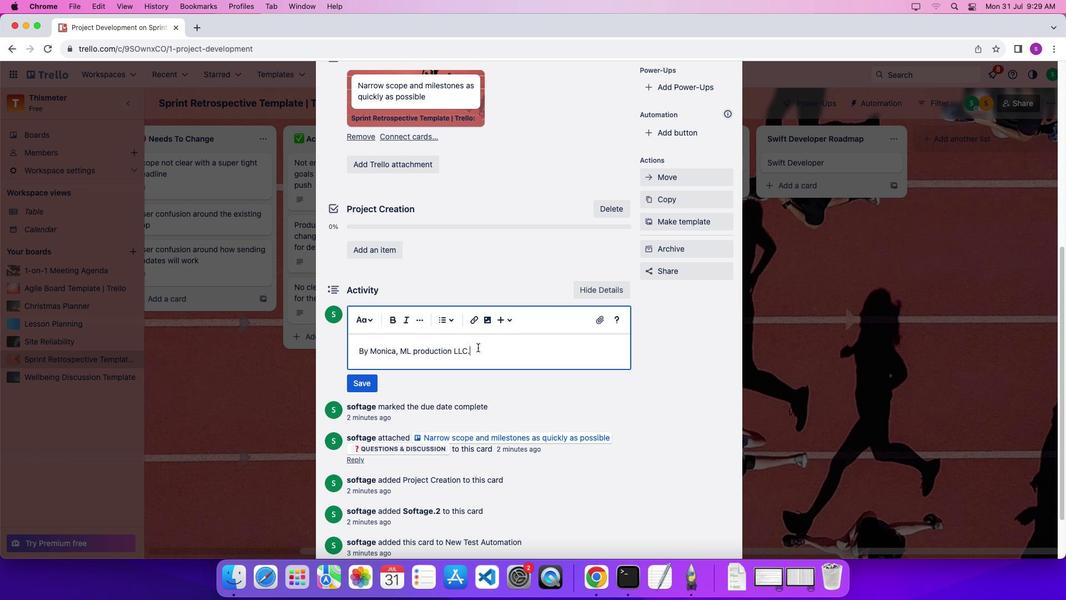 
Action: Mouse moved to (409, 318)
Screenshot: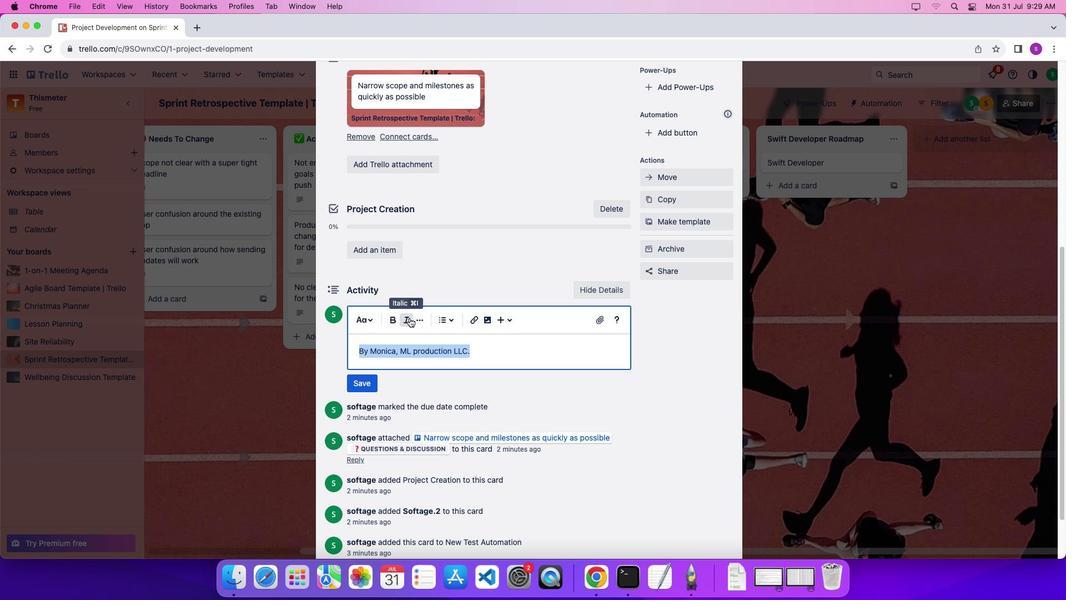 
Action: Mouse pressed left at (409, 318)
Screenshot: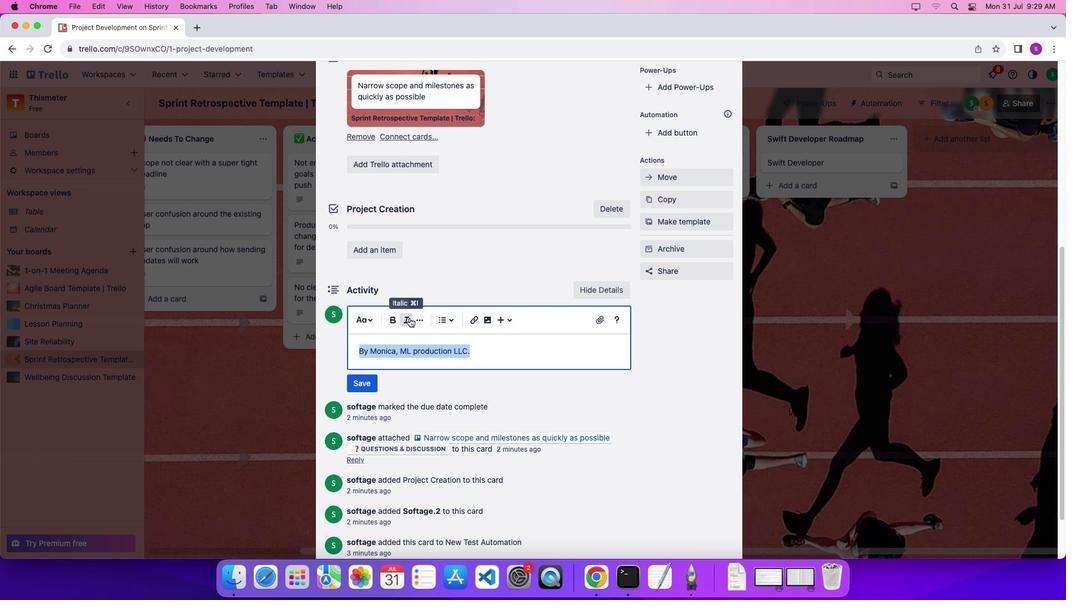 
Action: Mouse moved to (479, 349)
Screenshot: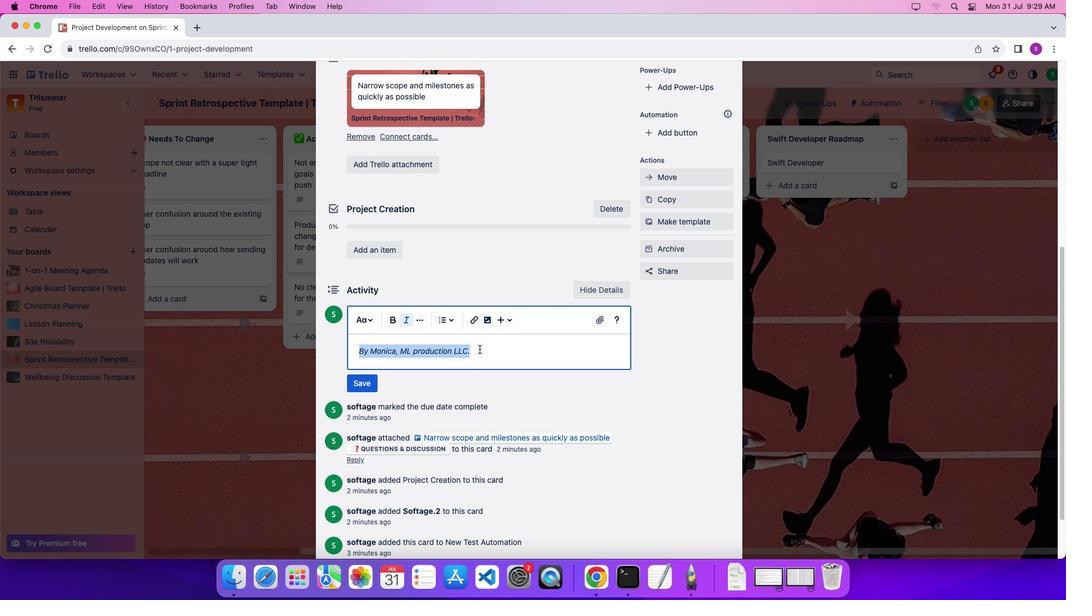
Action: Mouse pressed left at (479, 349)
Screenshot: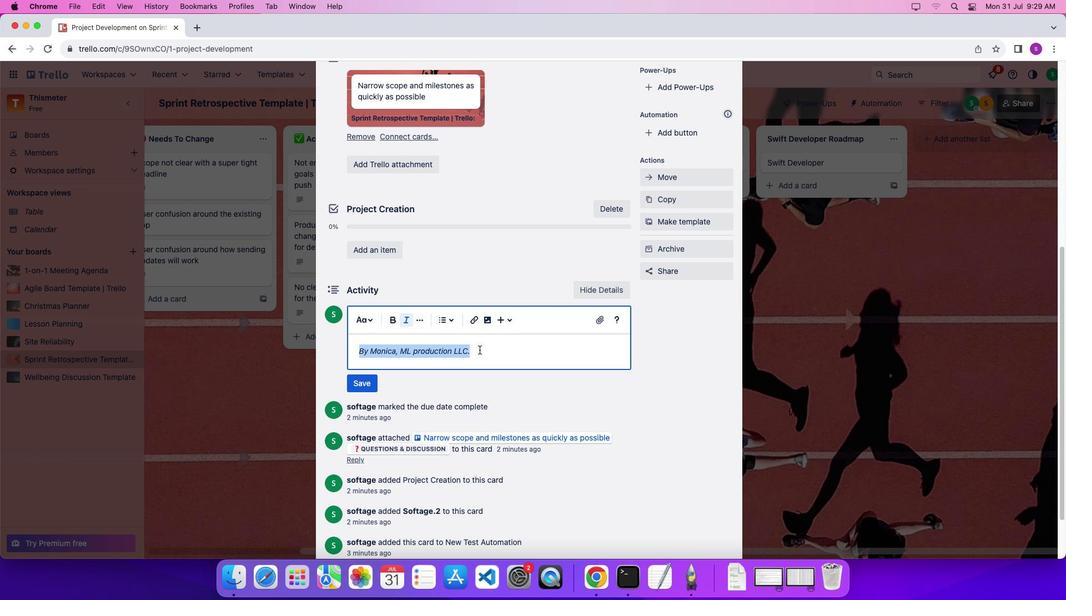 
Action: Mouse moved to (366, 385)
Screenshot: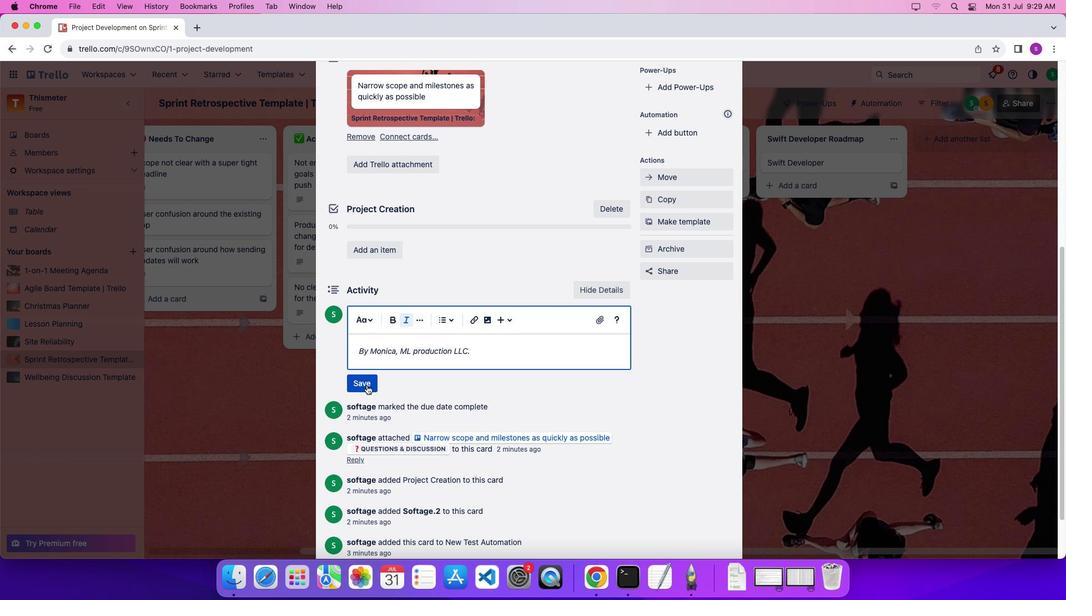 
Action: Mouse pressed left at (366, 385)
Screenshot: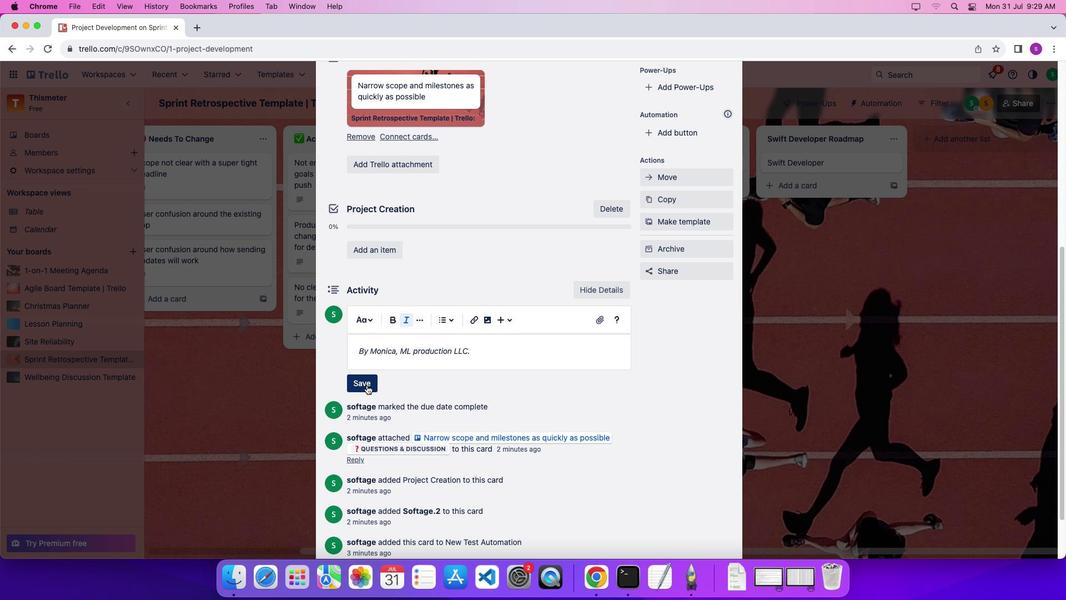 
Action: Mouse moved to (402, 401)
Screenshot: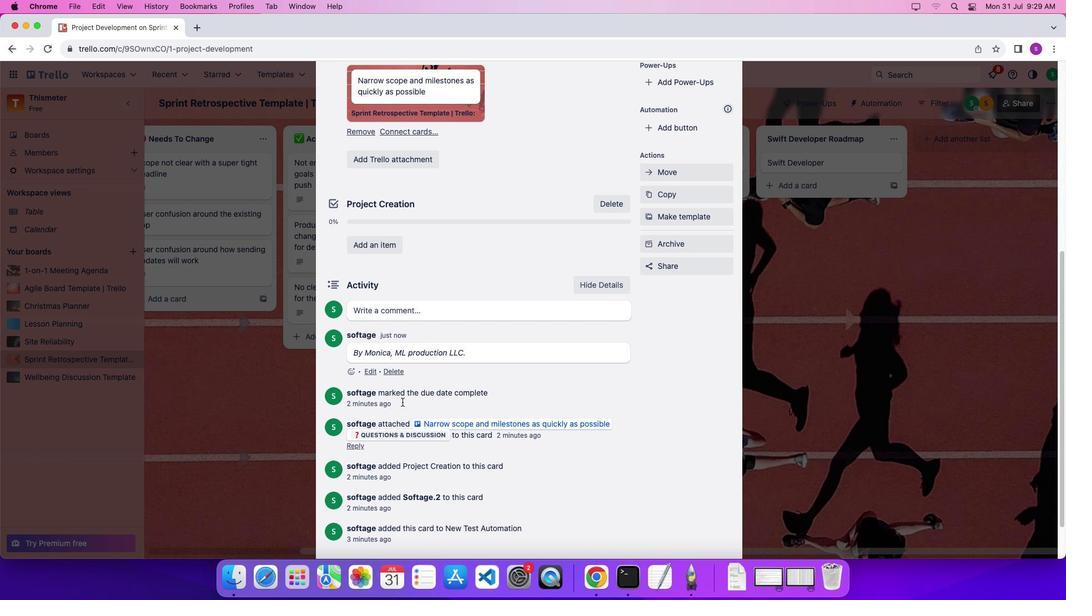 
Action: Mouse scrolled (402, 401) with delta (0, 0)
Screenshot: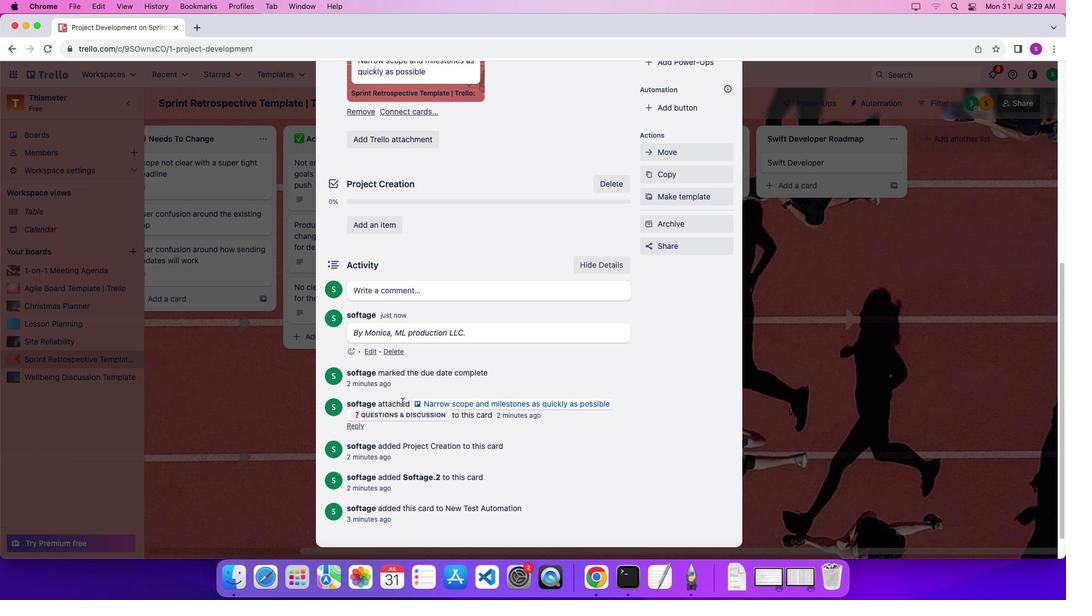 
Action: Mouse scrolled (402, 401) with delta (0, 0)
Screenshot: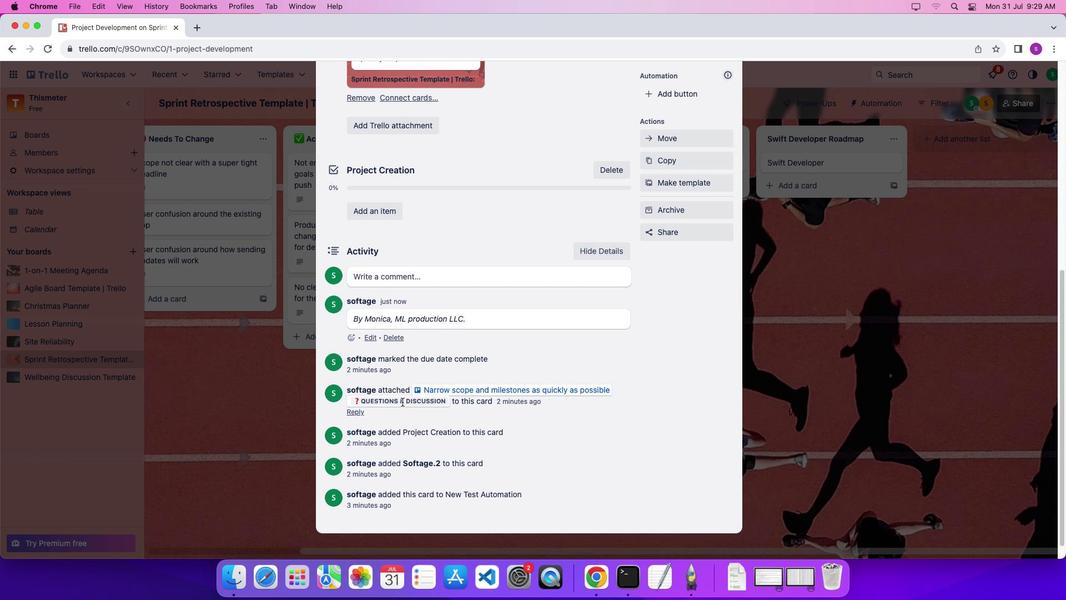 
Action: Mouse scrolled (402, 401) with delta (0, -3)
Screenshot: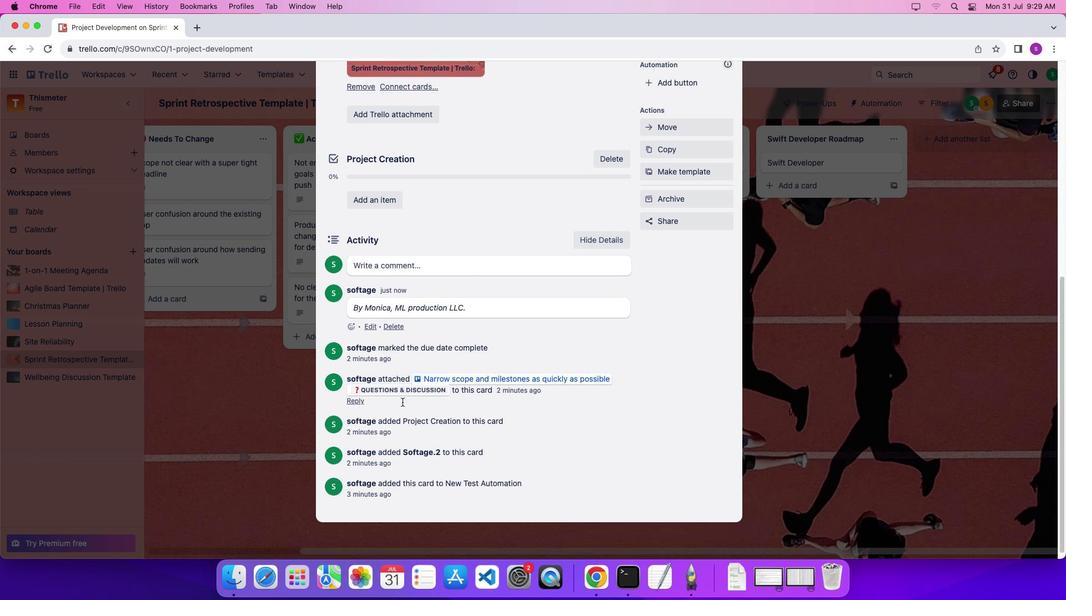 
Action: Mouse scrolled (402, 401) with delta (0, 0)
Screenshot: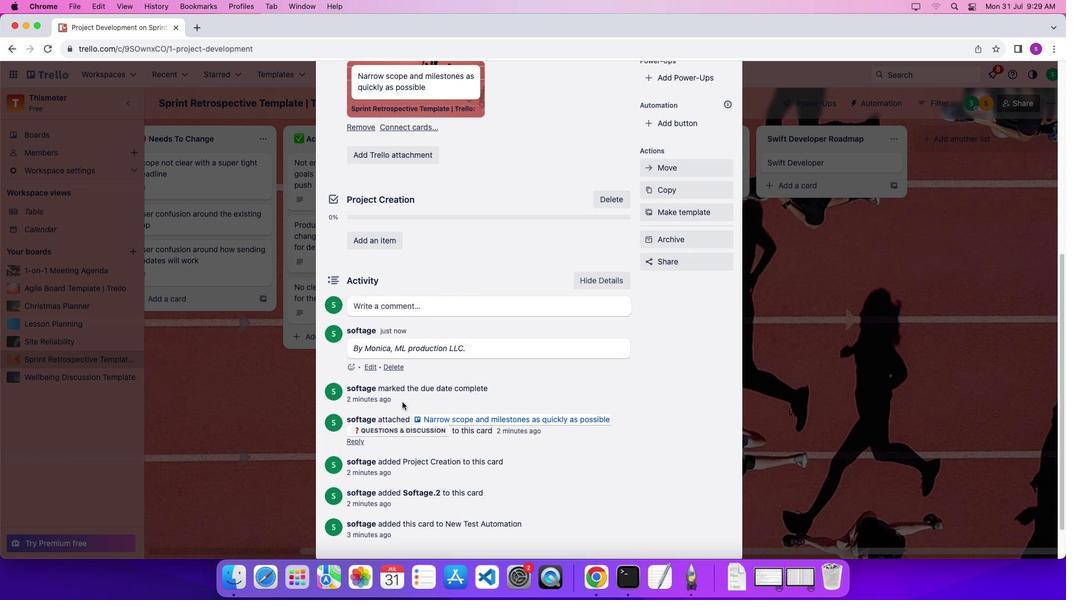 
Action: Mouse scrolled (402, 401) with delta (0, 0)
Screenshot: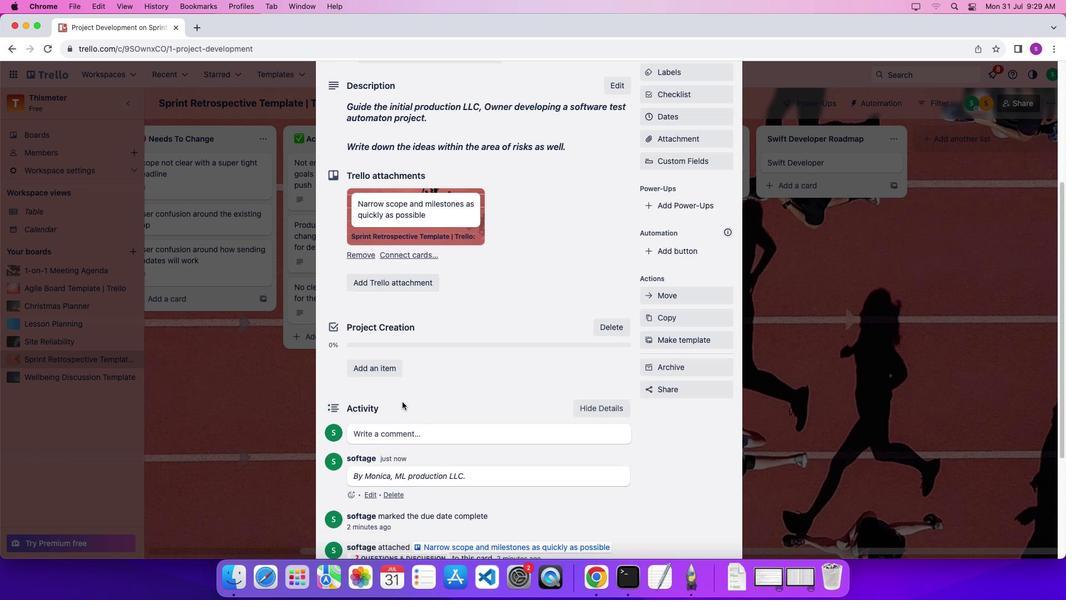 
Action: Mouse scrolled (402, 401) with delta (0, 2)
Screenshot: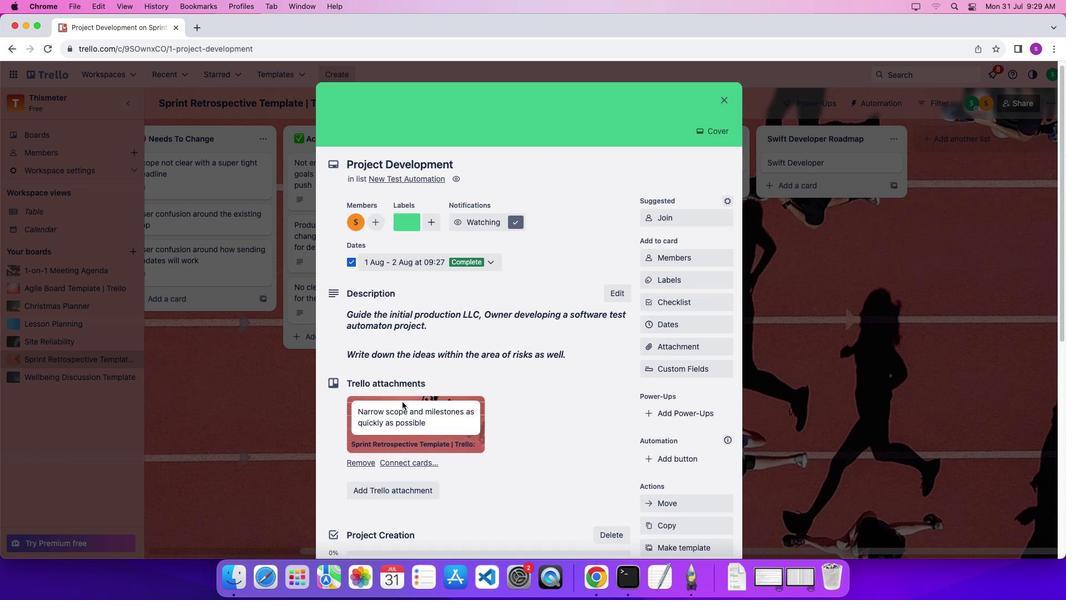 
Action: Mouse scrolled (402, 401) with delta (0, 5)
Screenshot: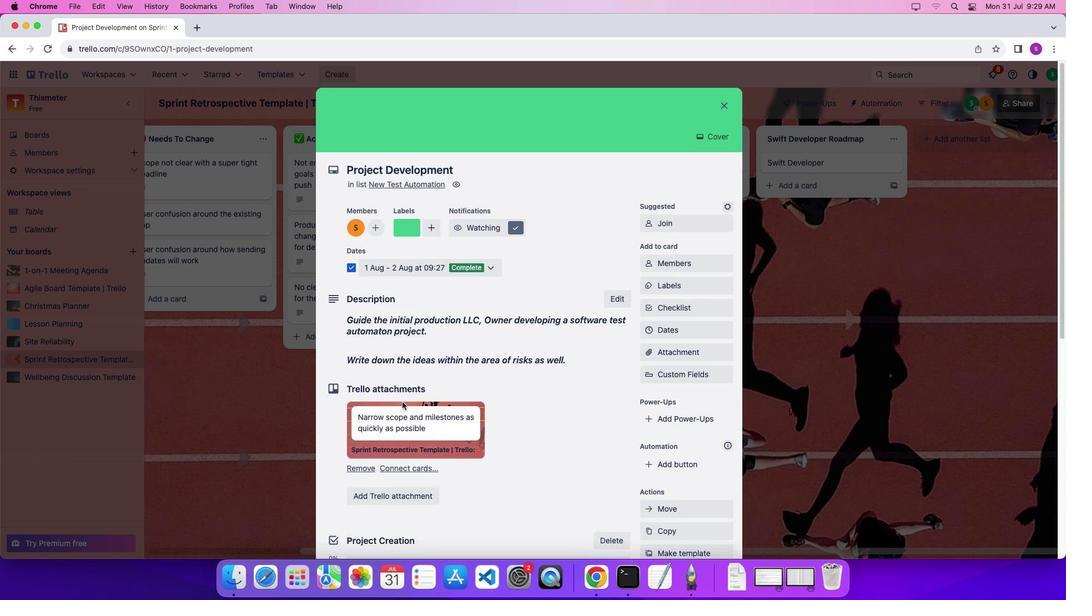 
Action: Mouse scrolled (402, 401) with delta (0, 6)
Screenshot: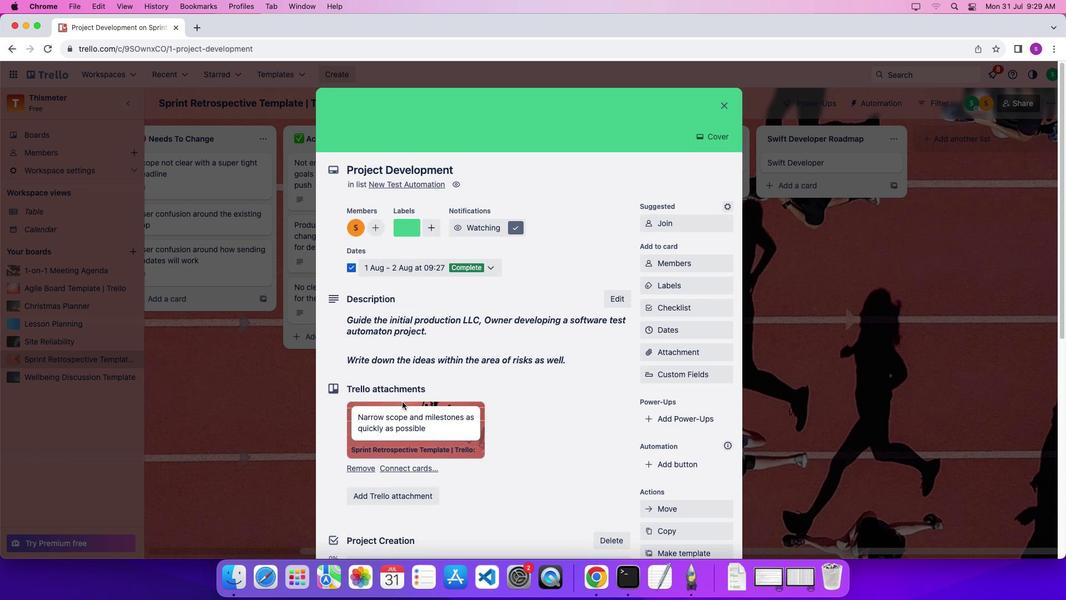
Action: Mouse scrolled (402, 401) with delta (0, 0)
Screenshot: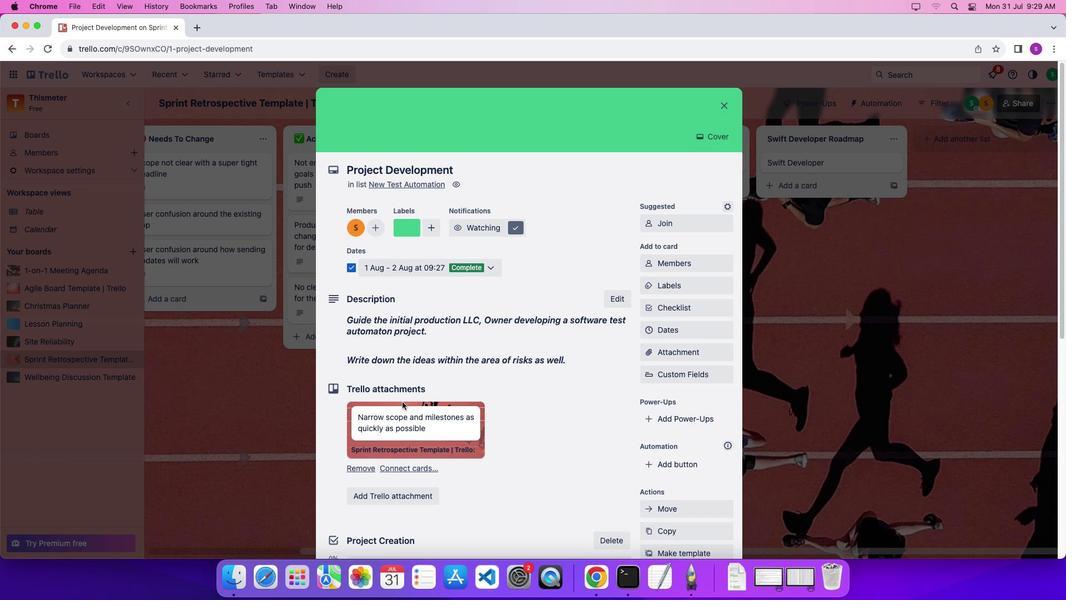 
Action: Mouse scrolled (402, 401) with delta (0, 0)
Screenshot: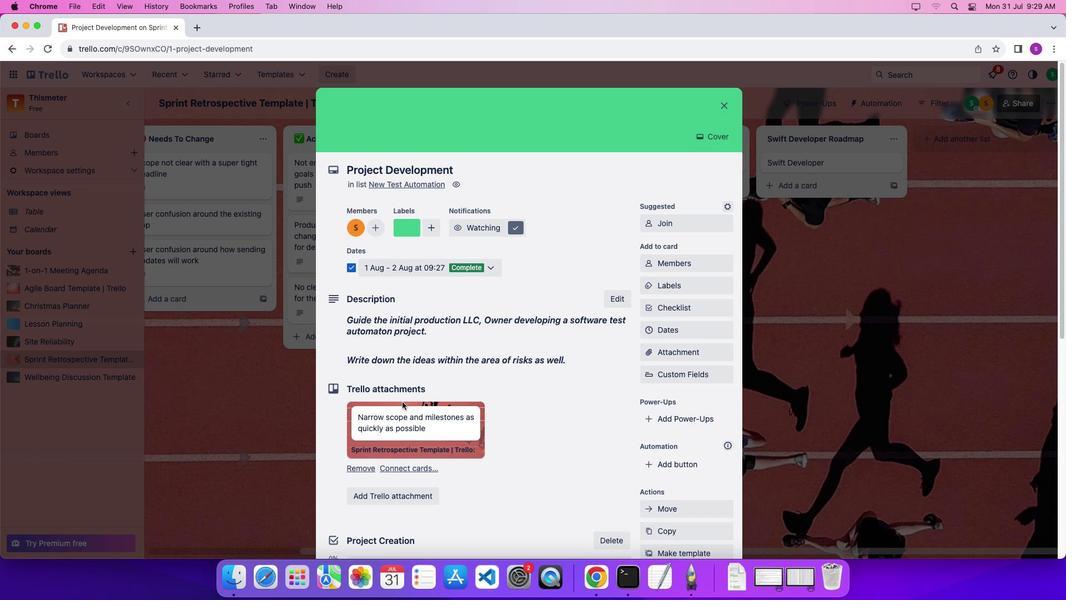 
Action: Mouse scrolled (402, 401) with delta (0, 3)
Screenshot: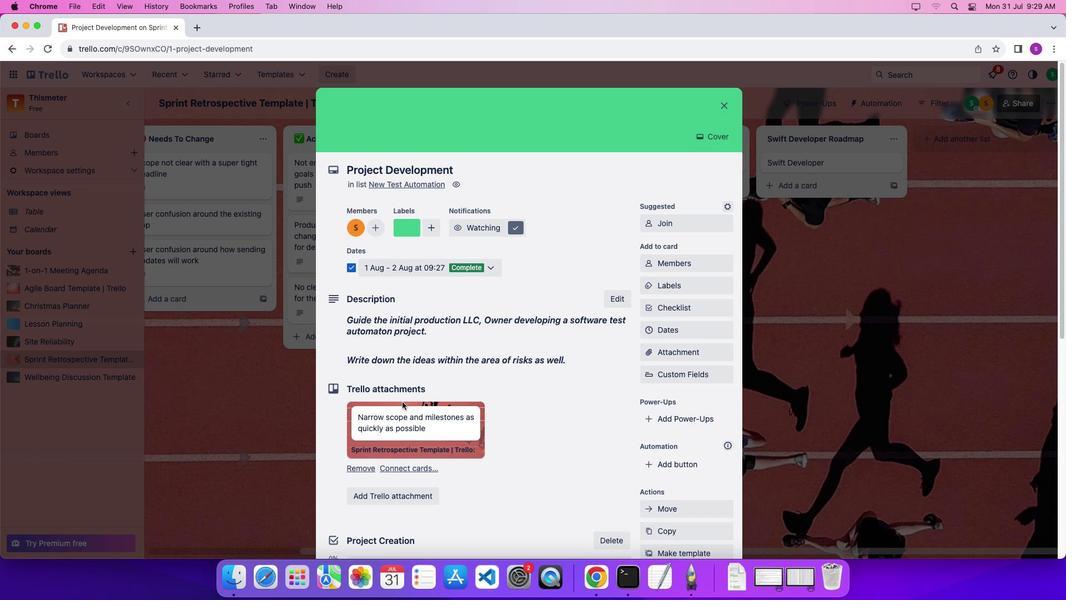 
Action: Mouse moved to (622, 353)
Screenshot: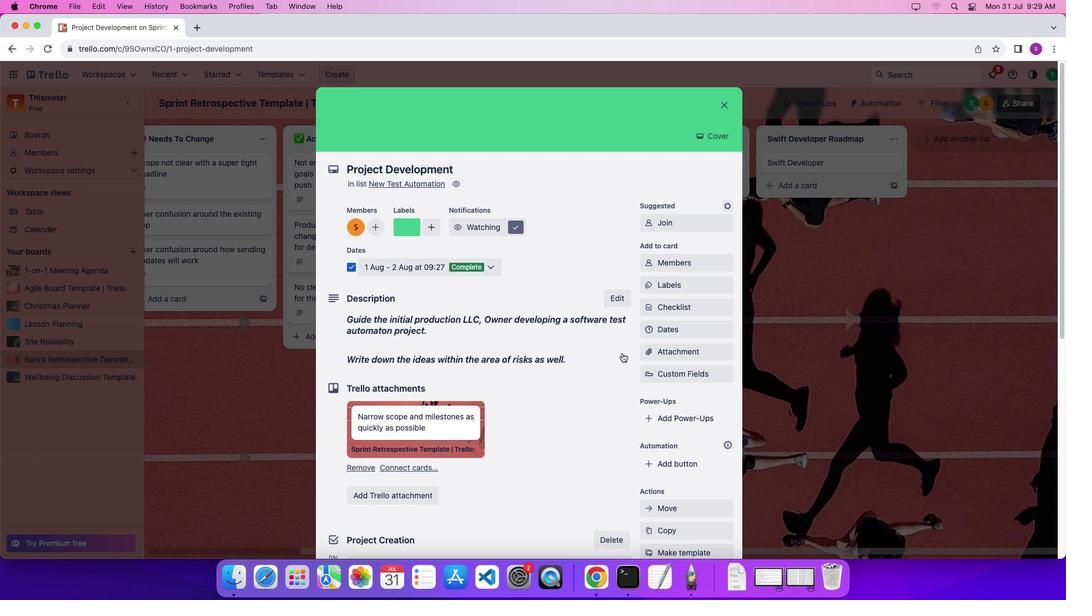 
Action: Mouse scrolled (622, 353) with delta (0, 0)
Screenshot: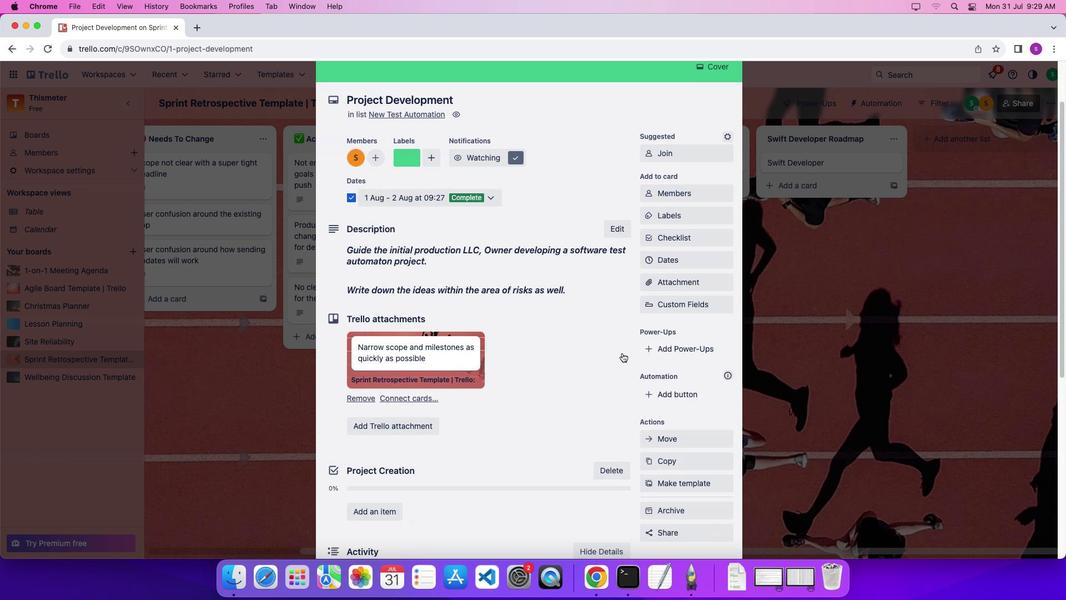 
Action: Mouse scrolled (622, 353) with delta (0, 0)
Screenshot: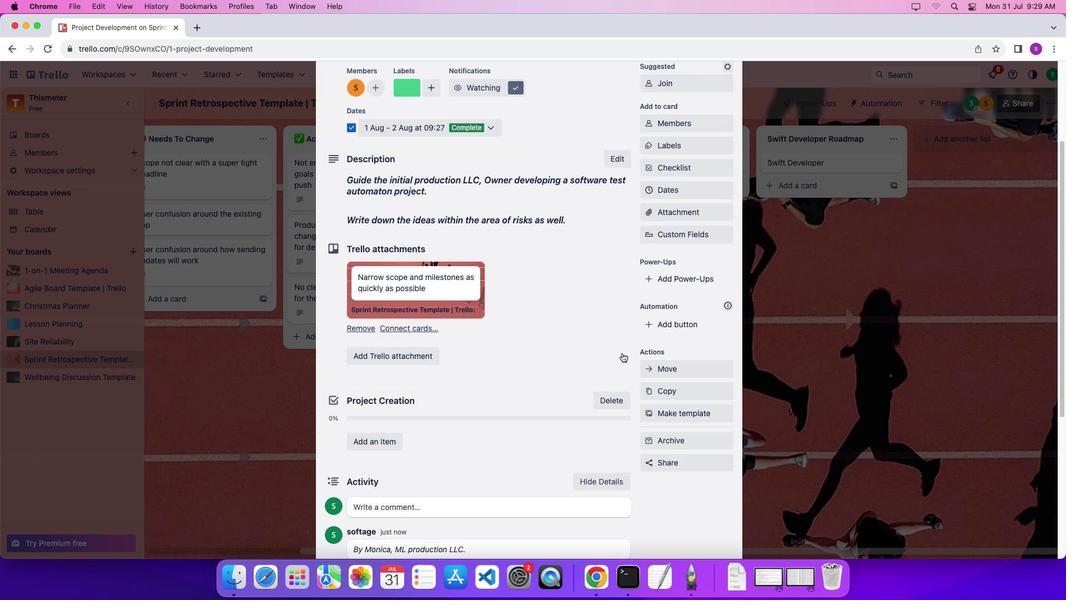
Action: Mouse scrolled (622, 353) with delta (0, -3)
Screenshot: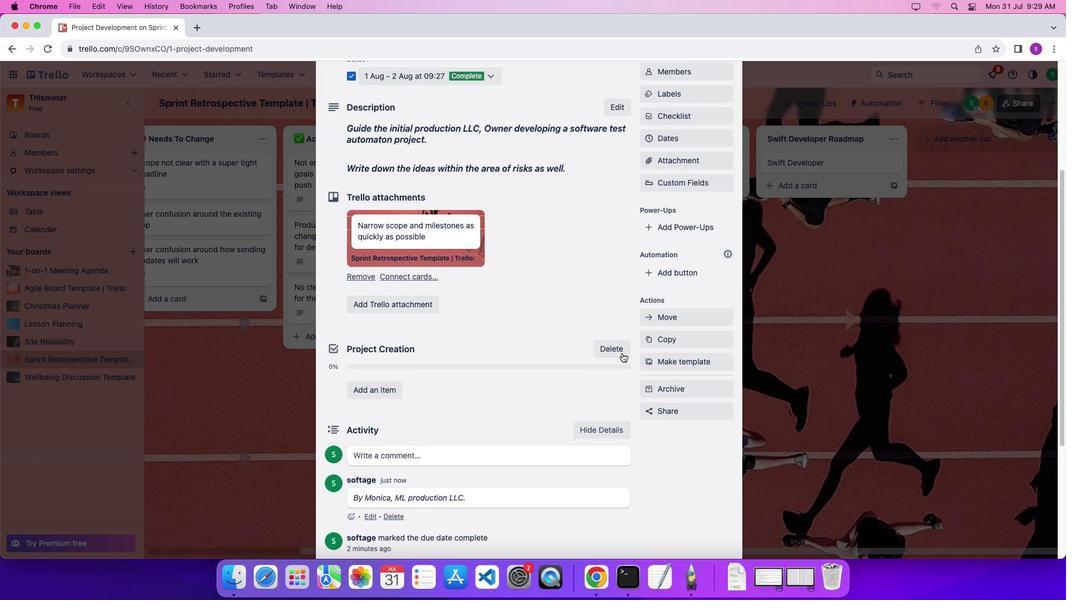 
Action: Mouse moved to (666, 318)
Screenshot: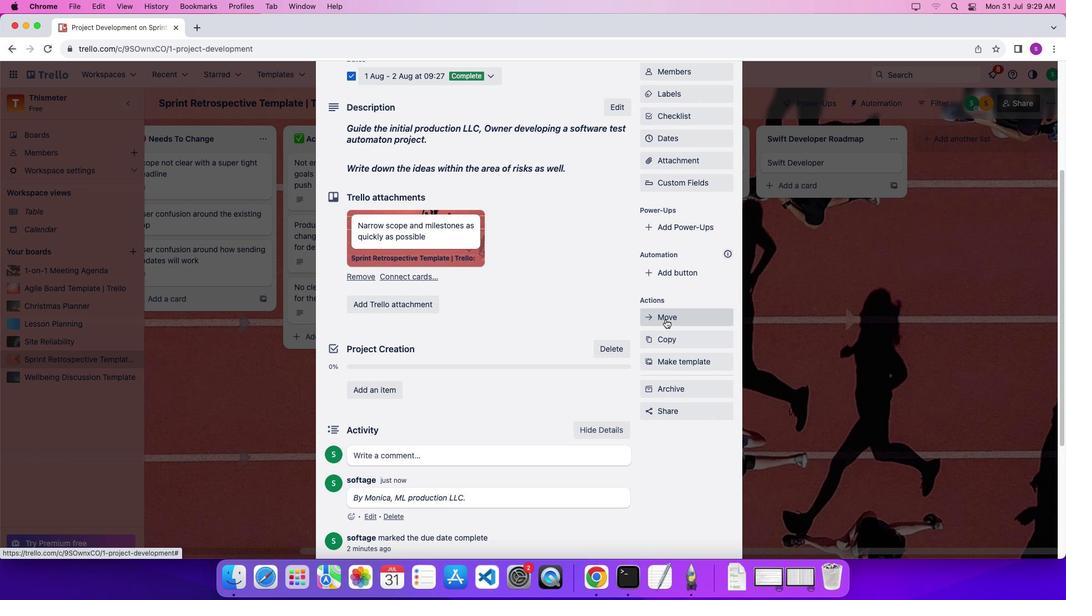
Action: Mouse pressed left at (666, 318)
Screenshot: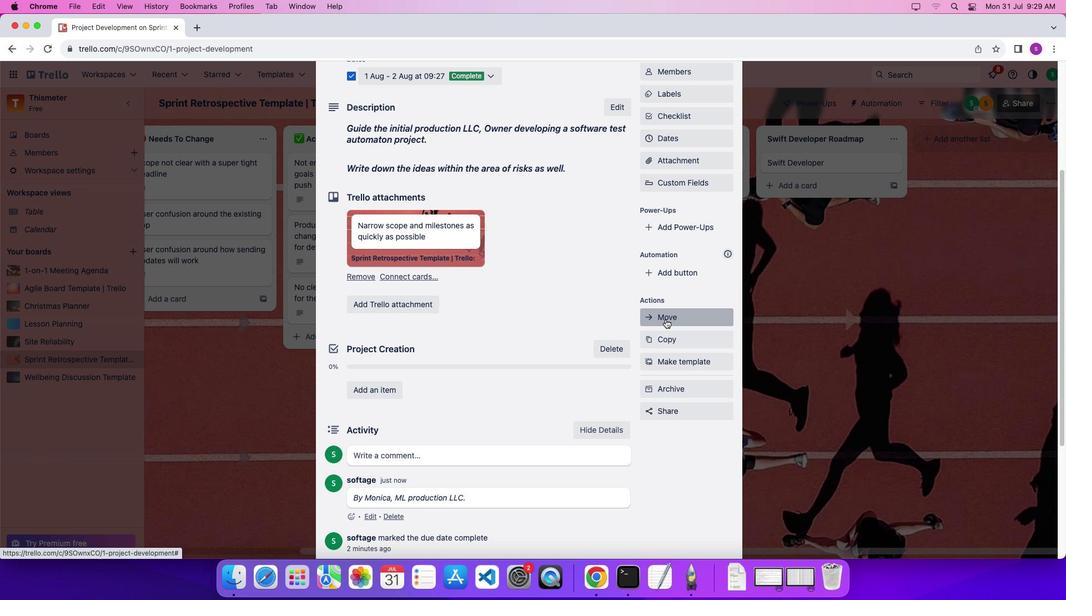 
Action: Mouse moved to (795, 343)
Screenshot: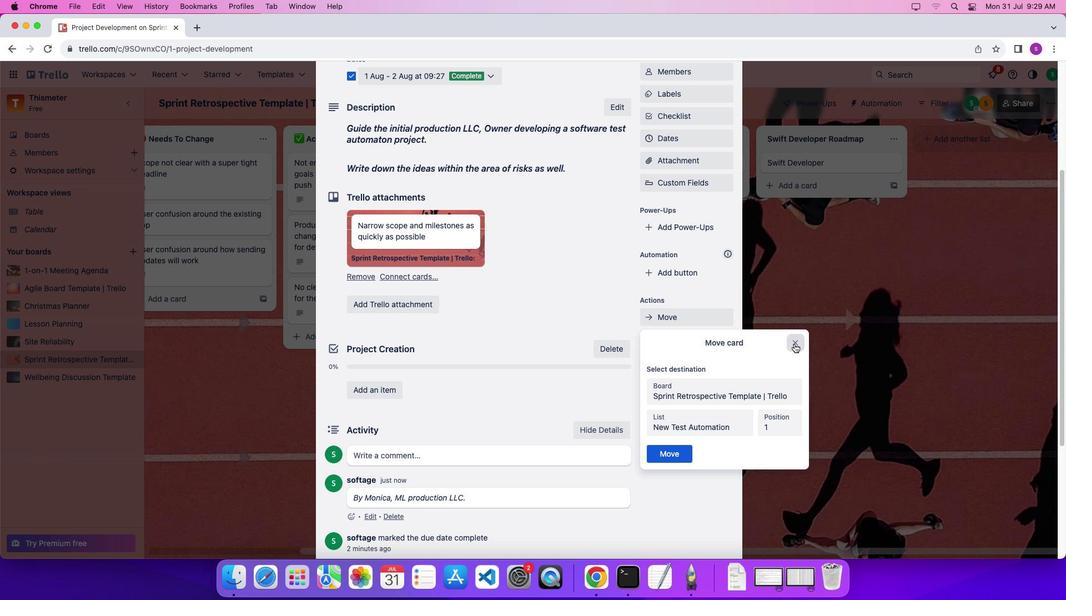 
Action: Mouse pressed left at (795, 343)
Screenshot: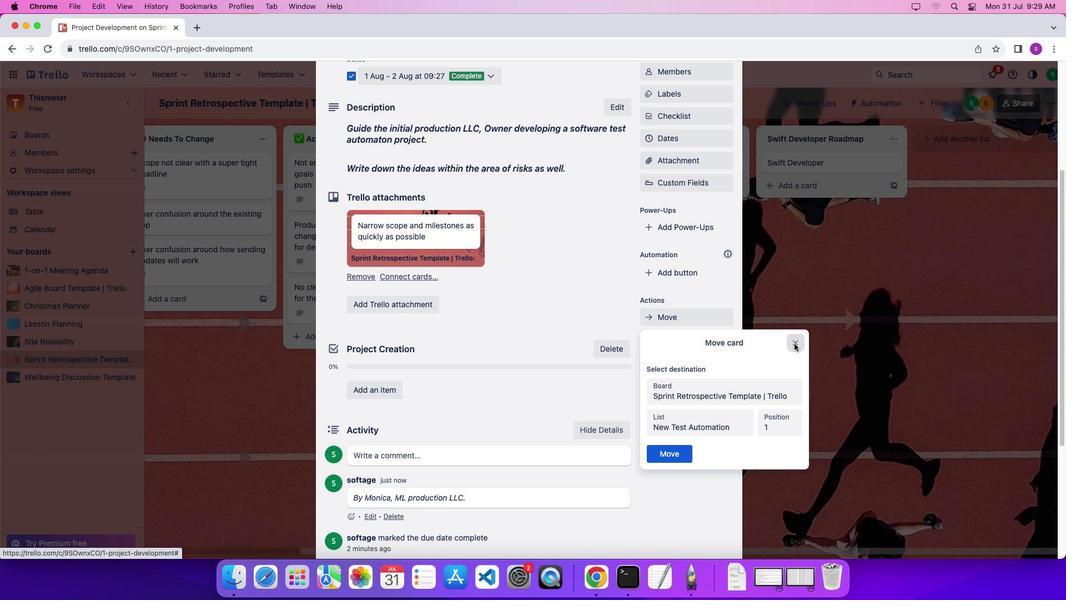 
Action: Mouse moved to (702, 344)
Screenshot: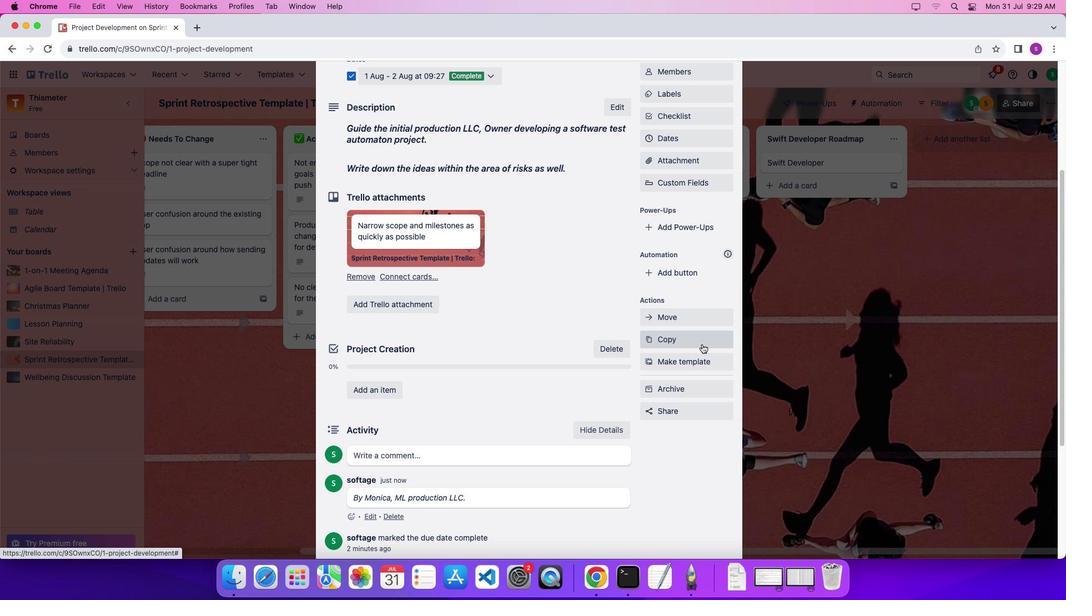 
Action: Mouse pressed left at (702, 344)
Screenshot: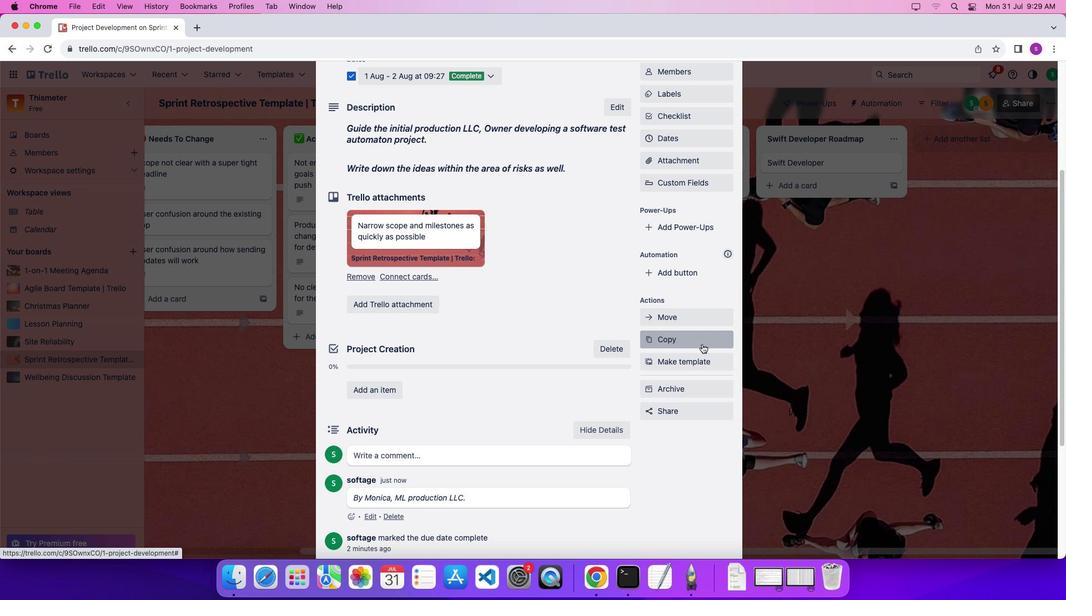
Action: Mouse moved to (701, 343)
Screenshot: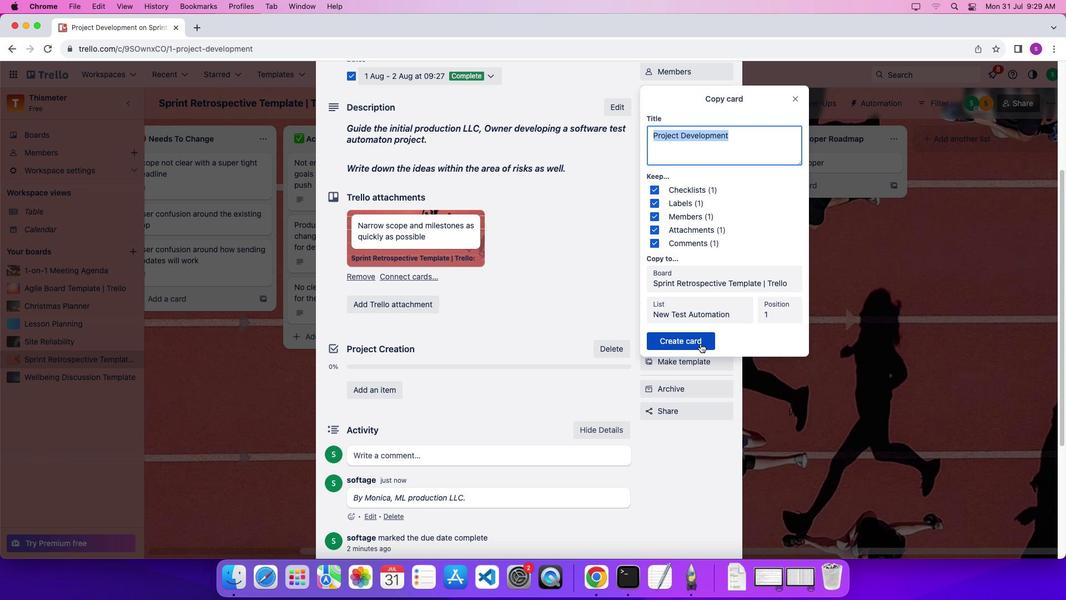 
Action: Mouse pressed left at (701, 343)
Screenshot: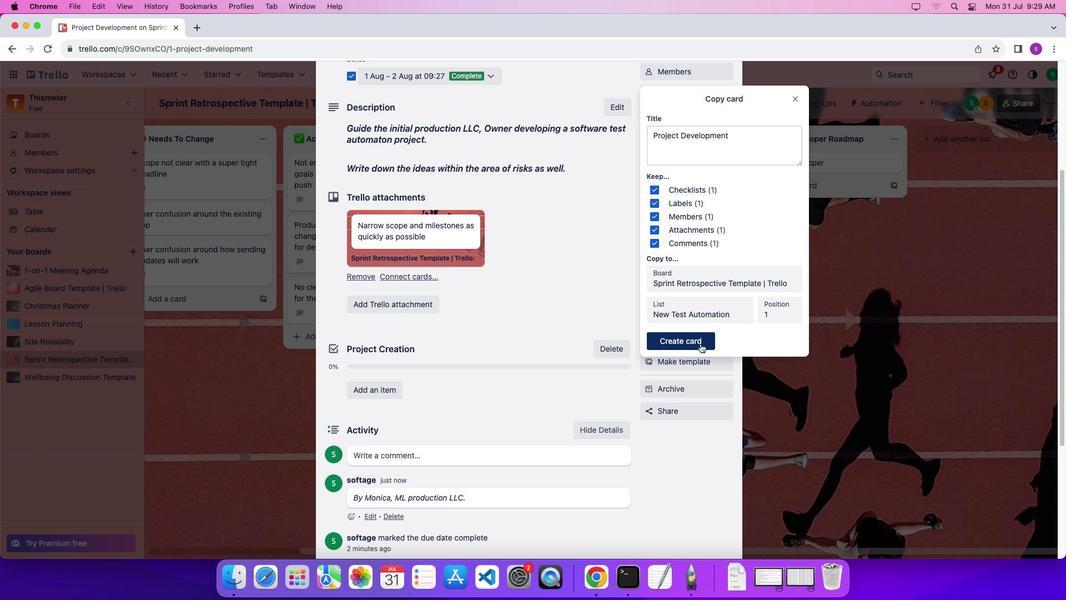 
Action: Mouse moved to (708, 356)
Screenshot: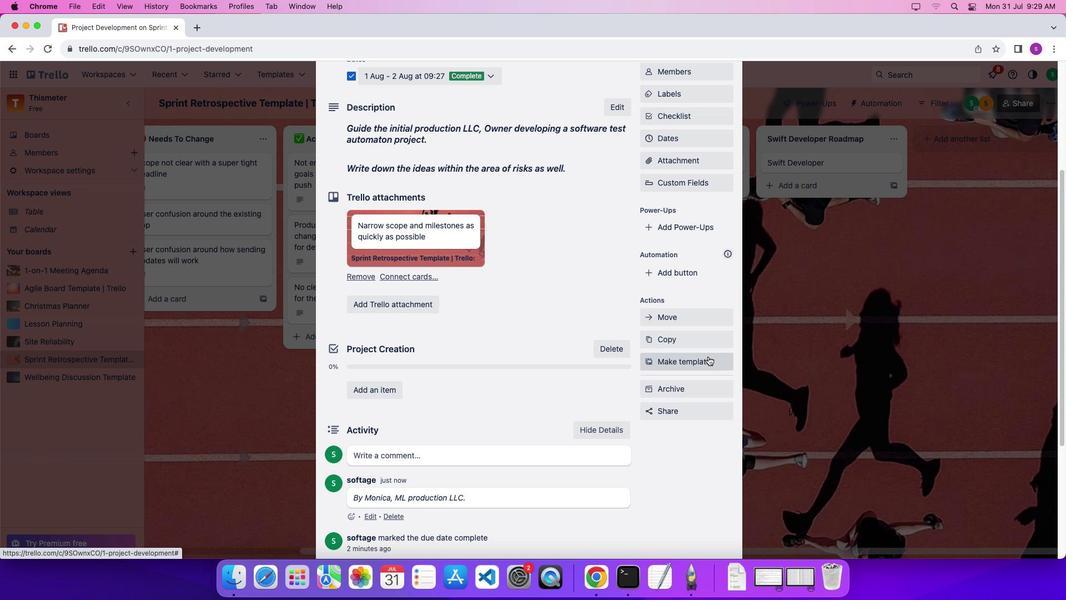 
Action: Mouse scrolled (708, 356) with delta (0, 0)
Screenshot: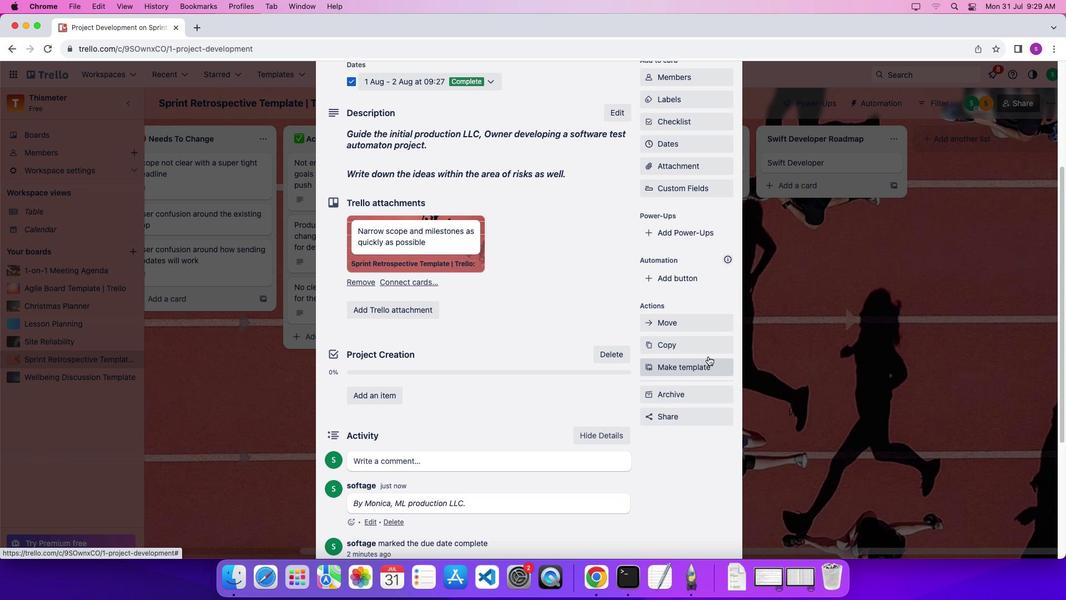 
Action: Mouse scrolled (708, 356) with delta (0, 0)
Screenshot: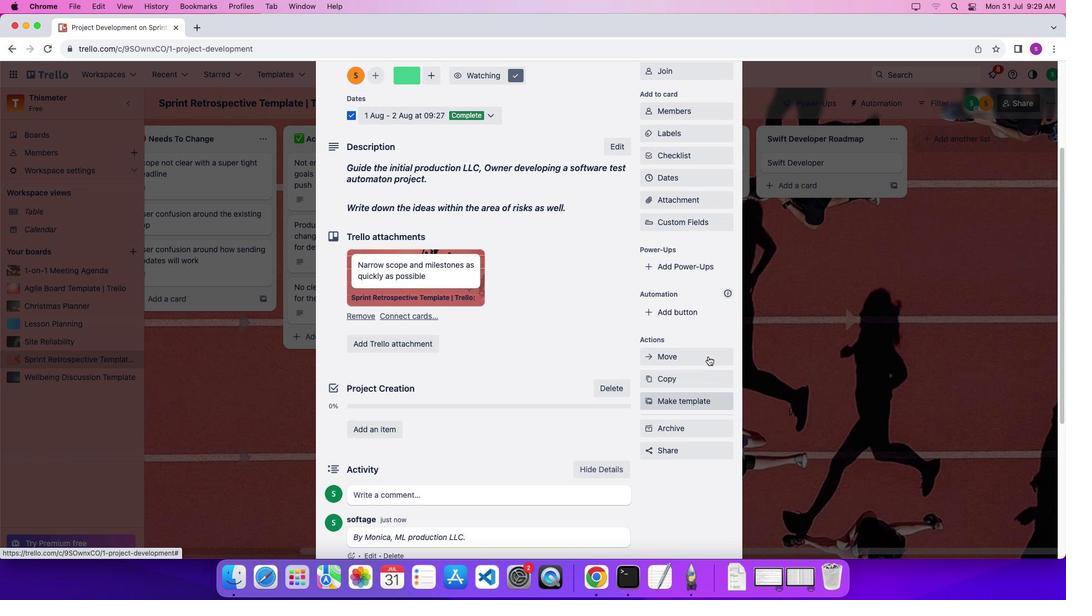
Action: Mouse scrolled (708, 356) with delta (0, 1)
Screenshot: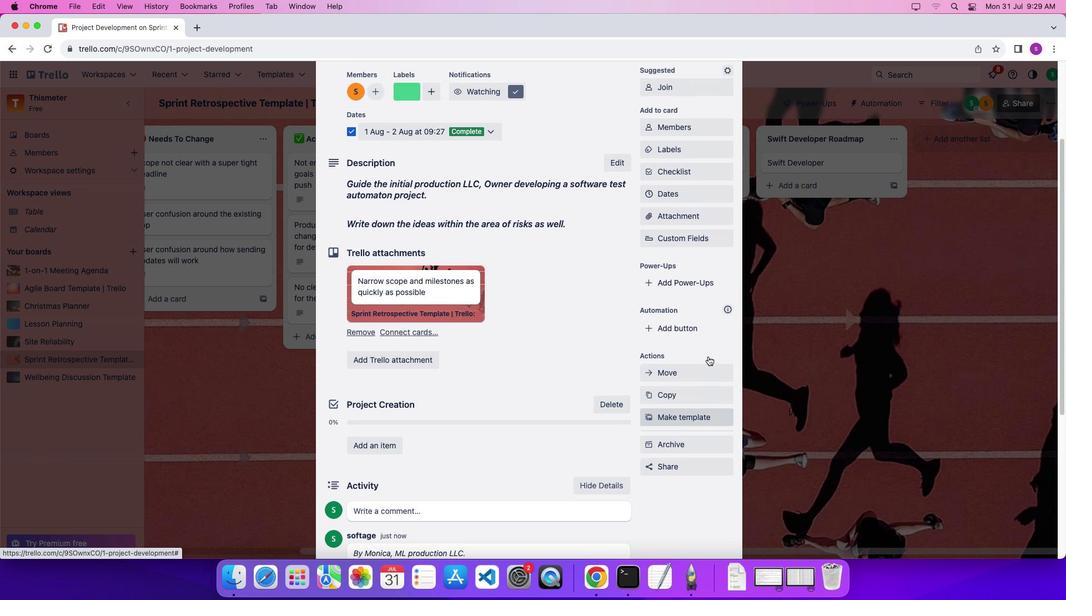 
Action: Mouse scrolled (708, 356) with delta (0, 0)
Screenshot: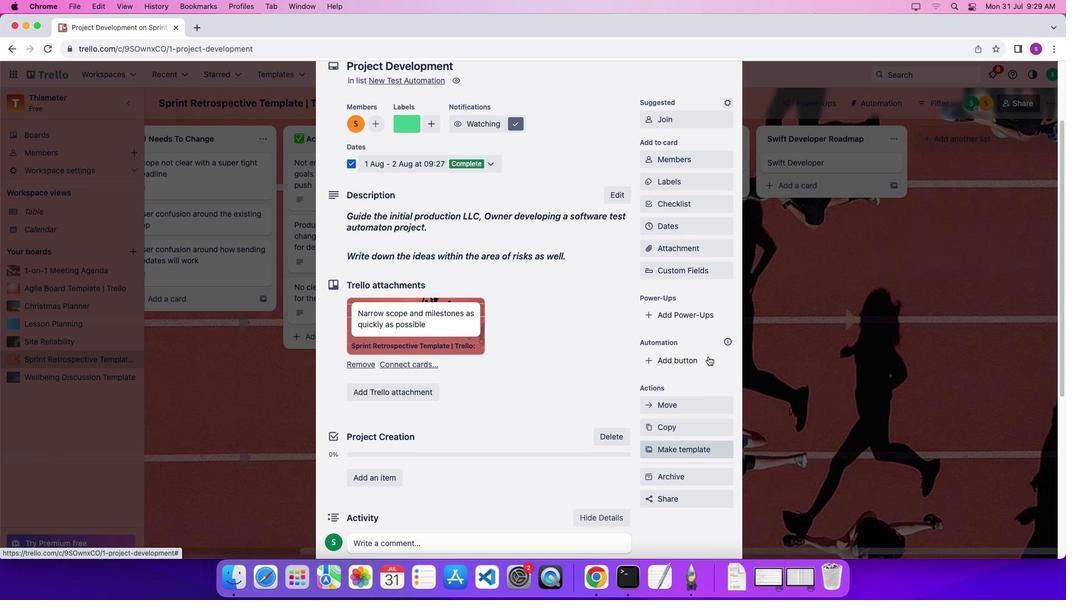 
Action: Mouse scrolled (708, 356) with delta (0, 0)
Screenshot: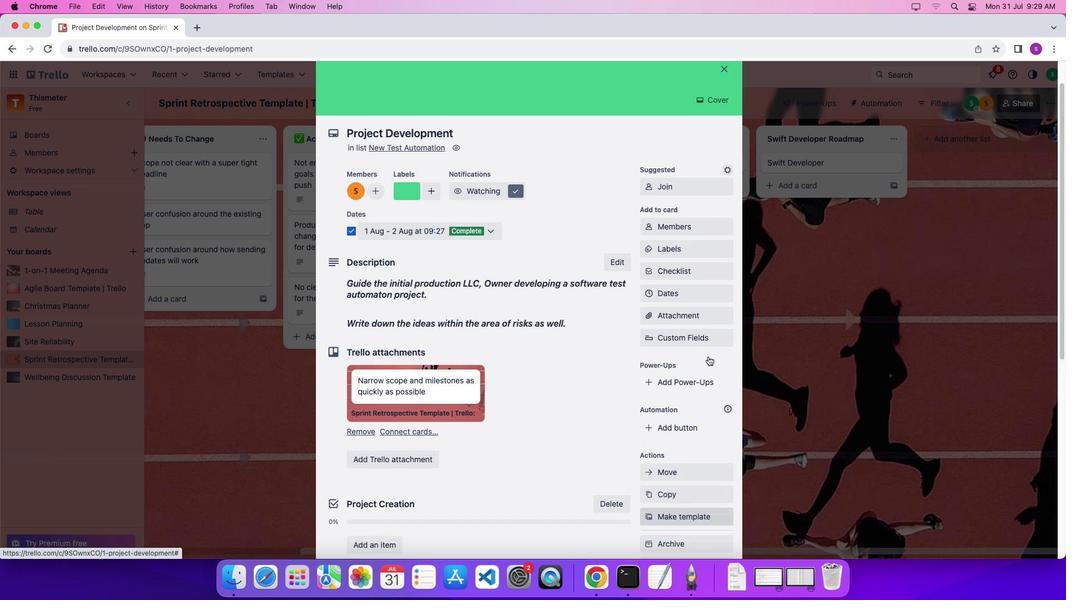 
Action: Mouse scrolled (708, 356) with delta (0, 2)
Screenshot: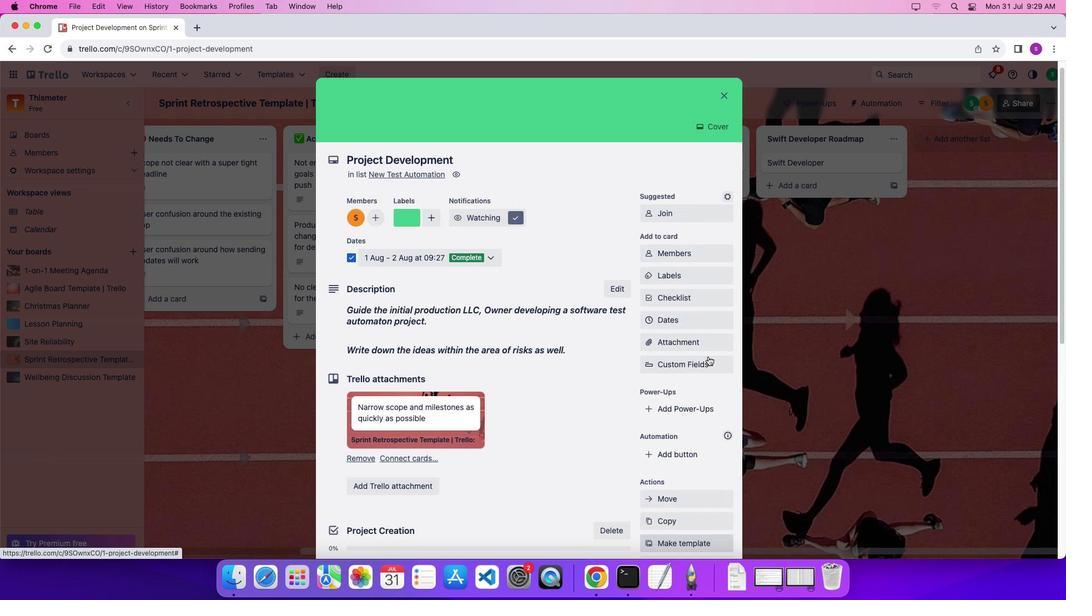 
Action: Mouse scrolled (708, 356) with delta (0, 4)
Screenshot: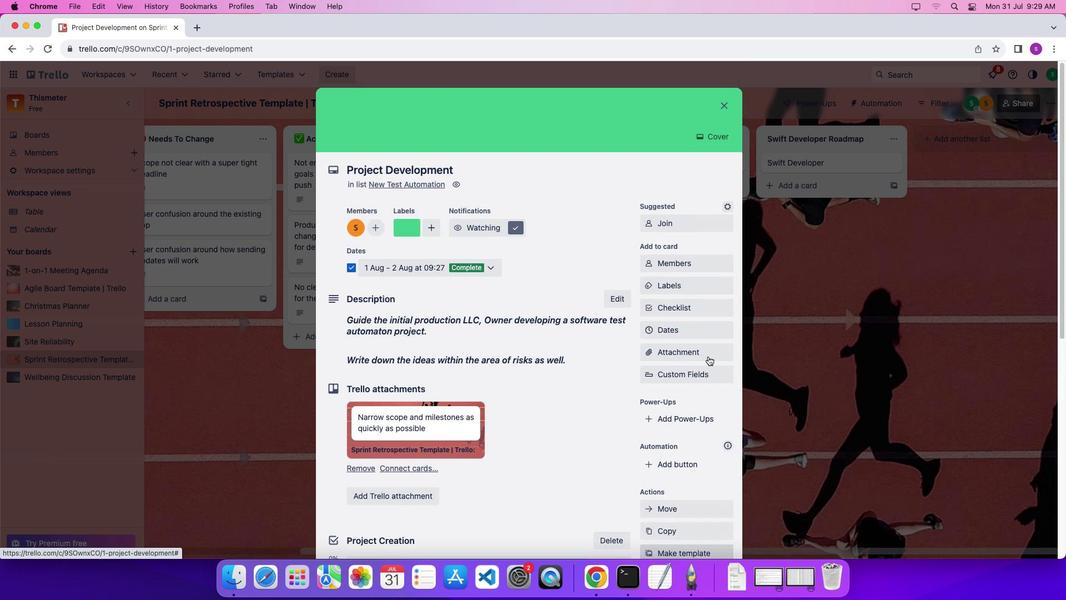 
Action: Mouse scrolled (708, 356) with delta (0, 0)
Screenshot: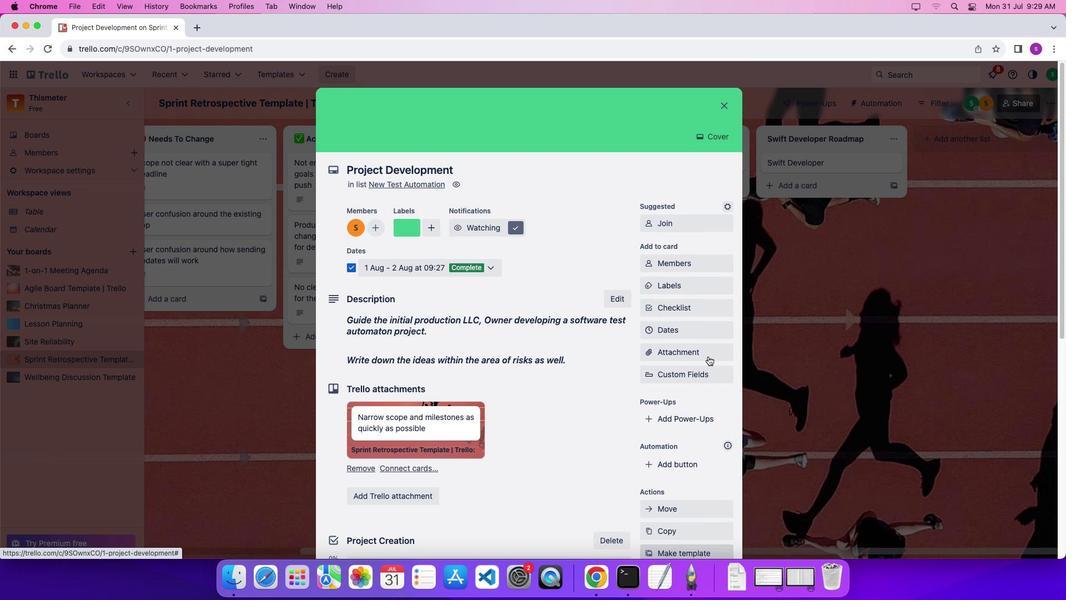 
Action: Mouse scrolled (708, 356) with delta (0, 0)
Screenshot: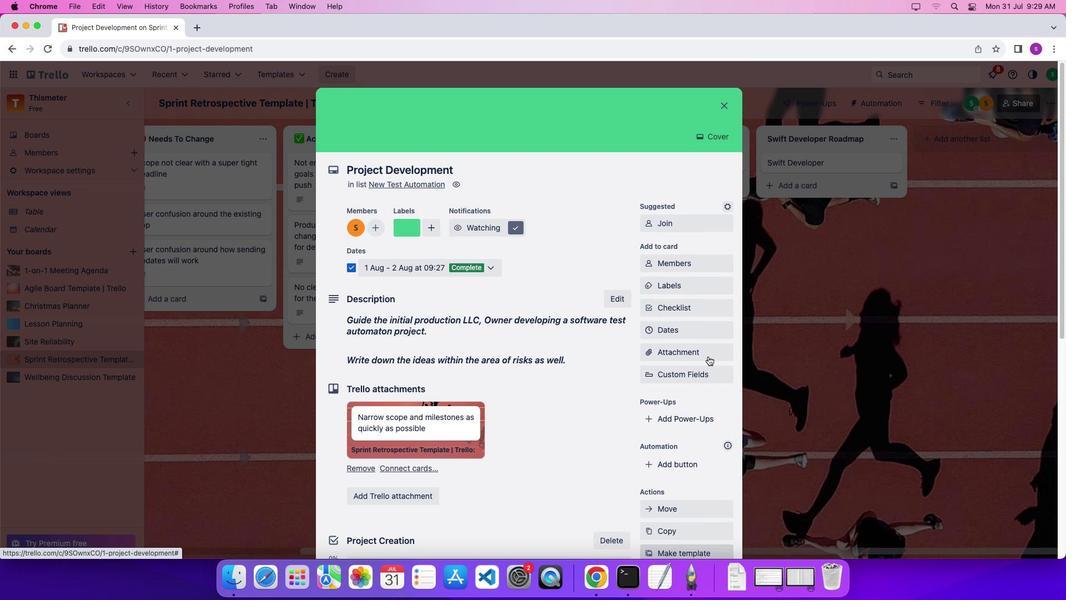 
Action: Mouse moved to (726, 102)
Screenshot: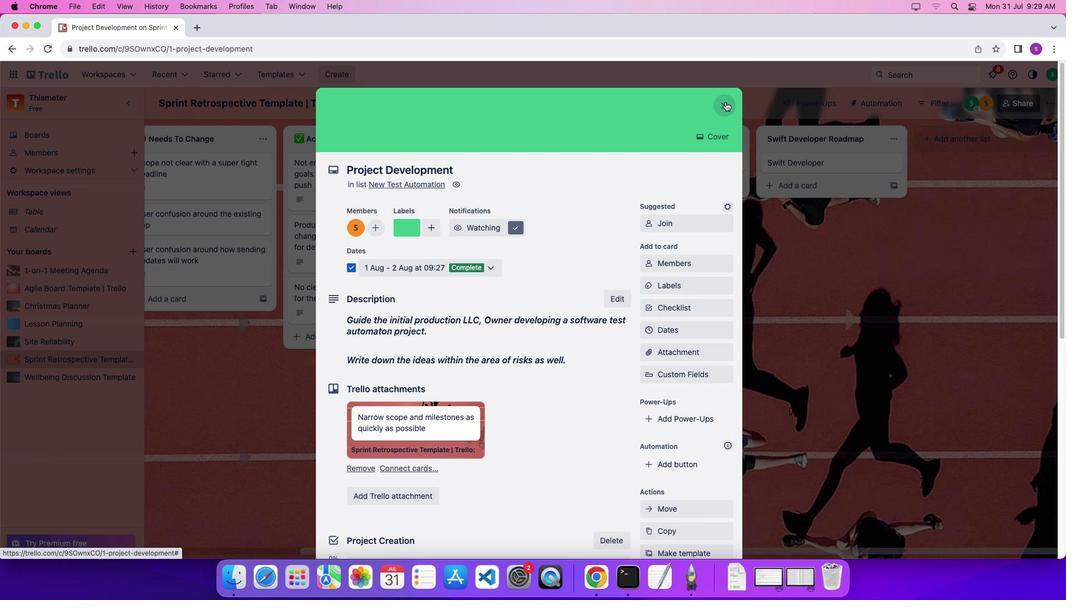 
Action: Mouse pressed left at (726, 102)
Screenshot: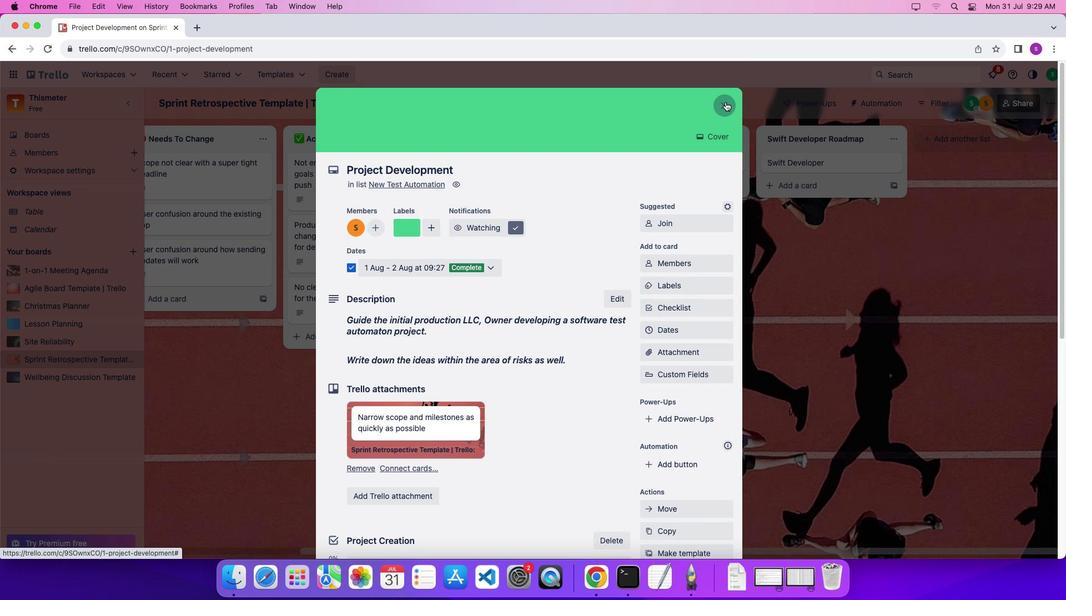 
Action: Mouse moved to (698, 165)
